 Task: Search for and find directions to a nearby sports facility or gymnasium.
Action: Mouse moved to (12, 24)
Screenshot: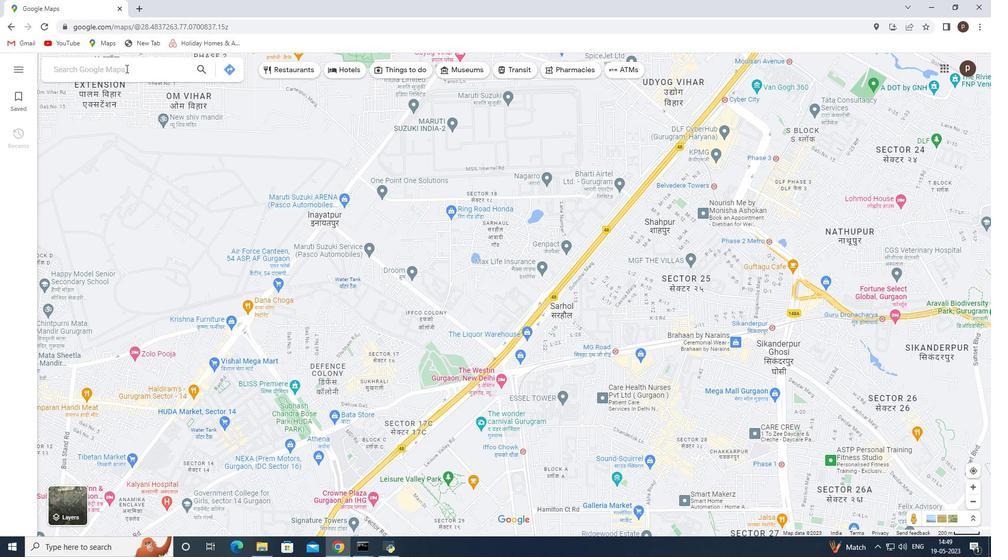 
Action: Mouse pressed left at (12, 24)
Screenshot: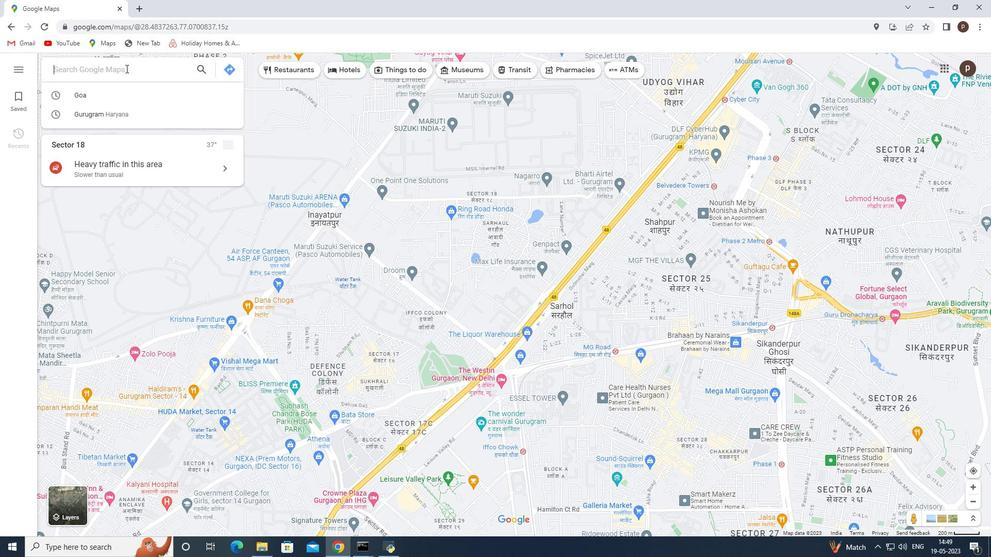 
Action: Mouse moved to (948, 69)
Screenshot: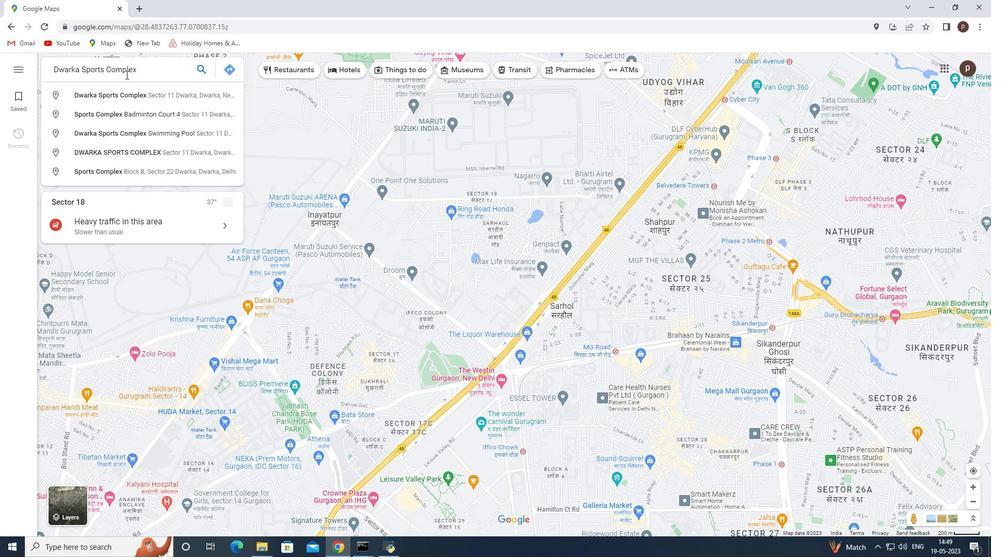 
Action: Mouse pressed left at (948, 69)
Screenshot: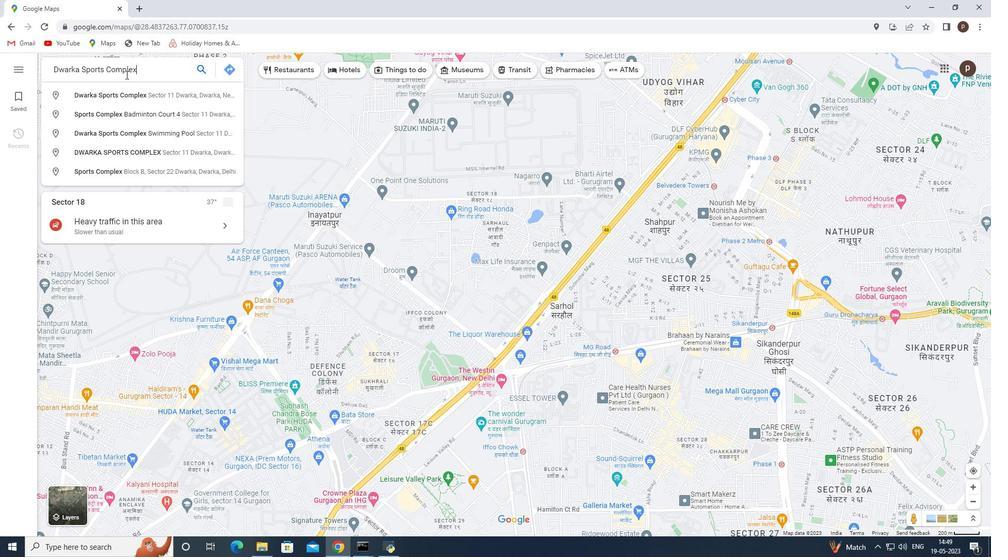 
Action: Mouse moved to (954, 124)
Screenshot: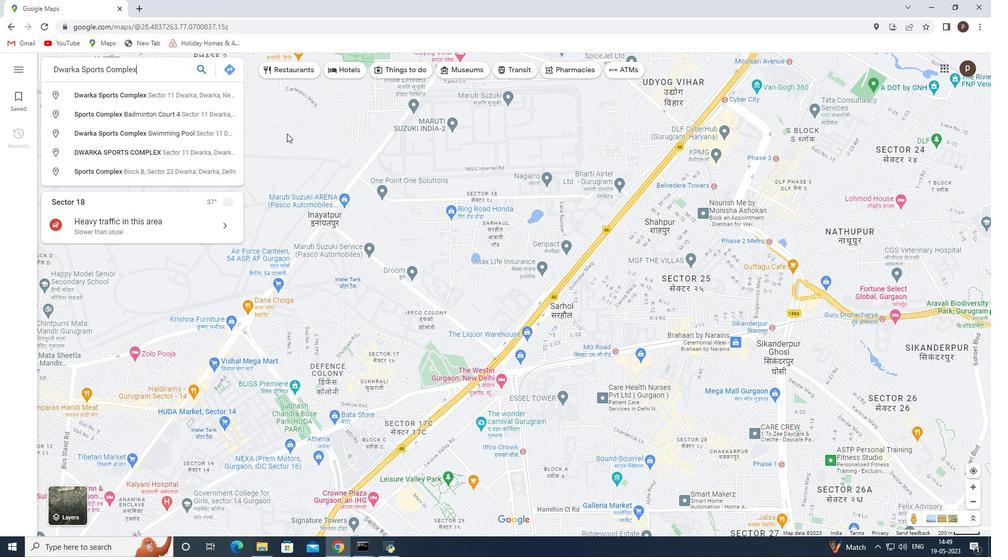 
Action: Mouse pressed left at (954, 124)
Screenshot: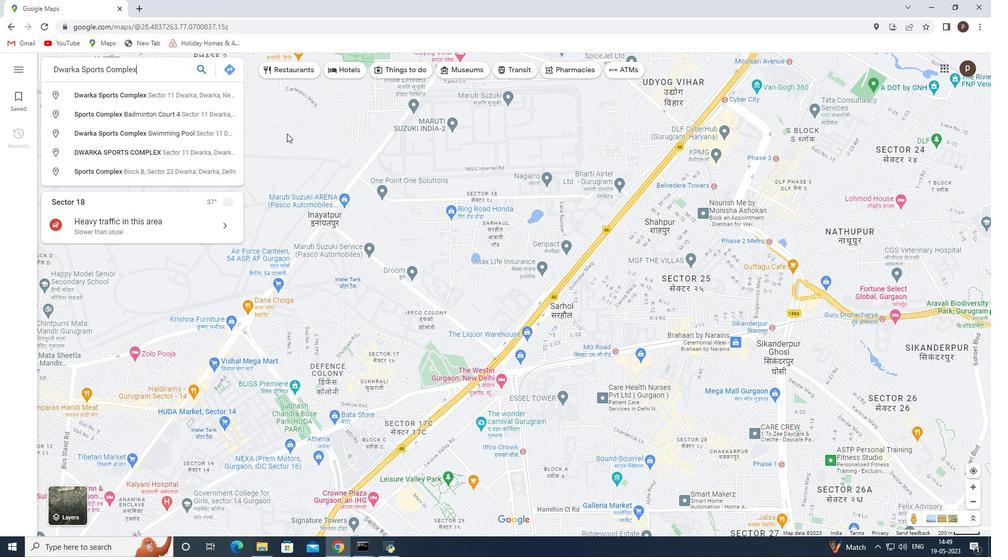 
Action: Mouse moved to (13, 52)
Screenshot: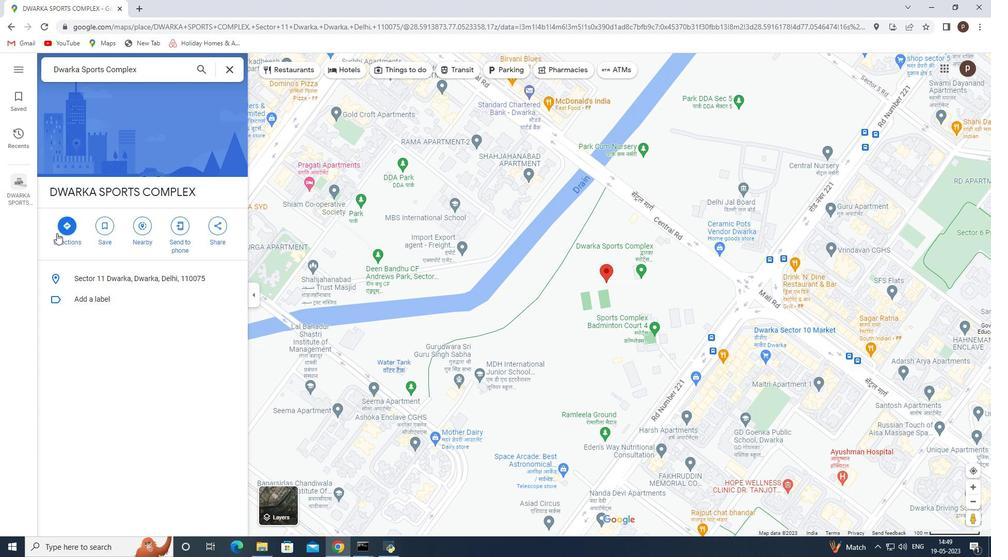 
Action: Mouse pressed left at (13, 52)
Screenshot: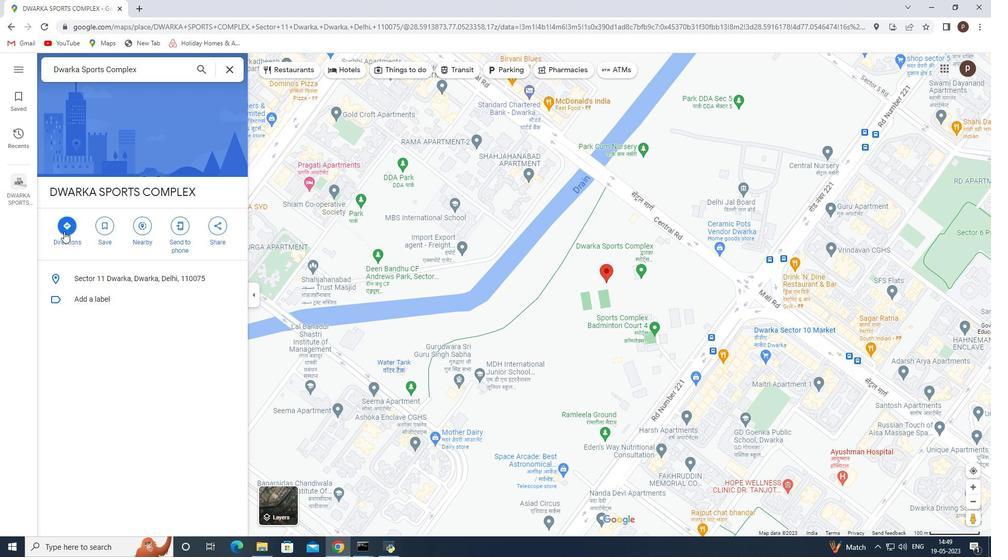 
Action: Mouse moved to (17, 456)
Screenshot: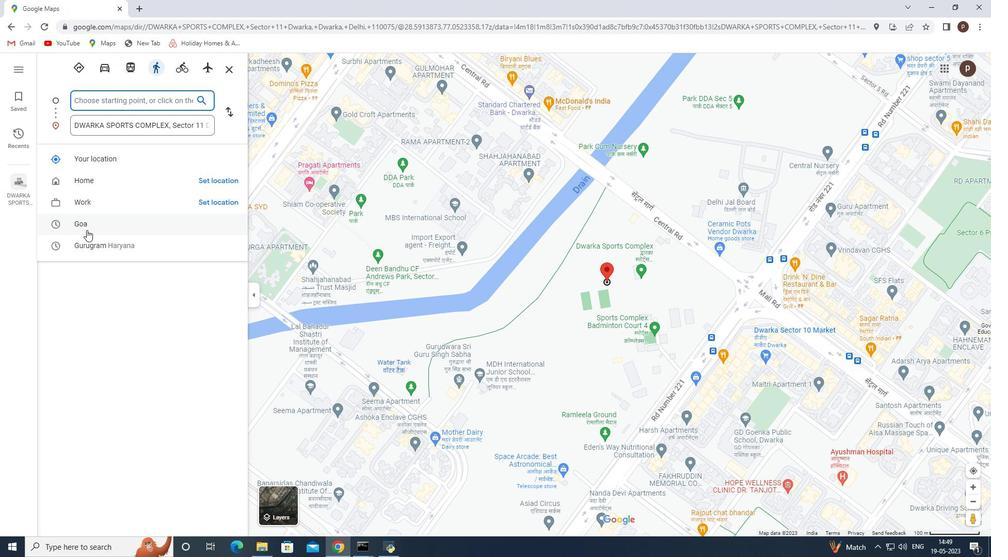 
Action: Mouse pressed left at (17, 456)
Screenshot: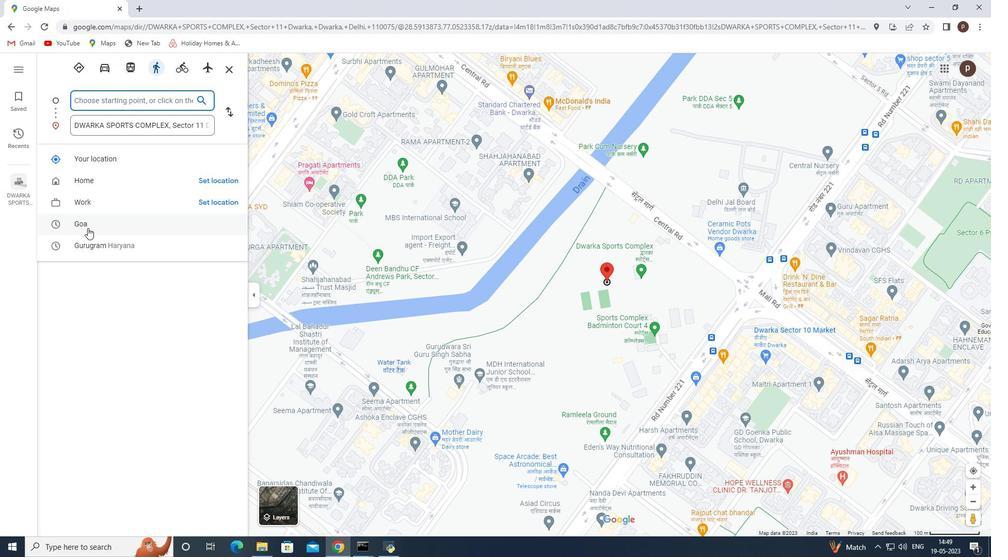 
Action: Mouse moved to (359, 170)
Screenshot: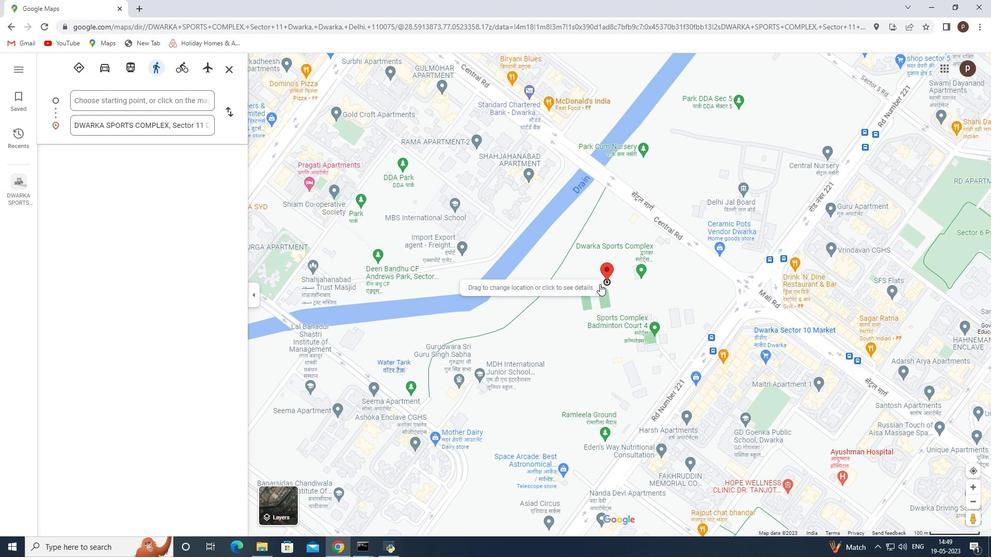 
Action: Mouse pressed left at (359, 170)
Screenshot: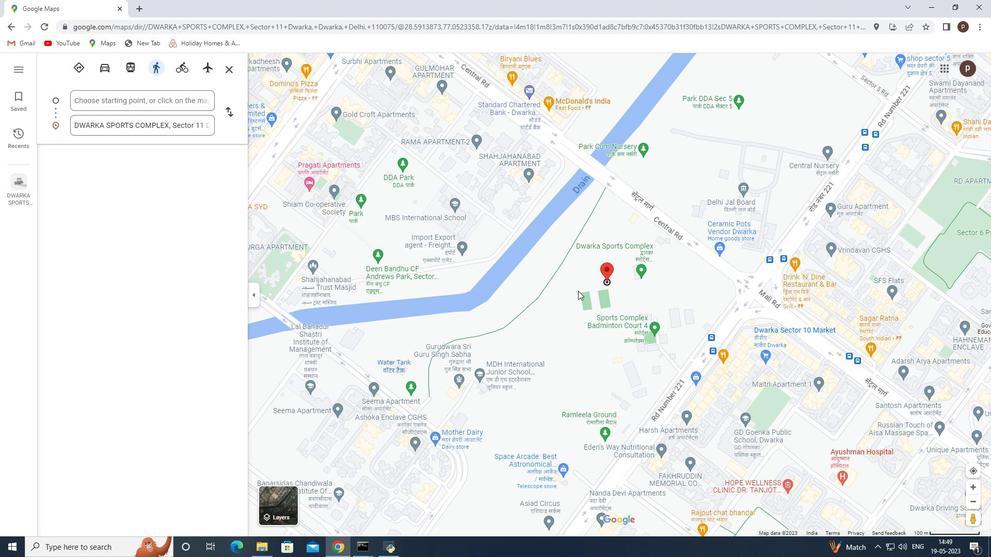 
Action: Mouse moved to (67, 54)
Screenshot: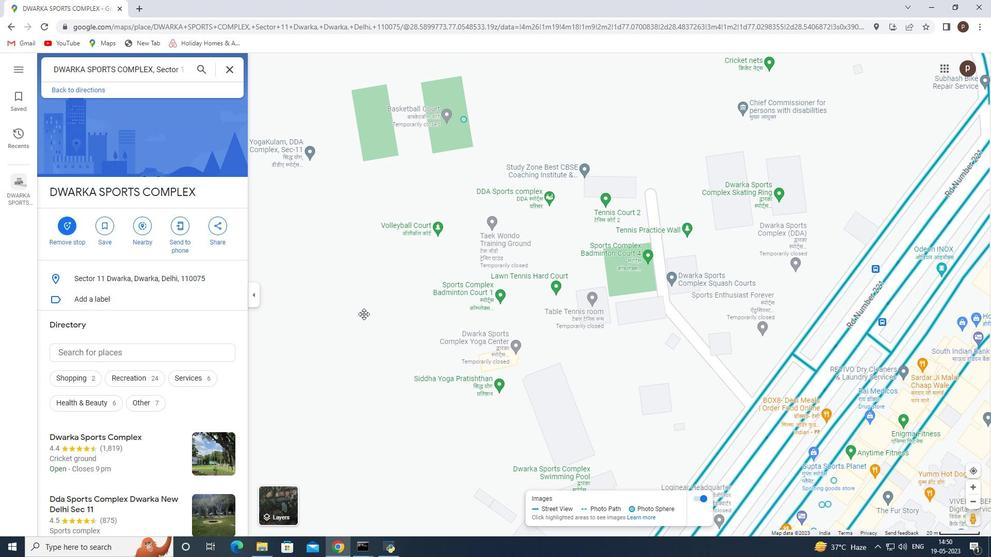 
Action: Mouse pressed left at (67, 54)
Screenshot: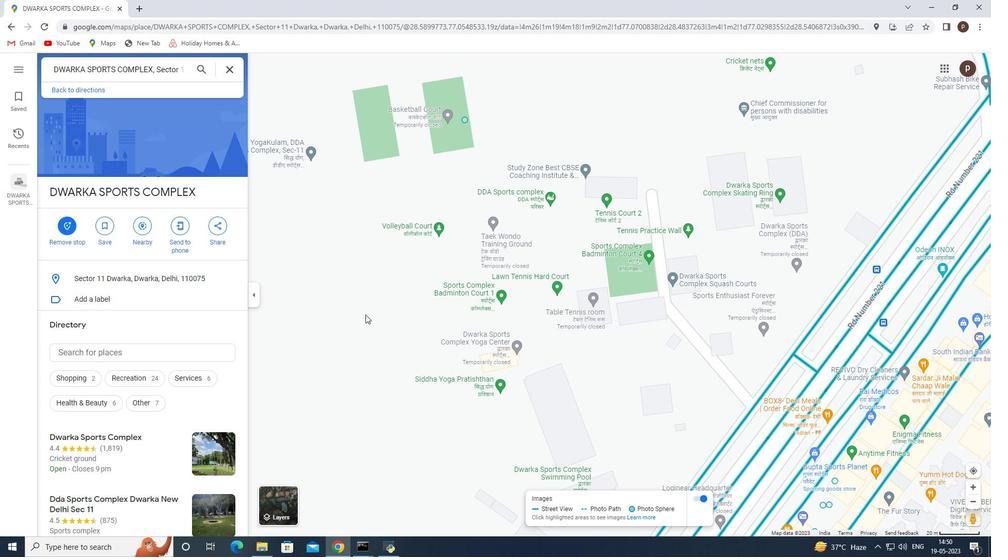 
Action: Mouse moved to (114, 56)
Screenshot: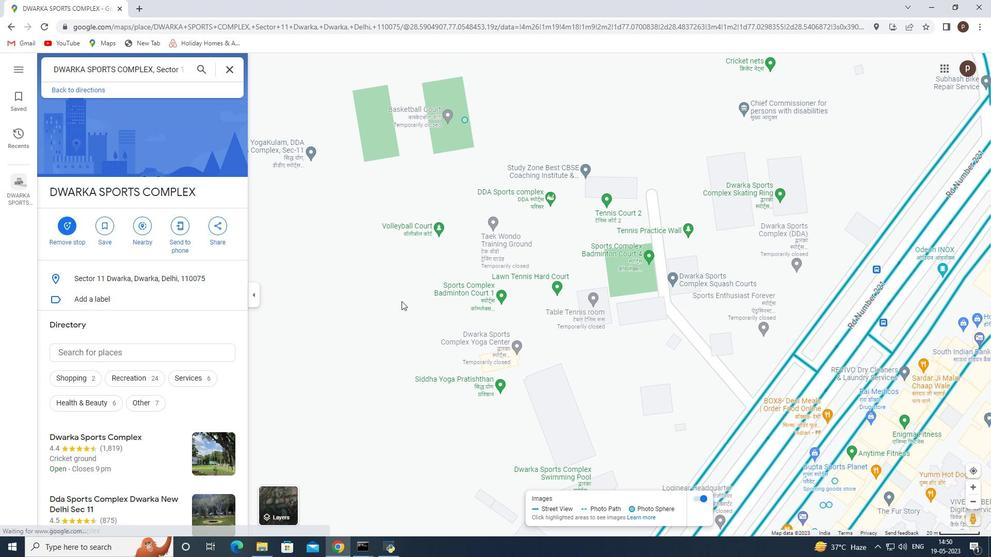 
Action: Key pressed my<Key.space>location<Key.enter>
Screenshot: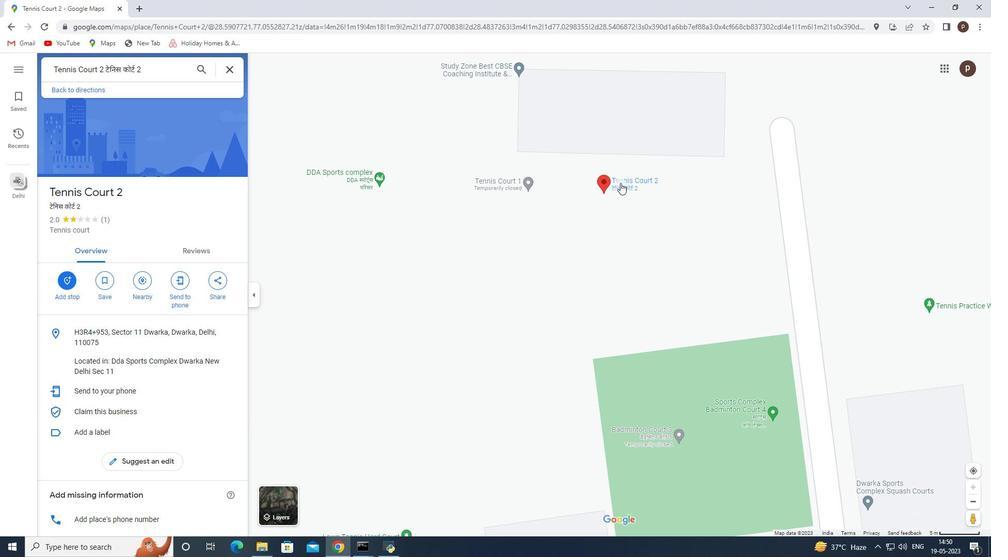 
Action: Mouse moved to (203, 52)
Screenshot: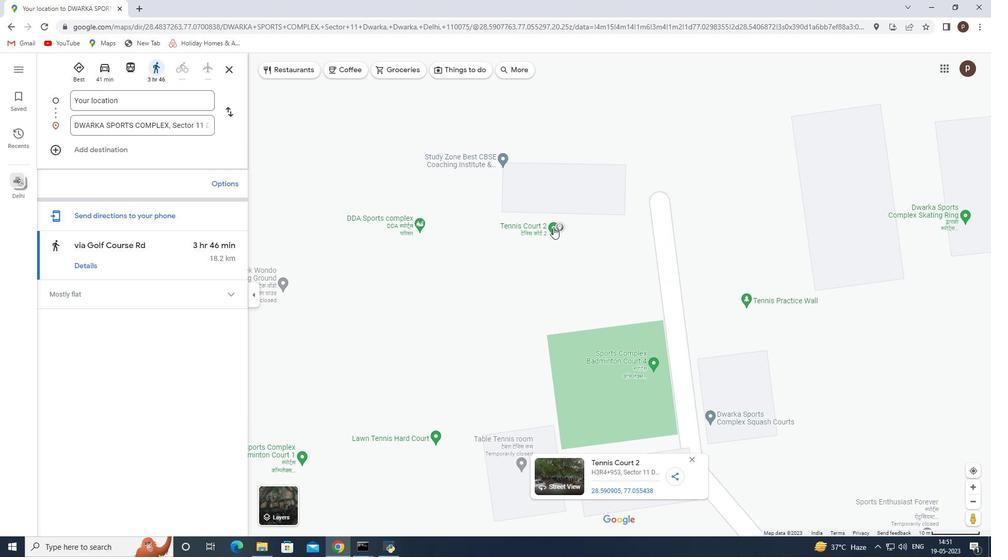 
Action: Mouse pressed left at (203, 52)
Screenshot: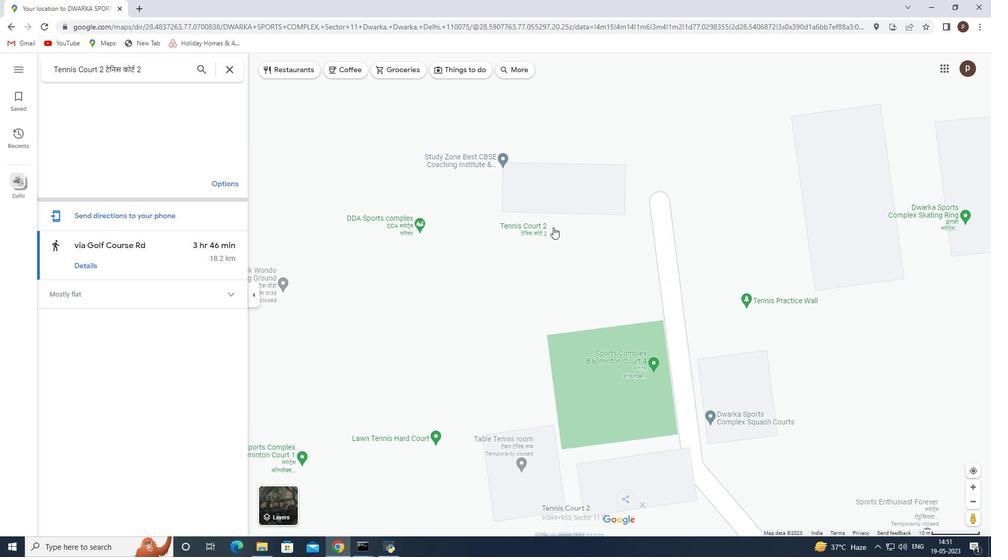 
Action: Mouse moved to (97, 50)
Screenshot: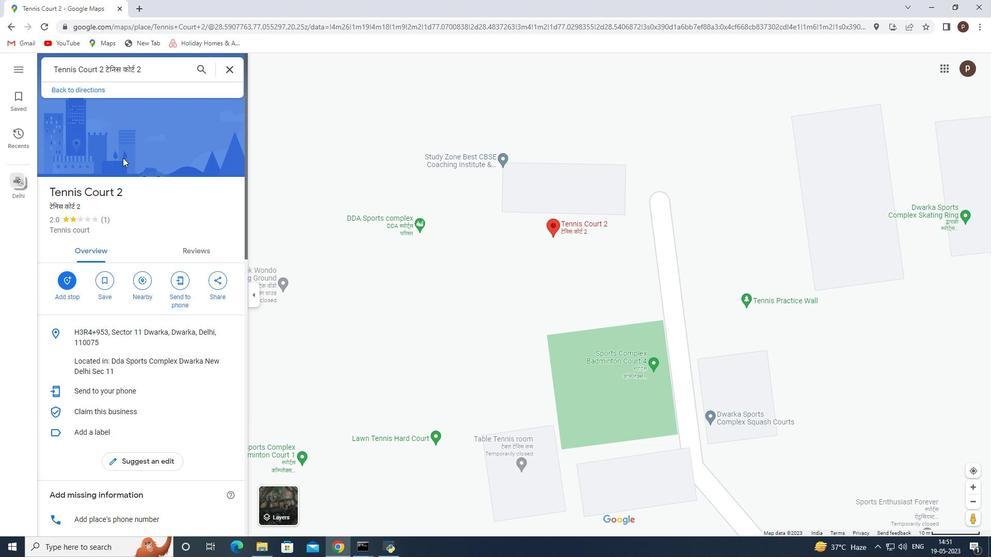 
Action: Mouse pressed left at (97, 50)
Screenshot: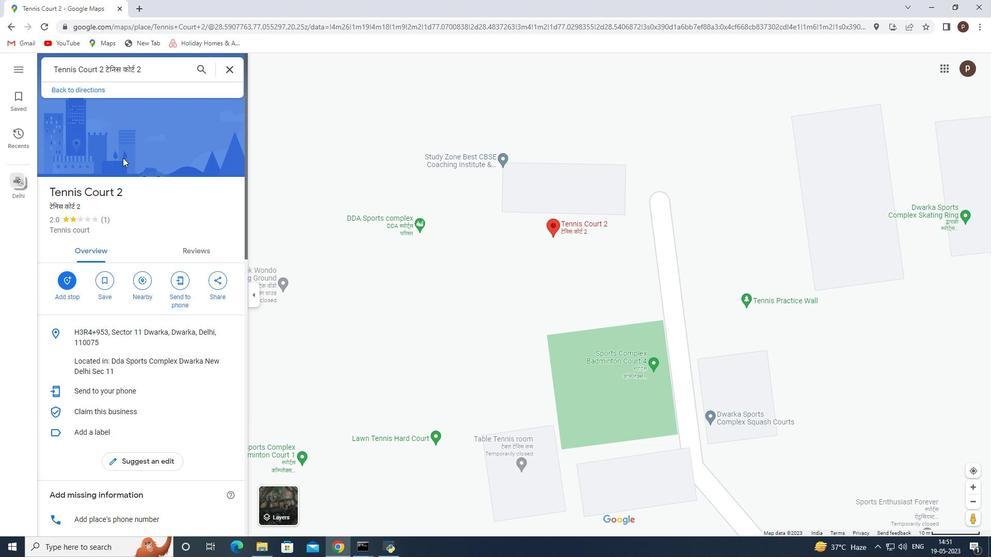 
Action: Mouse moved to (254, 101)
Screenshot: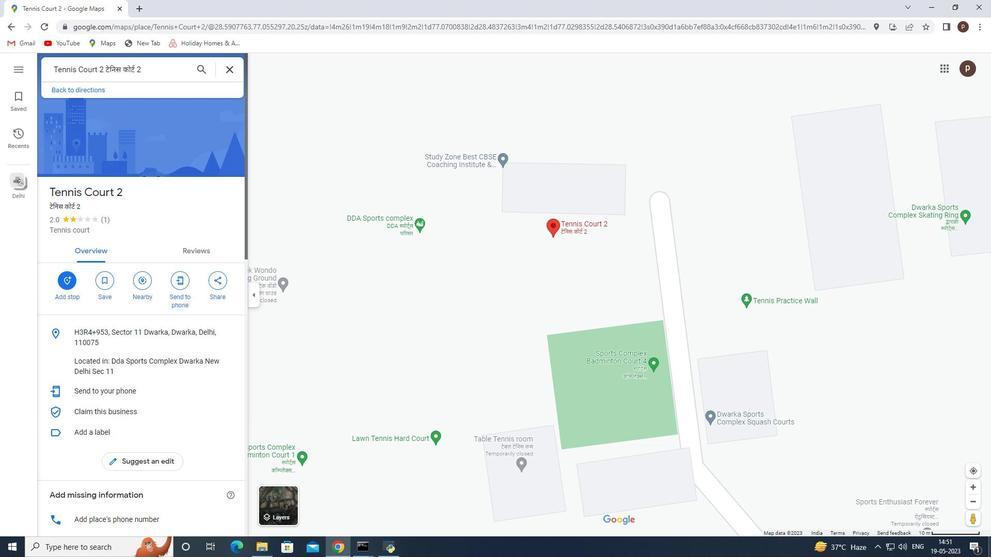 
Action: Key pressed <Key.shift><Key.shift><Key.shift><Key.shift><Key.shift><Key.shift><Key.shift><Key.shift><Key.shift><Key.shift><Key.shift><Key.shift><Key.shift><Key.shift><Key.shift><Key.shift><Key.shift><Key.shift><Key.shift><Key.shift><Key.shift><Key.shift><Key.shift><Key.shift><Key.shift><Key.shift><Key.shift><Key.shift><Key.shift><Key.shift><Key.shift><Key.shift><Key.shift><Key.shift><Key.shift><Key.shift><Key.shift><Key.shift><Key.shift><Key.shift><Key.shift><Key.shift><Key.shift><Key.shift><Key.shift><Key.shift><Key.shift><Key.shift><Key.shift><Key.shift><Key.shift><Key.shift><Key.shift><Key.shift><Key.shift><Key.shift><Key.shift><Key.shift><Key.shift><Key.shift><Key.shift><Key.shift><Key.shift><Key.shift><Key.shift><Key.shift><Key.shift><Key.shift><Key.shift>Sports<Key.backspace><Key.backspace><Key.backspace><Key.backspace><Key.backspace><Key.backspace><Key.shift>Gymni<Key.backspace>asium<Key.space>near<Key.space>to<Key.space>me<Key.enter>
Screenshot: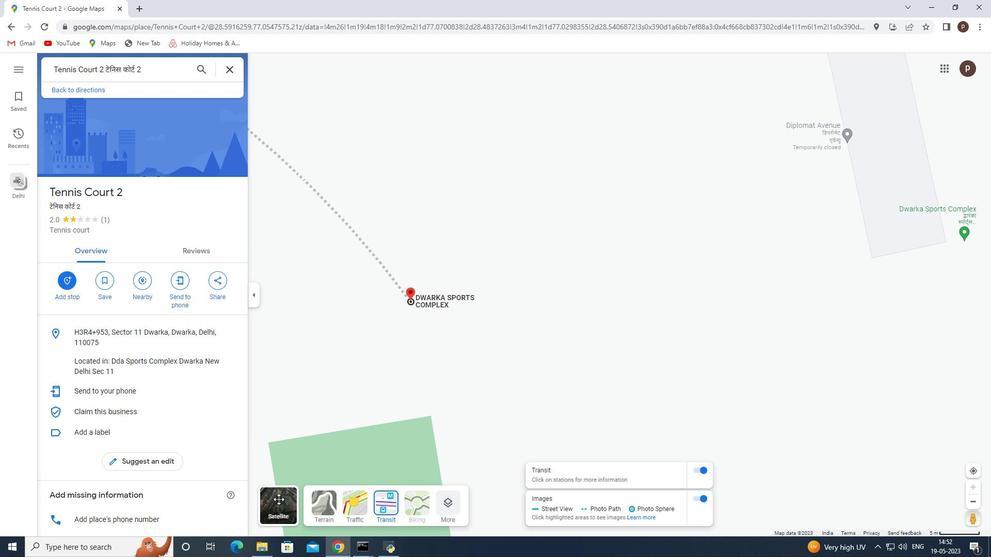 
Action: Mouse moved to (90, 111)
Screenshot: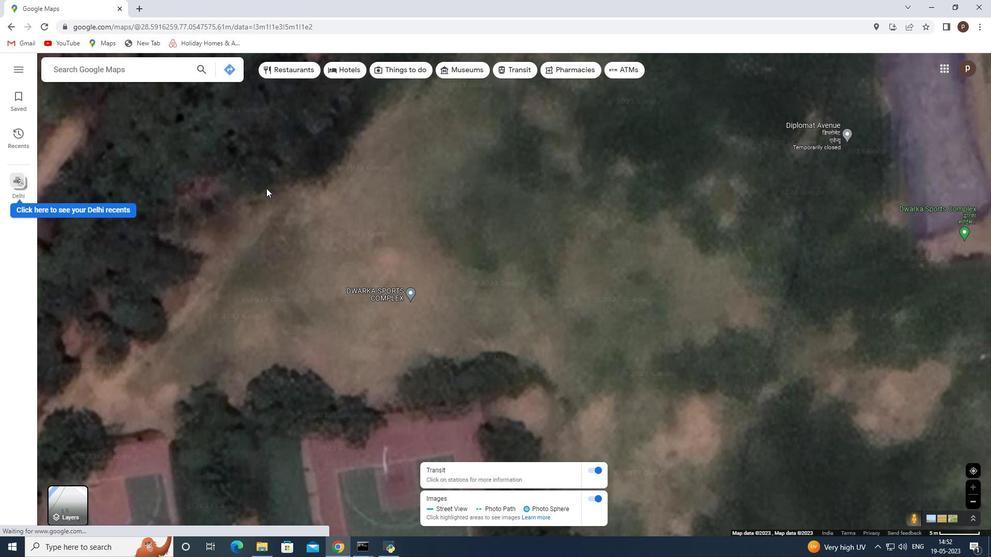 
Action: Mouse pressed left at (90, 111)
Screenshot: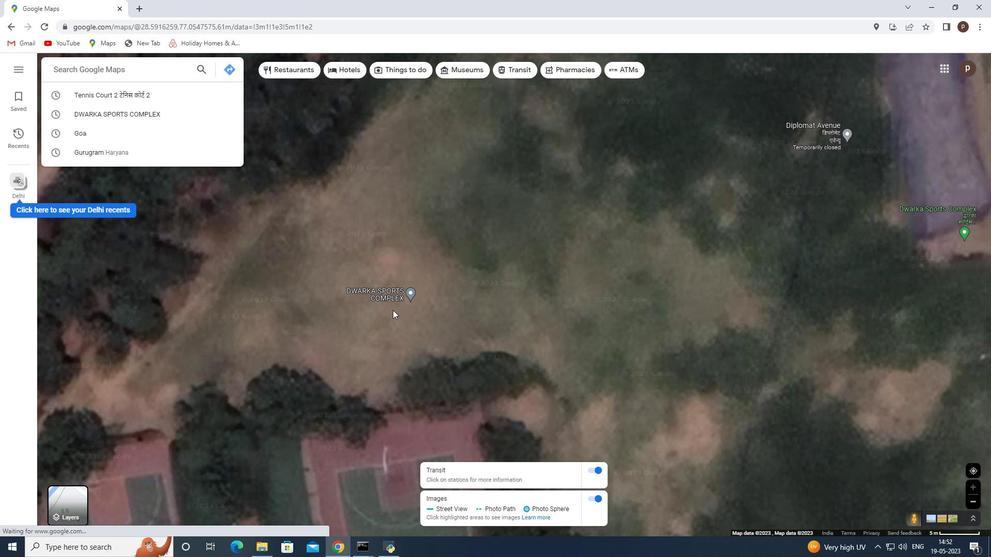 
Action: Mouse moved to (281, 208)
Screenshot: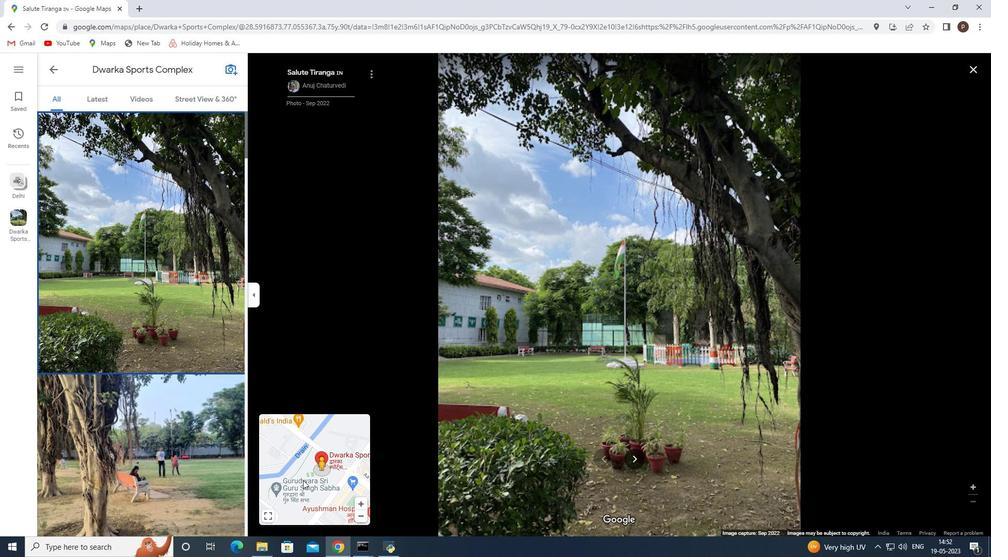 
Action: Mouse pressed left at (281, 208)
Screenshot: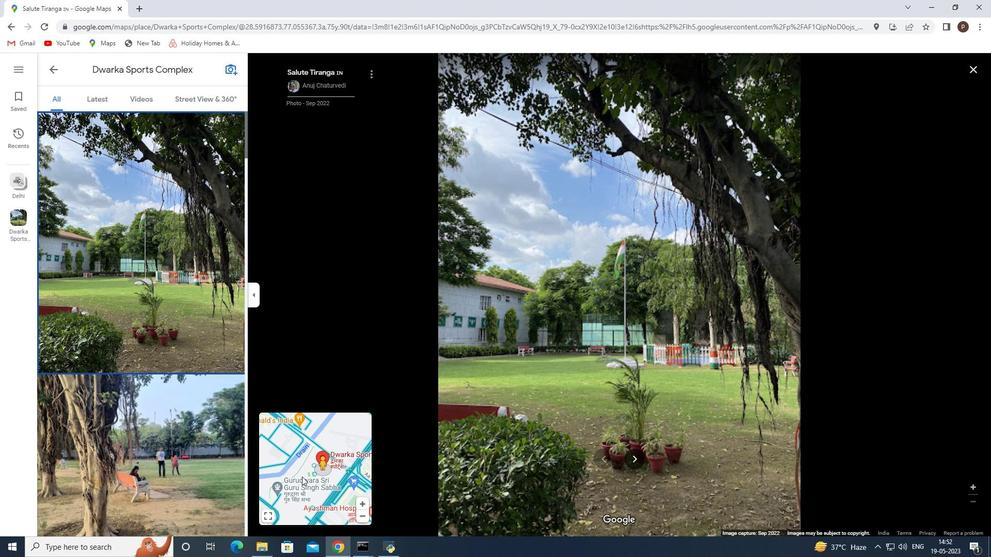
Action: Mouse pressed left at (281, 208)
Screenshot: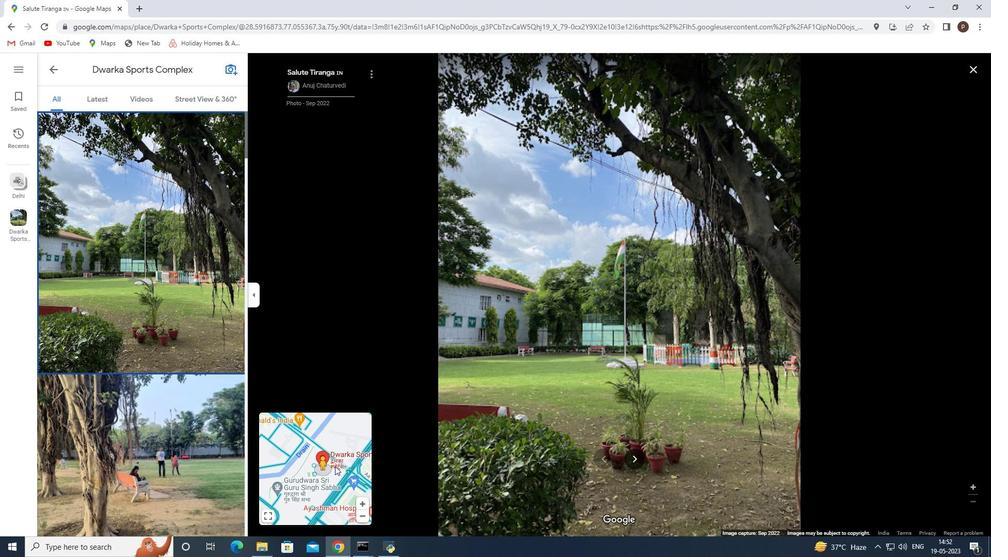 
Action: Mouse moved to (407, 152)
Screenshot: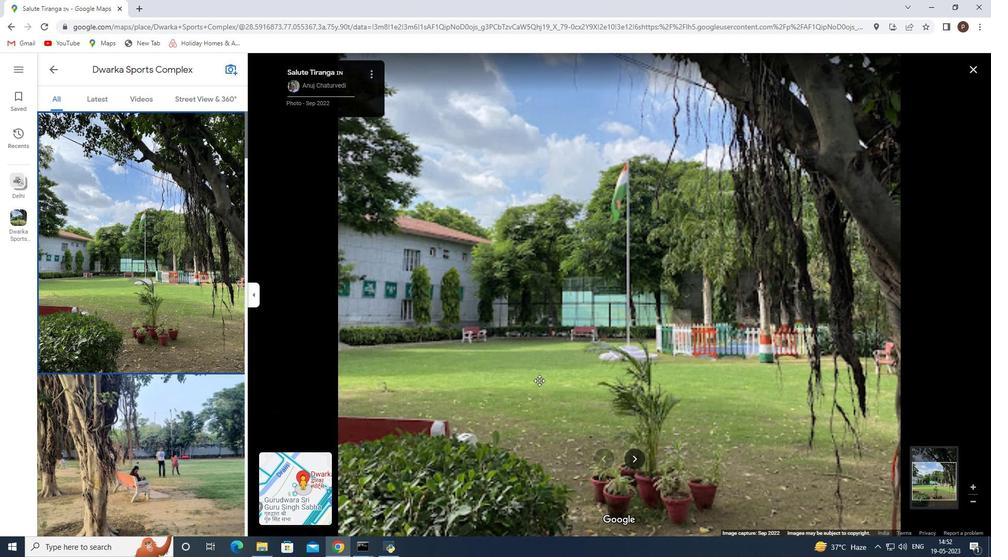 
Action: Mouse scrolled (407, 151) with delta (0, 0)
Screenshot: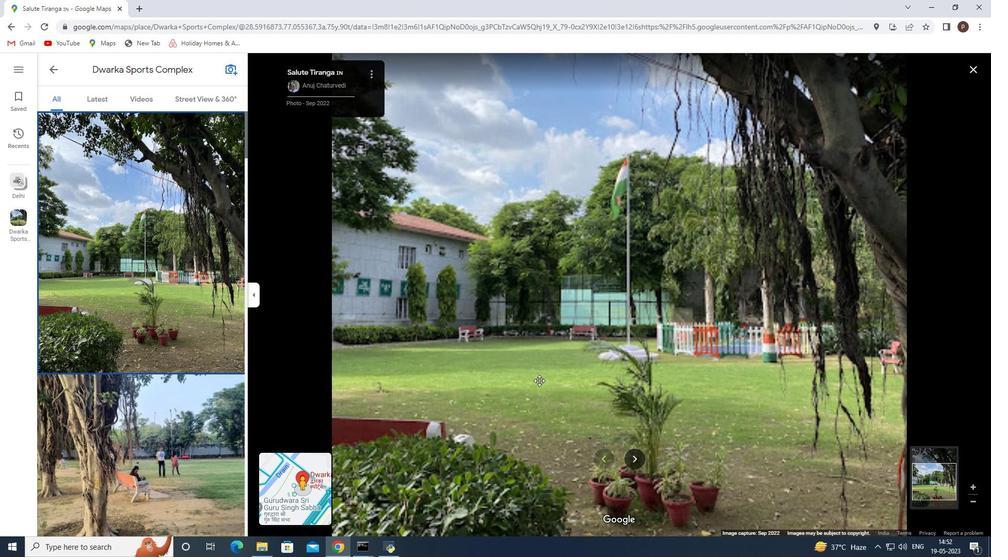 
Action: Mouse scrolled (407, 151) with delta (0, 0)
Screenshot: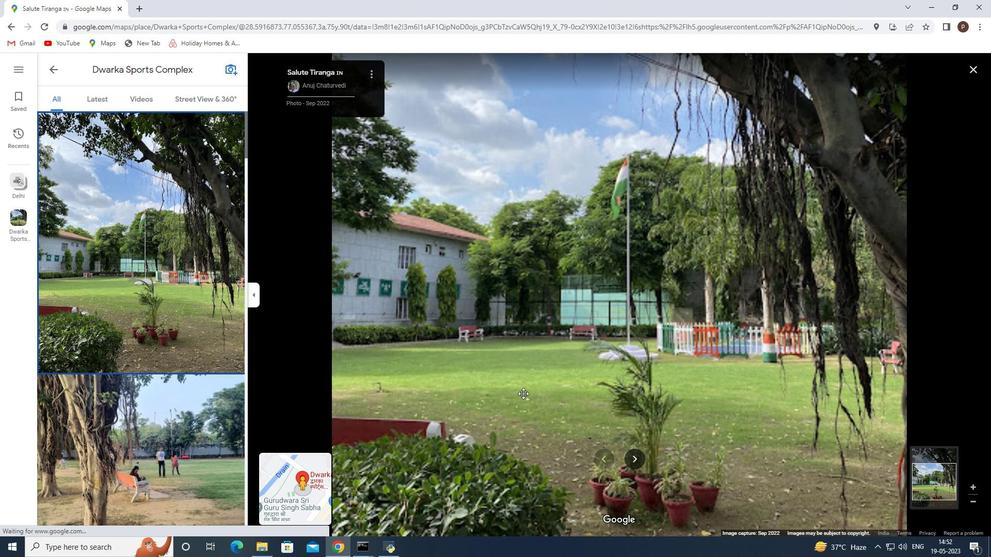 
Action: Mouse scrolled (407, 152) with delta (0, 0)
Screenshot: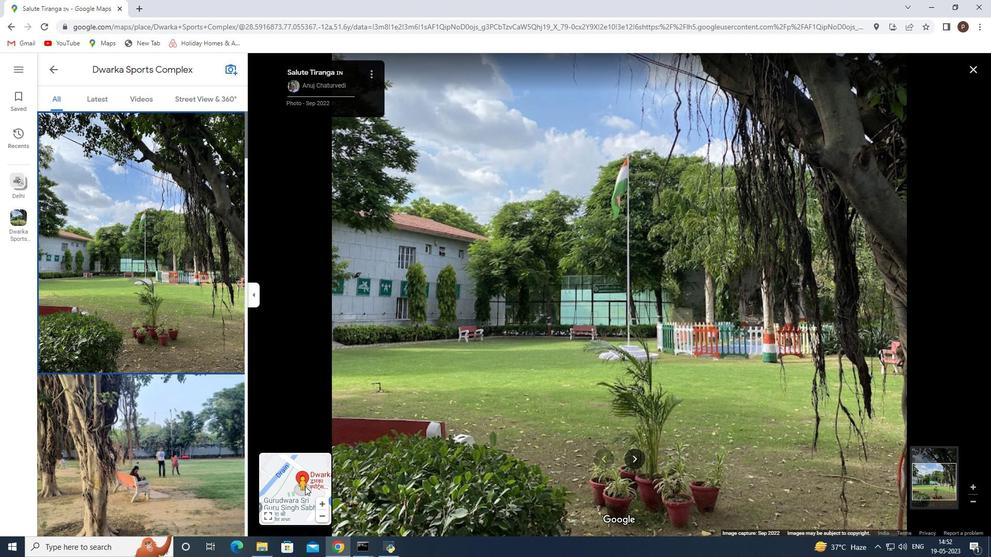 
Action: Mouse scrolled (407, 152) with delta (0, 0)
Screenshot: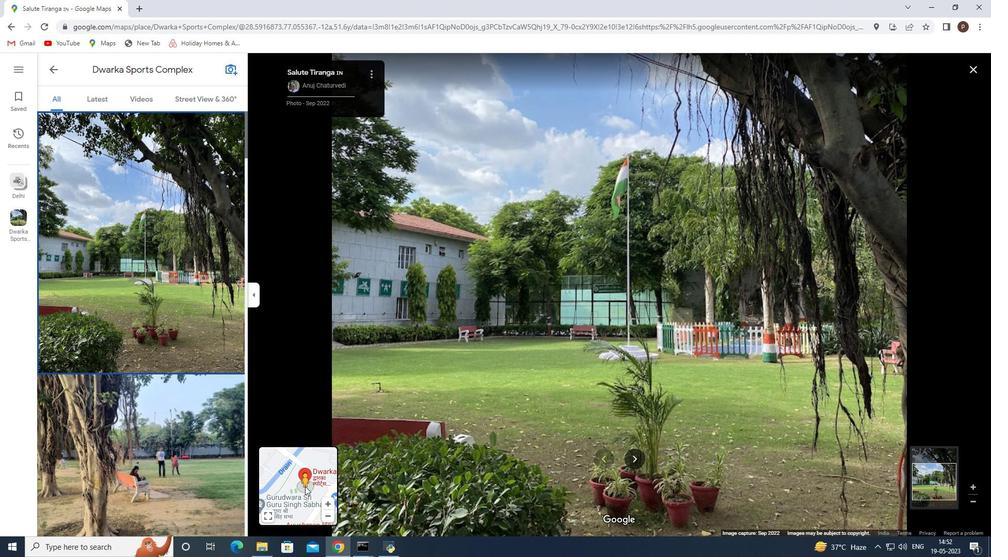 
Action: Mouse scrolled (407, 152) with delta (0, 0)
Screenshot: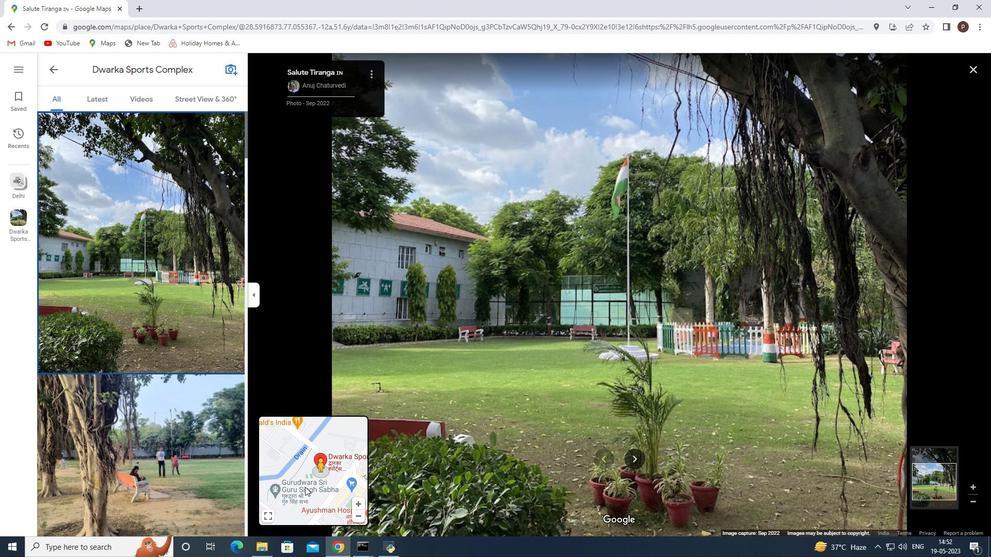 
Action: Mouse scrolled (407, 152) with delta (0, 0)
Screenshot: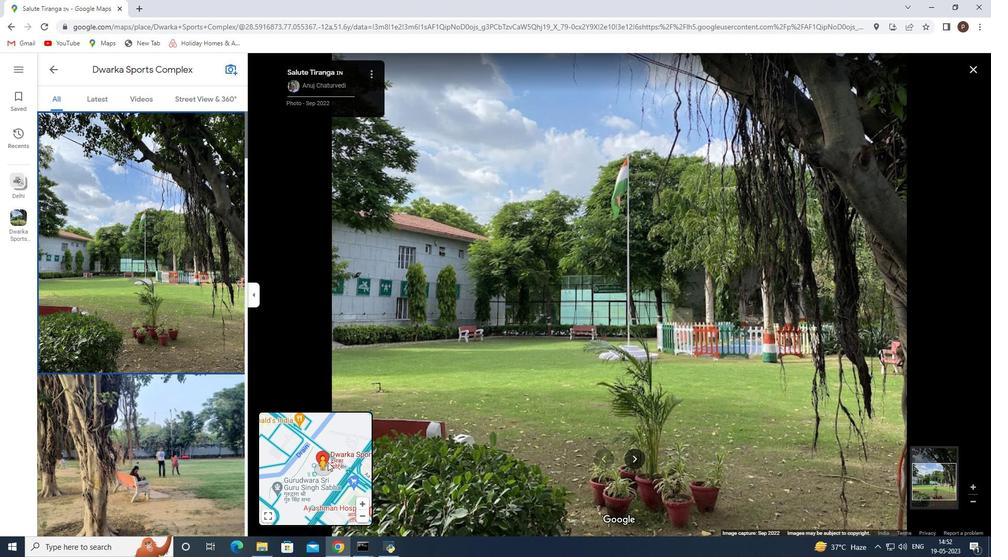 
Action: Mouse scrolled (407, 151) with delta (0, 0)
Screenshot: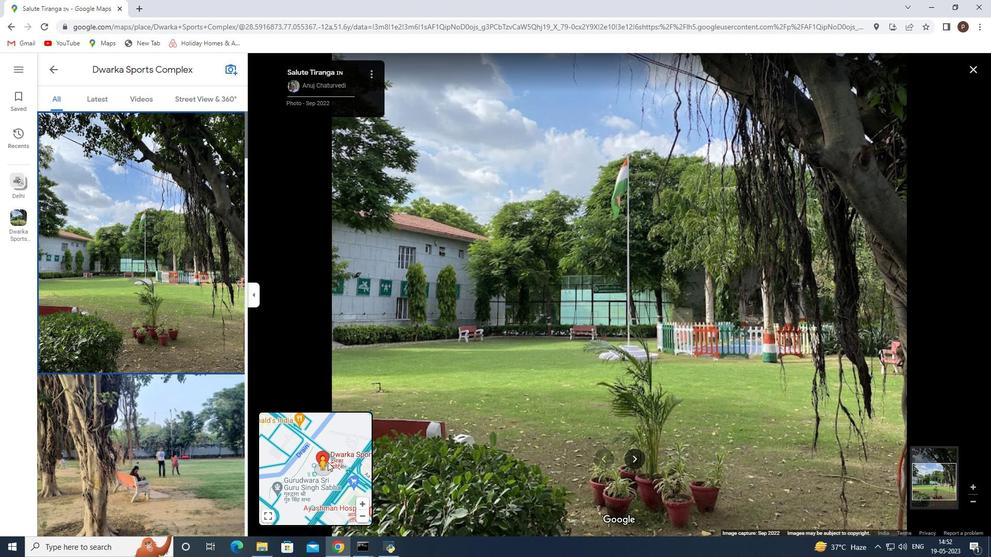 
Action: Mouse scrolled (407, 151) with delta (0, 0)
Screenshot: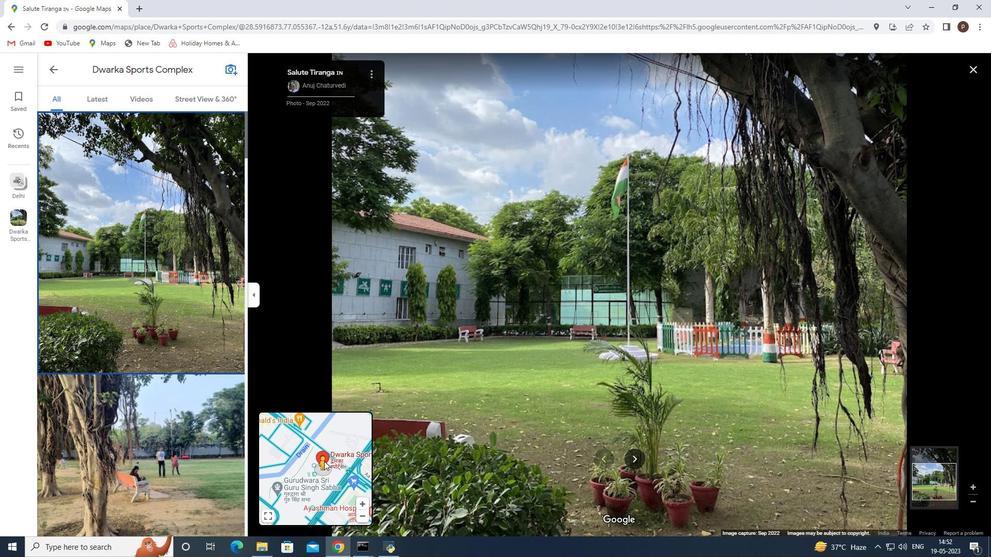 
Action: Mouse scrolled (407, 151) with delta (0, 0)
Screenshot: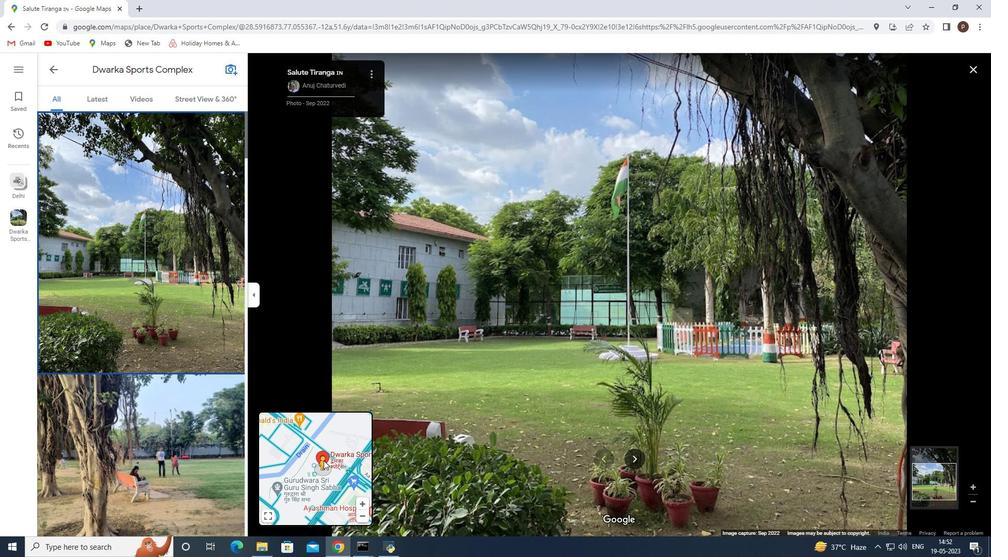 
Action: Mouse scrolled (407, 151) with delta (0, 0)
Screenshot: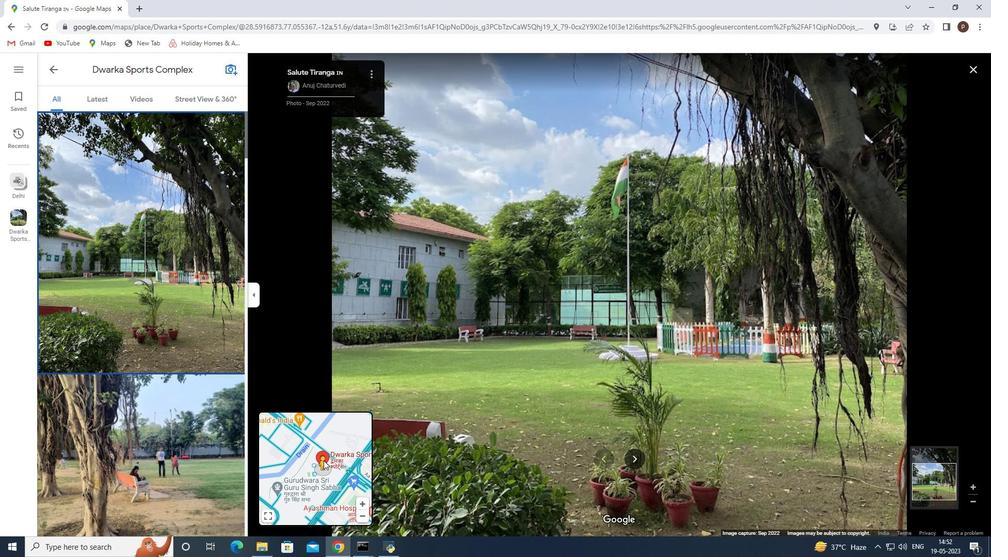 
Action: Mouse scrolled (407, 151) with delta (0, 0)
Screenshot: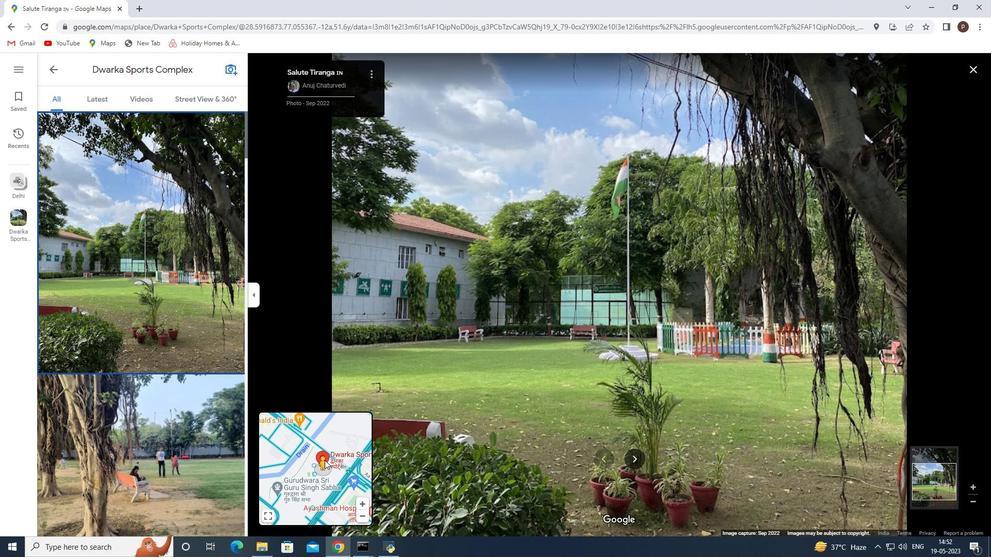
Action: Mouse scrolled (407, 151) with delta (0, 0)
Screenshot: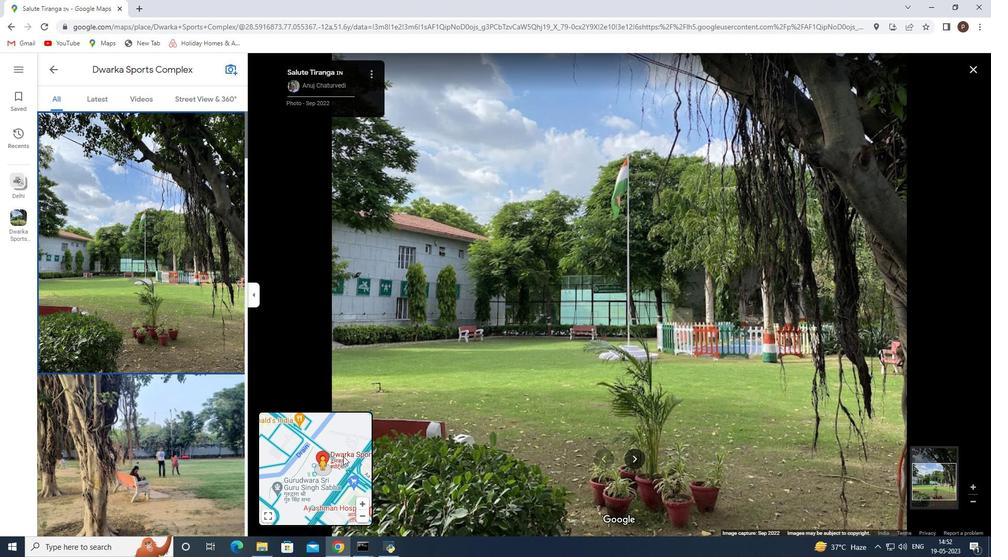 
Action: Mouse scrolled (407, 151) with delta (0, 0)
Screenshot: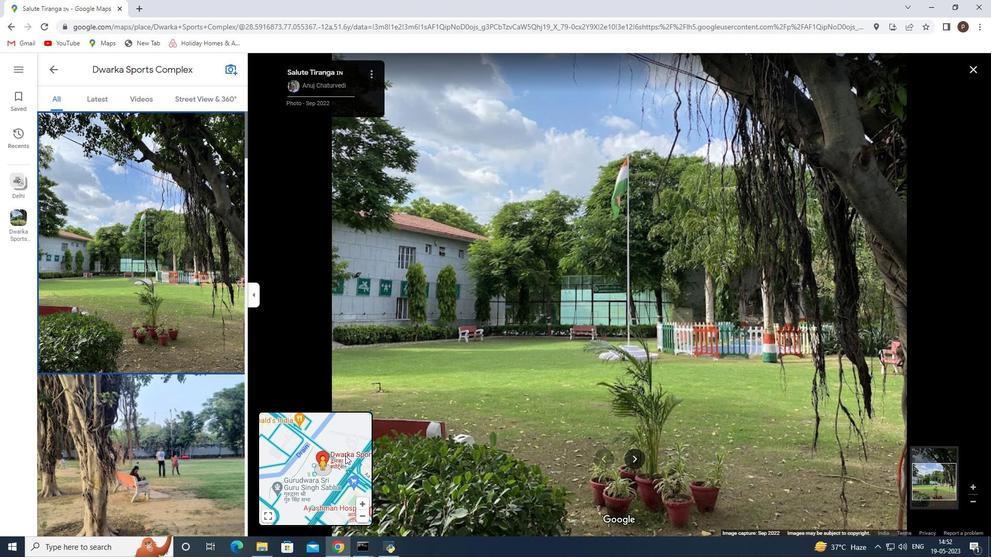 
Action: Mouse scrolled (407, 151) with delta (0, 0)
Screenshot: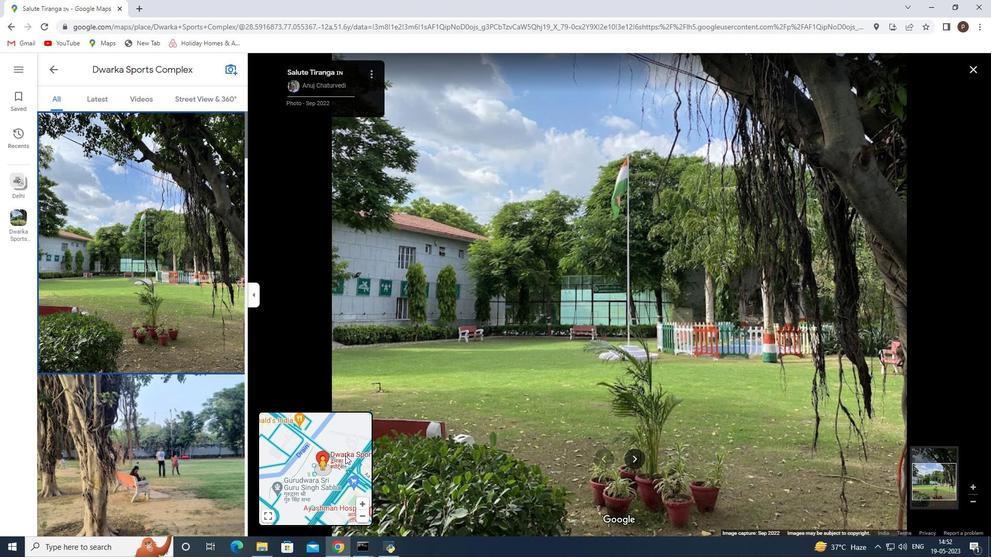 
Action: Mouse scrolled (407, 151) with delta (0, 0)
Screenshot: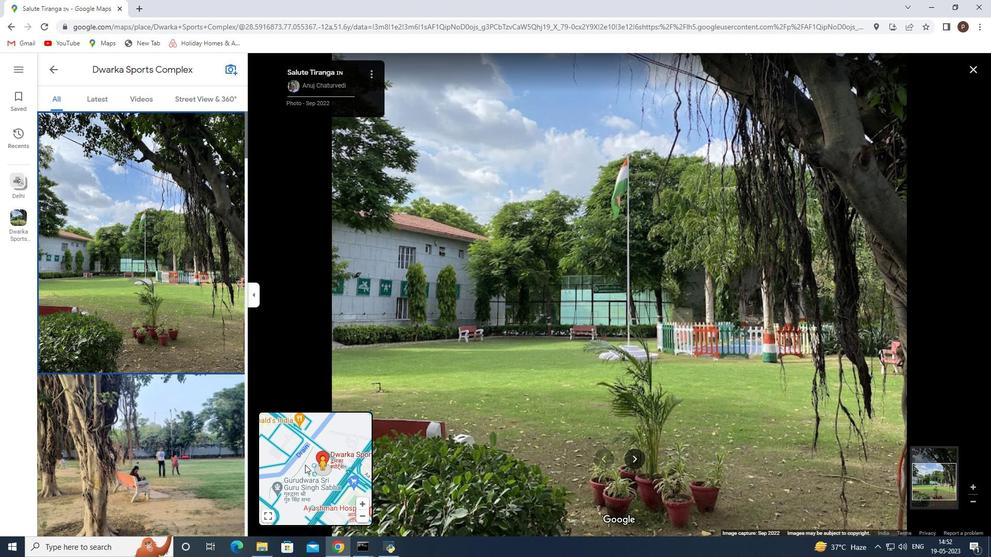 
Action: Mouse scrolled (407, 151) with delta (0, 0)
Screenshot: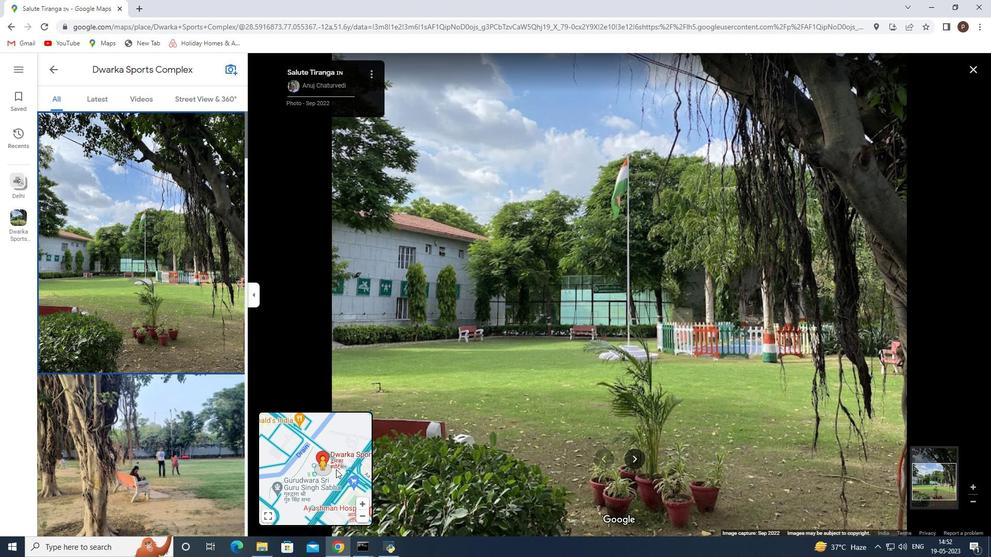 
Action: Mouse scrolled (407, 151) with delta (0, 0)
Screenshot: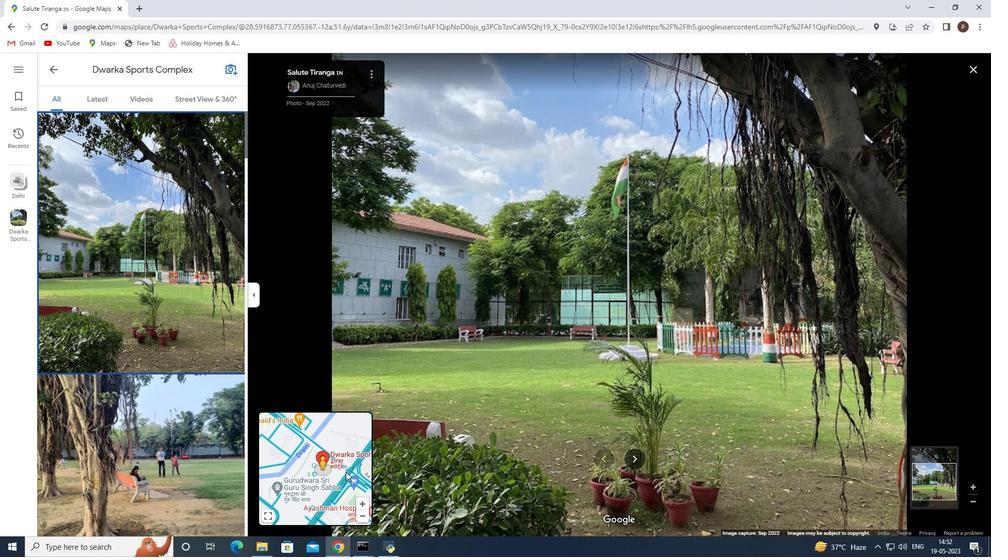 
Action: Mouse moved to (407, 161)
Screenshot: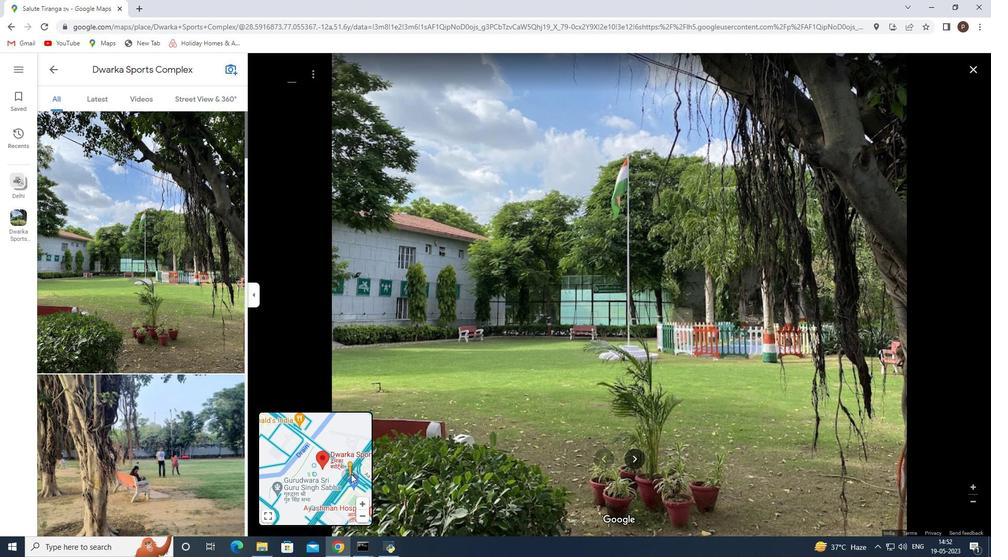 
Action: Mouse scrolled (407, 161) with delta (0, 0)
Screenshot: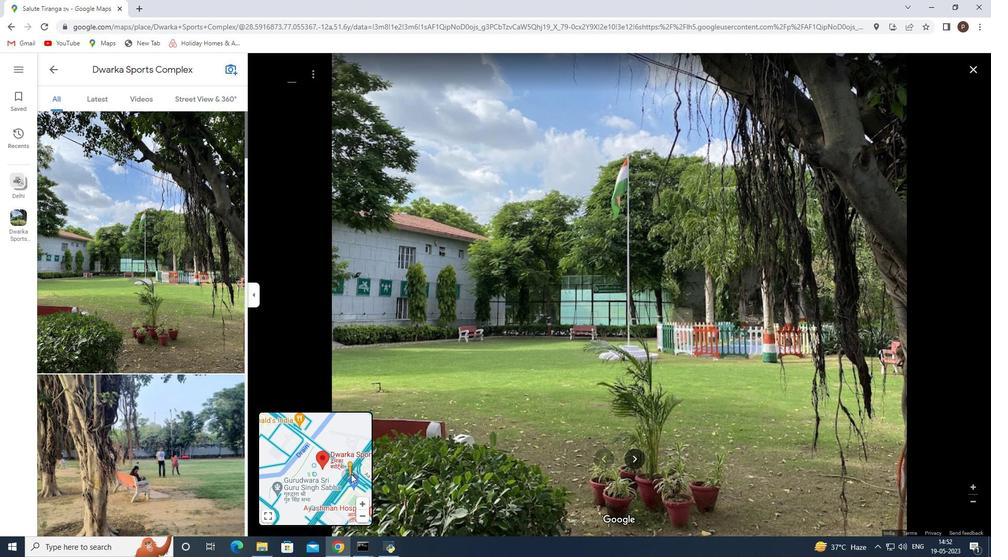 
Action: Mouse moved to (407, 163)
Screenshot: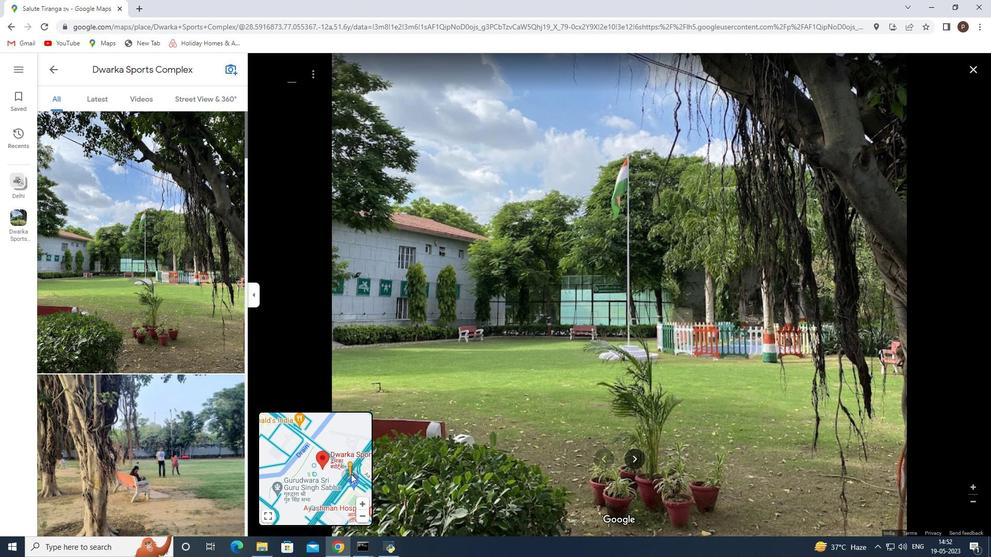 
Action: Mouse scrolled (407, 162) with delta (0, 0)
Screenshot: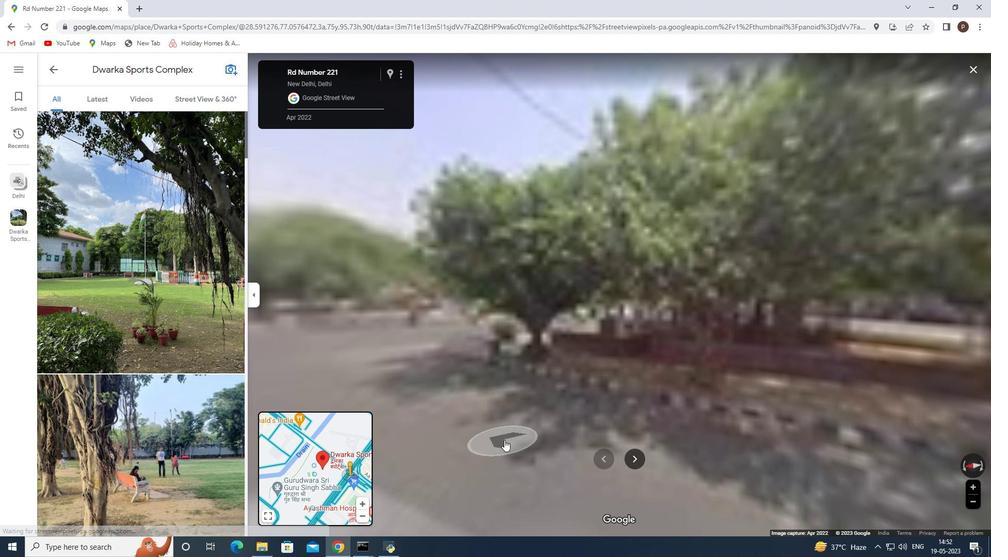 
Action: Mouse moved to (407, 167)
Screenshot: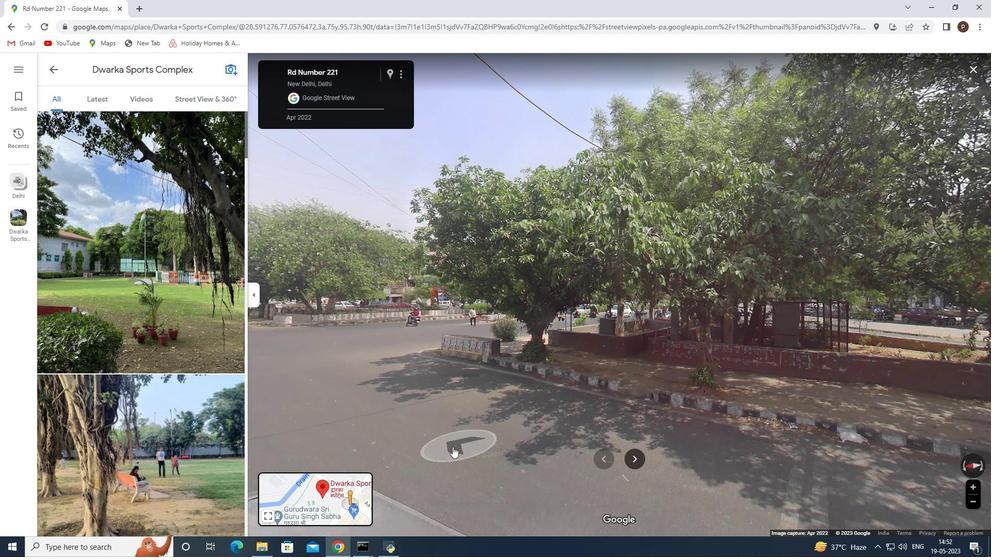 
Action: Mouse scrolled (407, 167) with delta (0, 0)
Screenshot: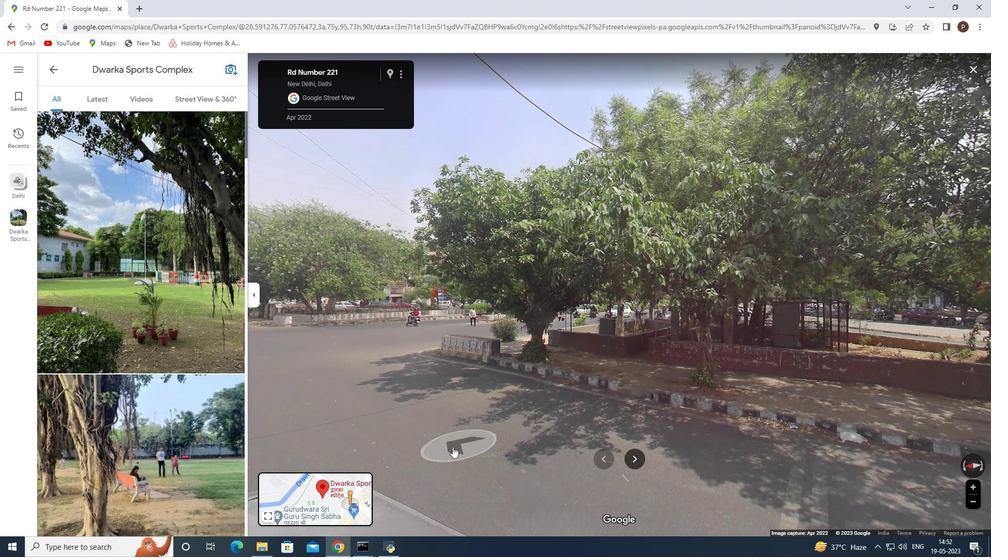 
Action: Mouse moved to (368, 207)
Screenshot: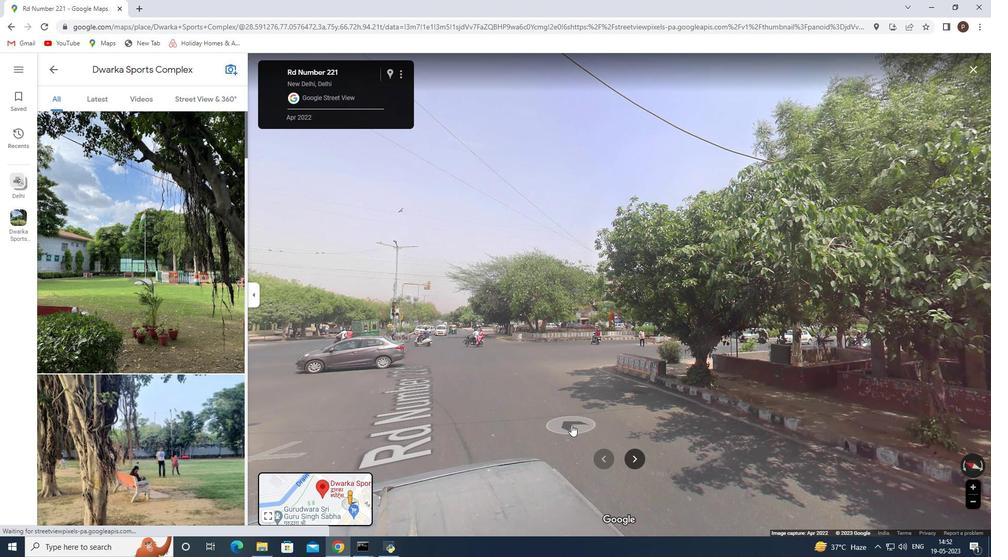 
Action: Mouse scrolled (368, 206) with delta (0, 0)
Screenshot: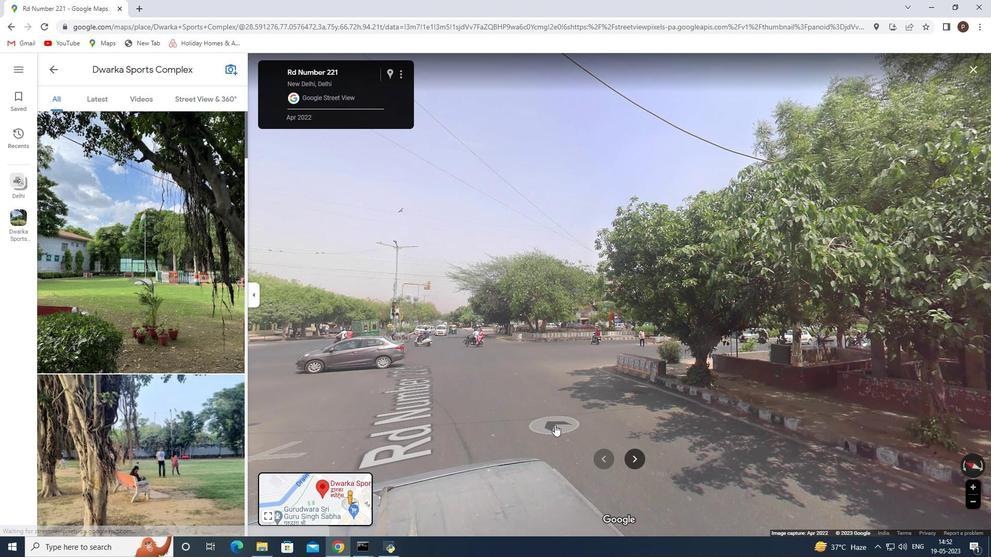 
Action: Mouse moved to (367, 211)
Screenshot: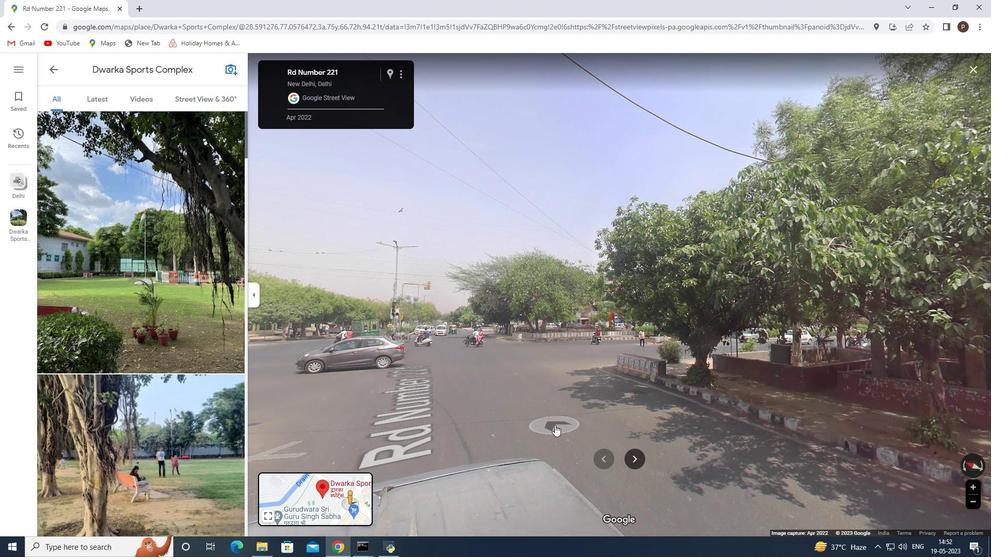 
Action: Mouse scrolled (367, 210) with delta (0, 0)
Screenshot: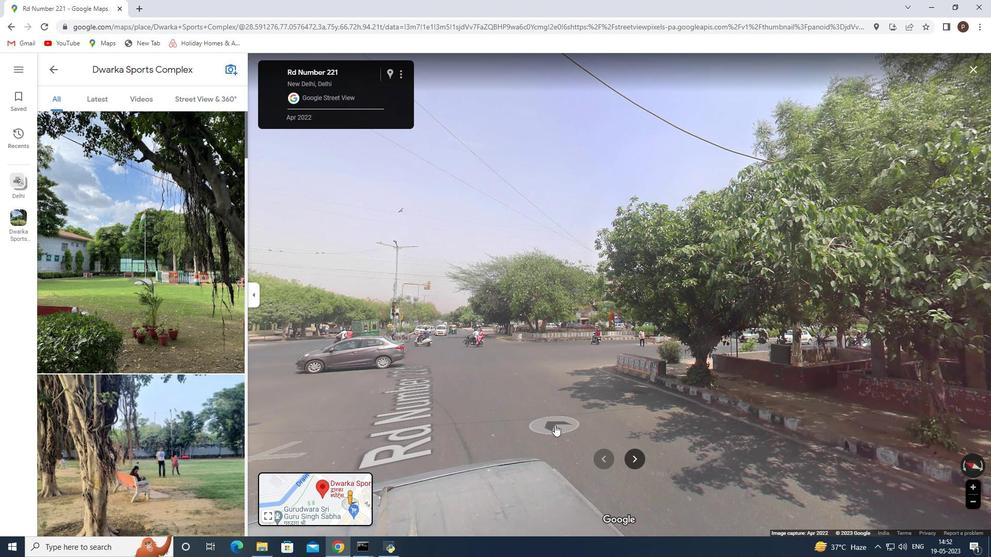 
Action: Mouse moved to (357, 221)
Screenshot: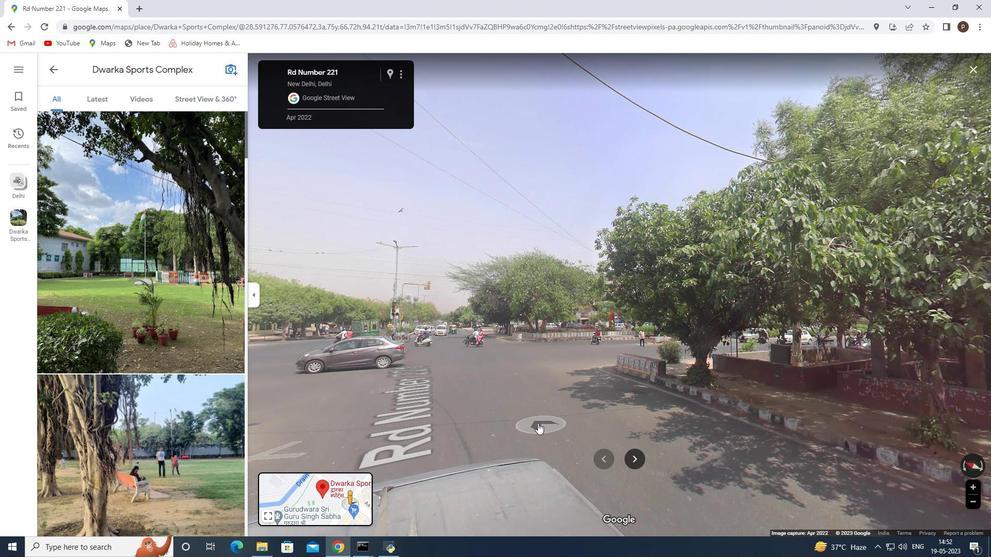 
Action: Mouse scrolled (357, 221) with delta (0, 0)
Screenshot: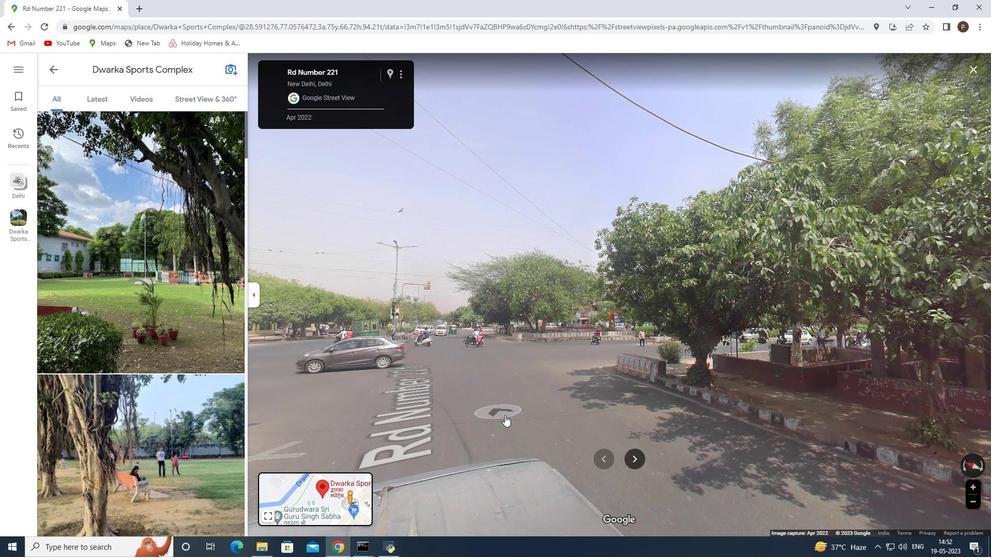 
Action: Mouse moved to (357, 221)
Screenshot: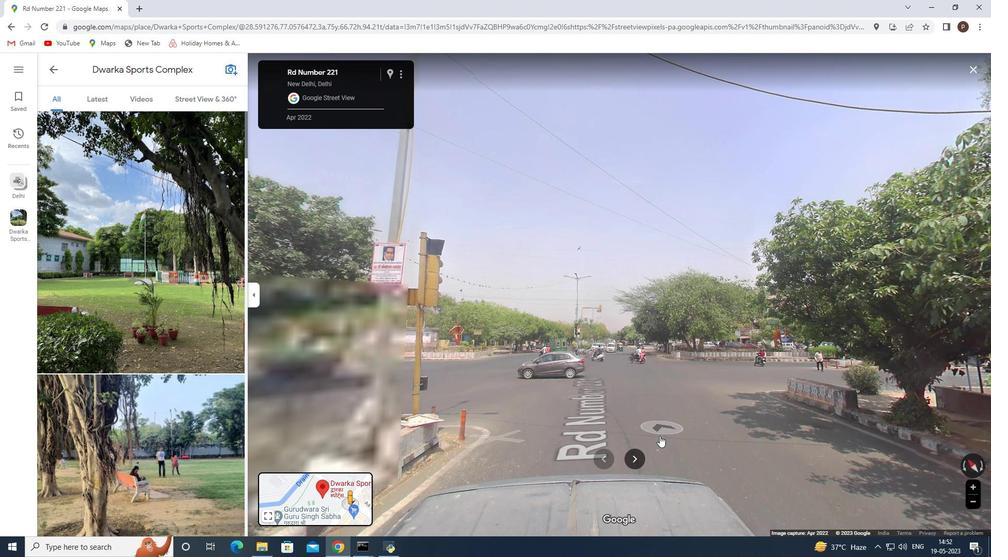 
Action: Mouse scrolled (357, 221) with delta (0, 0)
Screenshot: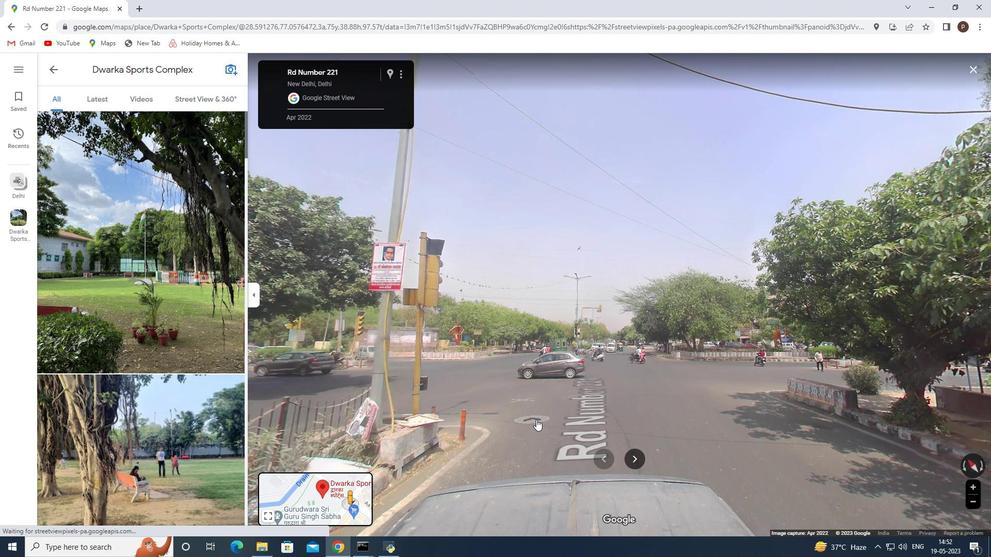 
Action: Mouse moved to (357, 229)
Screenshot: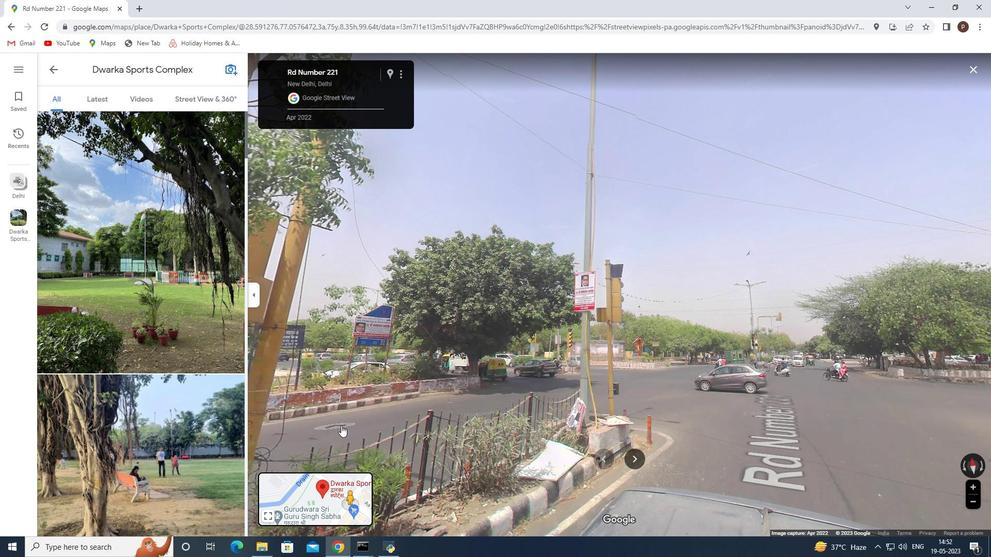 
Action: Mouse scrolled (357, 229) with delta (0, 0)
Screenshot: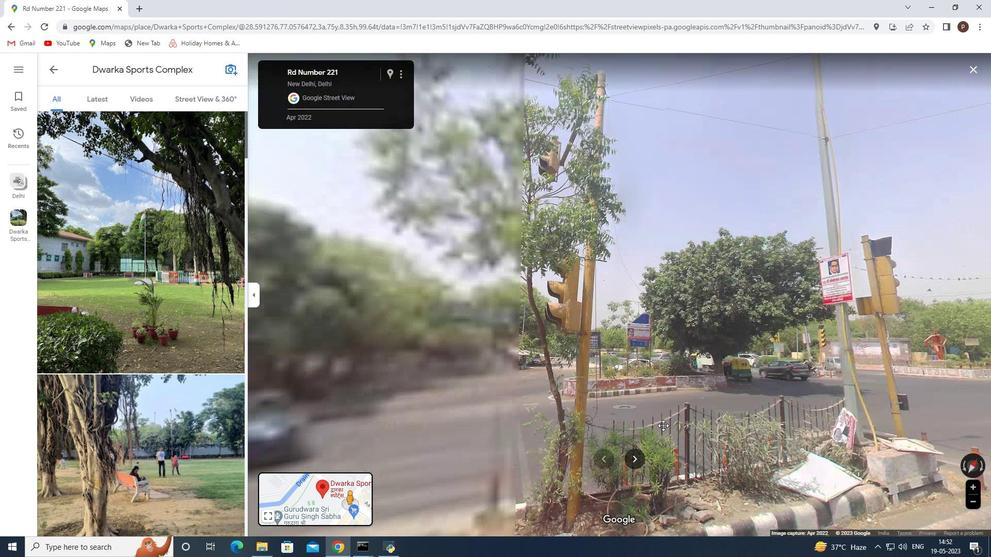 
Action: Mouse moved to (357, 230)
Screenshot: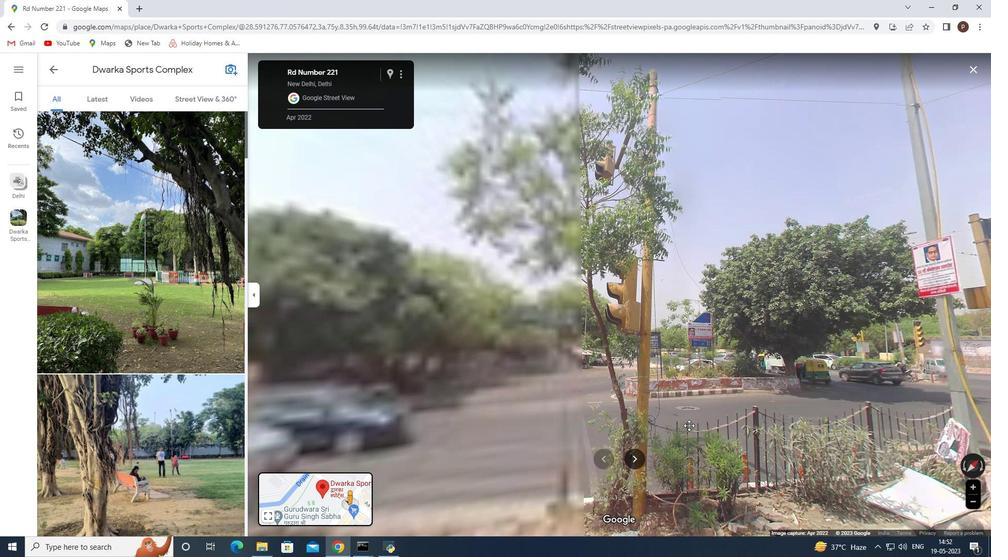 
Action: Mouse scrolled (357, 230) with delta (0, 0)
Screenshot: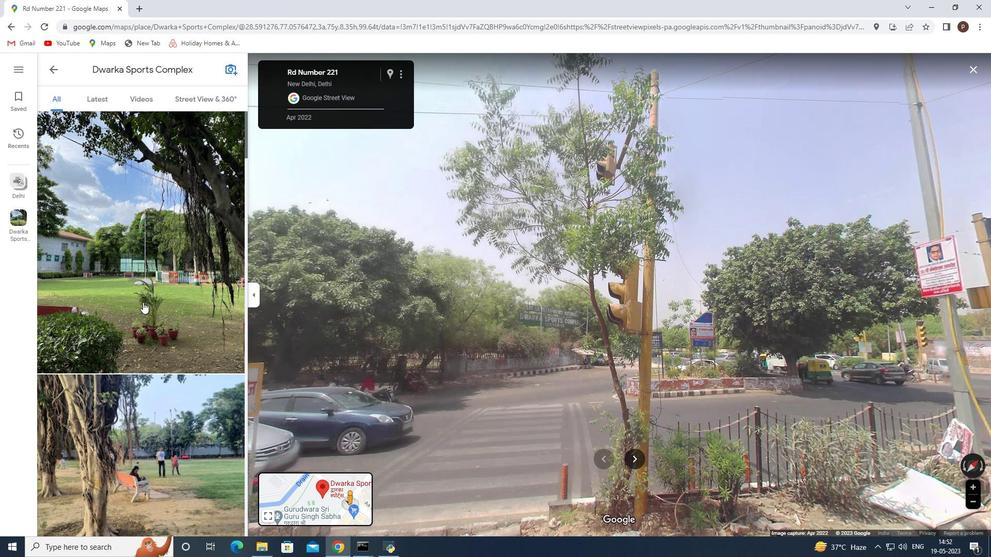 
Action: Mouse moved to (357, 230)
Screenshot: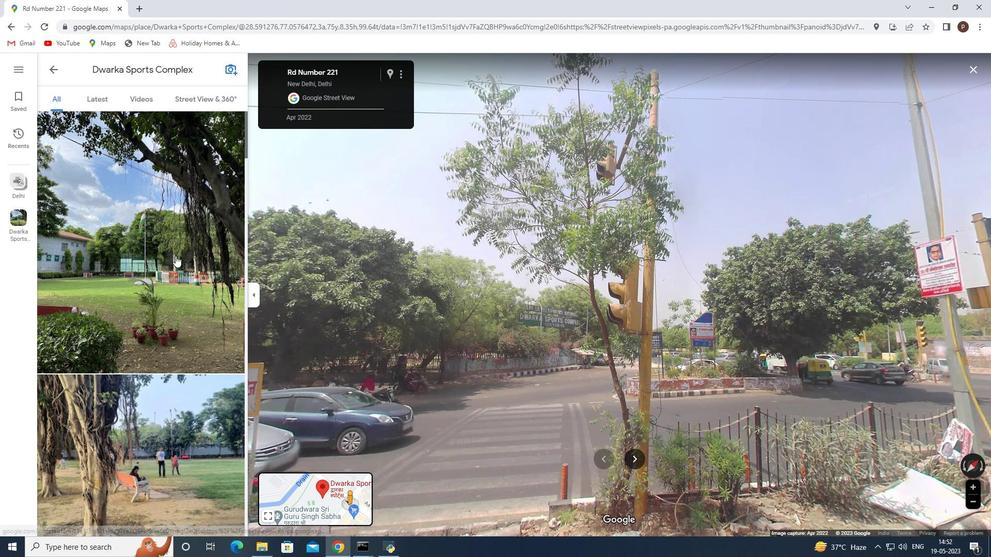 
Action: Mouse scrolled (357, 230) with delta (0, 0)
Screenshot: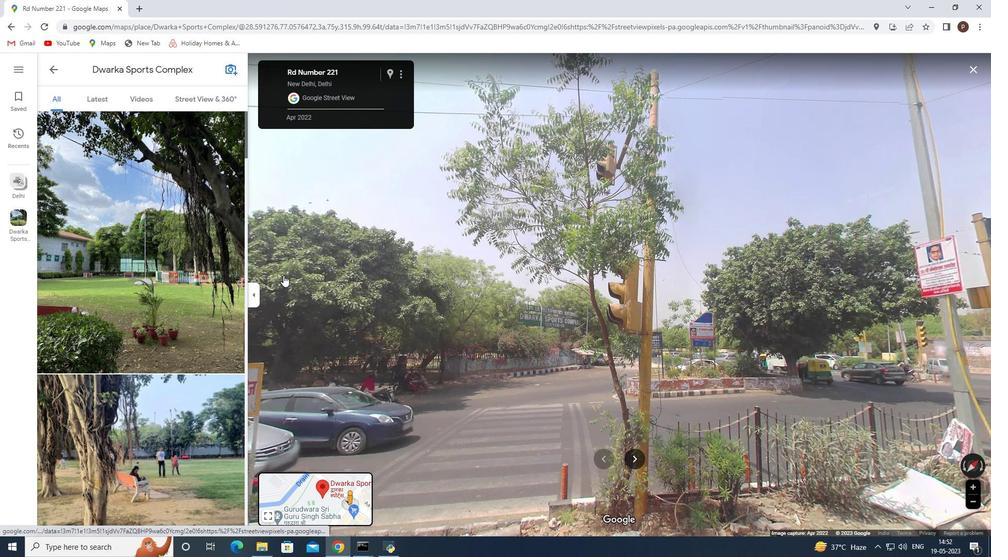 
Action: Mouse scrolled (357, 230) with delta (0, 0)
Screenshot: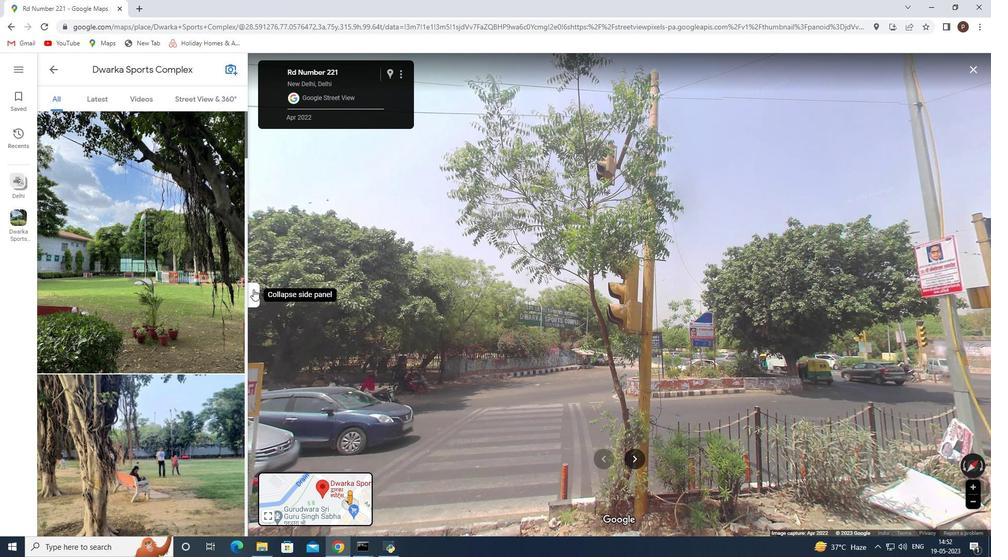 
Action: Mouse moved to (357, 230)
Screenshot: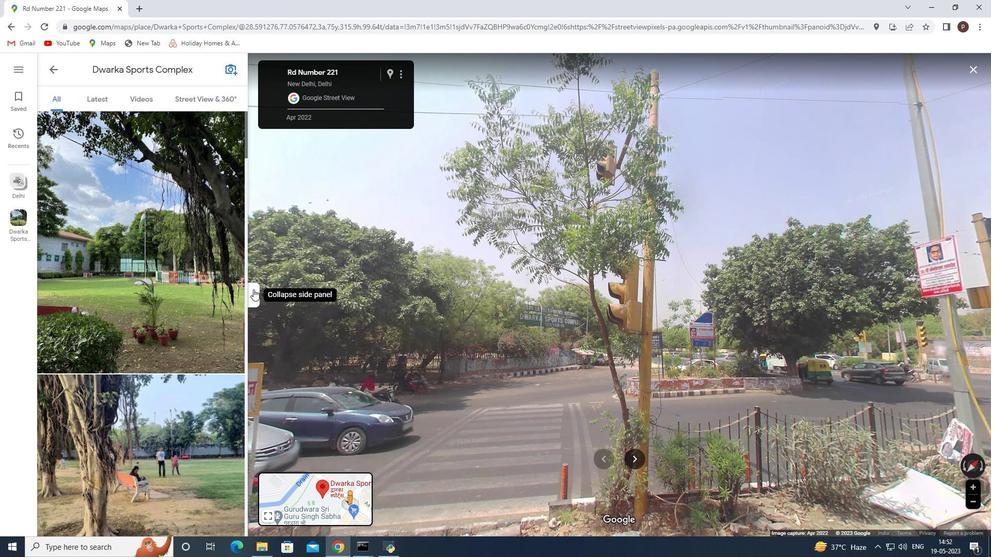 
Action: Mouse scrolled (357, 230) with delta (0, 0)
Screenshot: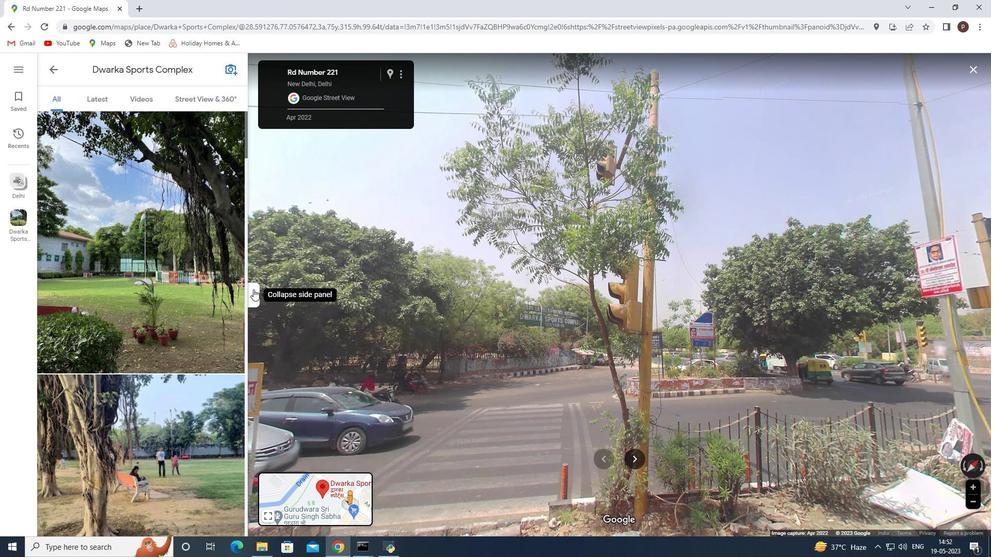 
Action: Mouse moved to (357, 229)
Screenshot: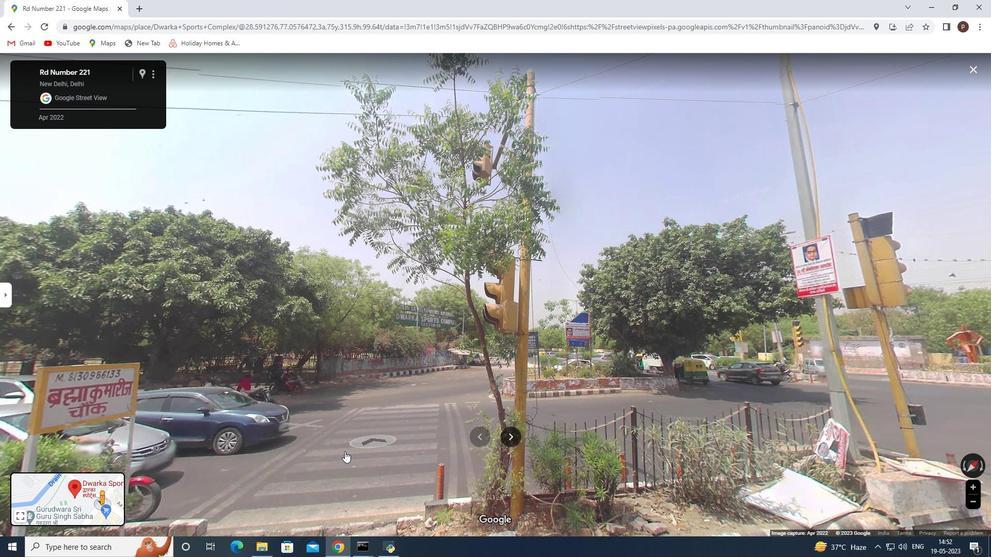 
Action: Mouse scrolled (357, 229) with delta (0, 0)
Screenshot: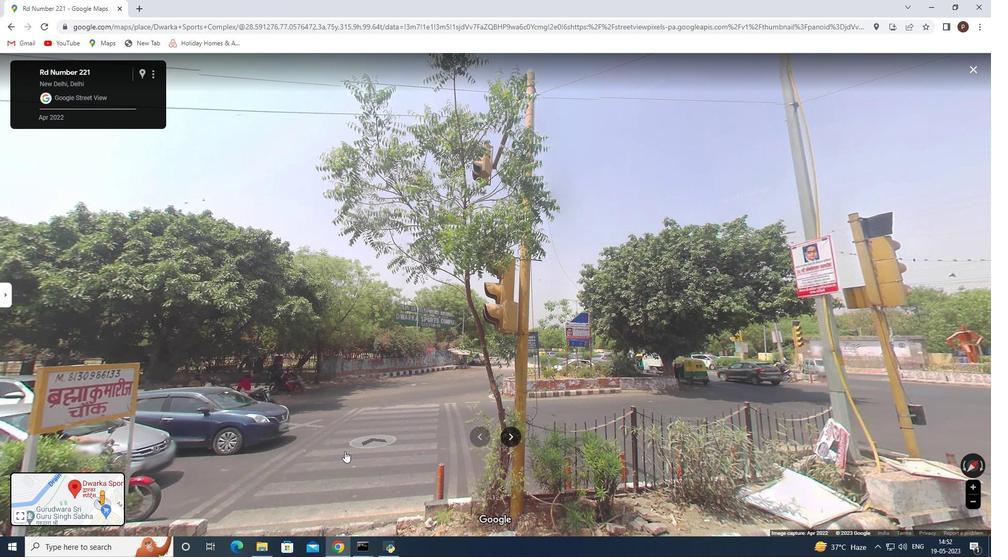 
Action: Mouse scrolled (357, 229) with delta (0, 0)
Screenshot: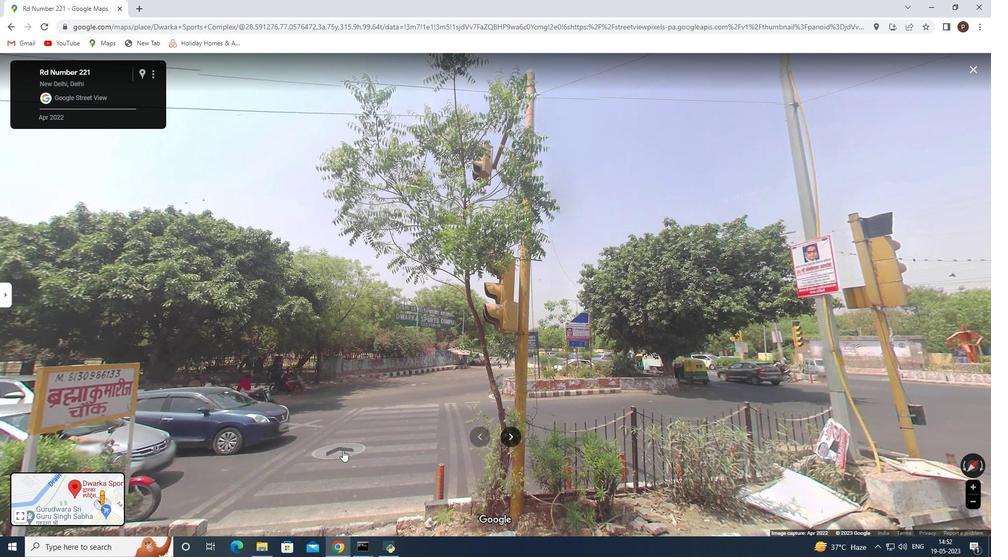 
Action: Mouse scrolled (357, 229) with delta (0, 0)
Screenshot: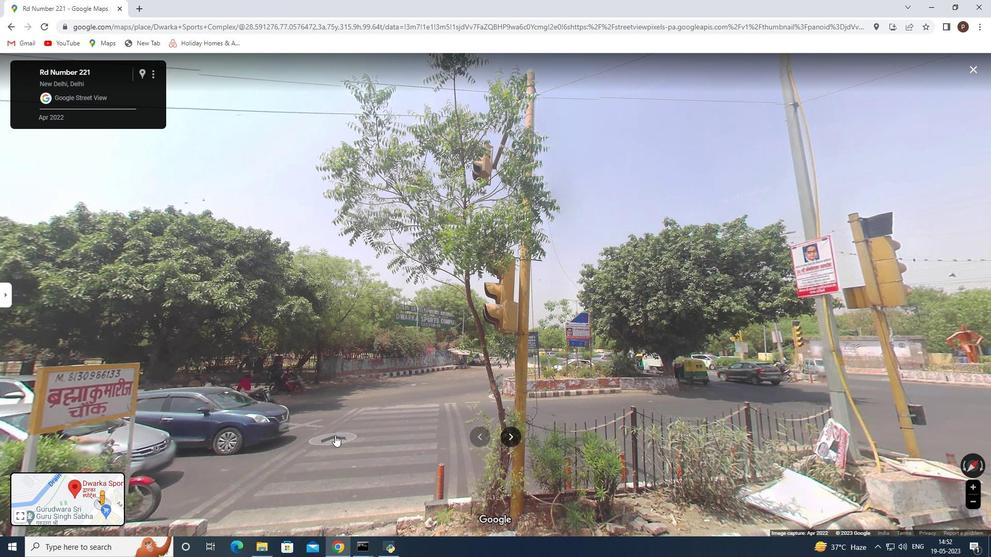 
Action: Mouse moved to (355, 225)
Screenshot: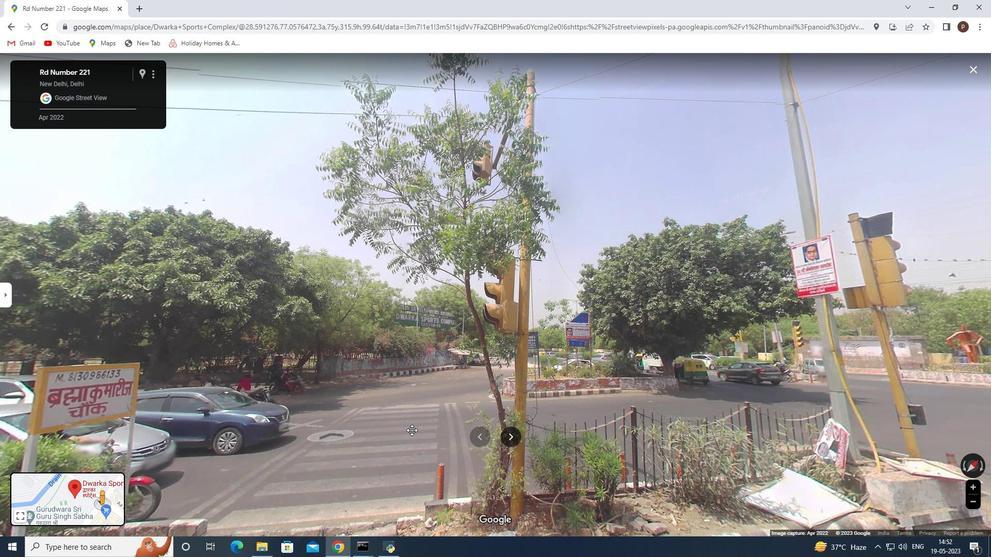
Action: Mouse scrolled (355, 226) with delta (0, 0)
Screenshot: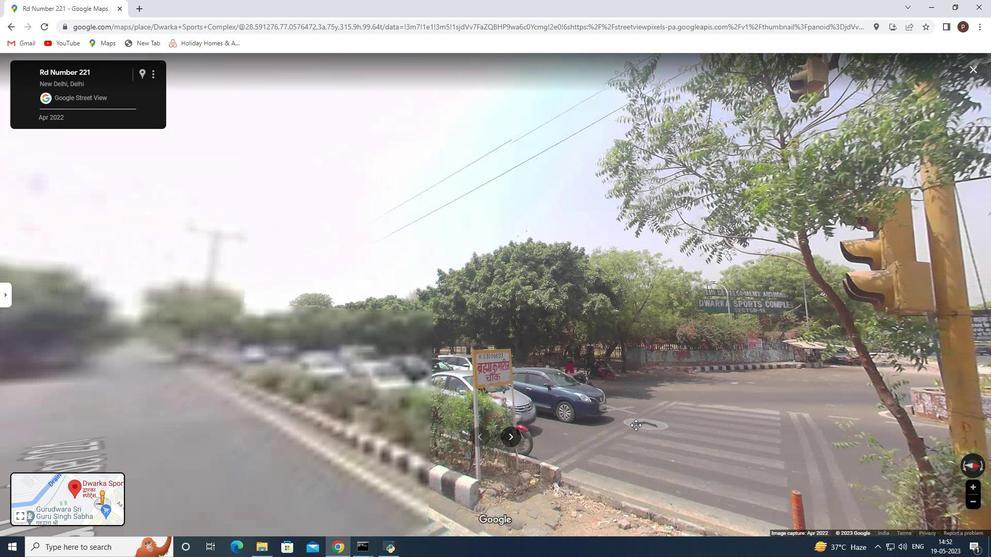
Action: Mouse scrolled (355, 226) with delta (0, 0)
Screenshot: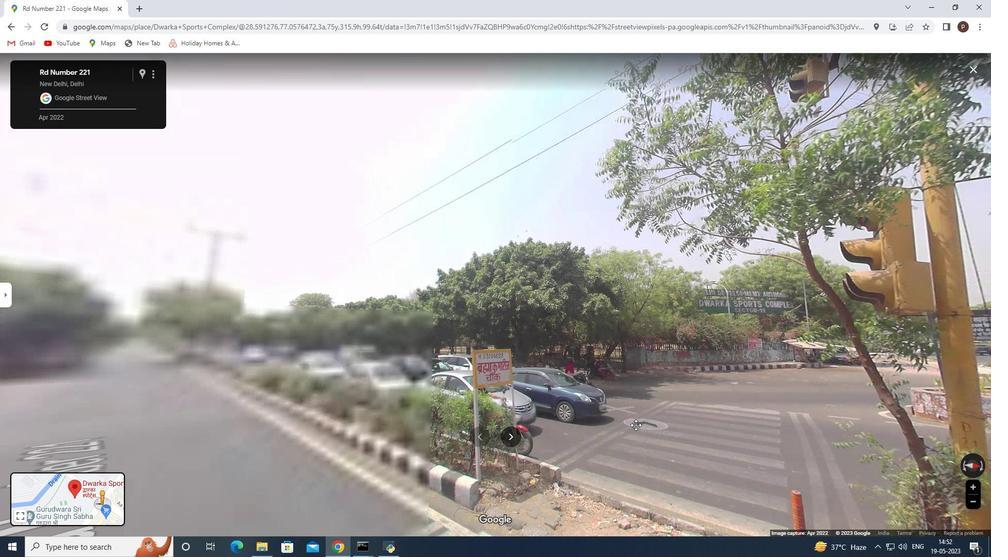 
Action: Mouse scrolled (355, 226) with delta (0, 0)
Screenshot: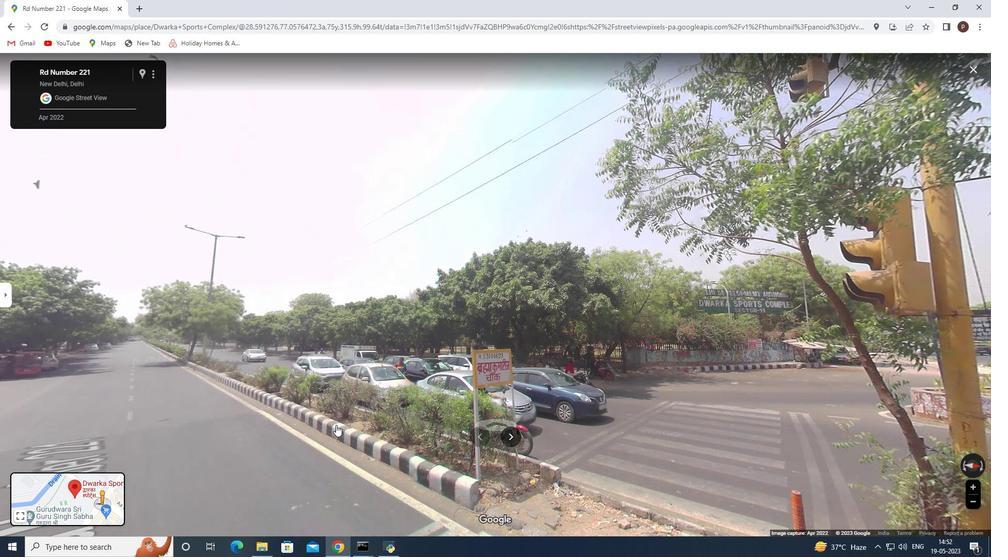 
Action: Mouse scrolled (355, 226) with delta (0, 0)
Screenshot: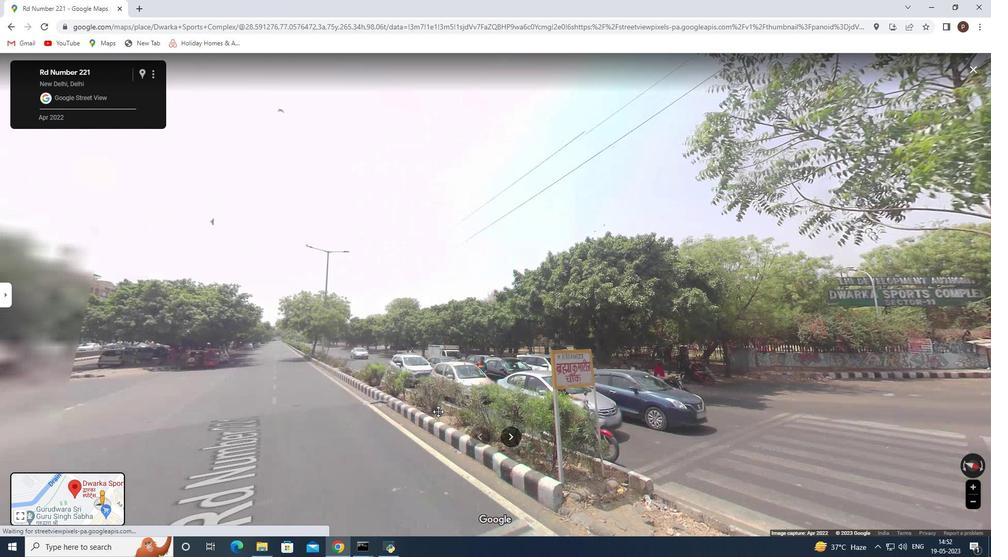 
Action: Mouse scrolled (355, 226) with delta (0, 0)
Screenshot: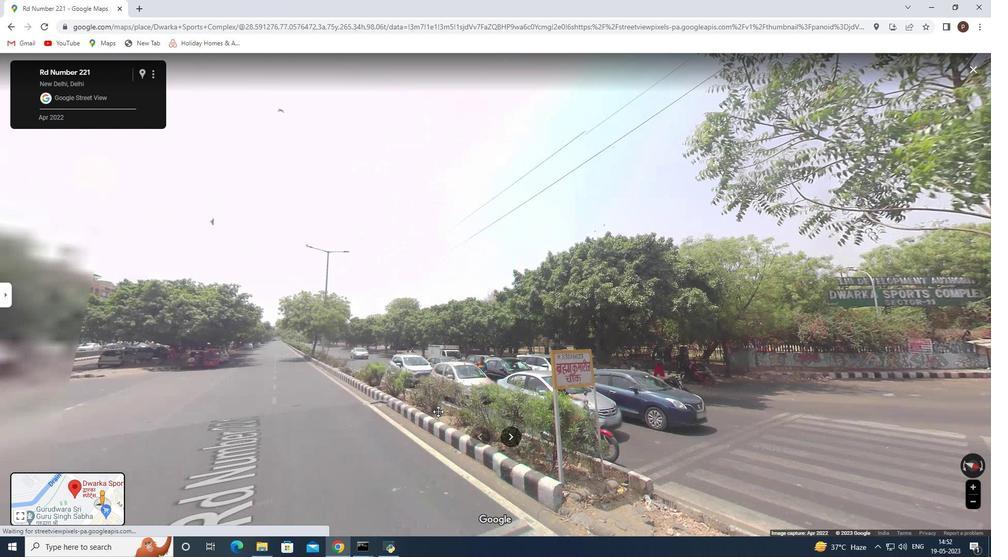 
Action: Mouse scrolled (355, 226) with delta (0, 0)
Screenshot: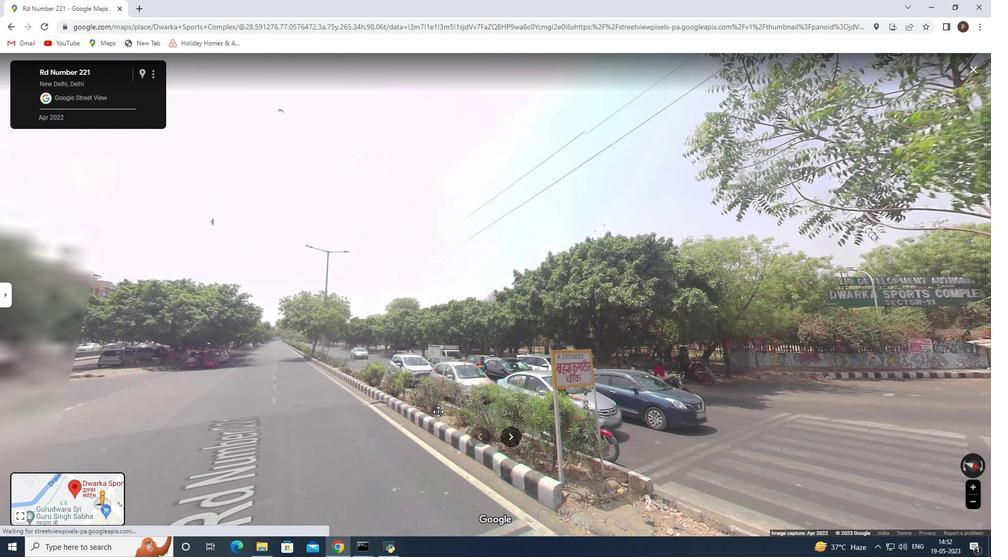 
Action: Mouse scrolled (355, 226) with delta (0, 0)
Screenshot: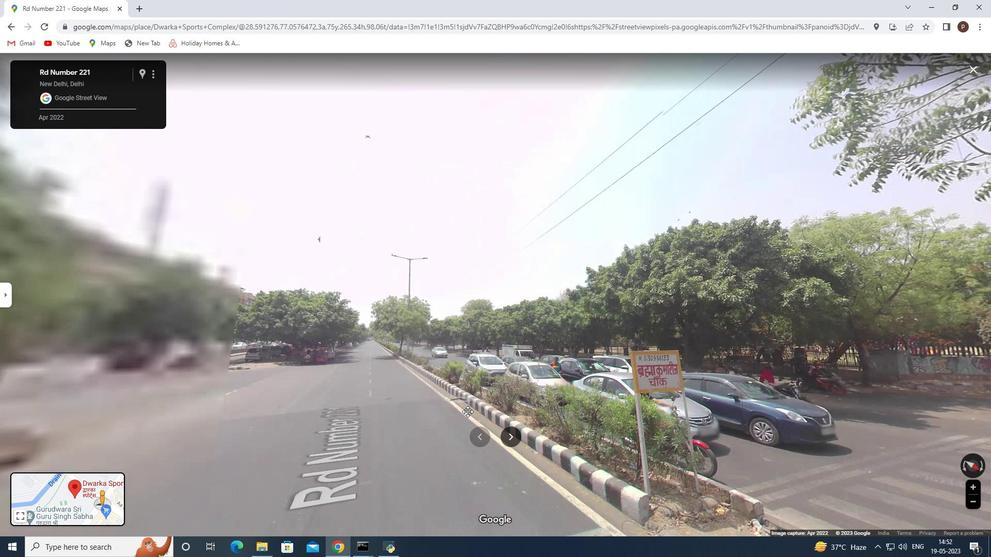 
Action: Mouse scrolled (355, 226) with delta (0, 0)
Screenshot: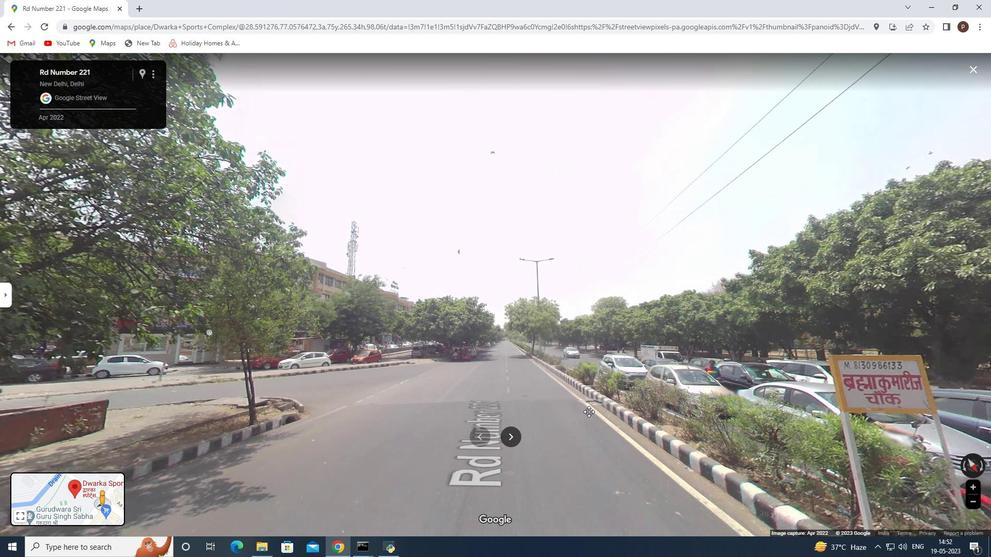
Action: Mouse scrolled (355, 226) with delta (0, 0)
Screenshot: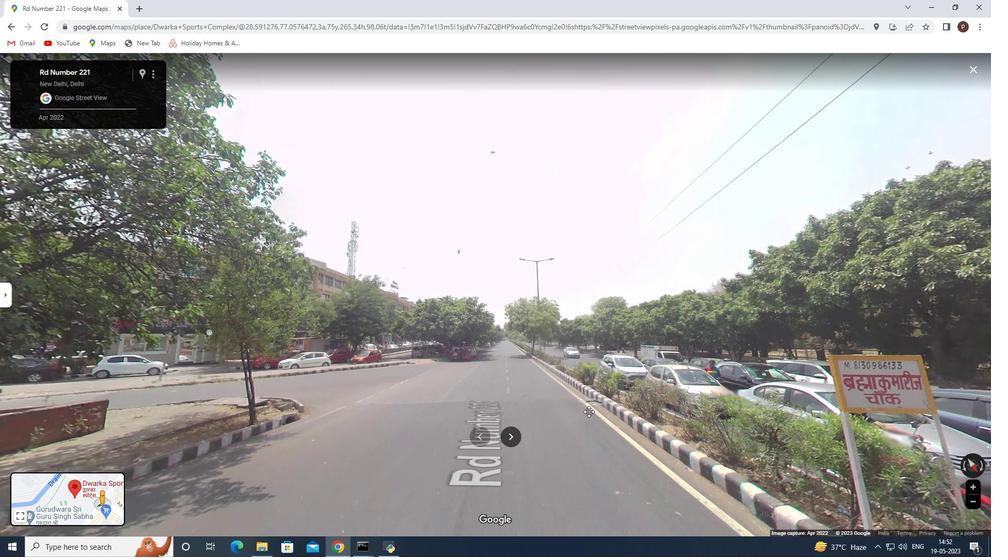 
Action: Mouse moved to (356, 224)
Screenshot: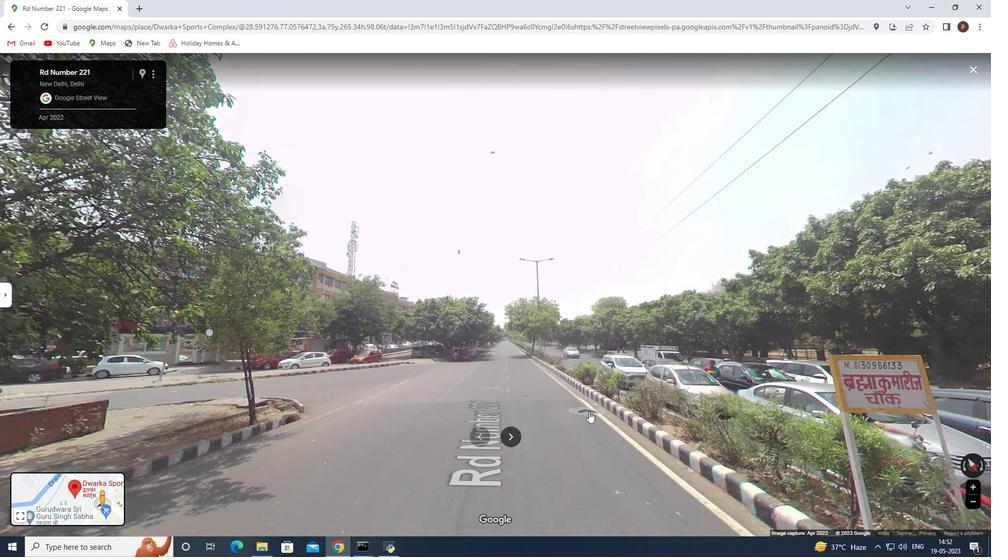 
Action: Mouse scrolled (356, 225) with delta (0, 0)
Screenshot: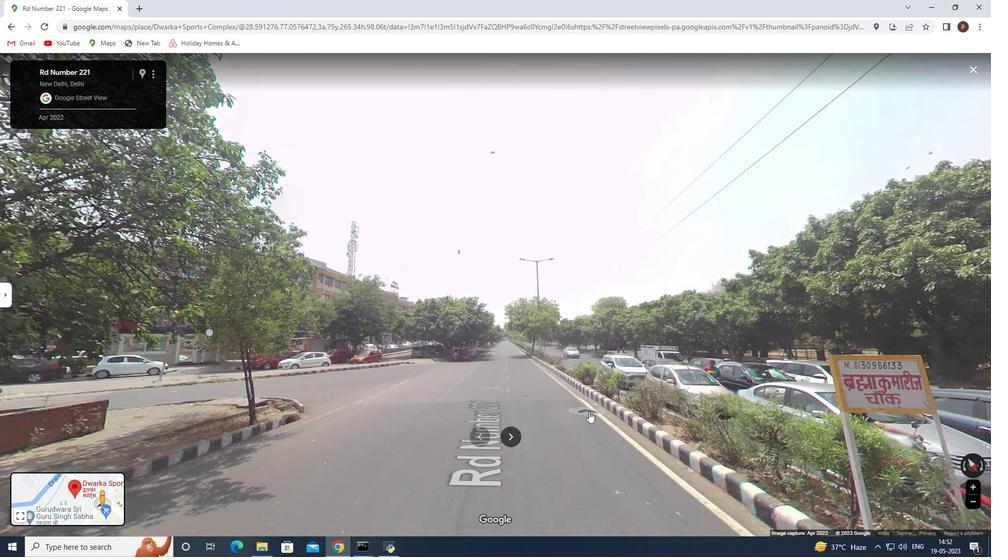 
Action: Mouse scrolled (356, 225) with delta (0, 0)
Screenshot: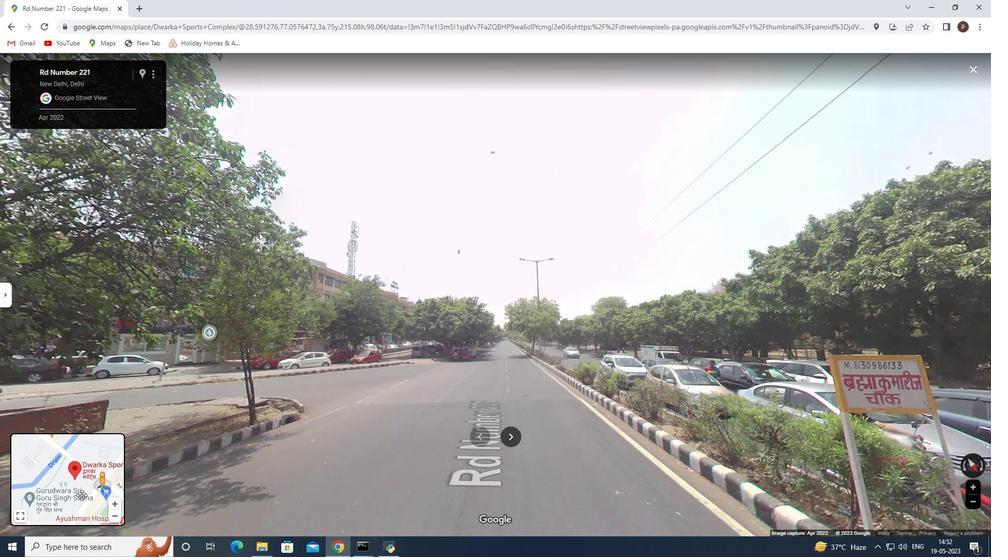 
Action: Mouse scrolled (356, 225) with delta (0, 0)
Screenshot: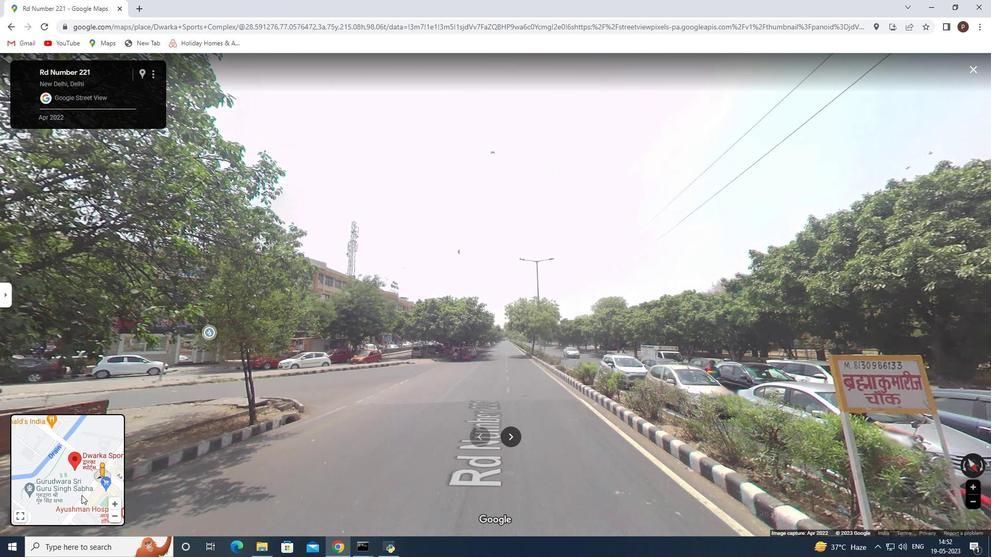 
Action: Mouse scrolled (356, 225) with delta (0, 0)
Screenshot: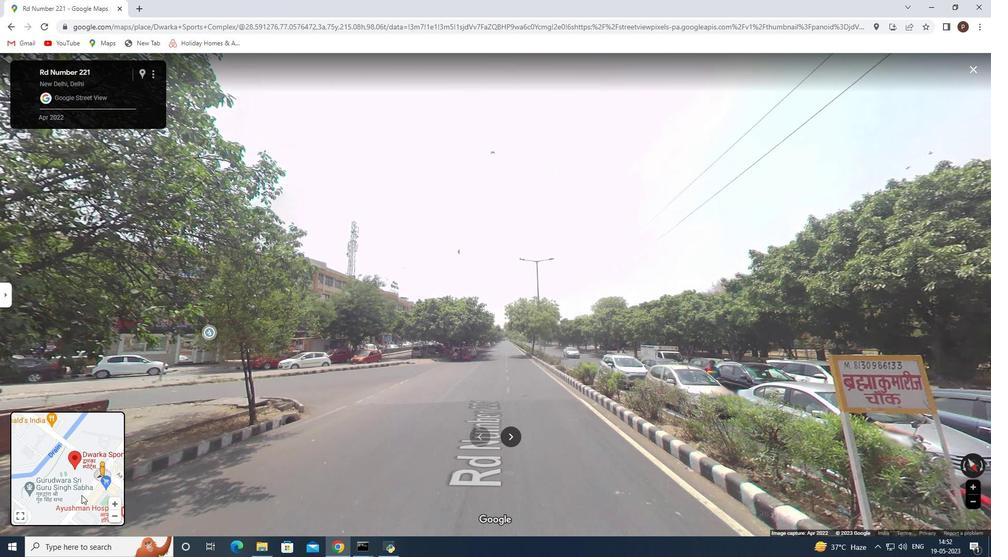 
Action: Mouse scrolled (356, 225) with delta (0, 0)
Screenshot: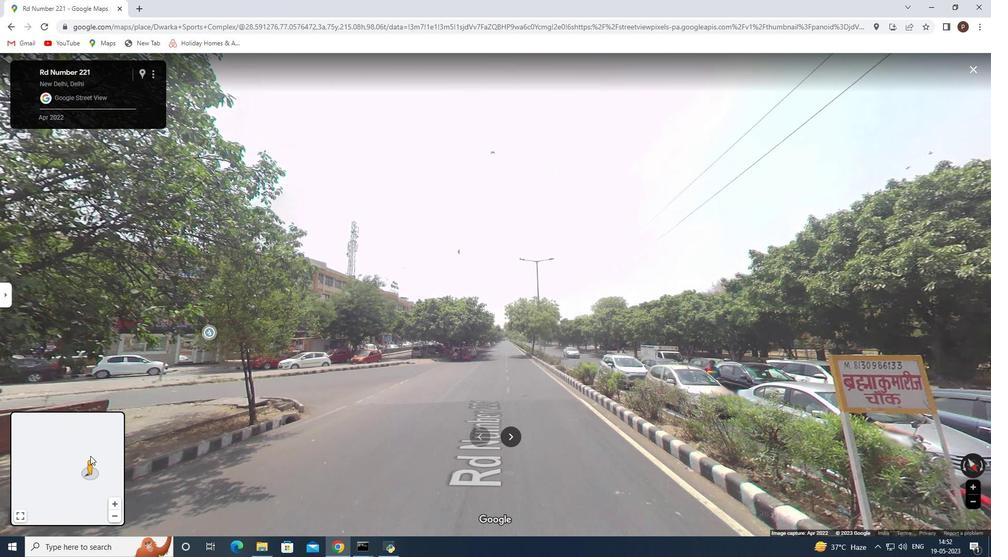 
Action: Mouse moved to (294, 296)
Screenshot: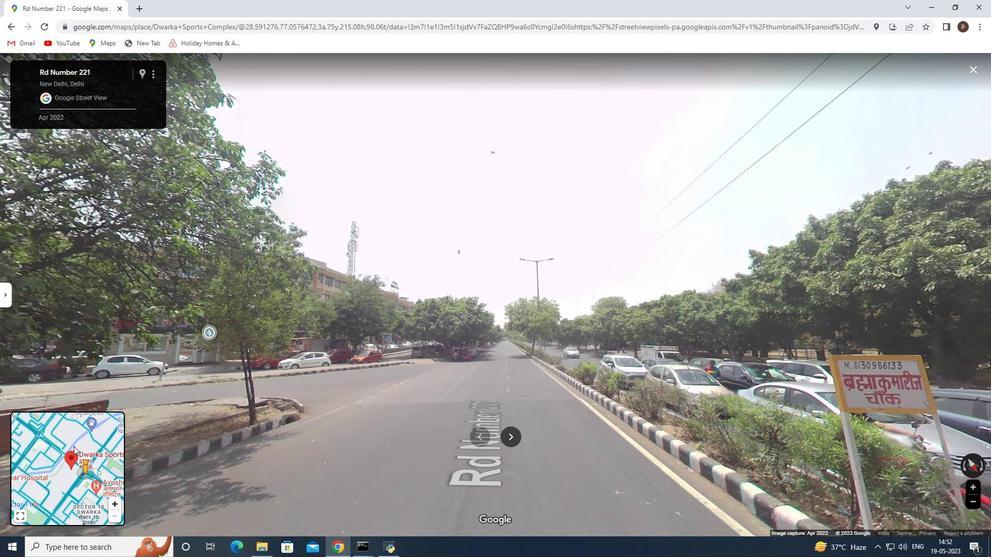 
Action: Mouse pressed left at (294, 296)
Screenshot: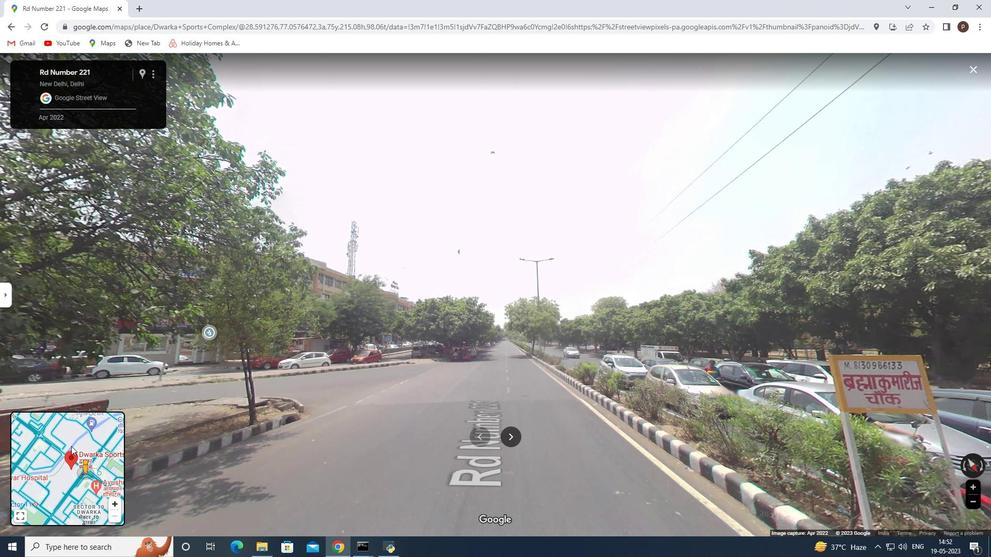 
Action: Mouse moved to (108, 86)
Screenshot: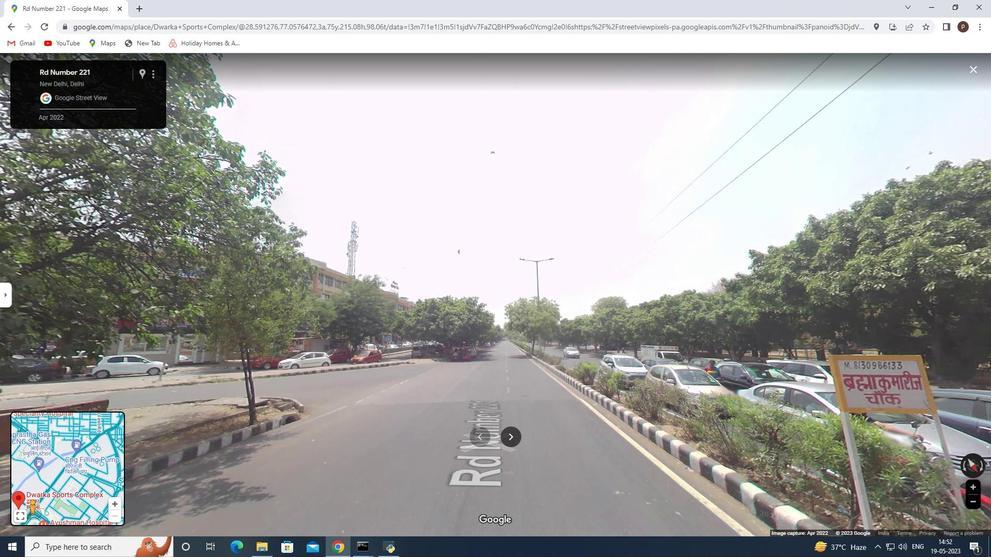 
Action: Mouse pressed left at (108, 86)
Screenshot: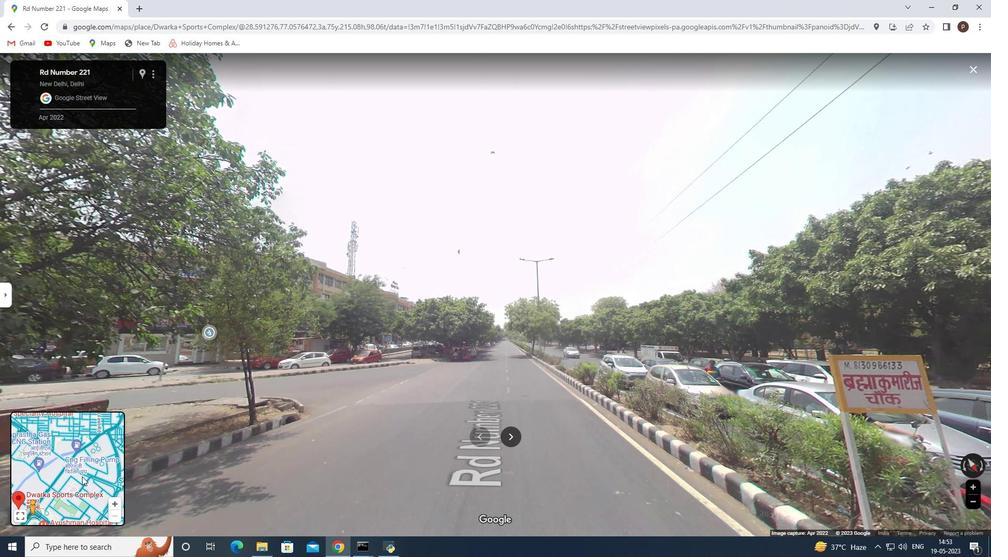 
Action: Mouse moved to (231, 105)
Screenshot: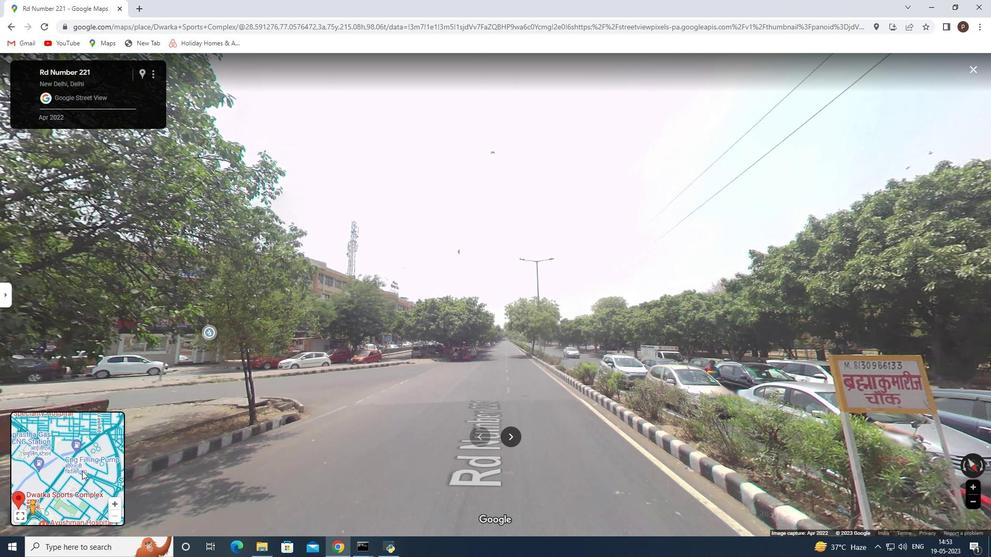 
Action: Key pressed se<Key.backspace><Key.backspace>phase<Key.space>4,sector
Screenshot: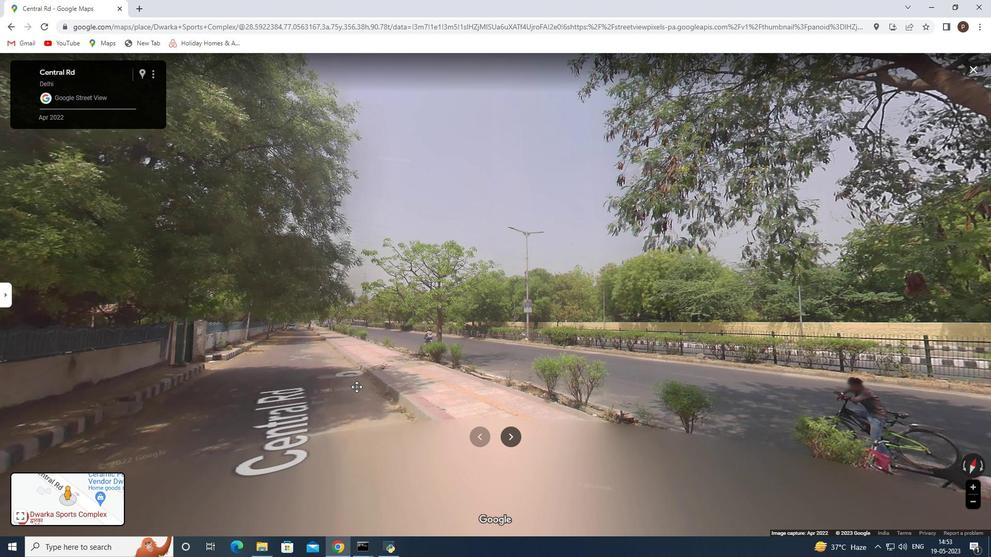 
Action: Mouse moved to (170, 138)
Screenshot: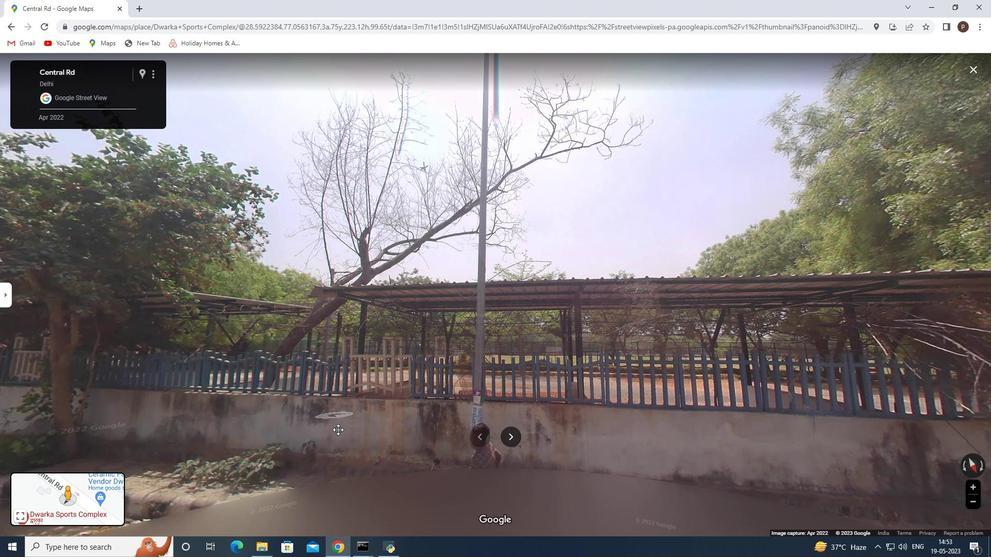 
Action: Mouse pressed left at (170, 138)
Screenshot: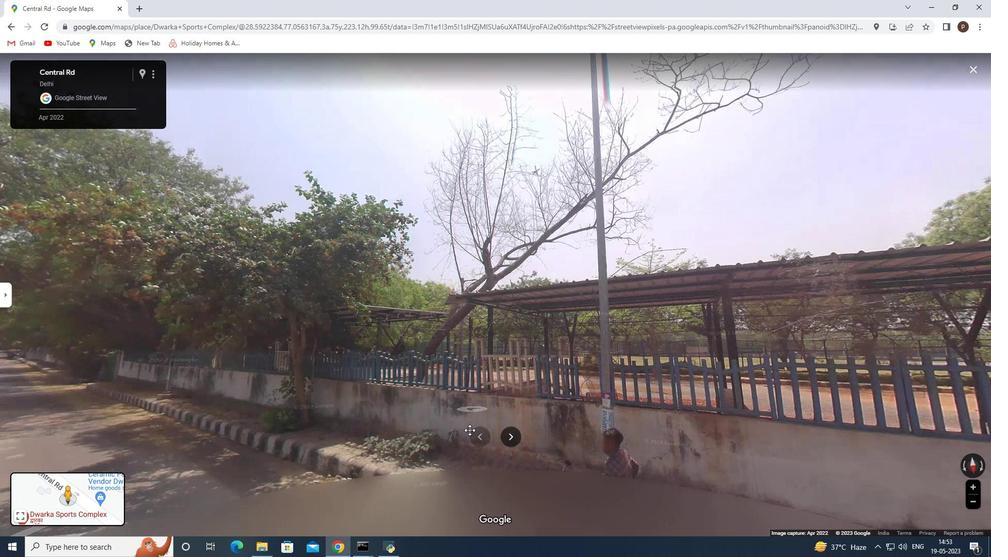 
Action: Mouse moved to (12, 27)
Screenshot: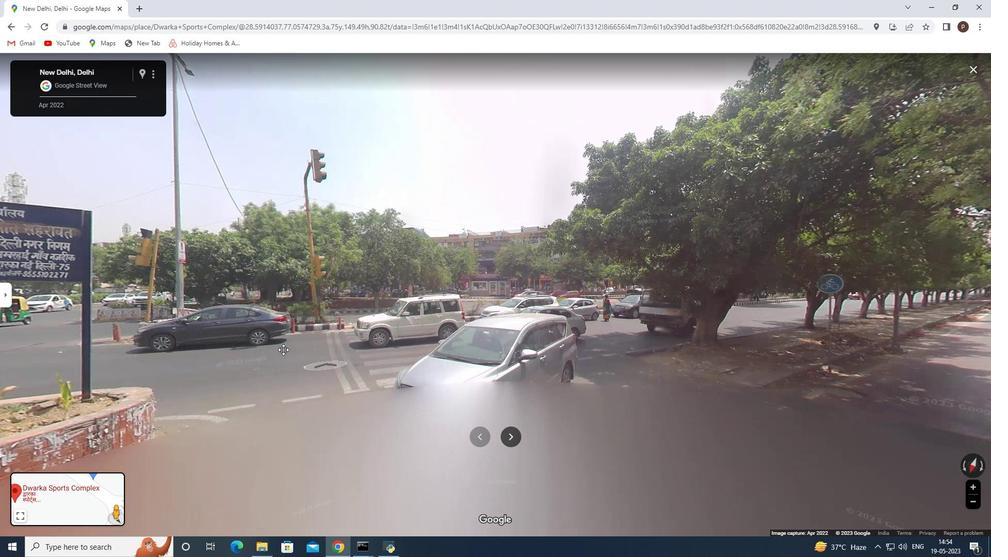 
Action: Mouse pressed left at (12, 27)
Screenshot: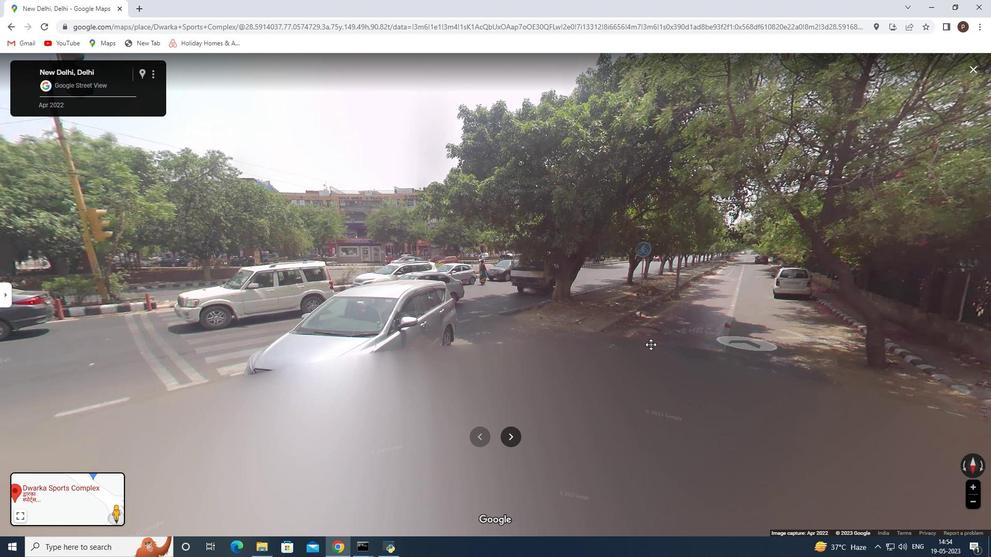 
Action: Mouse moved to (105, 201)
Screenshot: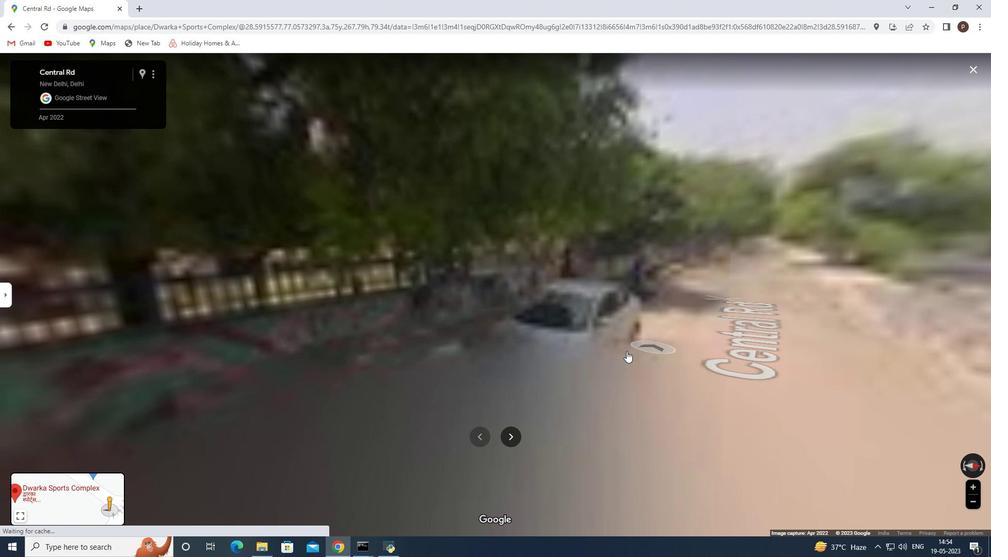 
Action: Mouse pressed left at (105, 201)
Screenshot: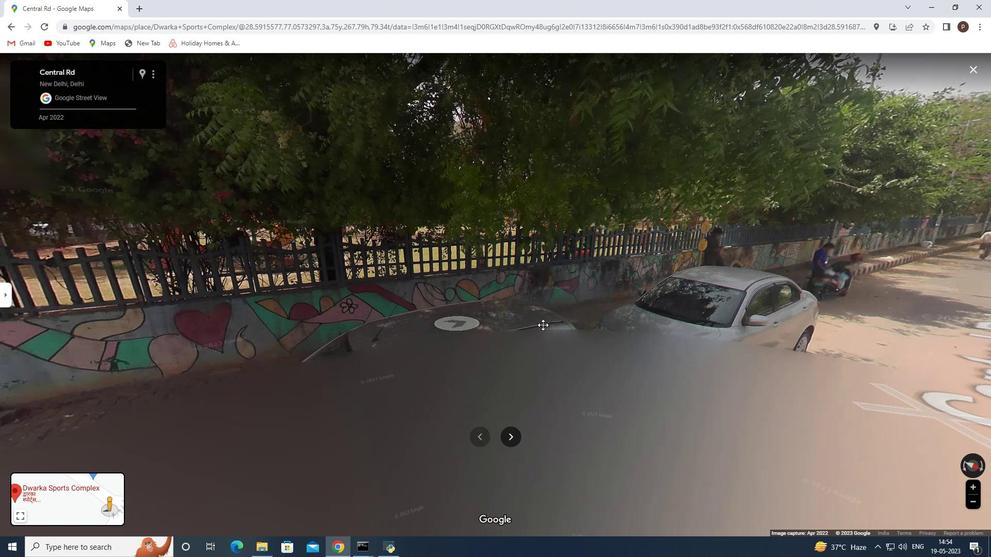 
Action: Mouse moved to (415, 260)
Screenshot: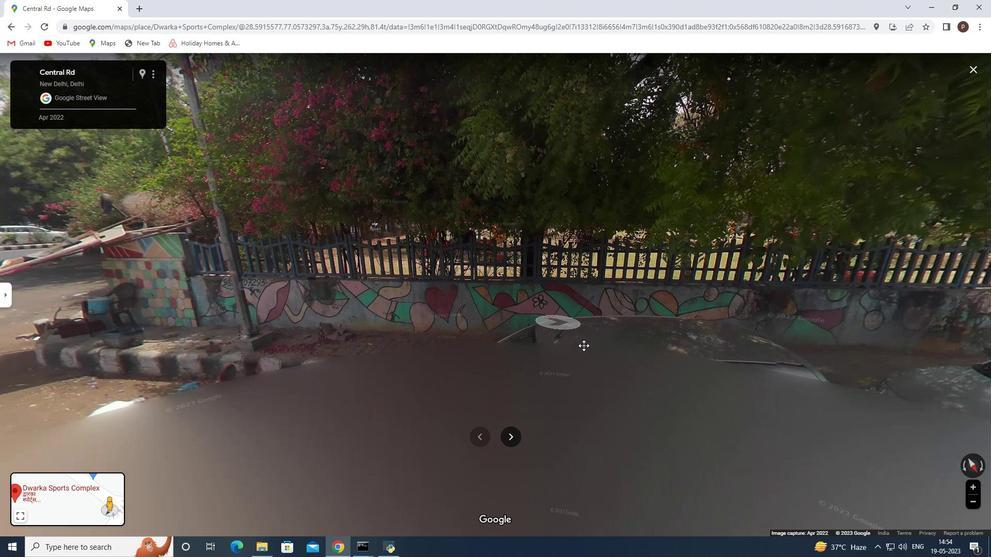 
Action: Mouse scrolled (415, 259) with delta (0, 0)
Screenshot: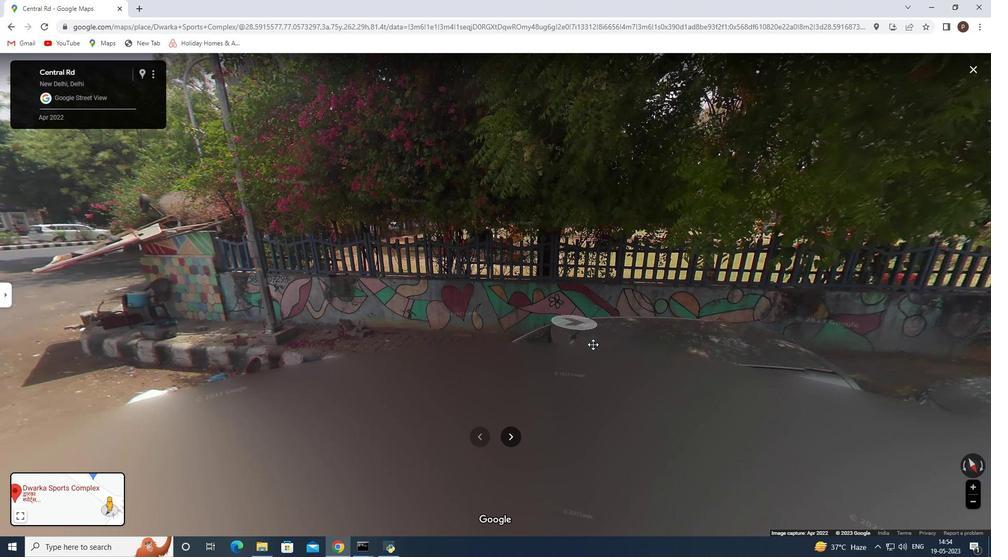 
Action: Mouse moved to (415, 260)
Screenshot: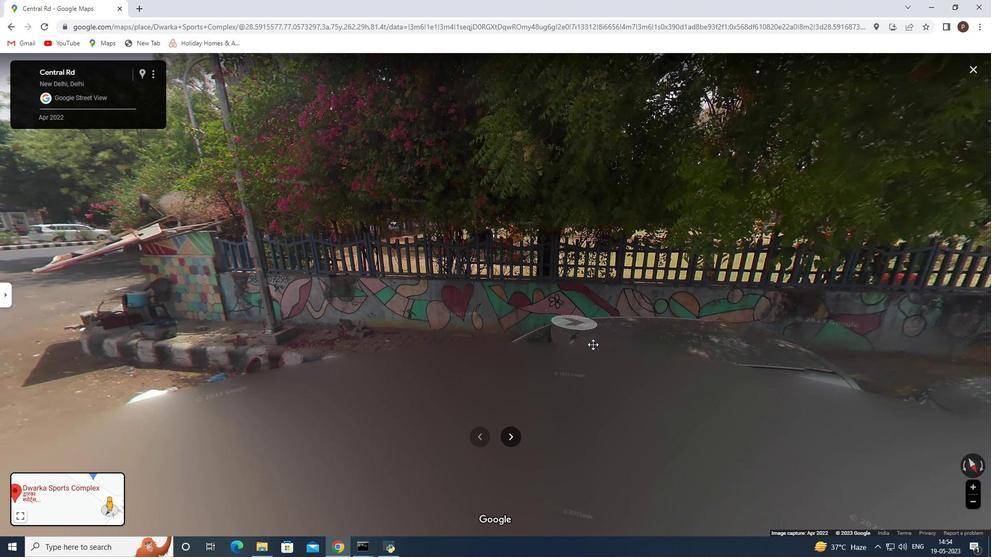 
Action: Mouse scrolled (415, 259) with delta (0, 0)
Screenshot: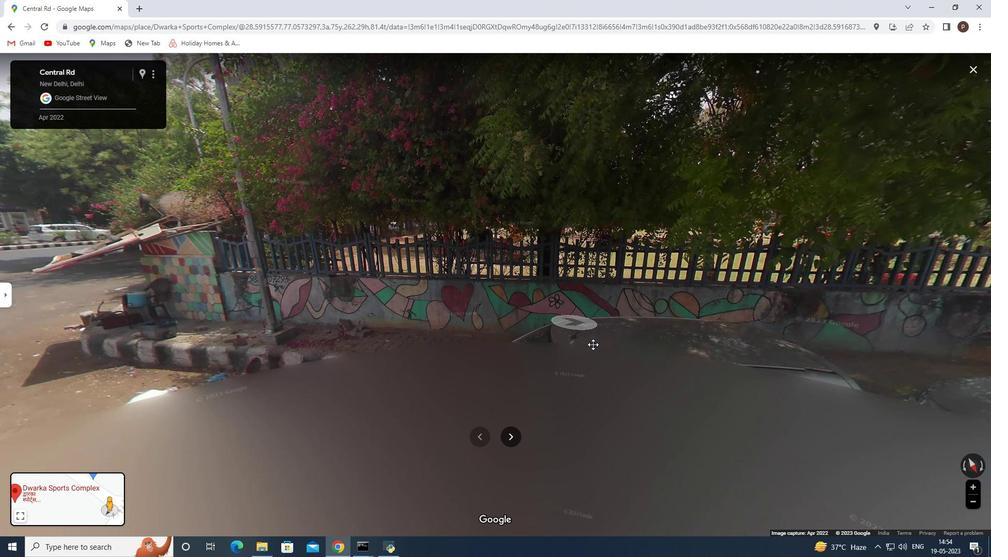 
Action: Mouse moved to (415, 260)
Screenshot: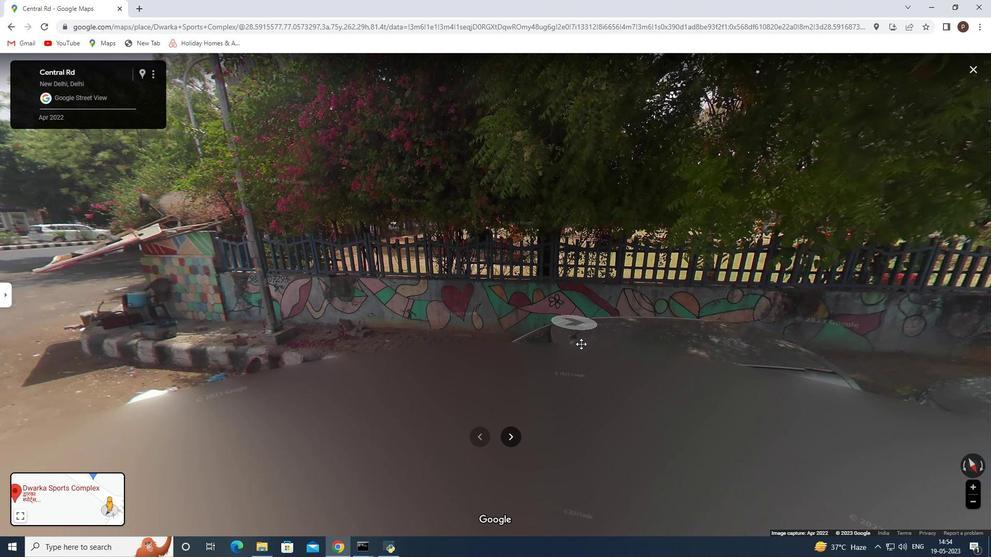 
Action: Mouse scrolled (415, 259) with delta (0, 0)
Screenshot: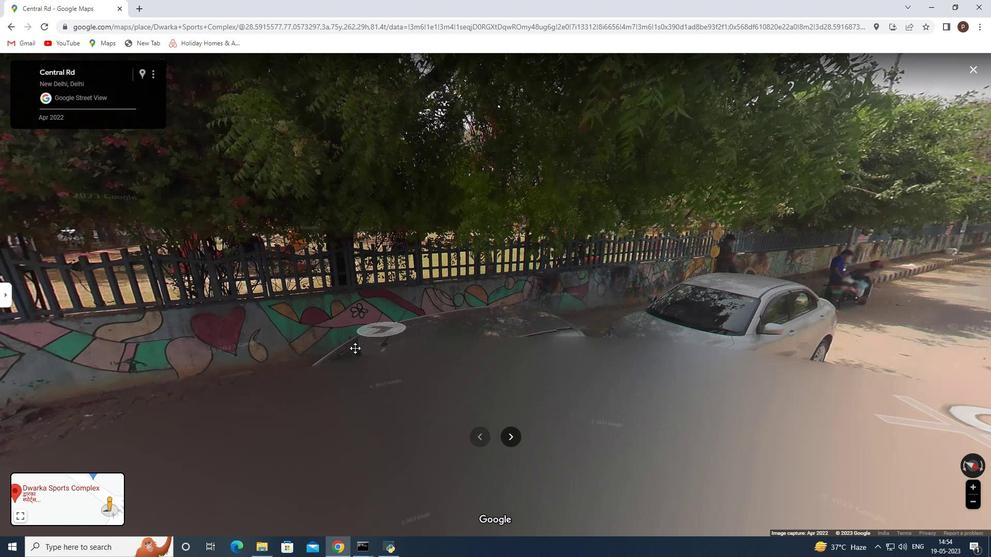 
Action: Mouse scrolled (415, 259) with delta (0, 0)
Screenshot: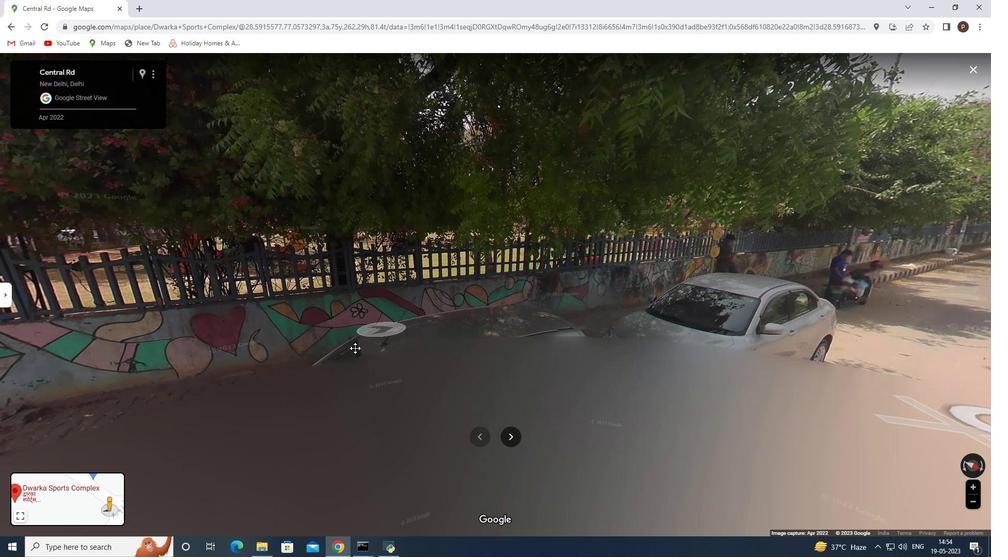 
Action: Mouse scrolled (415, 259) with delta (0, 0)
Screenshot: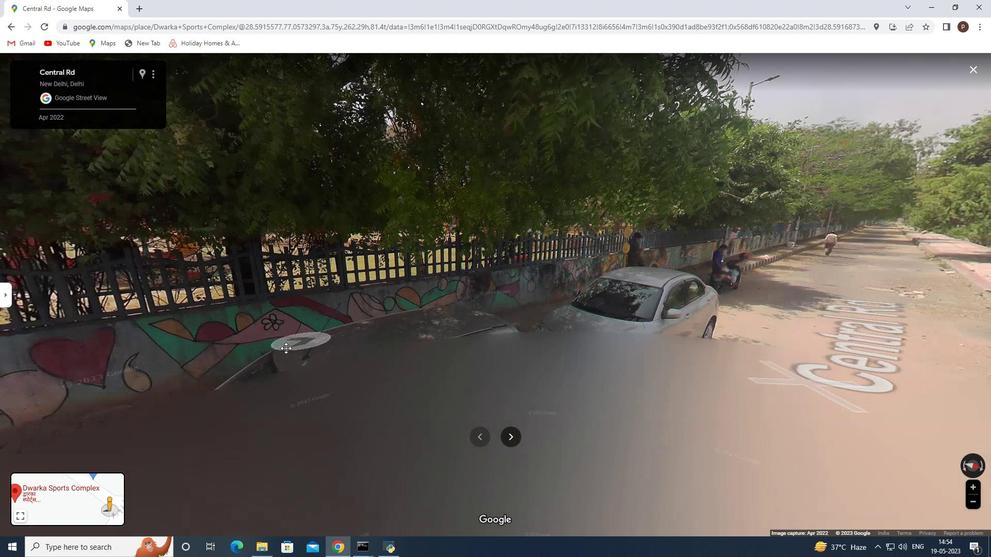 
Action: Mouse scrolled (415, 259) with delta (0, 0)
Screenshot: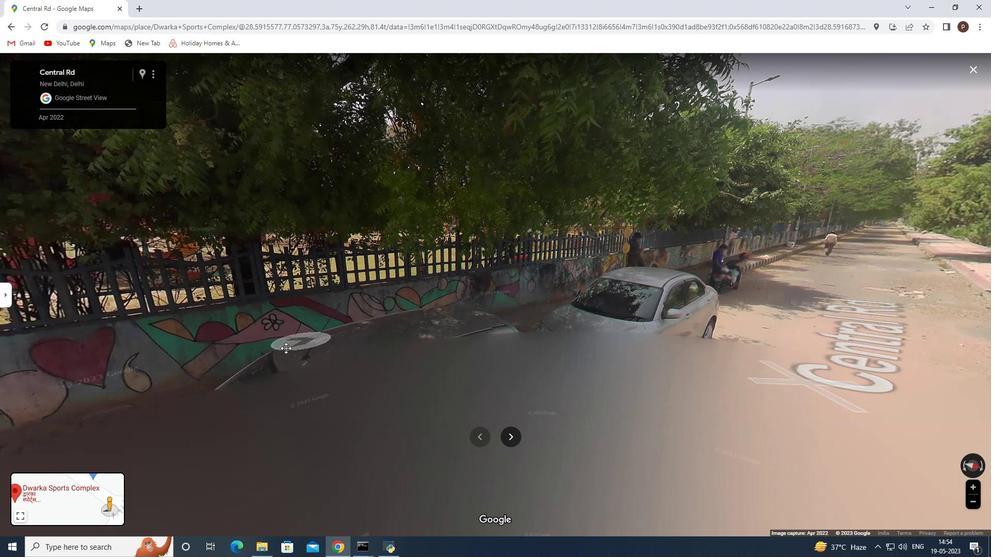 
Action: Mouse moved to (415, 236)
Screenshot: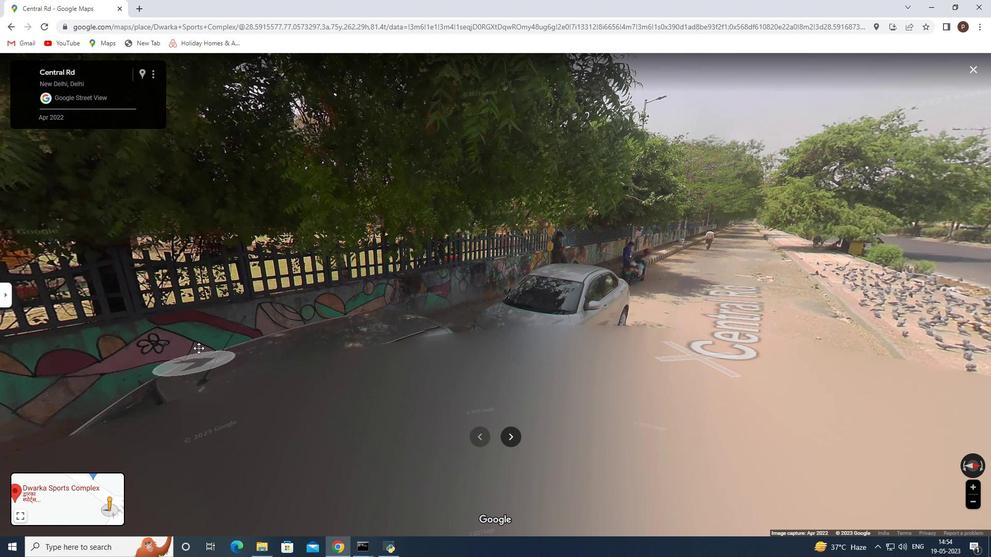 
Action: Mouse scrolled (415, 235) with delta (0, 0)
Screenshot: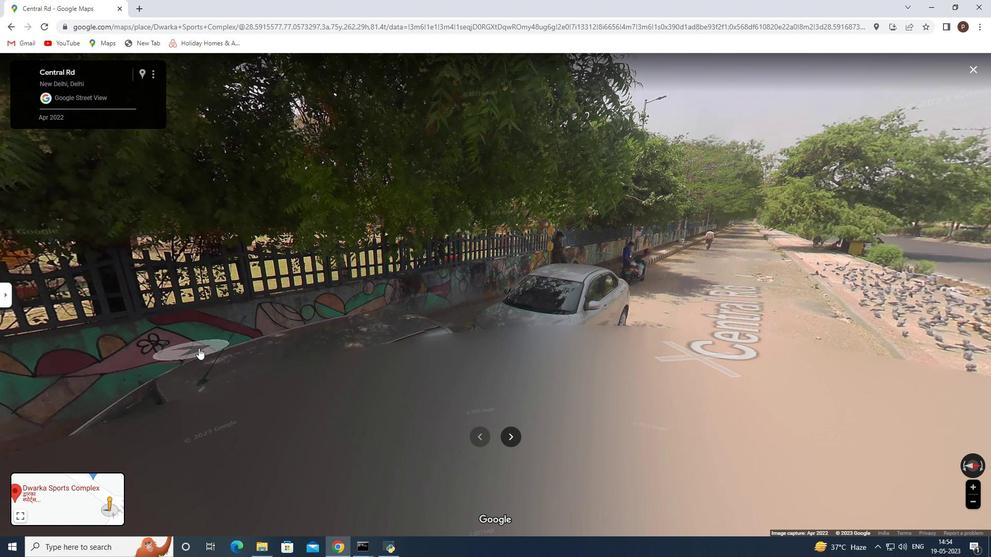 
Action: Mouse scrolled (415, 235) with delta (0, 0)
Screenshot: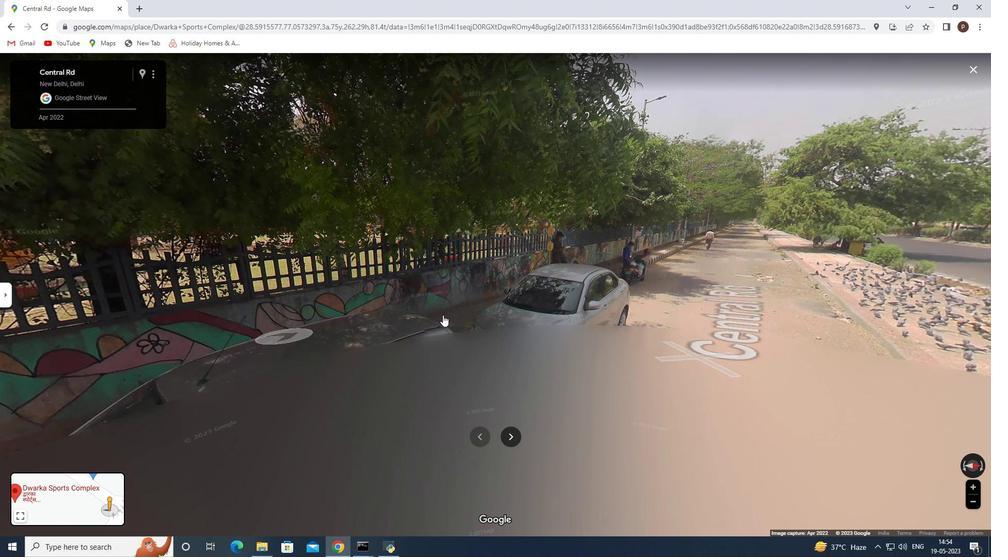 
Action: Mouse scrolled (415, 235) with delta (0, 0)
Screenshot: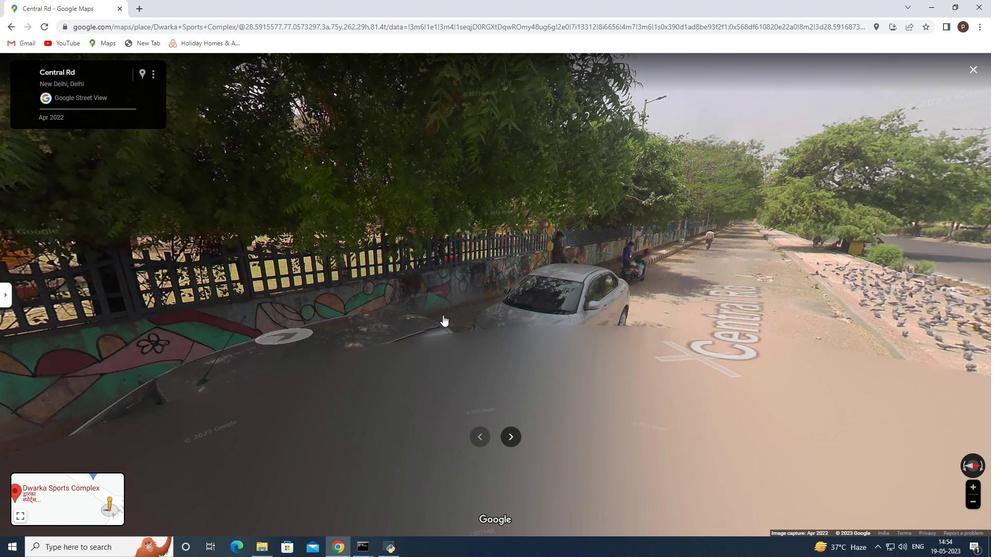 
Action: Mouse moved to (415, 236)
Screenshot: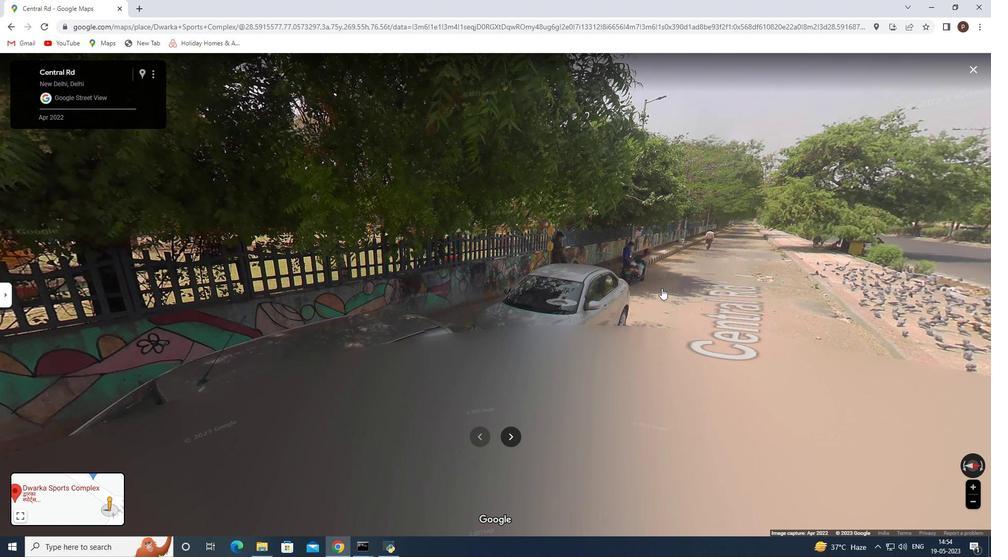 
Action: Mouse scrolled (415, 236) with delta (0, 0)
Screenshot: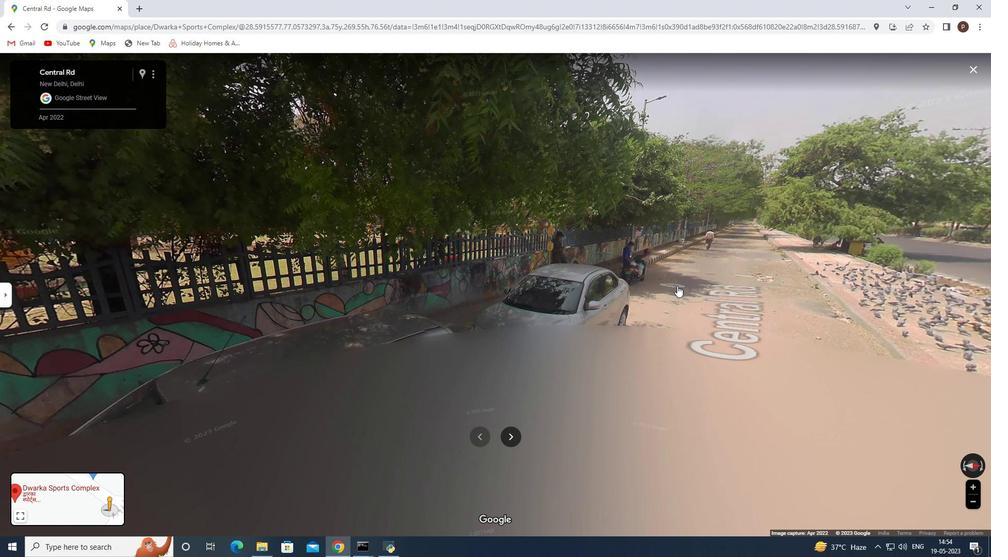 
Action: Mouse scrolled (415, 236) with delta (0, 0)
Screenshot: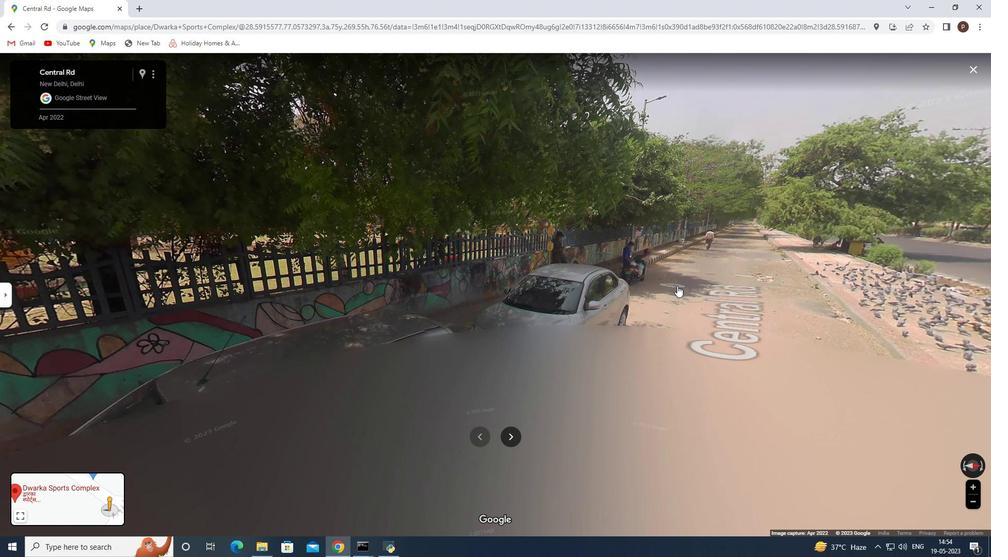 
Action: Mouse scrolled (415, 236) with delta (0, 0)
Screenshot: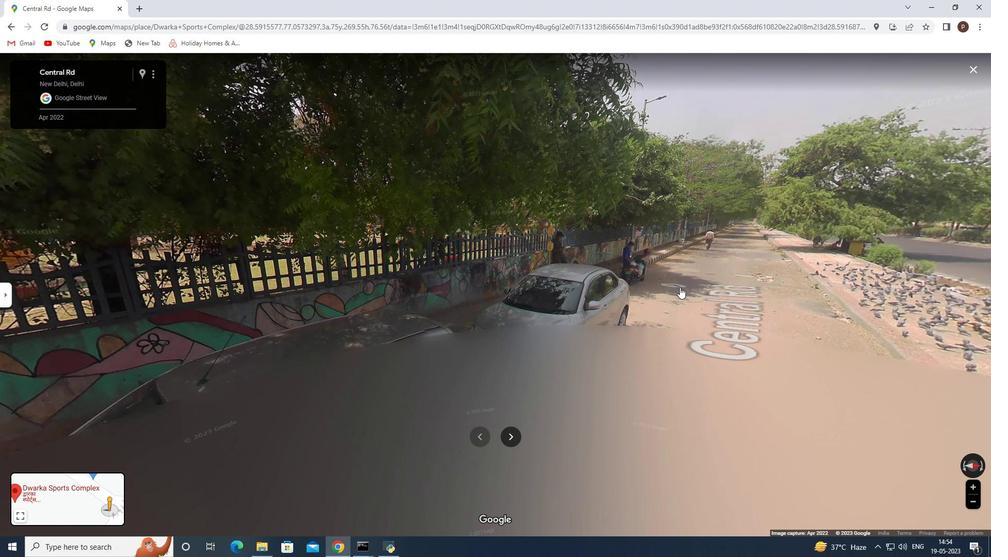 
Action: Mouse scrolled (415, 236) with delta (0, 0)
Screenshot: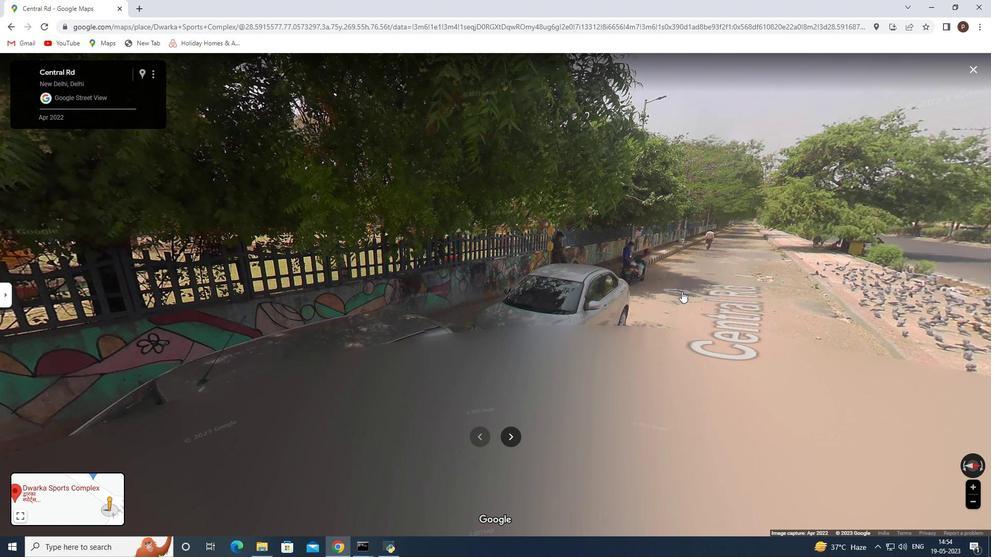 
Action: Mouse scrolled (415, 236) with delta (0, 0)
Screenshot: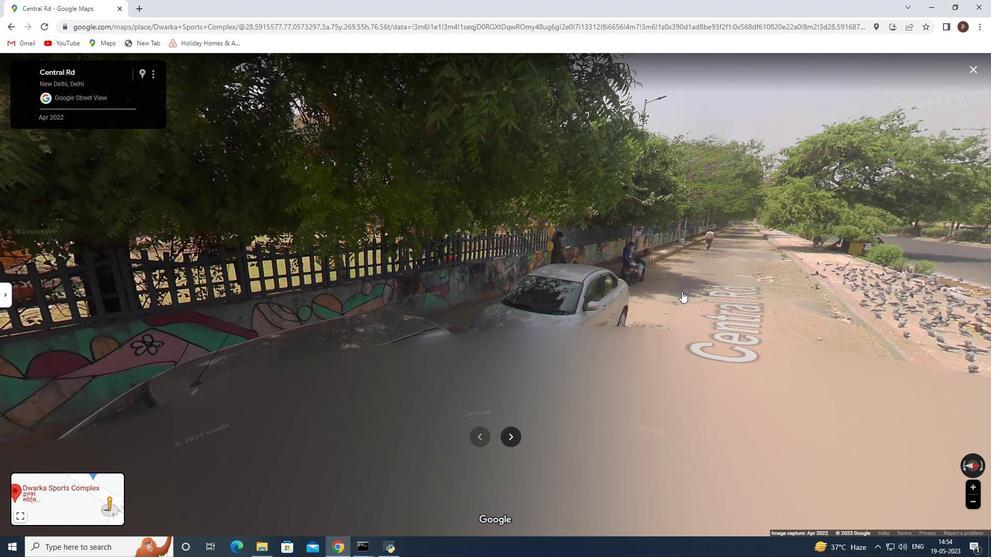 
Action: Mouse scrolled (415, 236) with delta (0, 0)
Screenshot: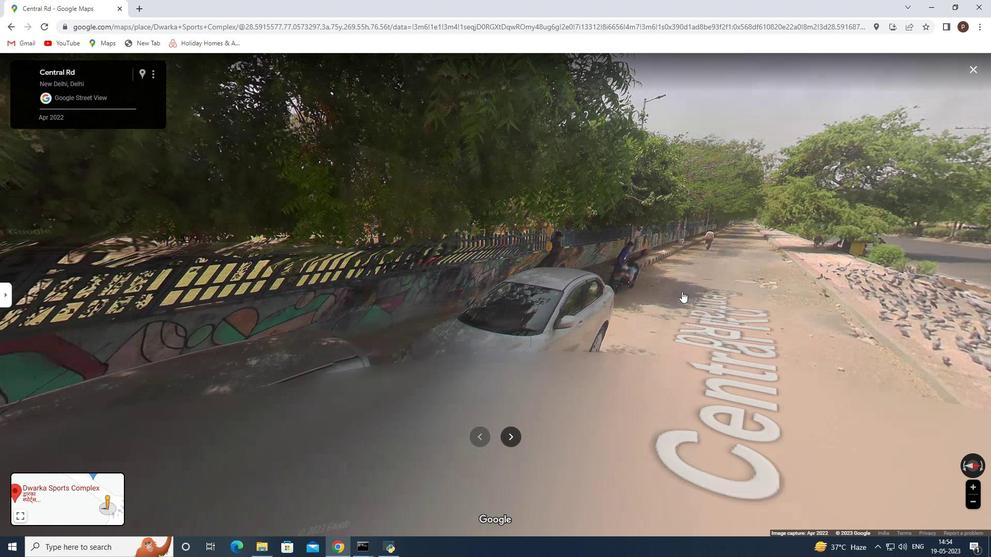 
Action: Mouse scrolled (415, 236) with delta (0, 0)
Screenshot: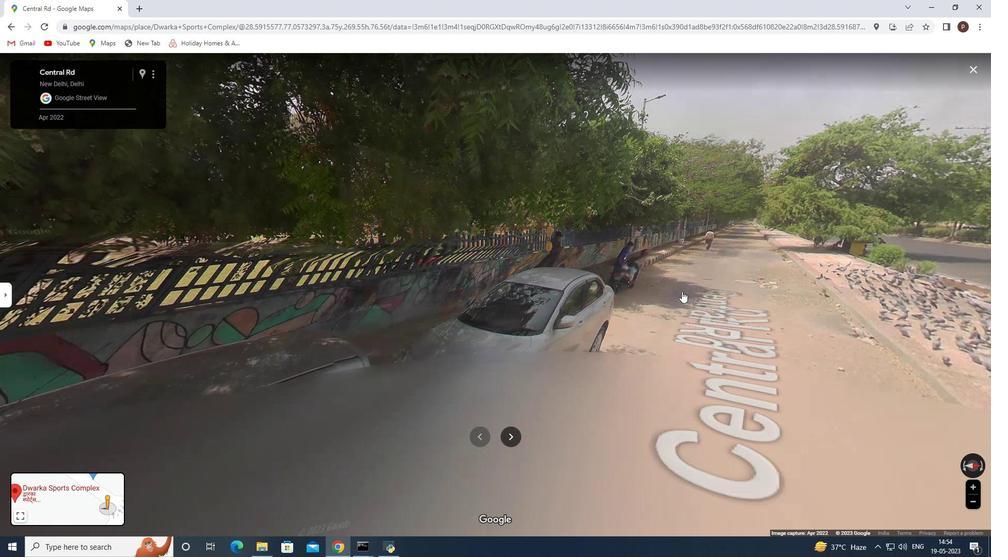 
Action: Mouse scrolled (415, 236) with delta (0, 0)
Screenshot: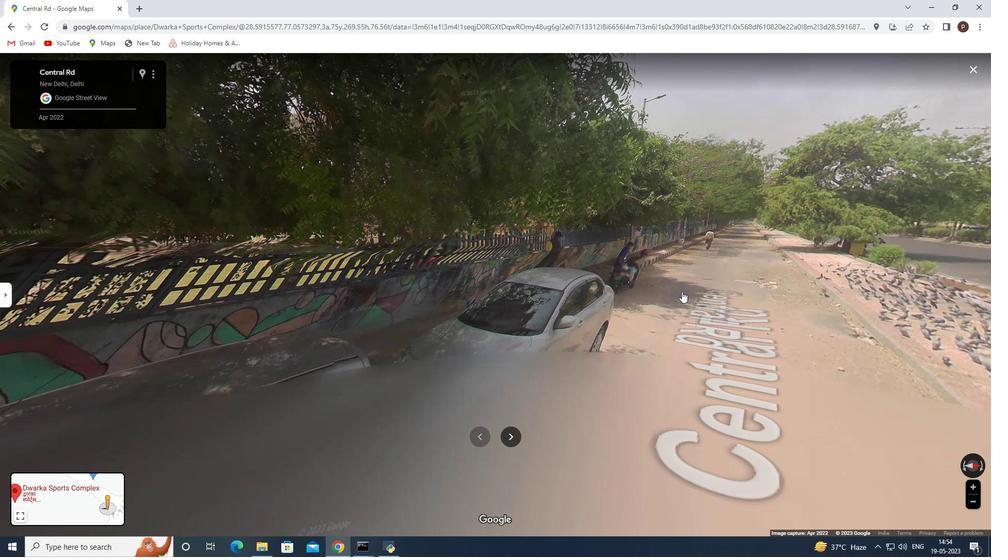 
Action: Mouse scrolled (415, 236) with delta (0, 0)
Screenshot: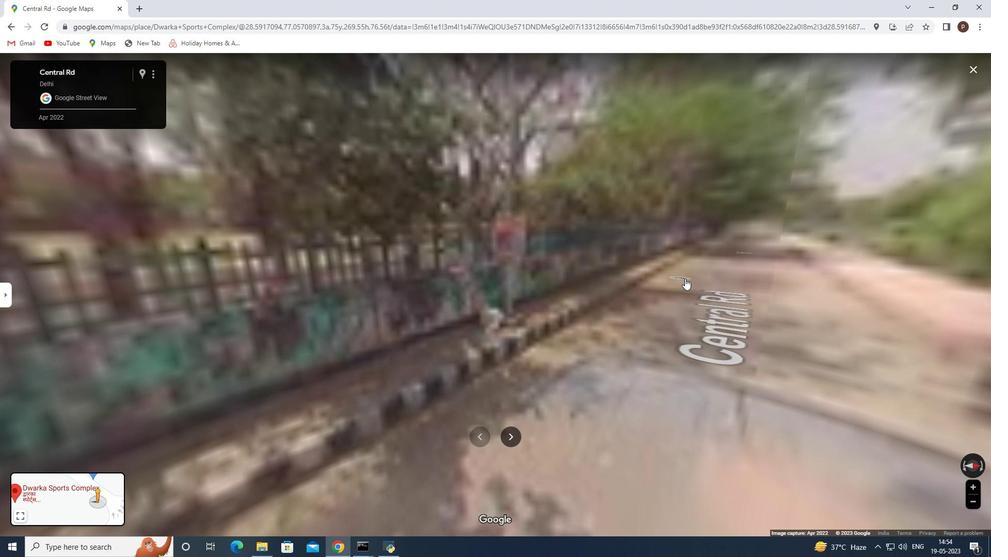 
Action: Mouse scrolled (415, 236) with delta (0, 0)
Screenshot: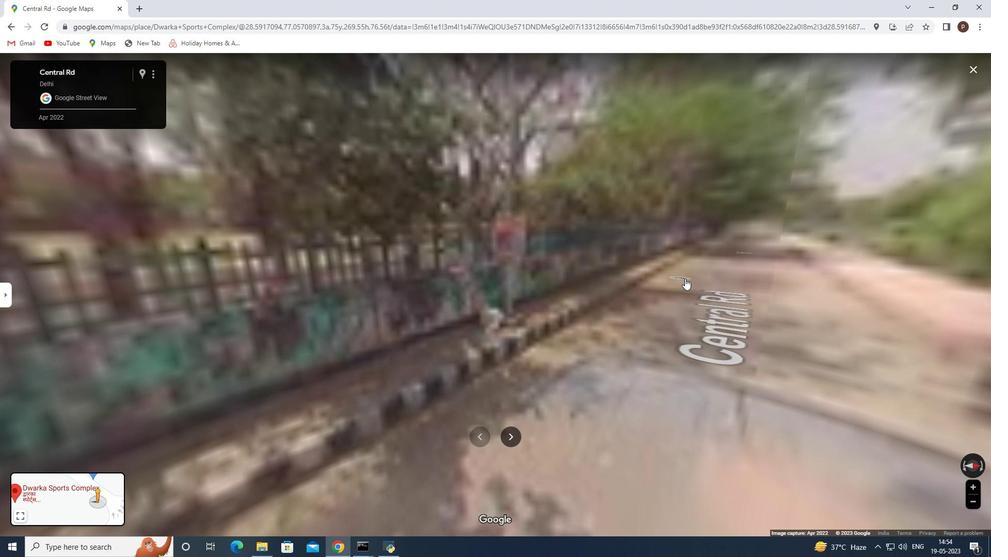 
Action: Mouse scrolled (415, 236) with delta (0, 0)
Screenshot: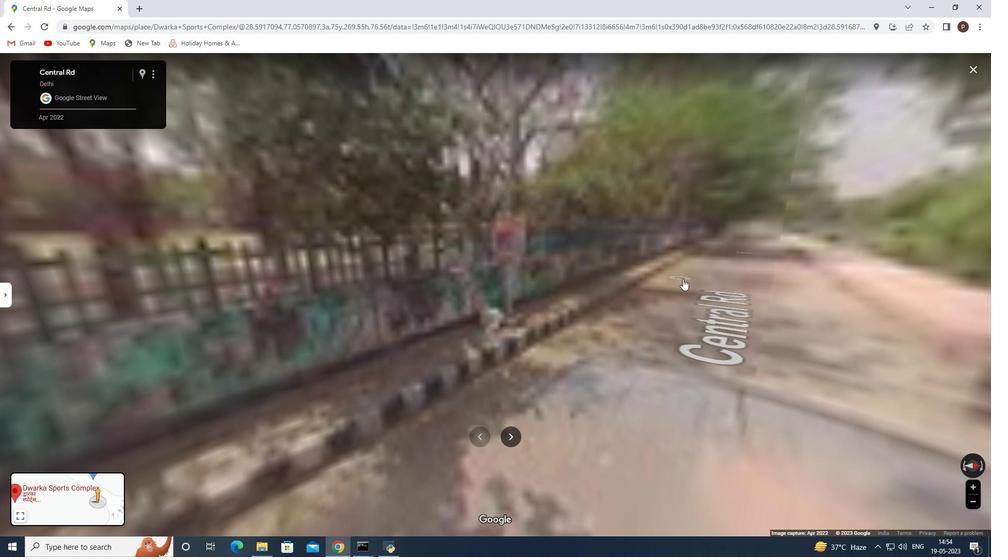 
Action: Mouse scrolled (415, 236) with delta (0, 0)
Screenshot: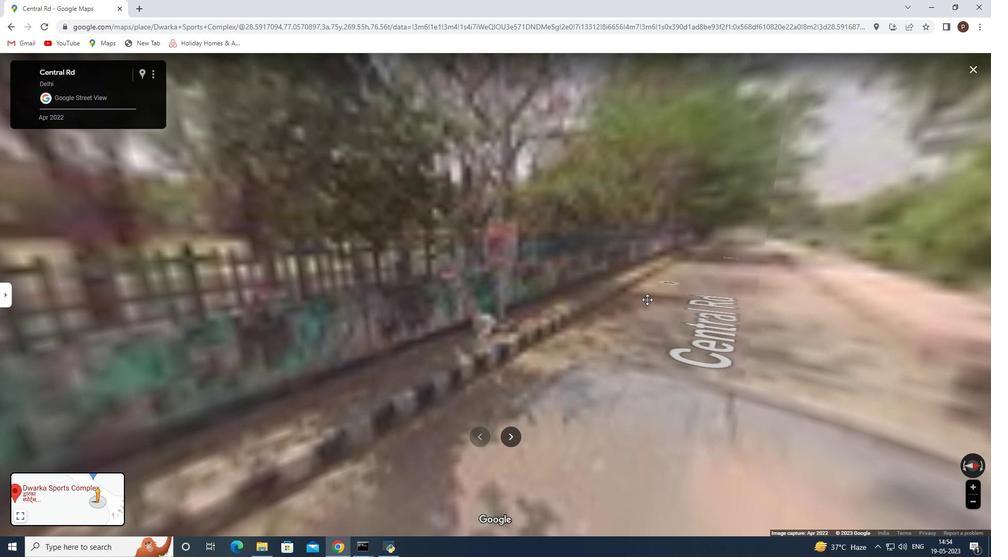
Action: Mouse scrolled (415, 237) with delta (0, 0)
Screenshot: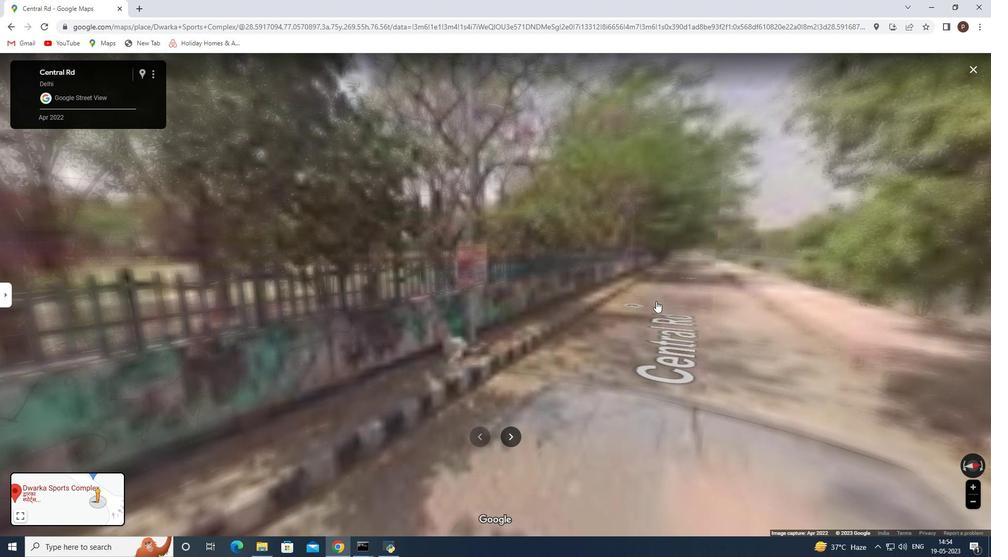 
Action: Mouse scrolled (415, 237) with delta (0, 0)
Screenshot: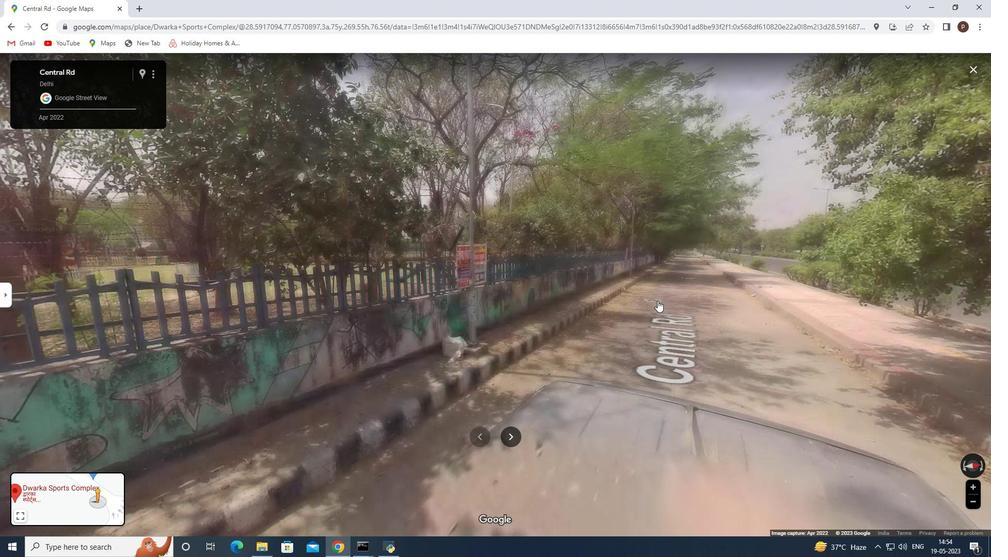 
Action: Mouse scrolled (415, 237) with delta (0, 0)
Screenshot: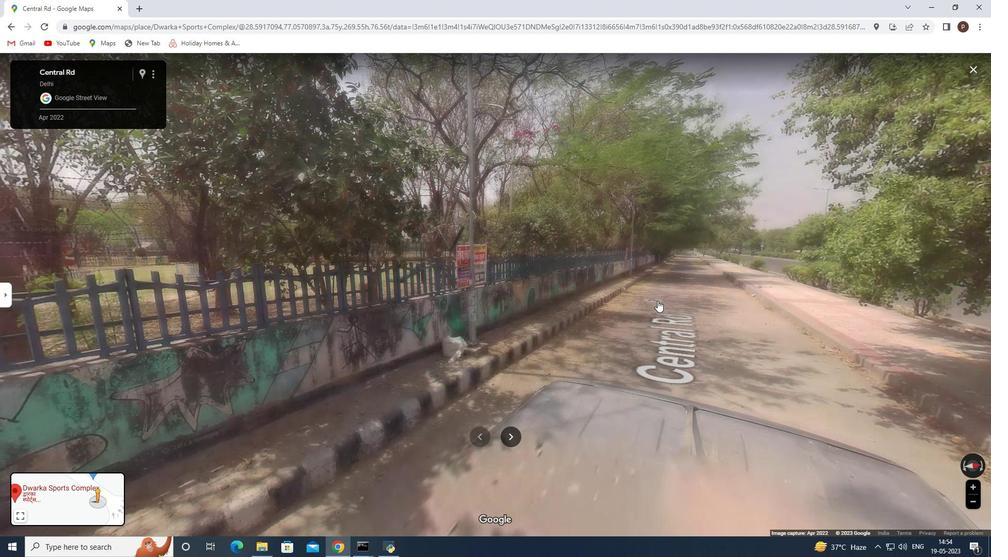 
Action: Mouse scrolled (415, 237) with delta (0, 0)
Screenshot: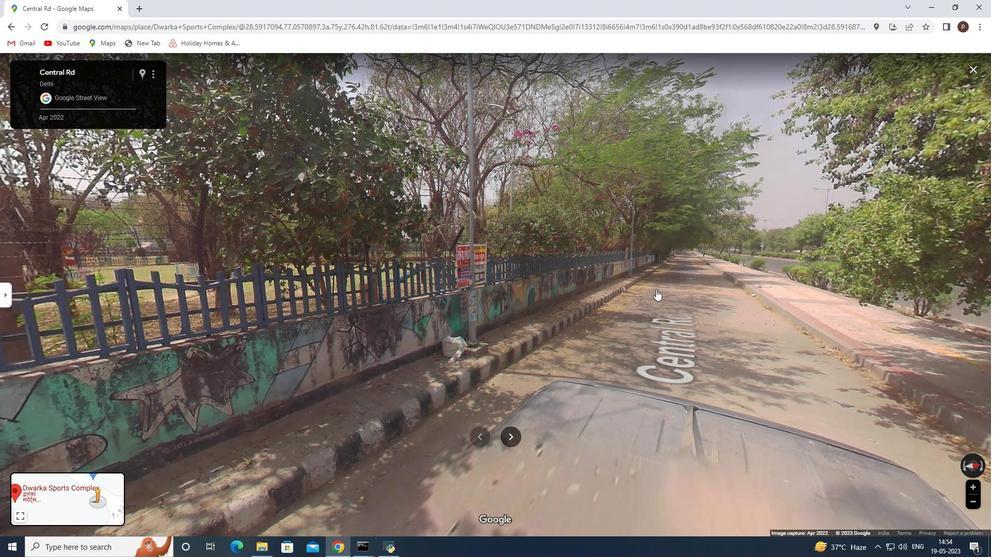 
Action: Mouse scrolled (415, 237) with delta (0, 0)
Screenshot: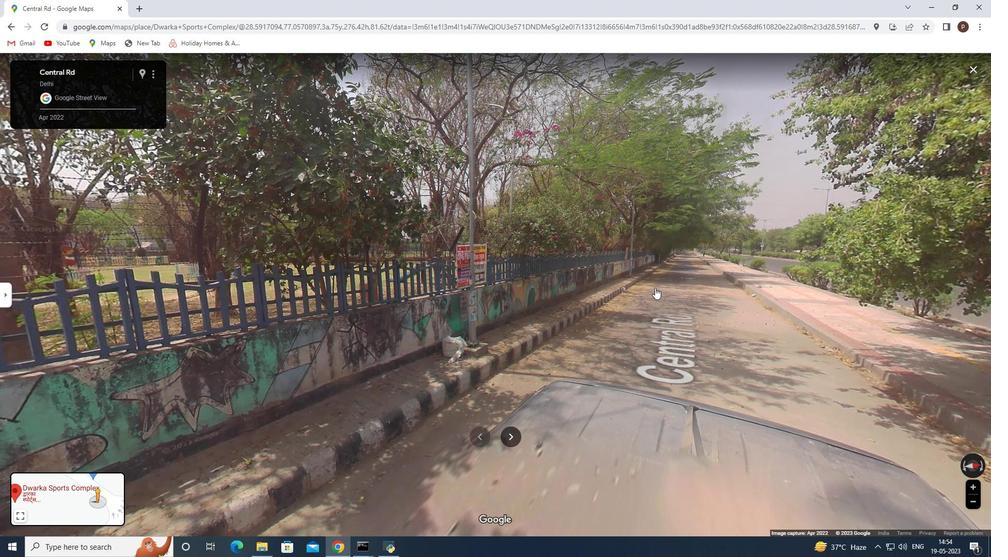 
Action: Mouse scrolled (415, 237) with delta (0, 0)
Screenshot: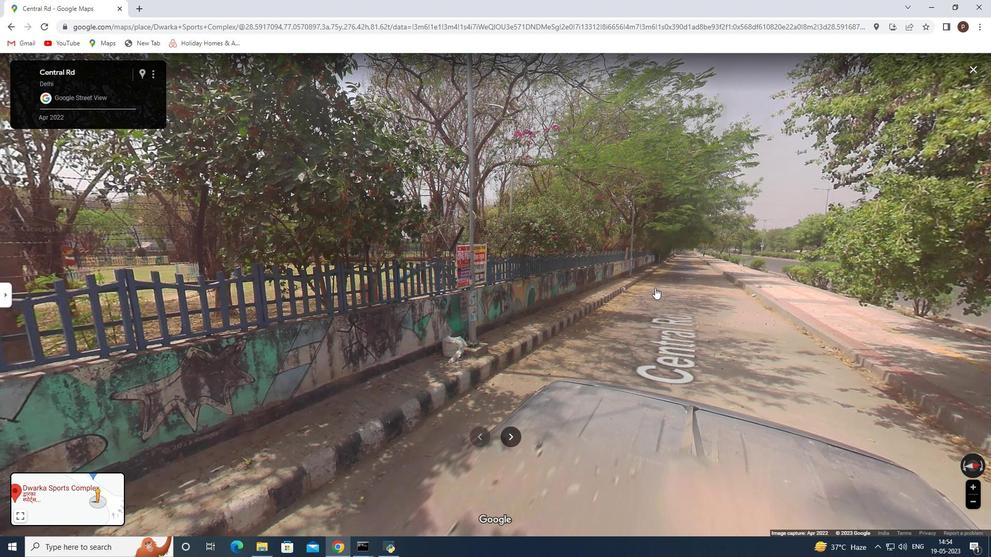 
Action: Mouse scrolled (415, 237) with delta (0, 0)
Screenshot: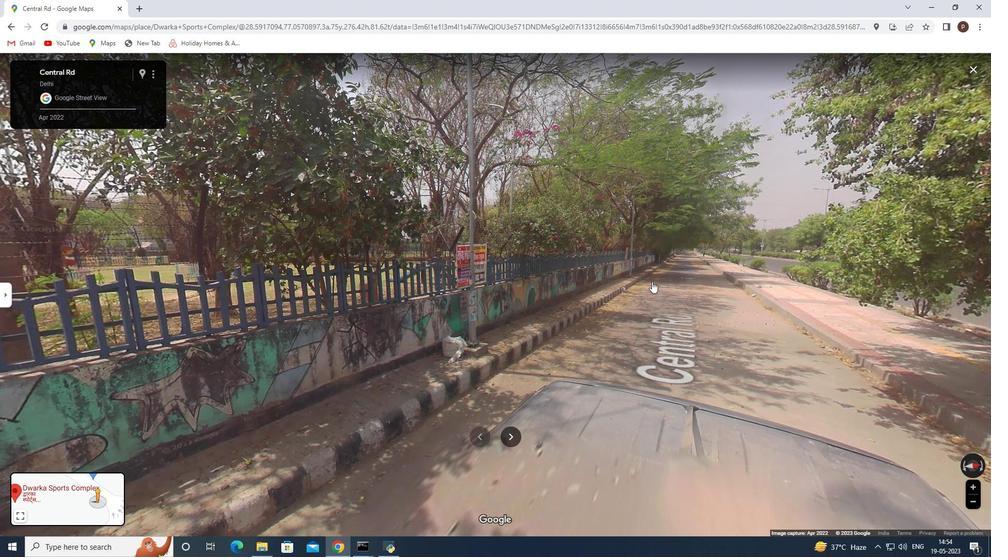 
Action: Mouse scrolled (415, 237) with delta (0, 0)
Screenshot: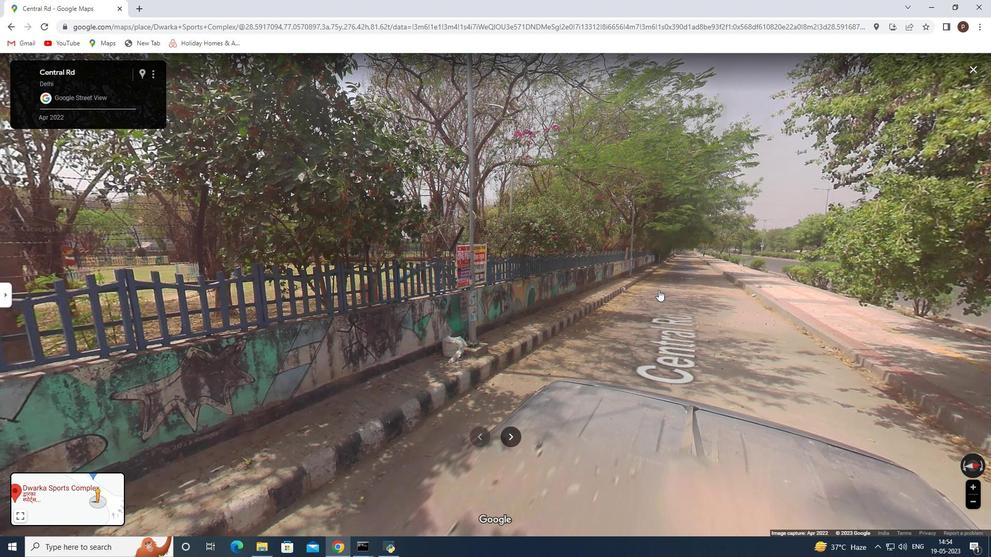 
Action: Mouse scrolled (415, 237) with delta (0, 0)
Screenshot: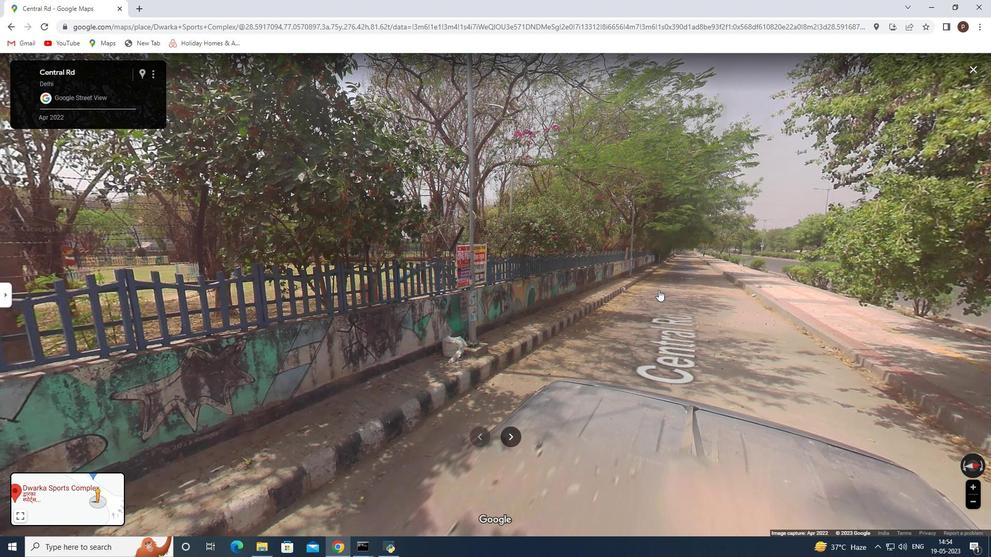 
Action: Mouse scrolled (415, 237) with delta (0, 0)
Screenshot: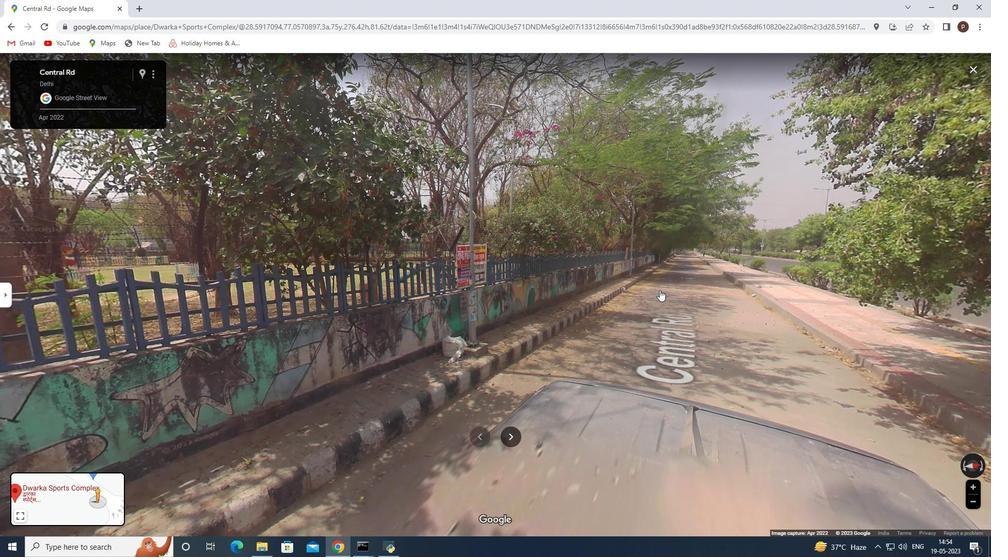 
Action: Mouse scrolled (415, 237) with delta (0, 0)
Screenshot: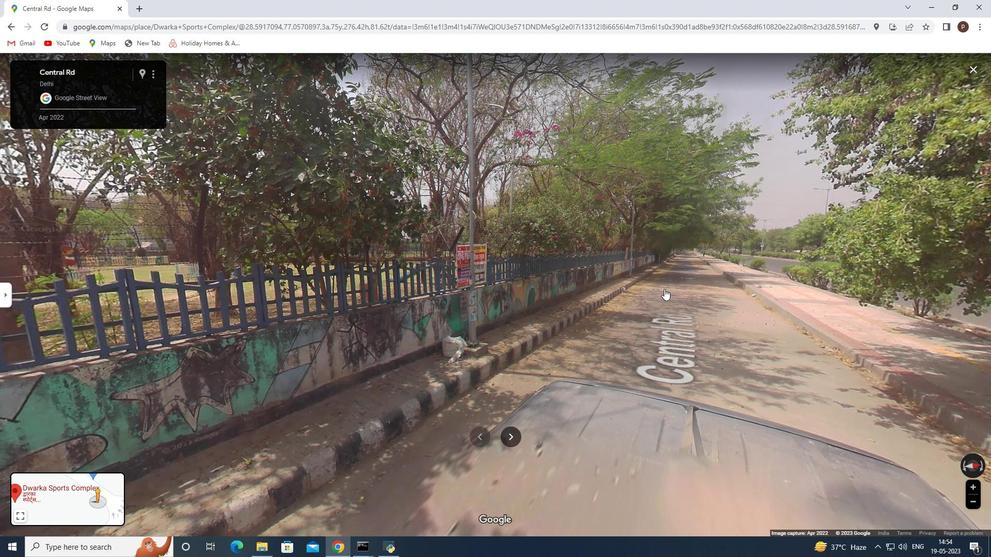 
Action: Mouse scrolled (415, 237) with delta (0, 0)
Screenshot: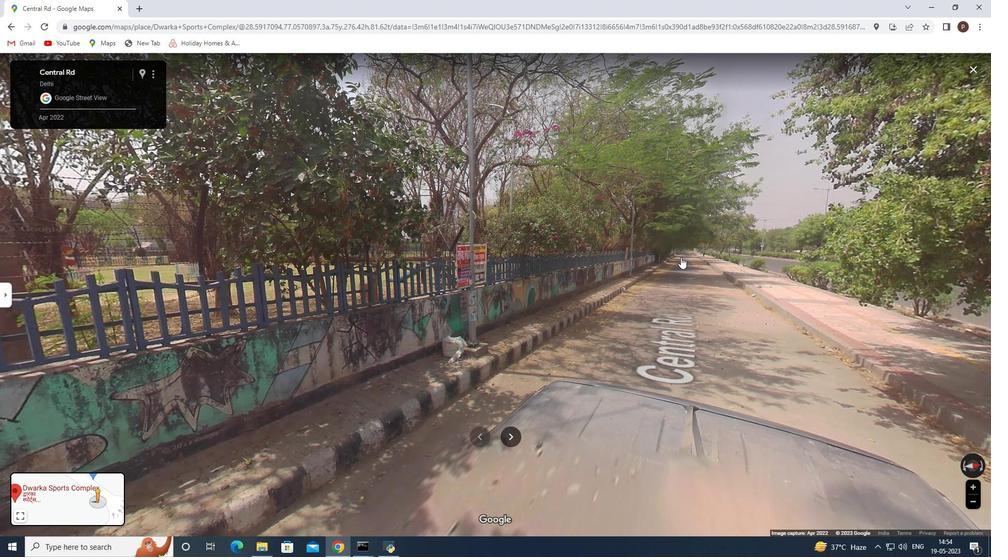 
Action: Mouse scrolled (415, 237) with delta (0, 0)
Screenshot: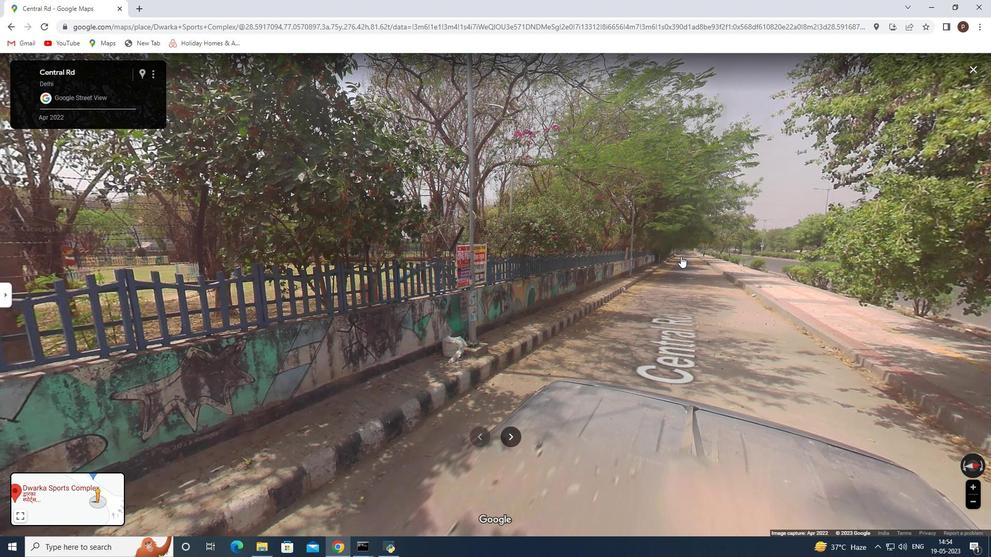 
Action: Mouse scrolled (415, 237) with delta (0, 0)
Screenshot: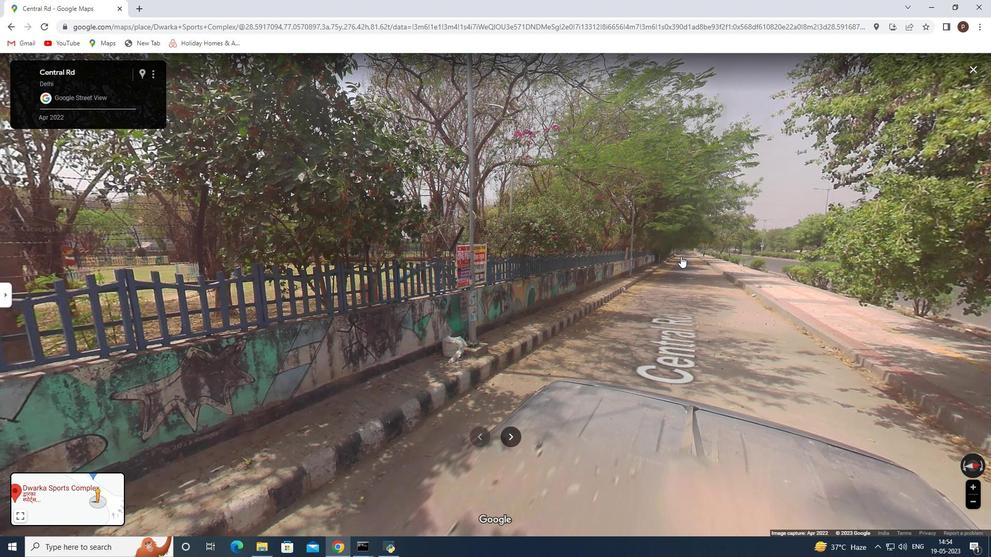 
Action: Mouse scrolled (415, 237) with delta (0, 0)
Screenshot: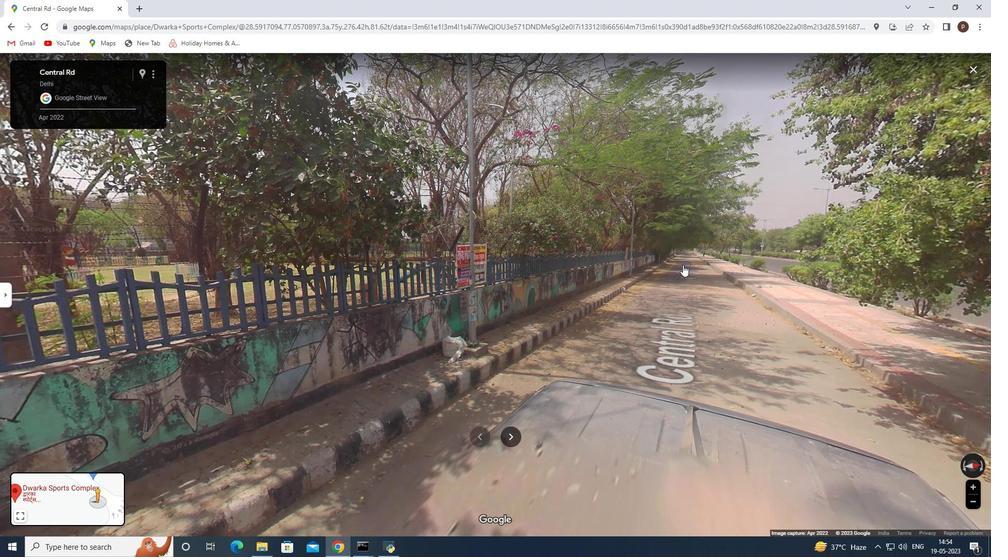 
Action: Mouse scrolled (415, 237) with delta (0, 0)
Screenshot: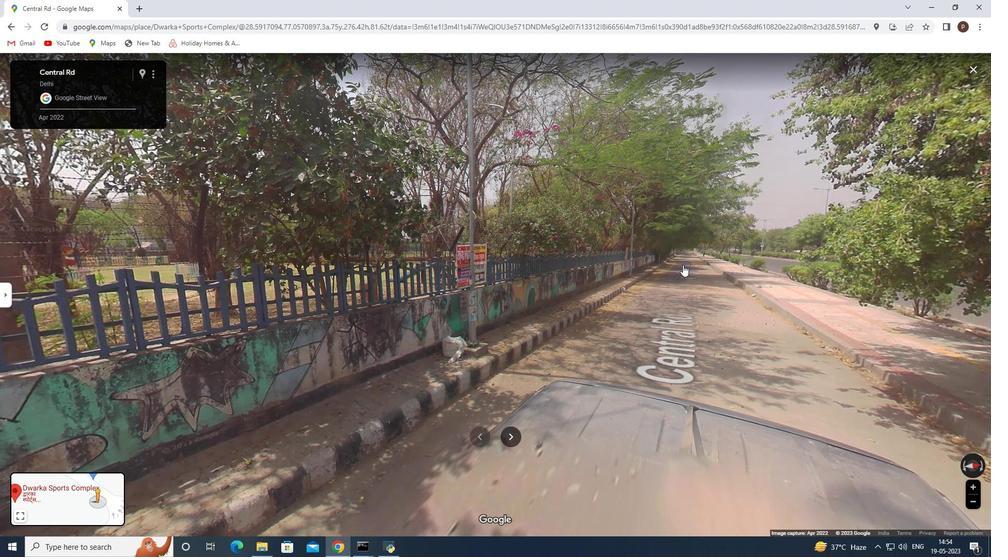
Action: Mouse scrolled (415, 237) with delta (0, 0)
Screenshot: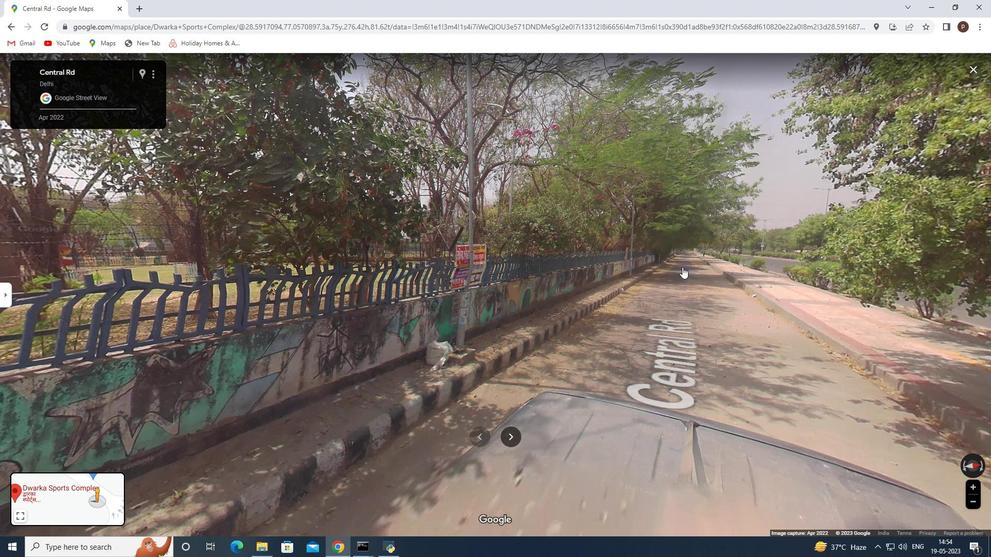 
Action: Mouse scrolled (415, 237) with delta (0, 0)
Screenshot: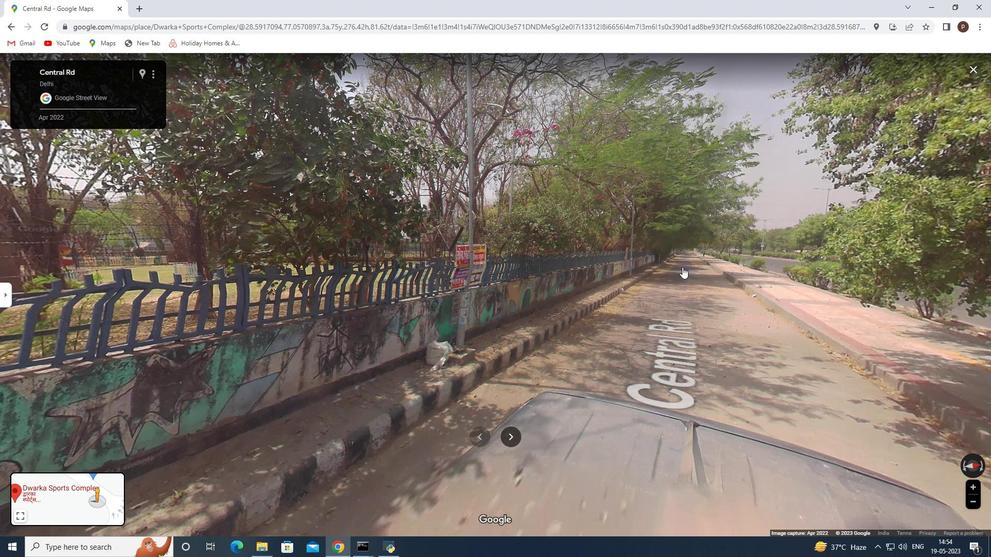 
Action: Mouse scrolled (415, 237) with delta (0, 0)
Screenshot: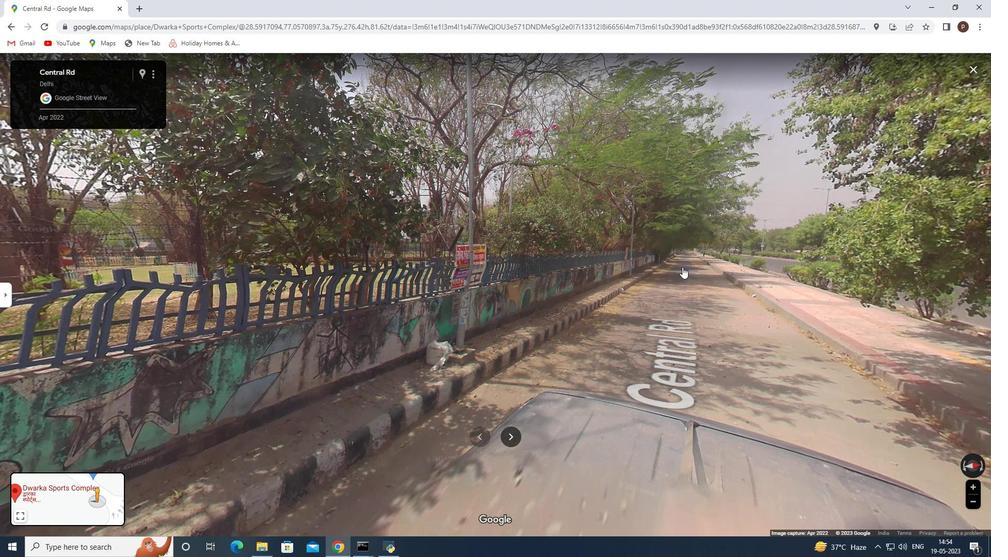 
Action: Mouse moved to (289, 293)
Screenshot: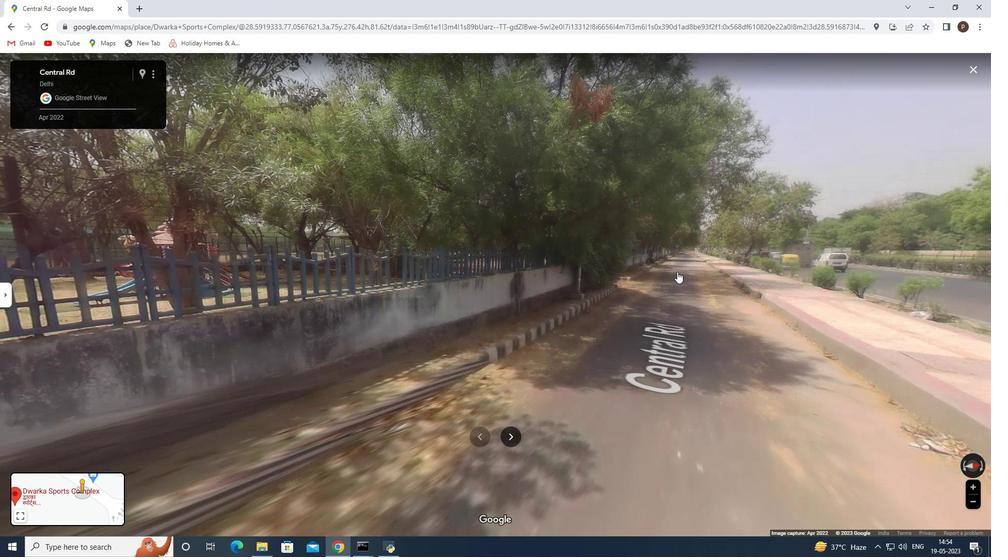 
Action: Mouse pressed left at (289, 293)
Screenshot: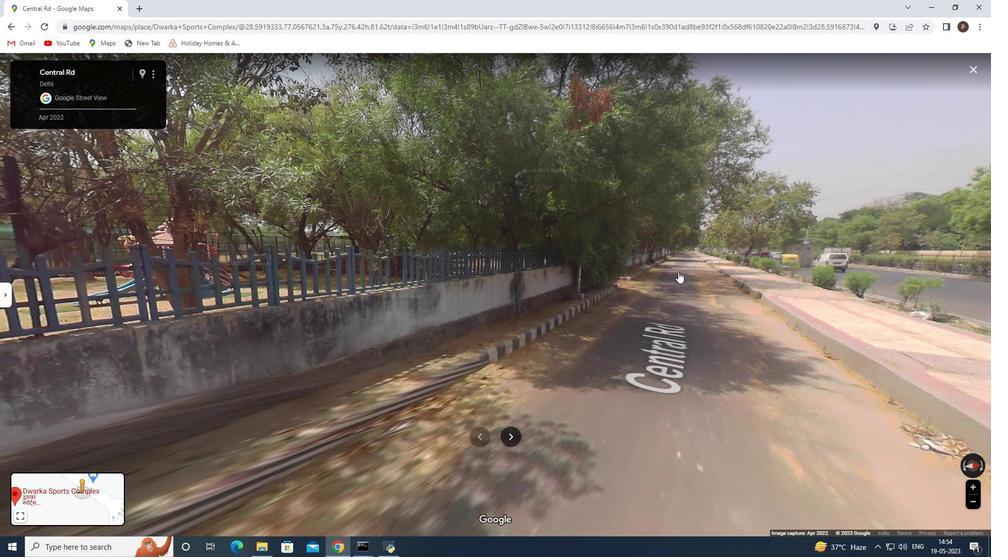 
Action: Mouse moved to (96, 82)
Screenshot: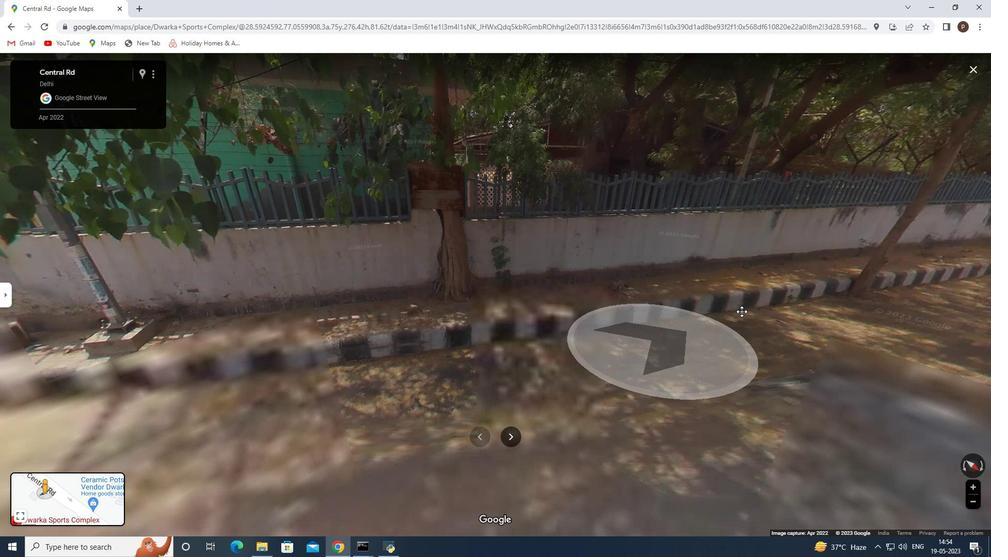 
Action: Mouse pressed left at (96, 82)
Screenshot: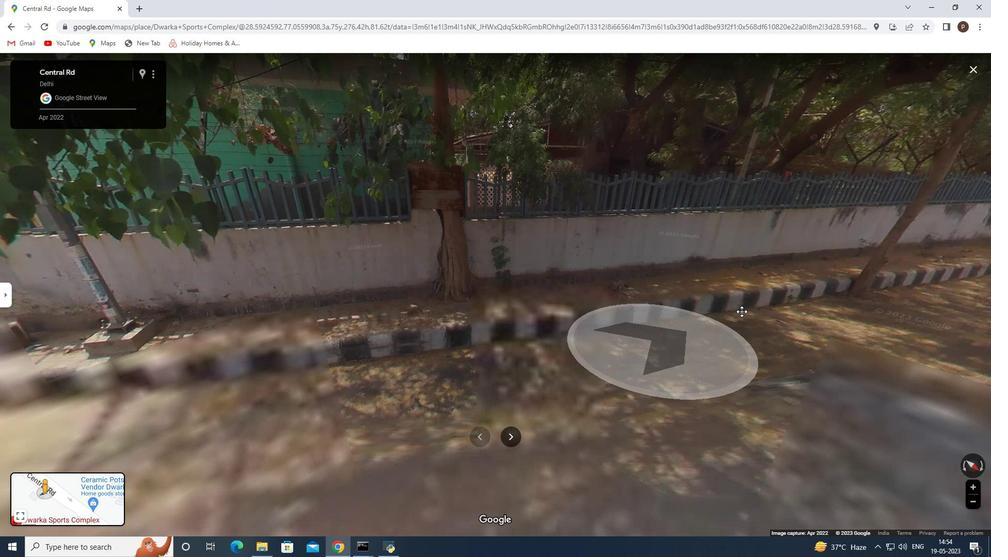 
Action: Mouse moved to (96, 82)
Screenshot: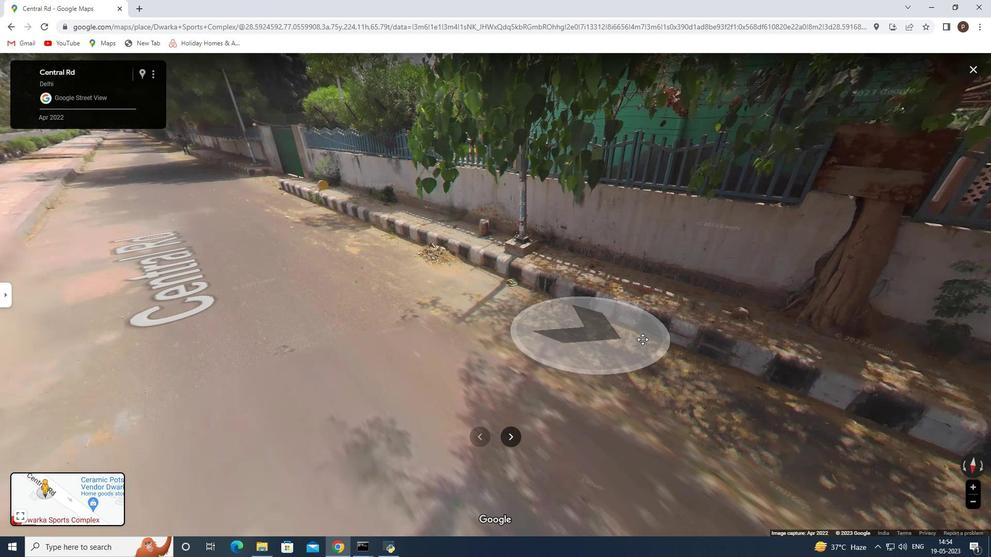
Action: Mouse pressed left at (96, 82)
Screenshot: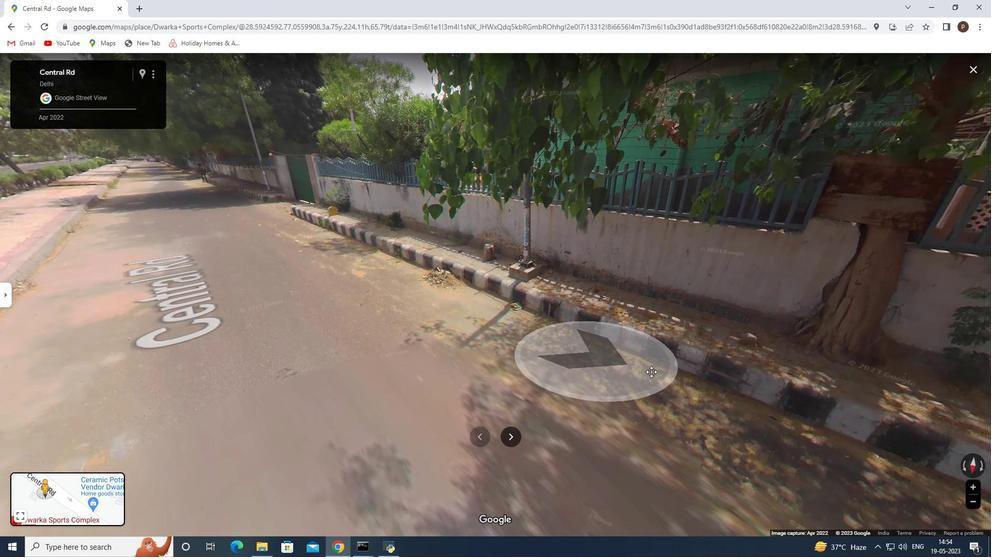 
Action: Mouse moved to (119, 91)
Screenshot: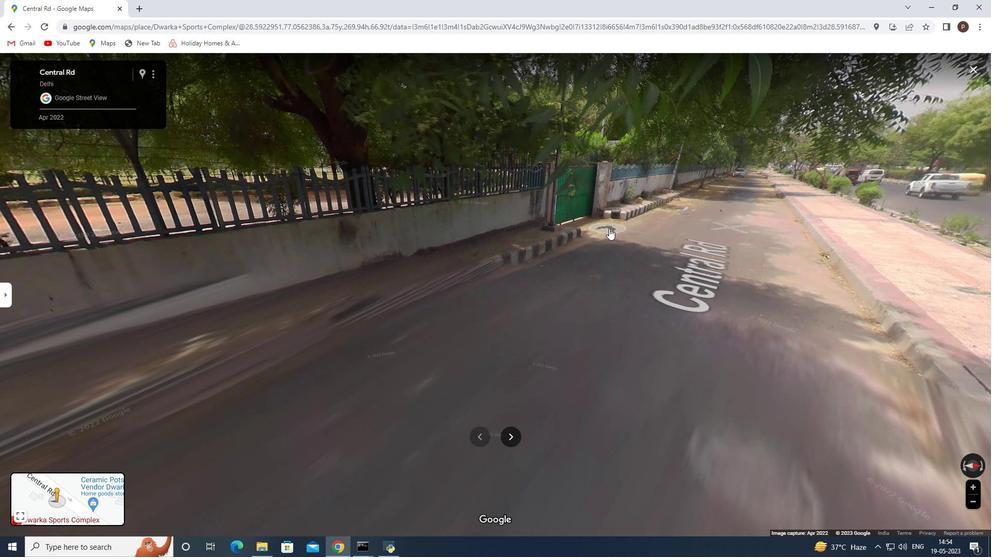 
Action: Key pressed ph
Screenshot: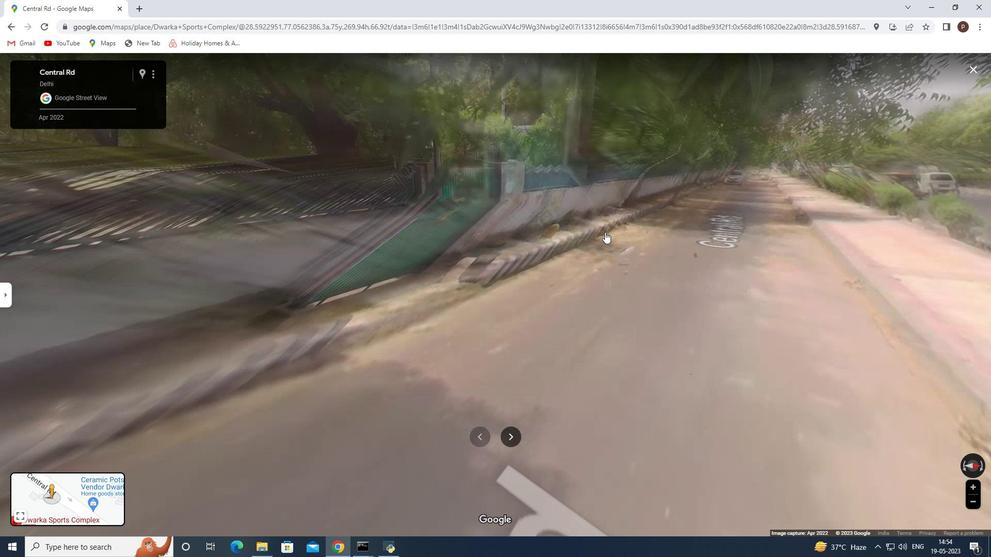 
Action: Mouse moved to (98, 142)
Screenshot: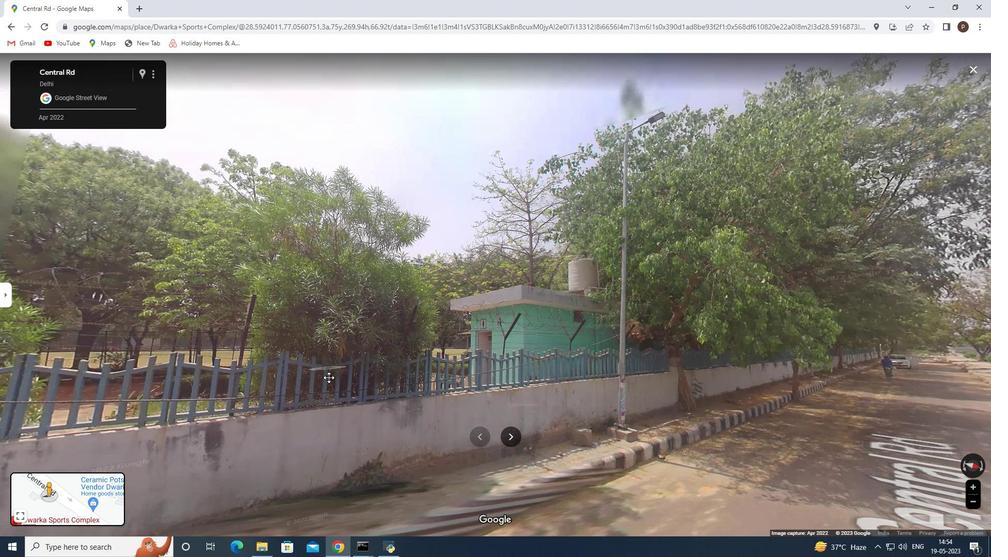 
Action: Mouse pressed left at (98, 142)
Screenshot: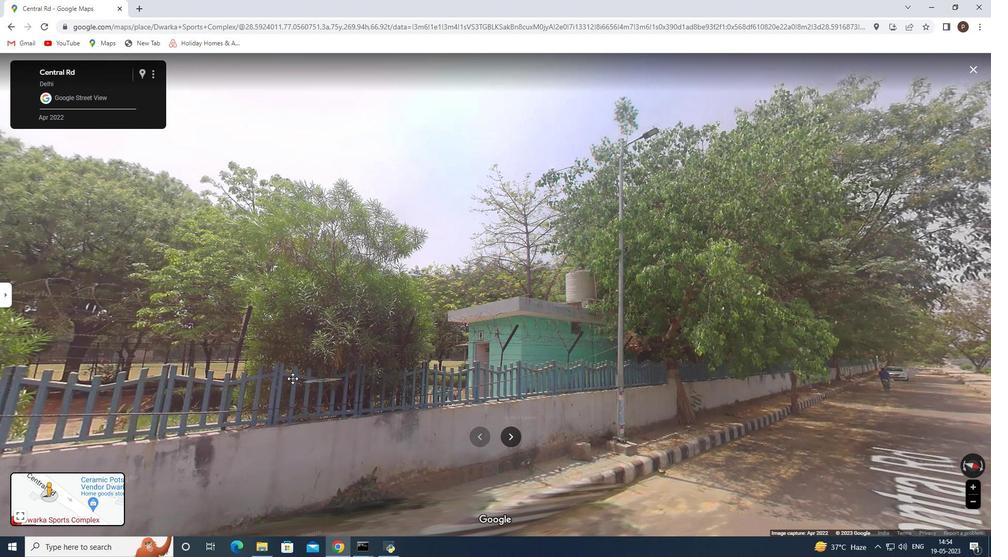 
Action: Mouse moved to (18, 47)
Screenshot: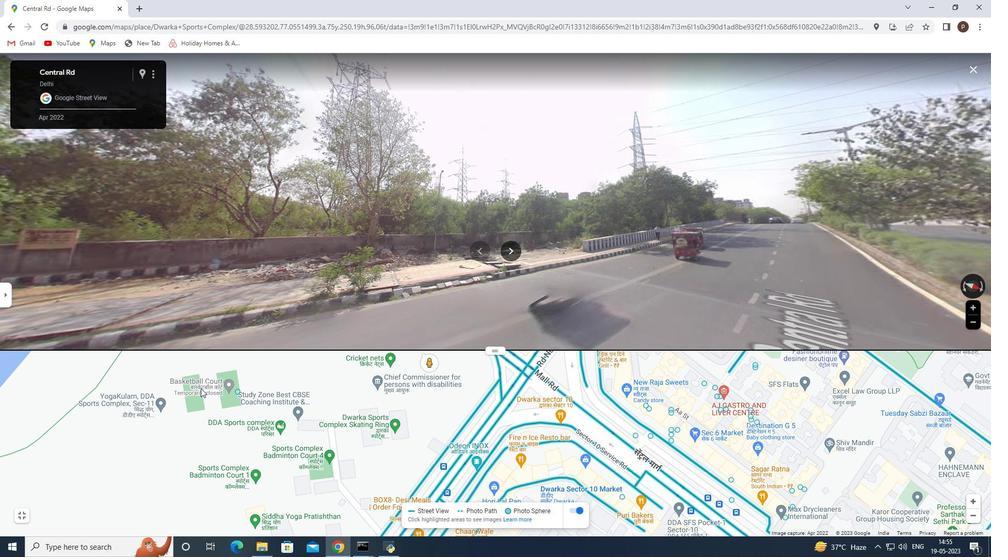 
Action: Mouse pressed left at (18, 47)
Screenshot: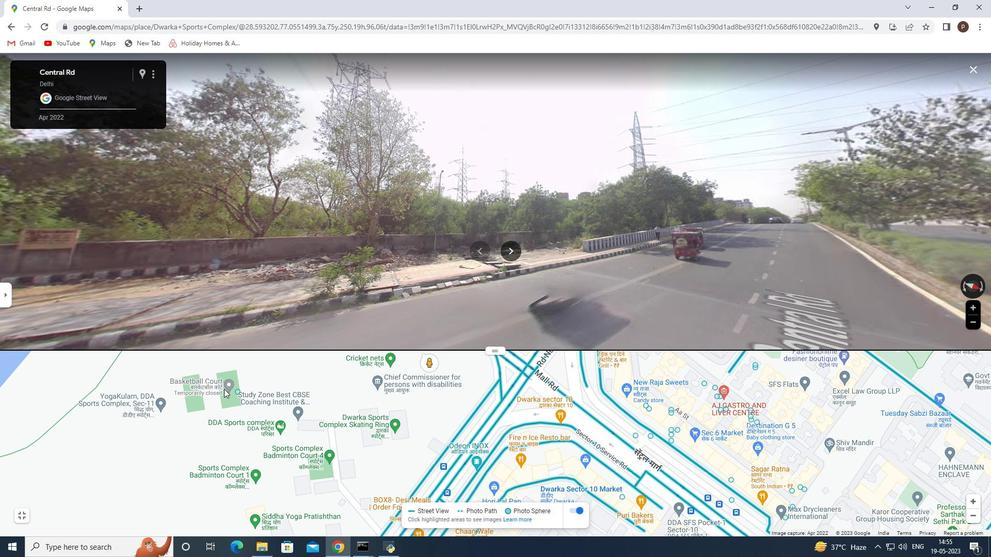 
Action: Mouse moved to (144, 44)
Screenshot: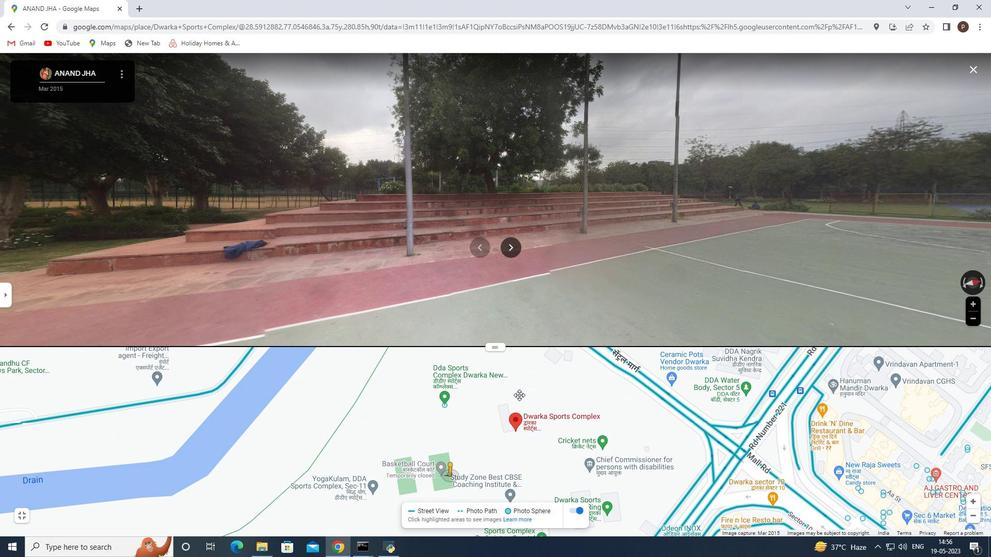 
Action: Mouse pressed left at (144, 44)
Screenshot: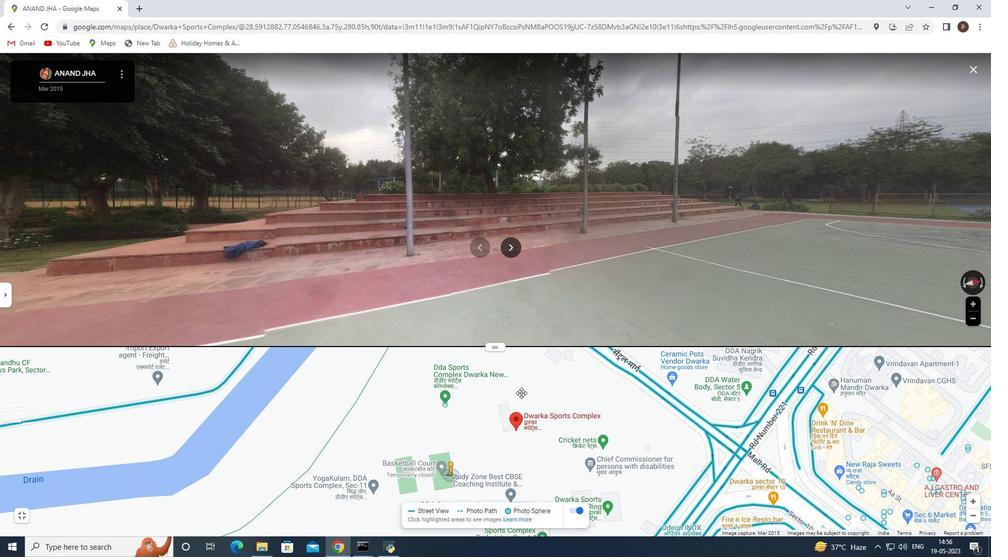 
Action: Mouse moved to (144, 52)
Screenshot: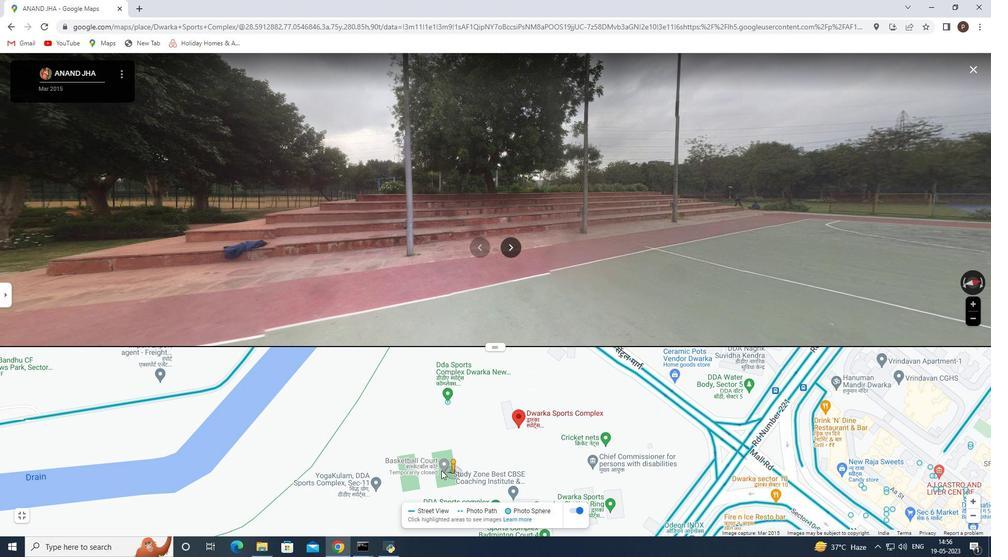 
Action: Mouse pressed left at (144, 52)
Screenshot: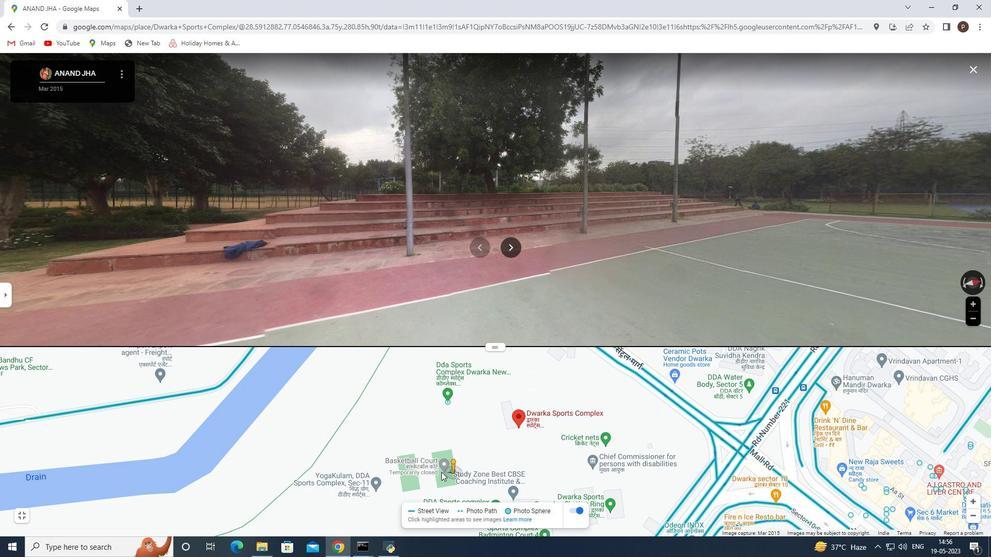 
Action: Mouse moved to (18, 54)
Screenshot: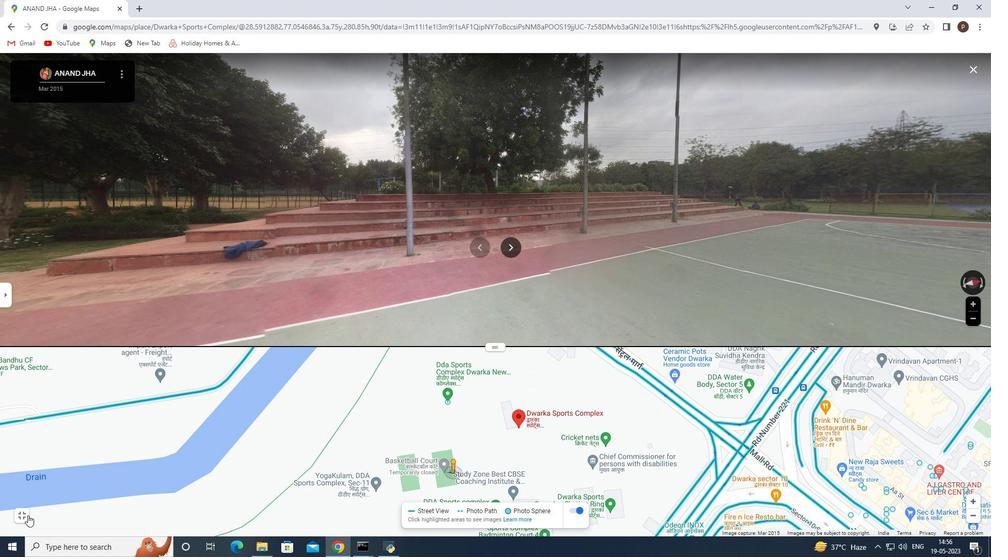 
Action: Mouse pressed left at (18, 54)
Screenshot: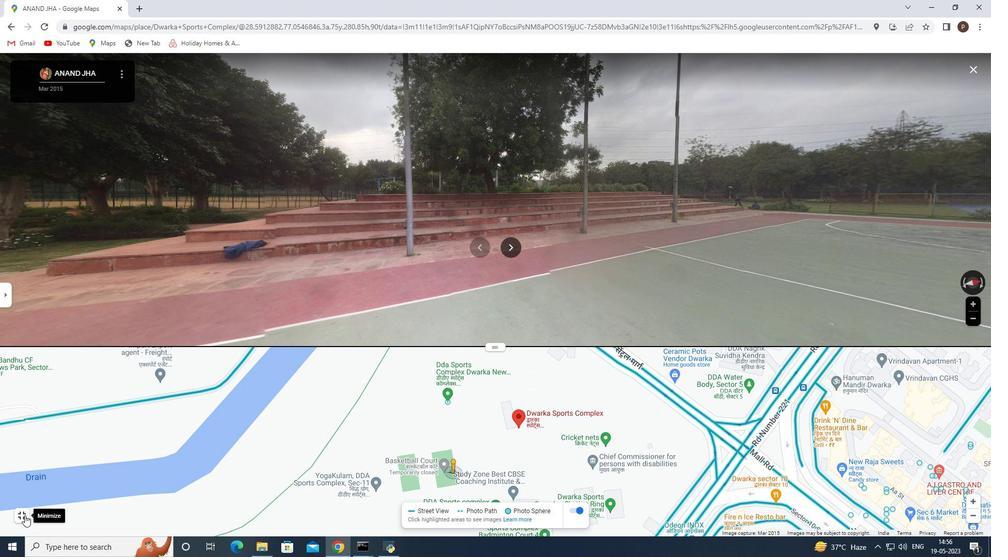 
Action: Mouse moved to (147, 48)
Screenshot: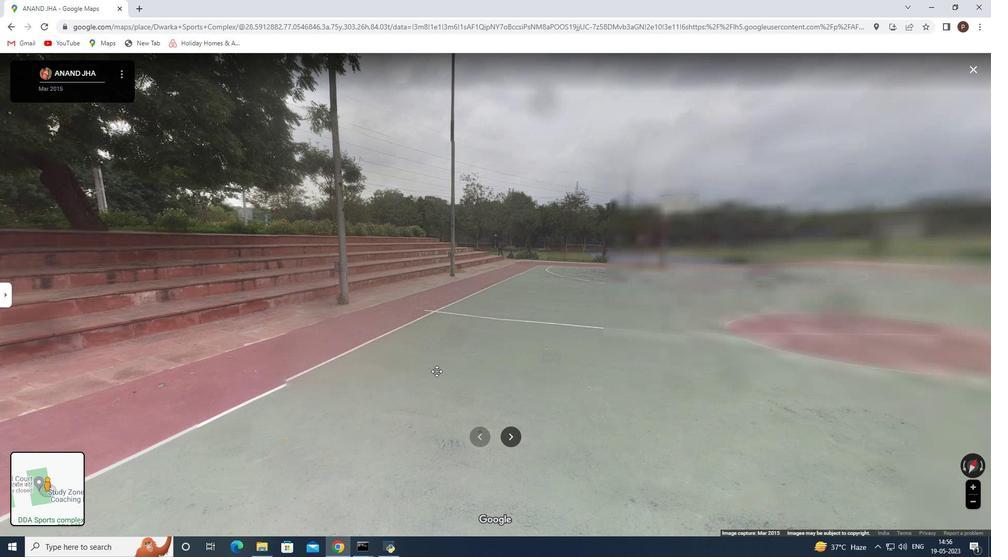 
Action: Mouse pressed left at (147, 48)
Screenshot: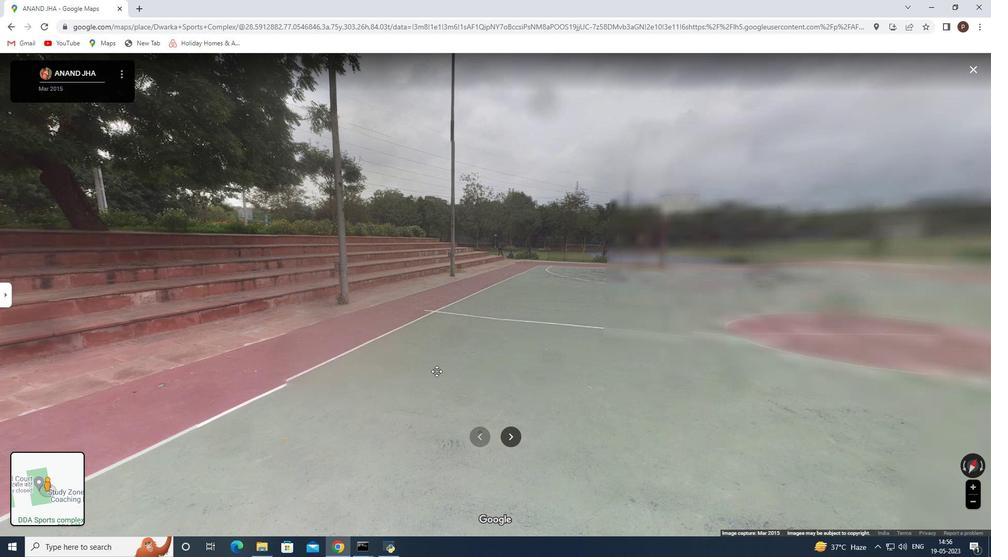 
Action: Mouse moved to (11, 25)
Screenshot: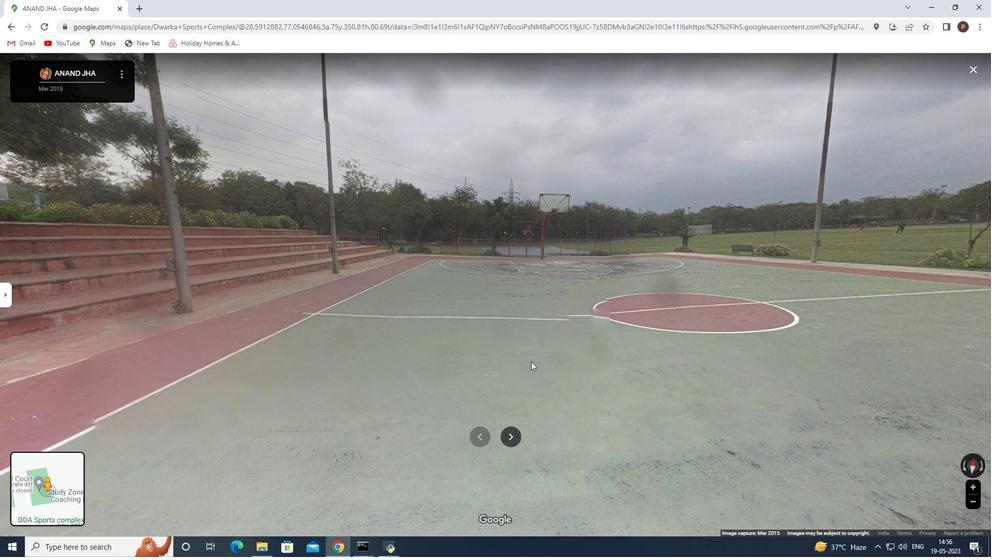 
Action: Mouse pressed left at (11, 25)
Screenshot: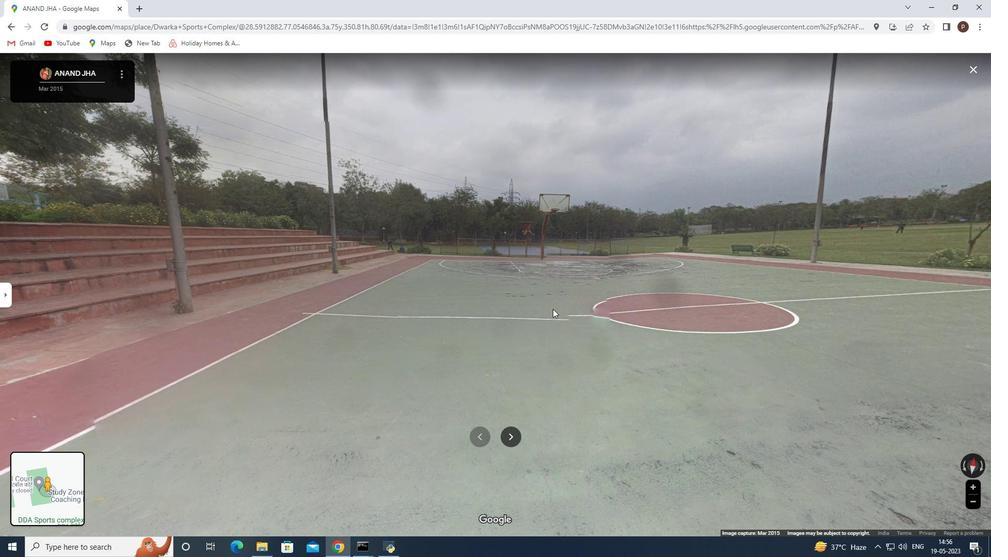 
Action: Mouse moved to (69, 251)
Screenshot: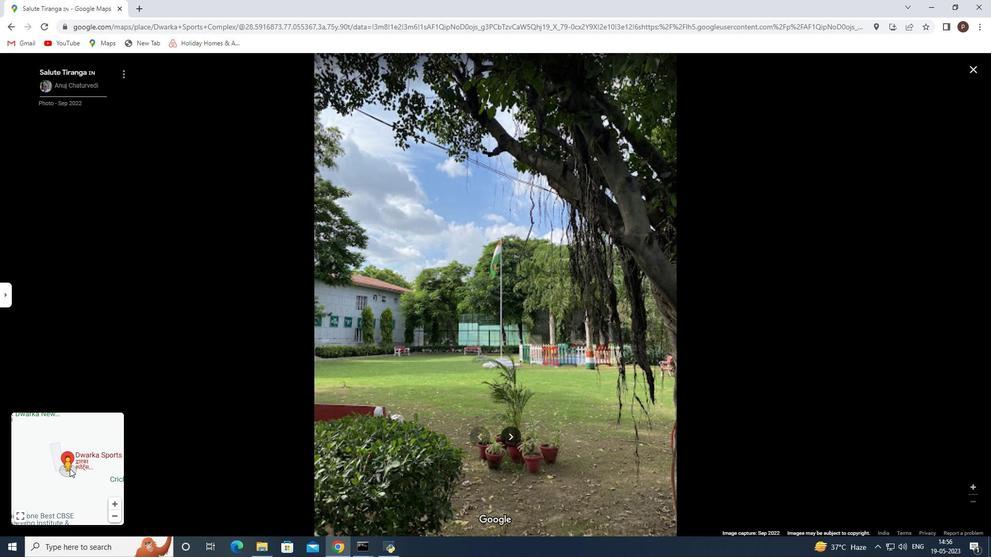 
Action: Mouse pressed left at (69, 251)
Screenshot: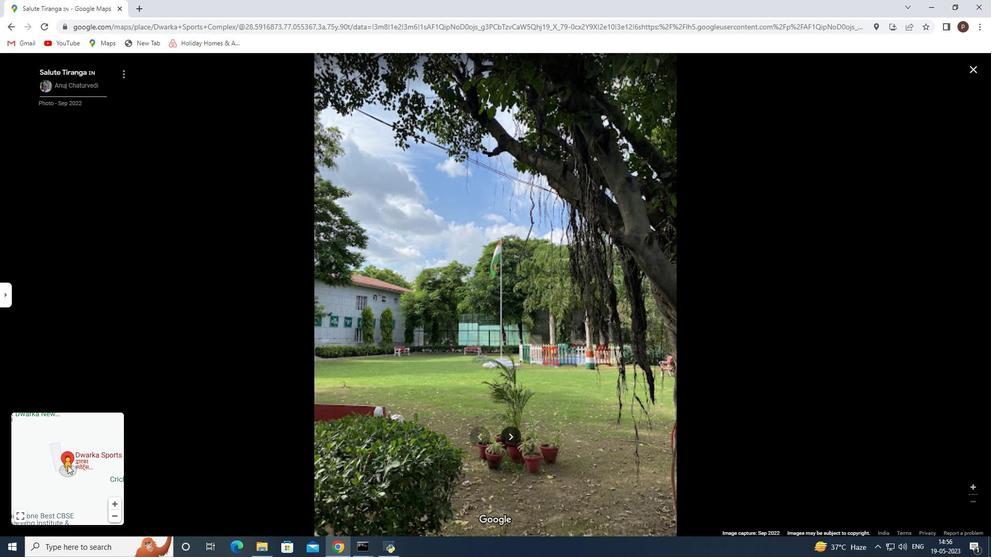 
Action: Mouse pressed left at (69, 251)
Screenshot: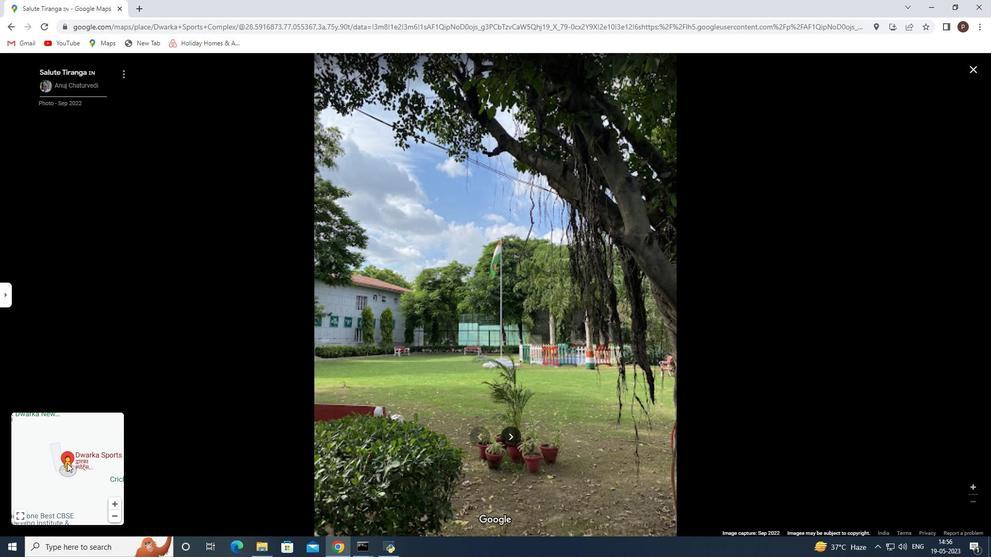 
Action: Mouse moved to (289, 301)
Screenshot: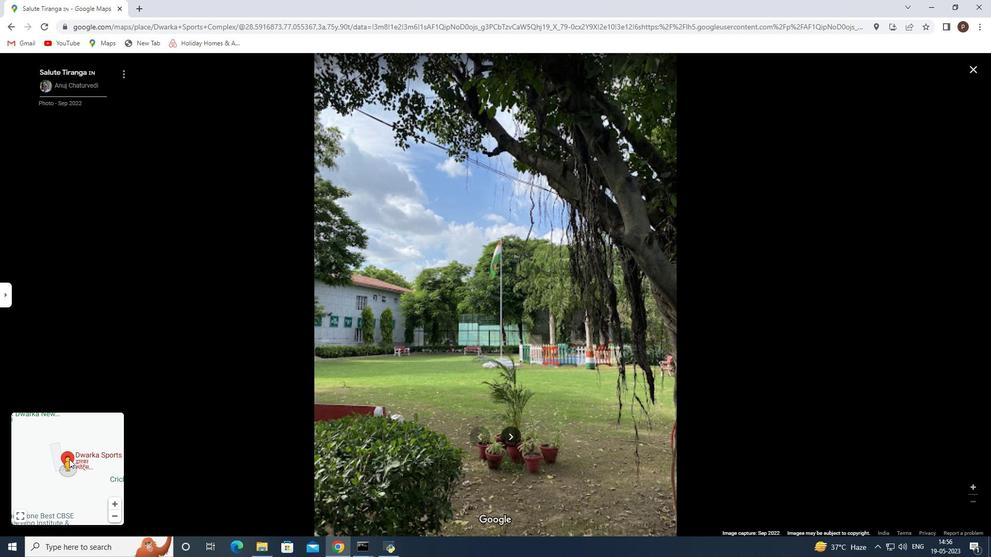 
Action: Mouse pressed left at (289, 301)
Screenshot: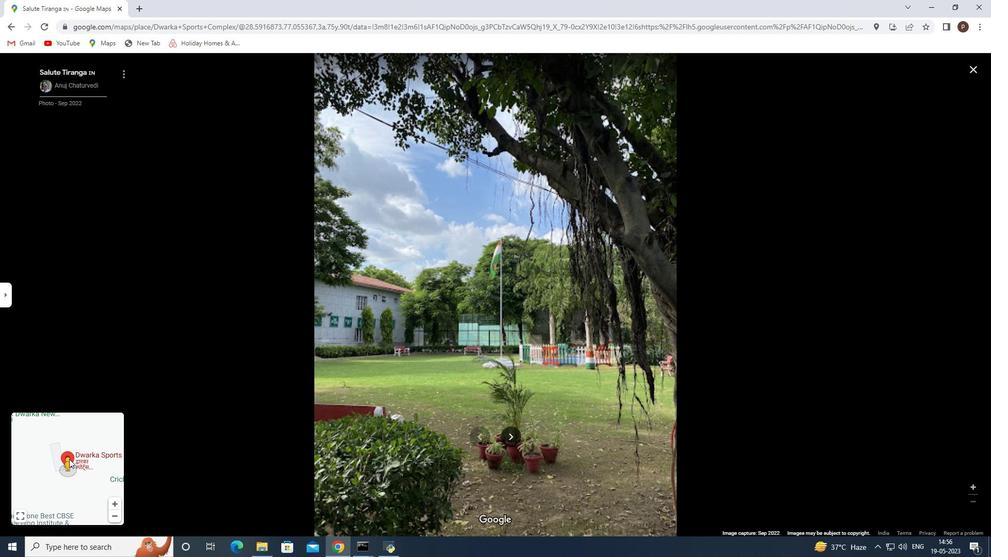 
Action: Mouse moved to (123, 255)
Screenshot: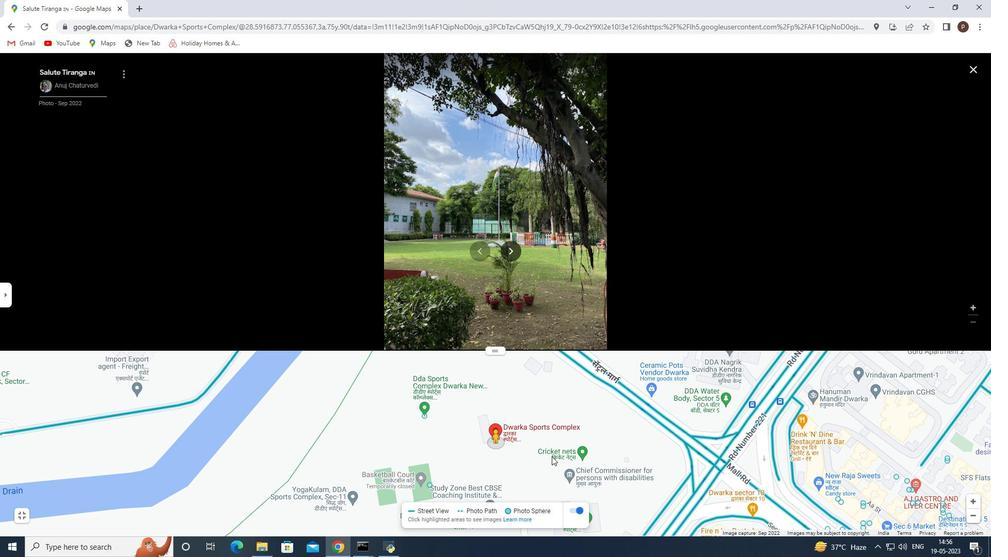 
Action: Mouse pressed left at (123, 255)
Screenshot: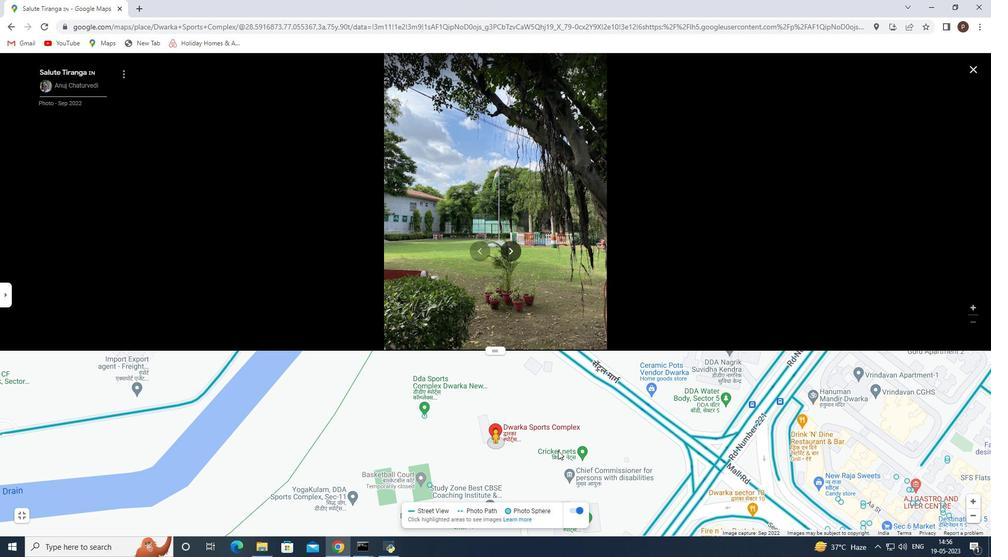 
Action: Mouse moved to (8, 27)
Screenshot: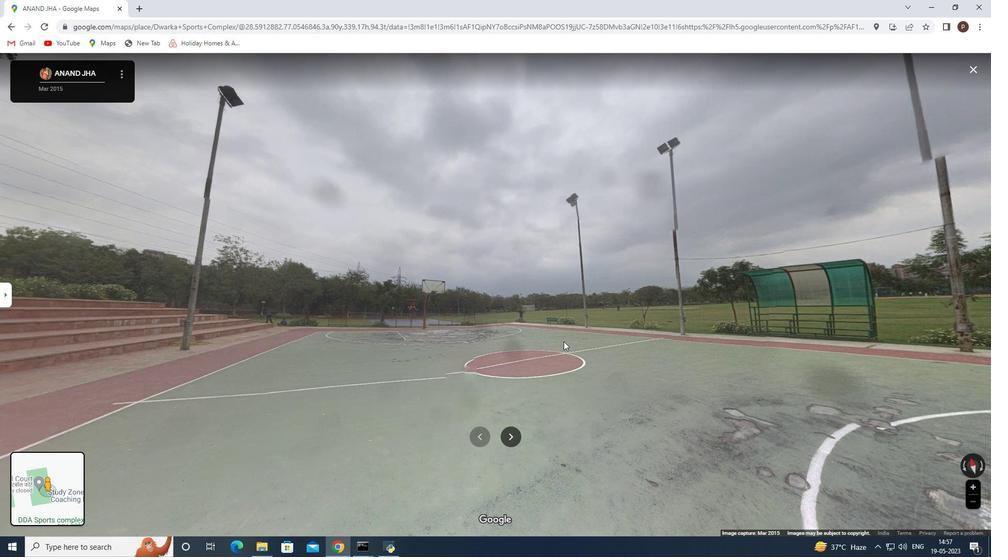 
Action: Mouse pressed left at (8, 27)
Screenshot: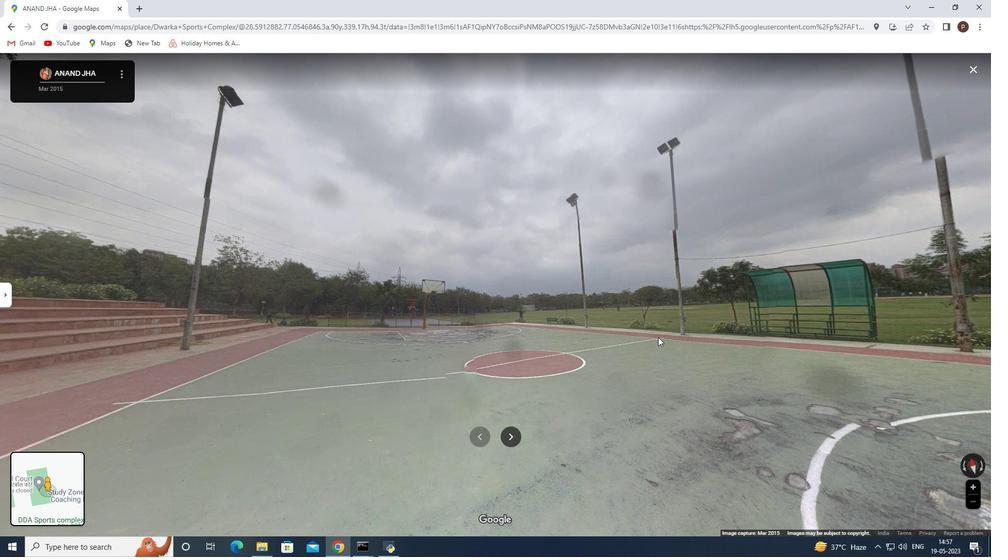 
Action: Mouse moved to (72, 338)
Screenshot: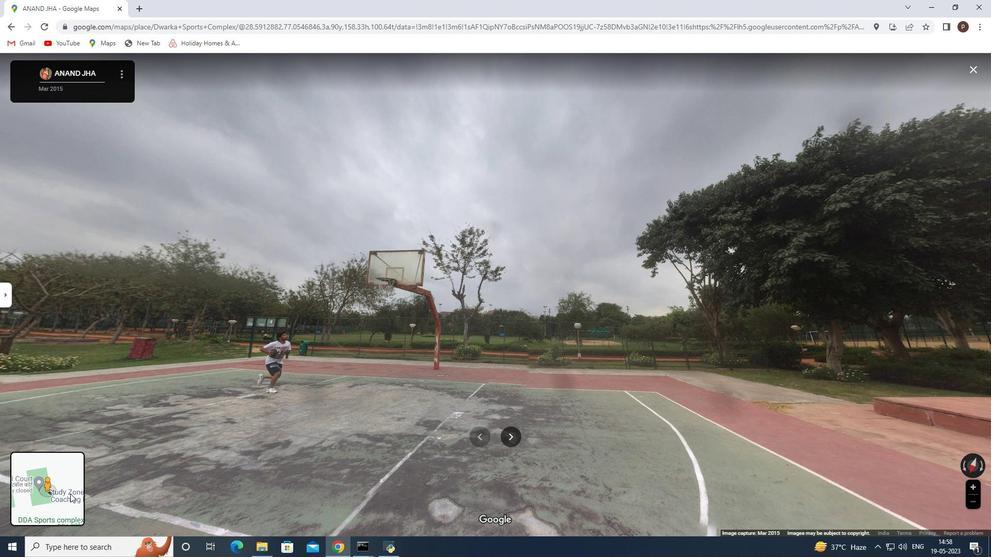
Action: Mouse pressed left at (72, 338)
Screenshot: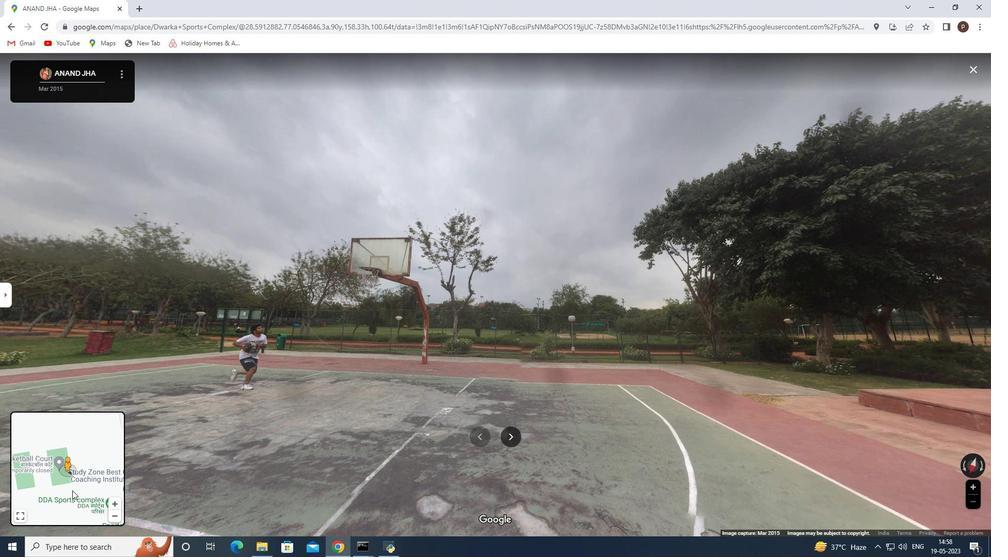 
Action: Mouse moved to (290, 295)
Screenshot: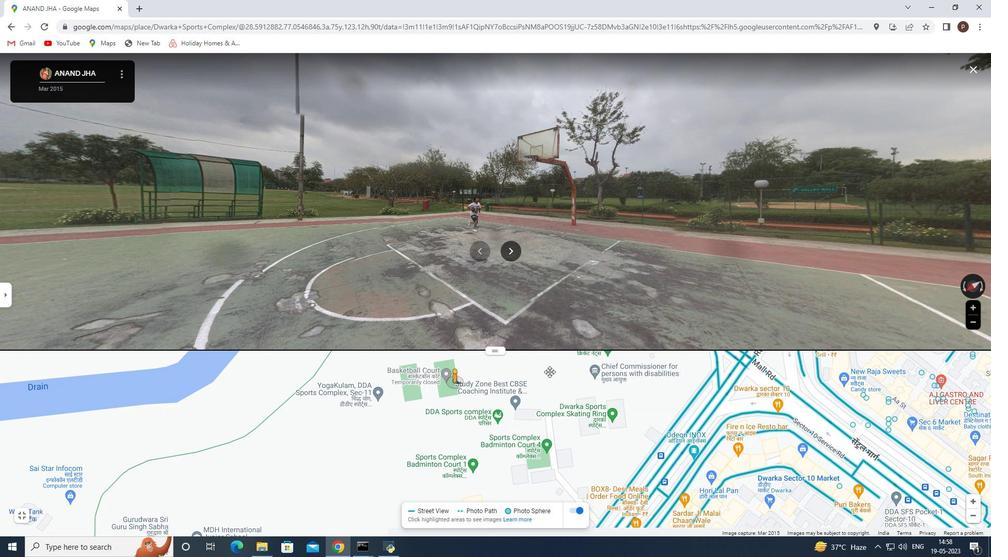 
Action: Mouse pressed left at (290, 295)
Screenshot: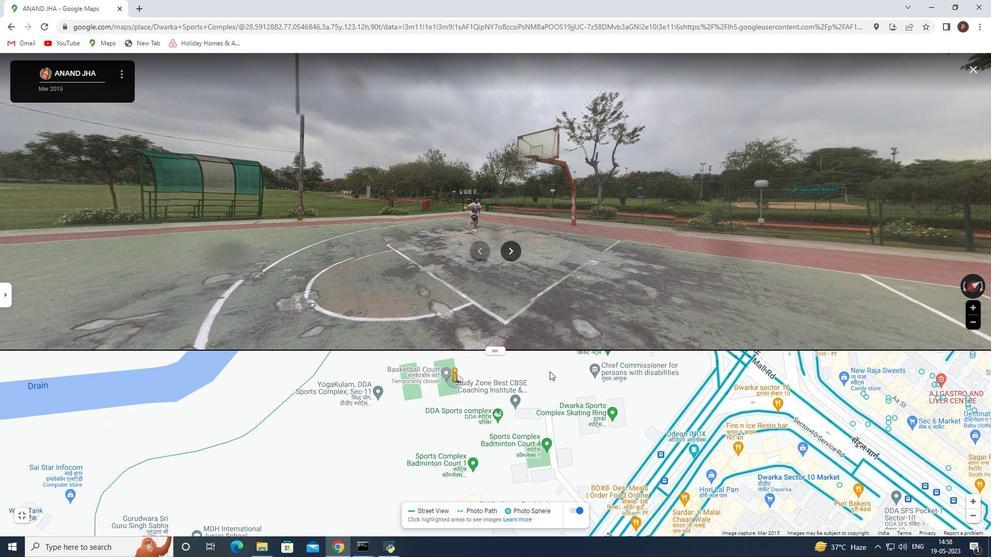 
Action: Mouse moved to (131, 251)
Screenshot: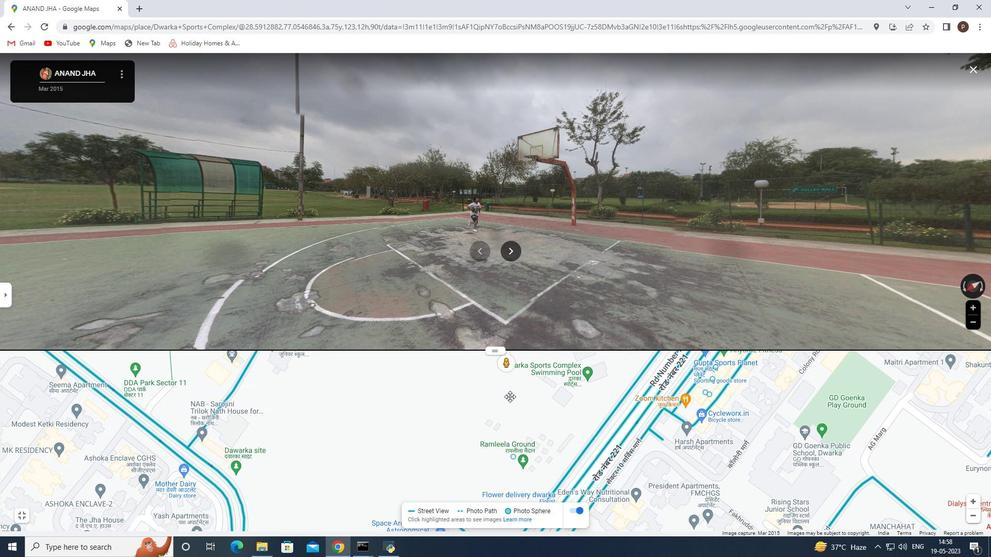 
Action: Mouse pressed left at (131, 251)
Screenshot: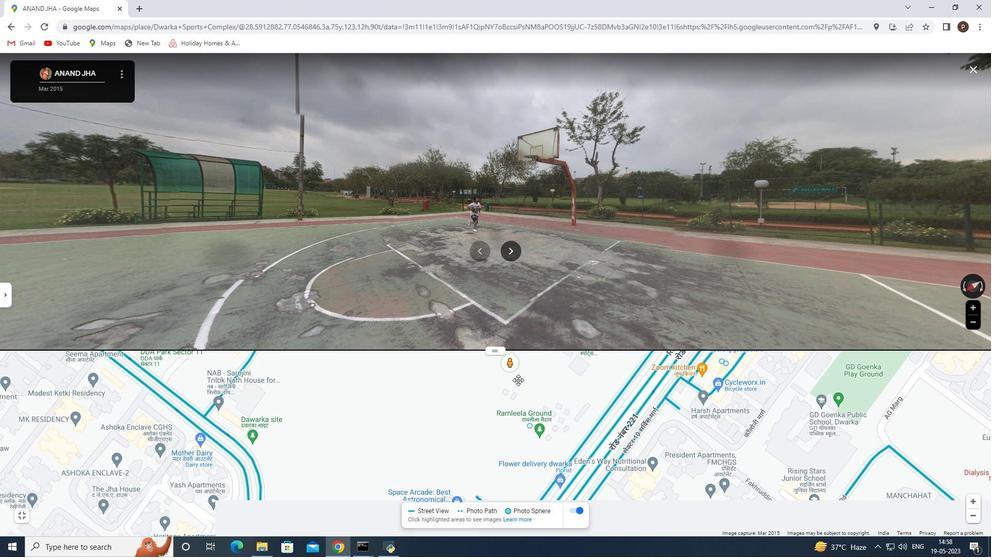 
Action: Mouse moved to (7, 32)
Screenshot: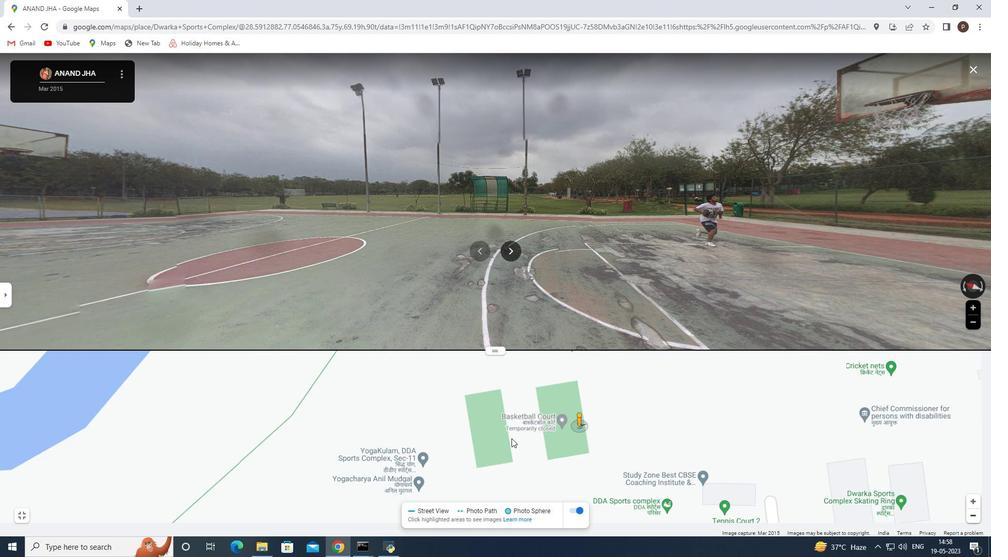 
Action: Mouse pressed left at (7, 32)
Screenshot: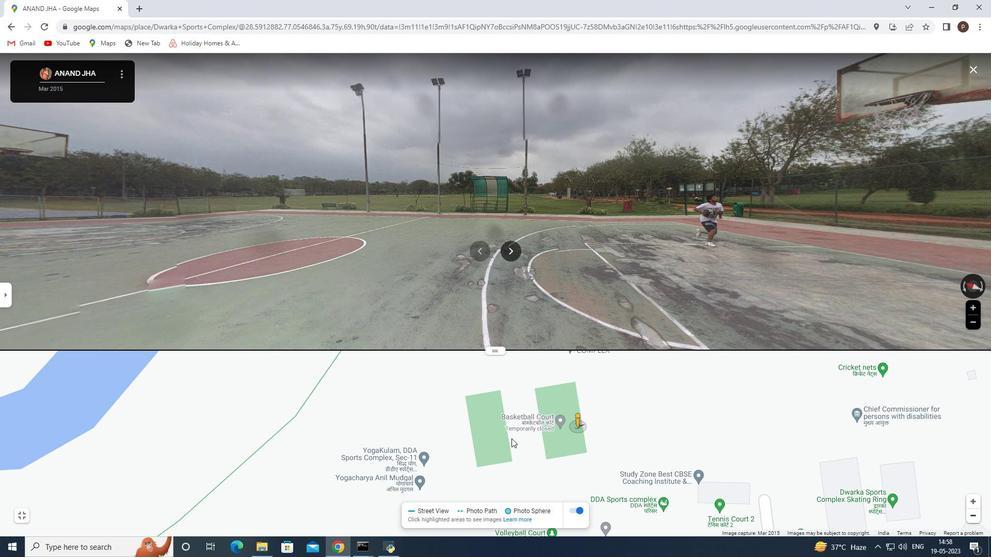 
Action: Mouse moved to (168, 250)
Screenshot: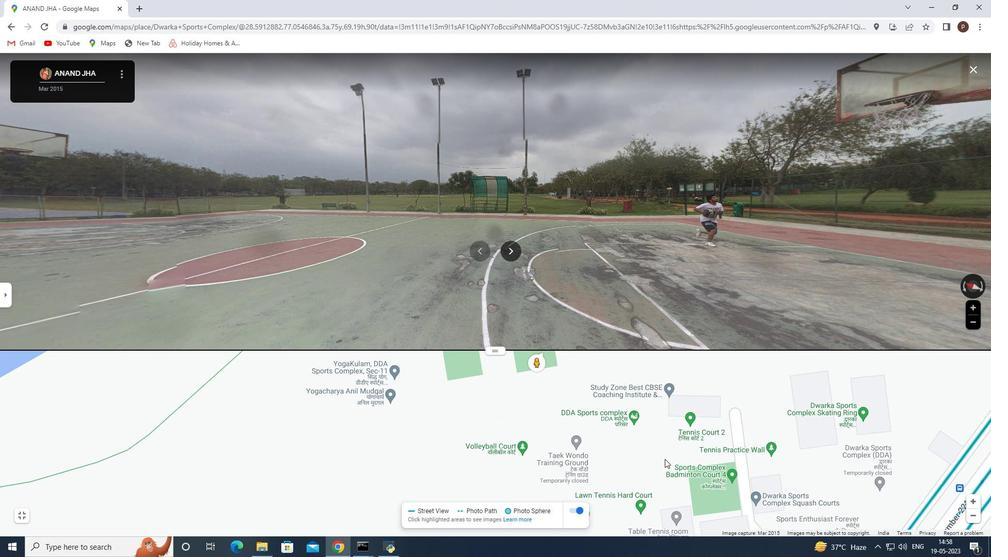 
Action: Mouse scrolled (168, 249) with delta (0, 0)
Screenshot: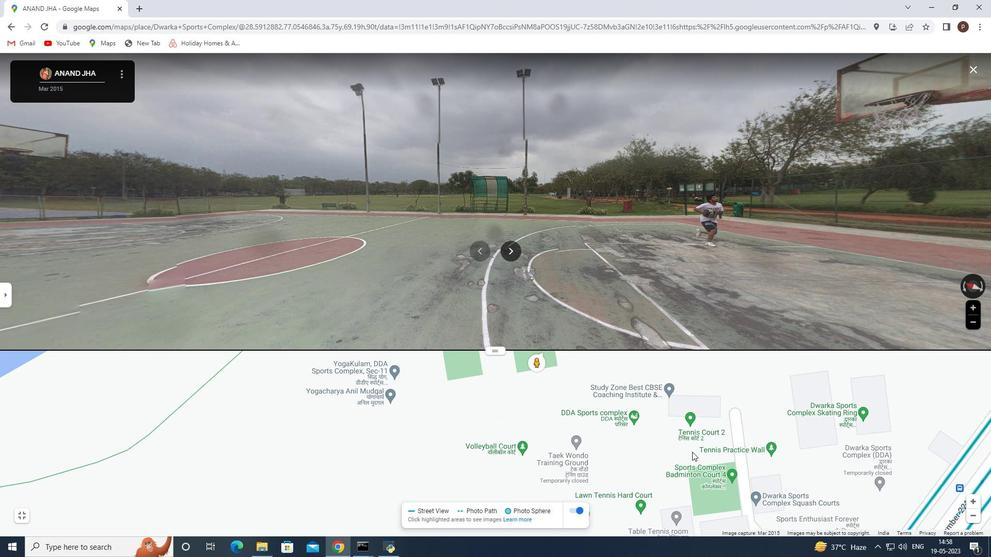 
Action: Mouse scrolled (168, 249) with delta (0, 0)
Screenshot: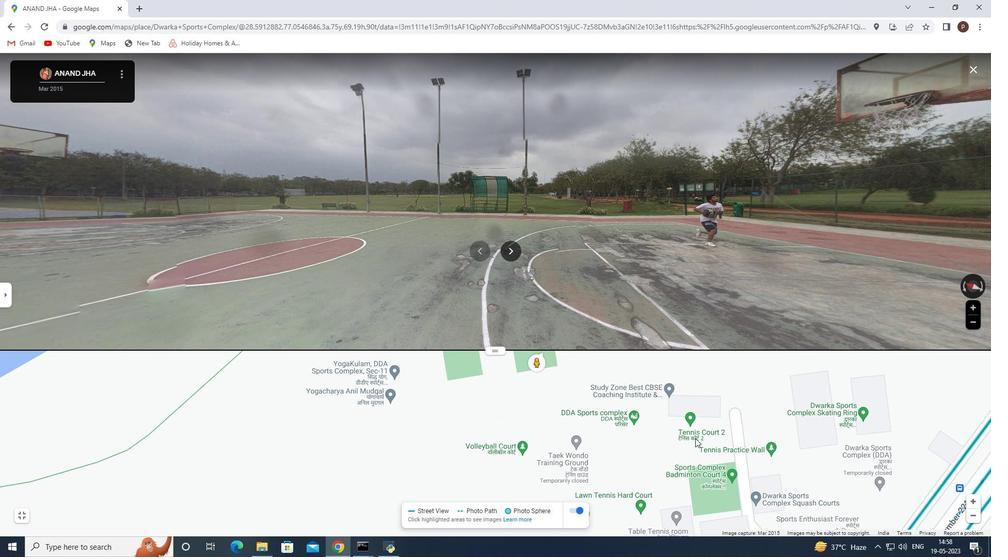 
Action: Mouse scrolled (168, 249) with delta (0, 0)
Screenshot: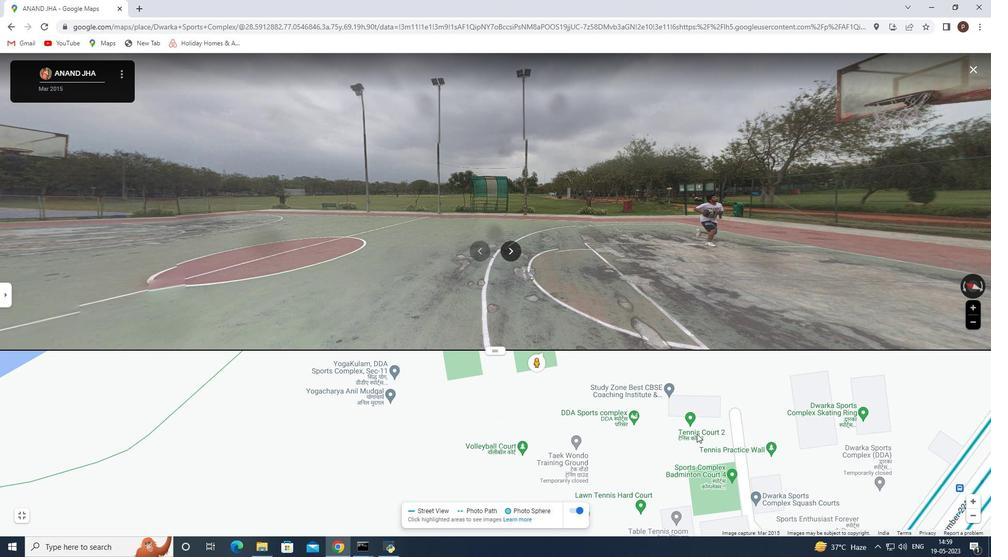 
Action: Mouse moved to (69, 251)
Screenshot: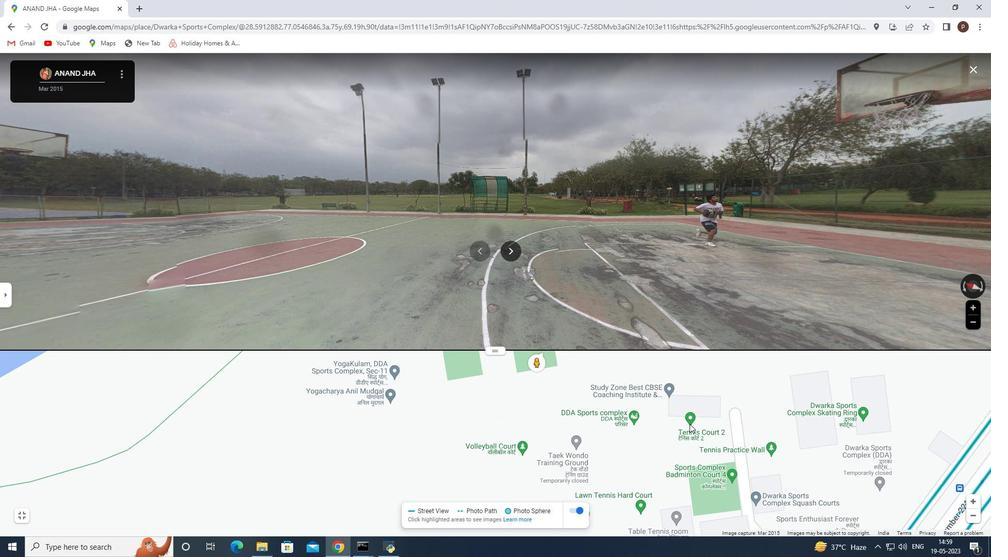 
Action: Mouse pressed left at (69, 251)
Screenshot: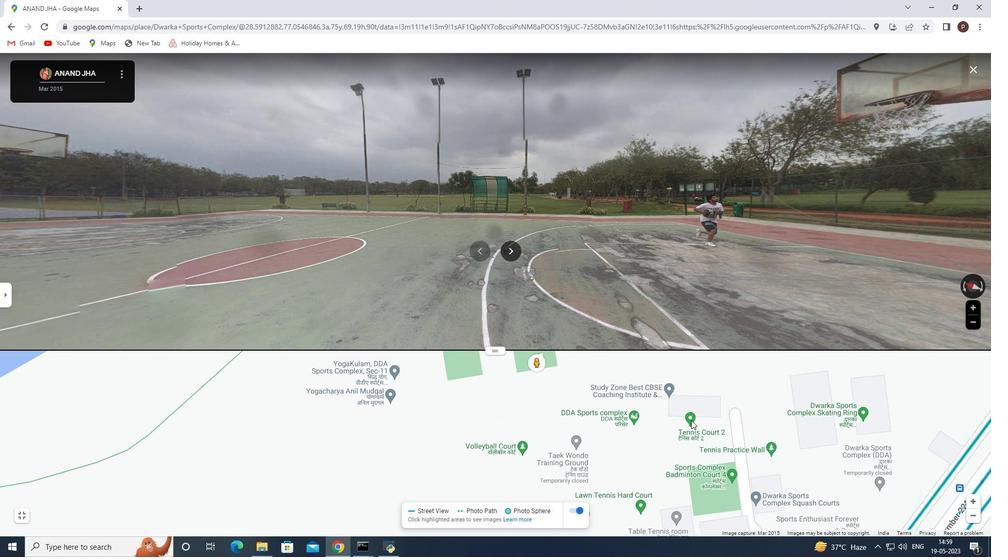 
Action: Mouse pressed left at (69, 251)
Screenshot: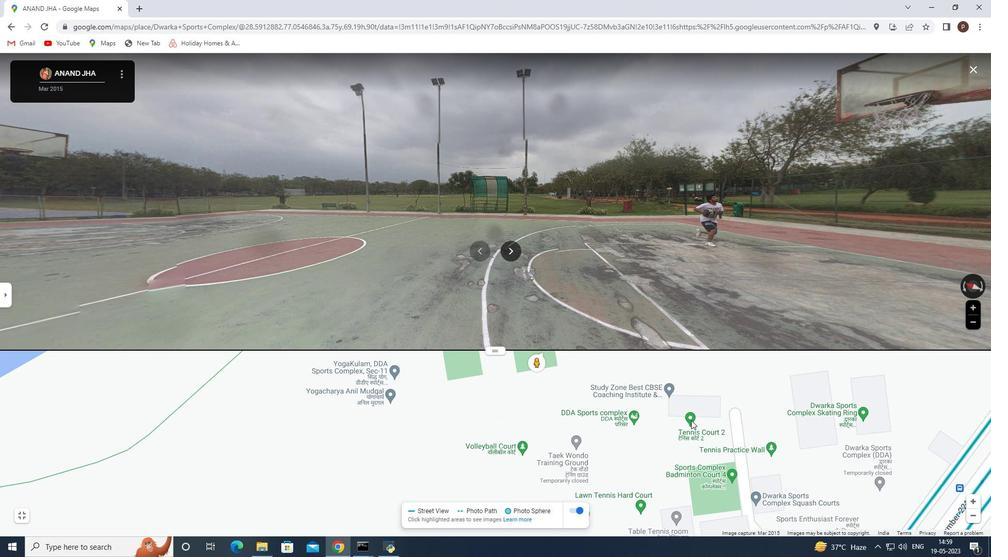 
Action: Mouse moved to (291, 294)
Screenshot: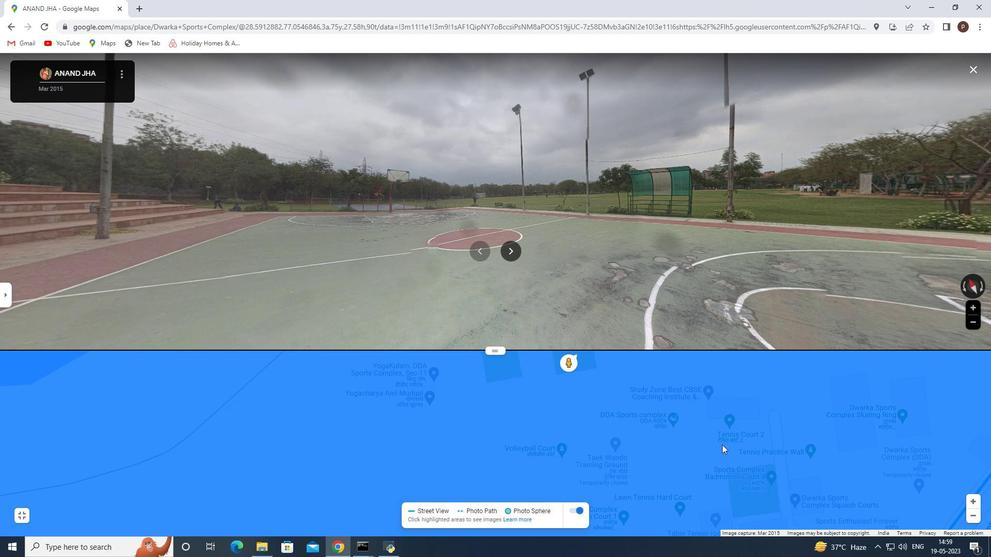 
Action: Mouse pressed left at (291, 294)
Screenshot: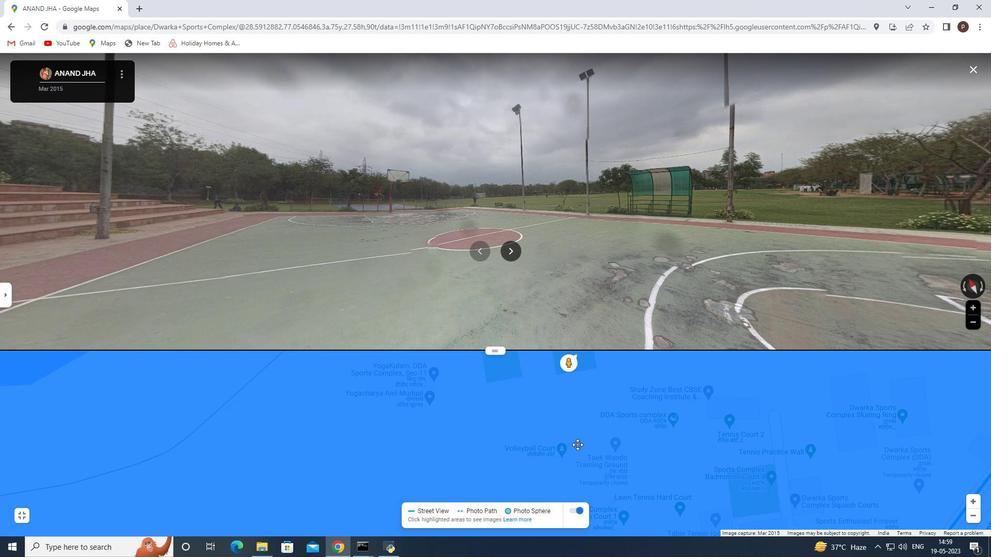 
Action: Mouse moved to (90, 249)
Screenshot: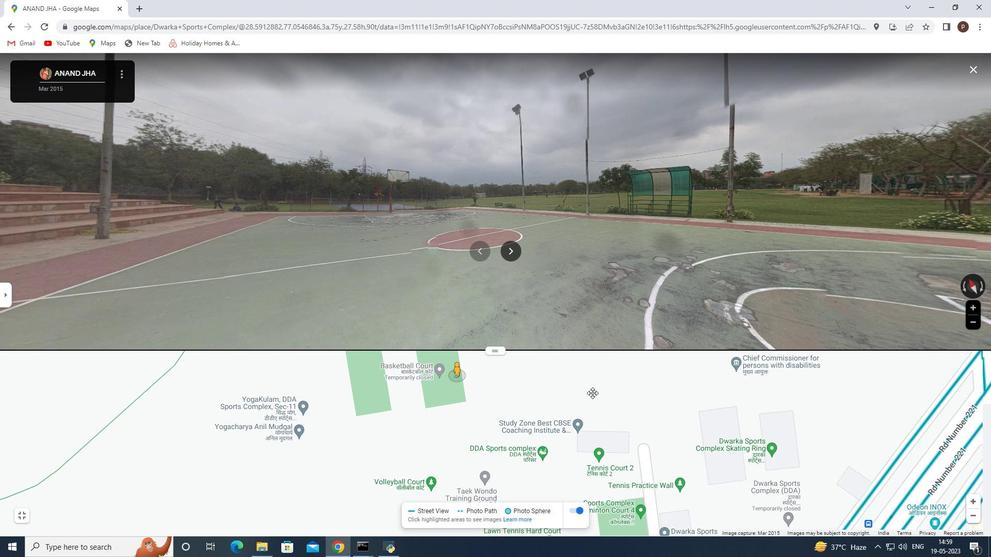 
Action: Mouse pressed left at (90, 249)
Screenshot: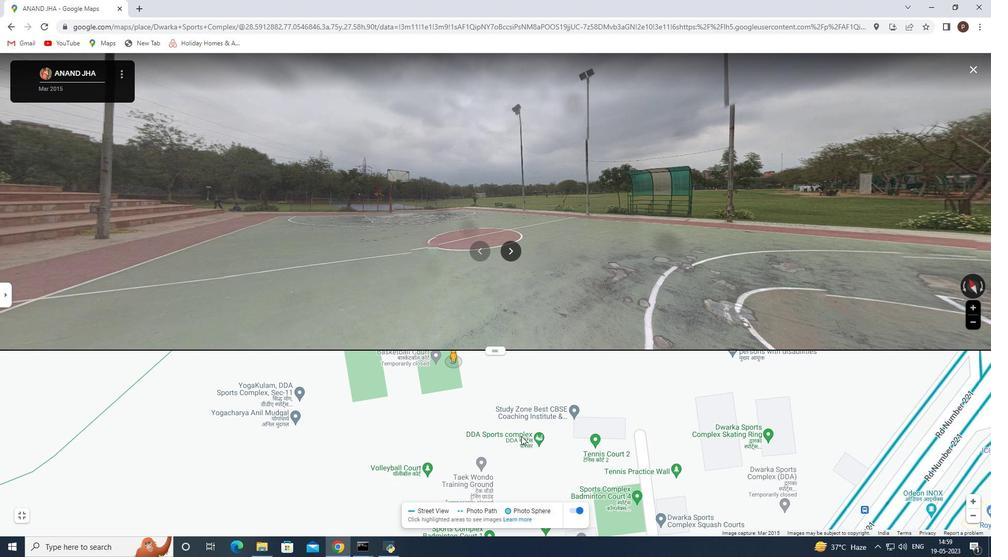 
Action: Mouse moved to (12, 25)
Screenshot: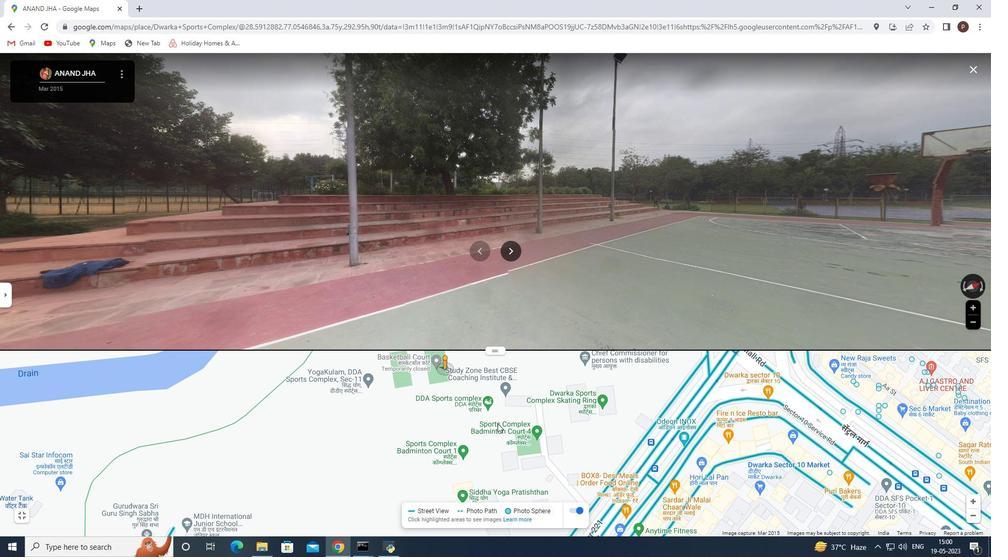 
Action: Mouse pressed left at (12, 25)
Screenshot: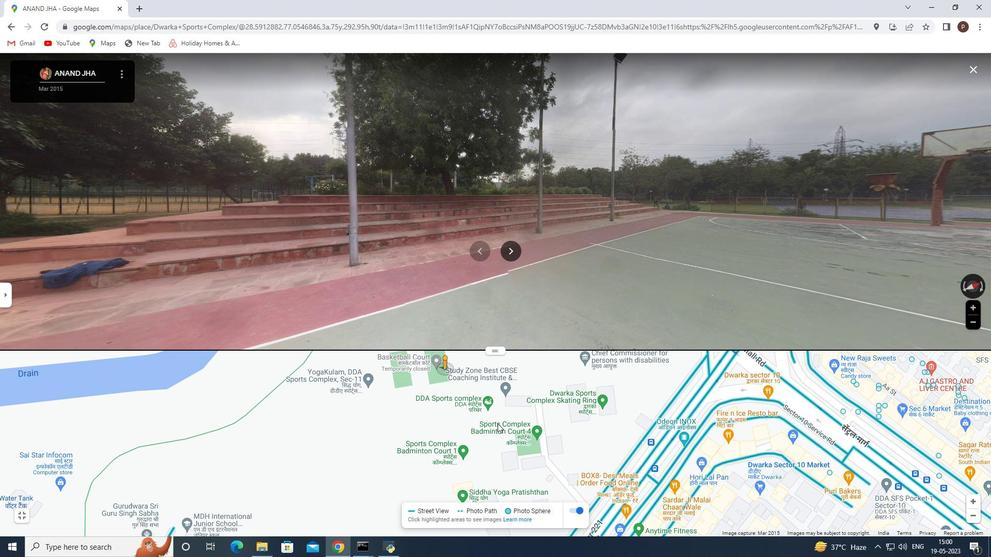 
Action: Mouse moved to (228, 503)
Screenshot: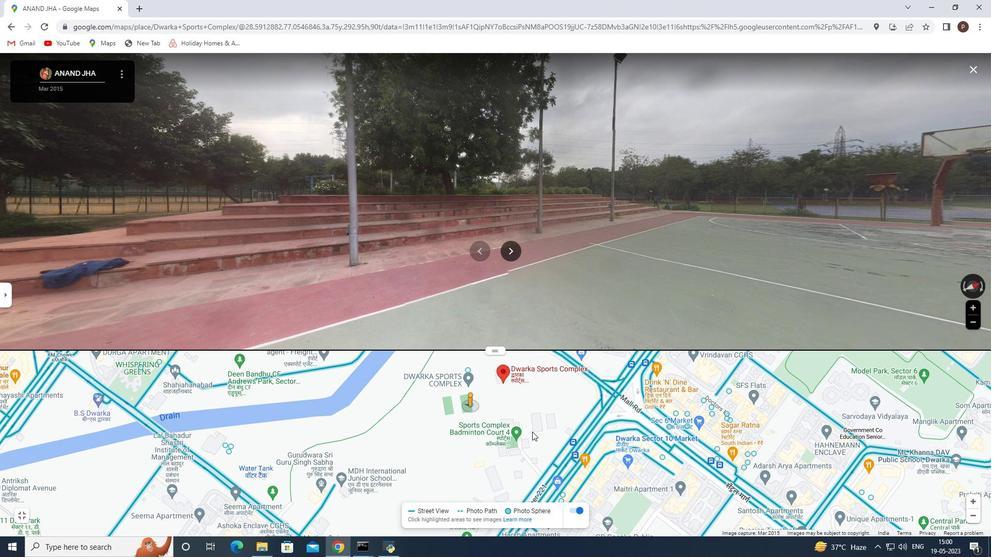 
Action: Mouse scrolled (228, 502) with delta (0, 0)
Screenshot: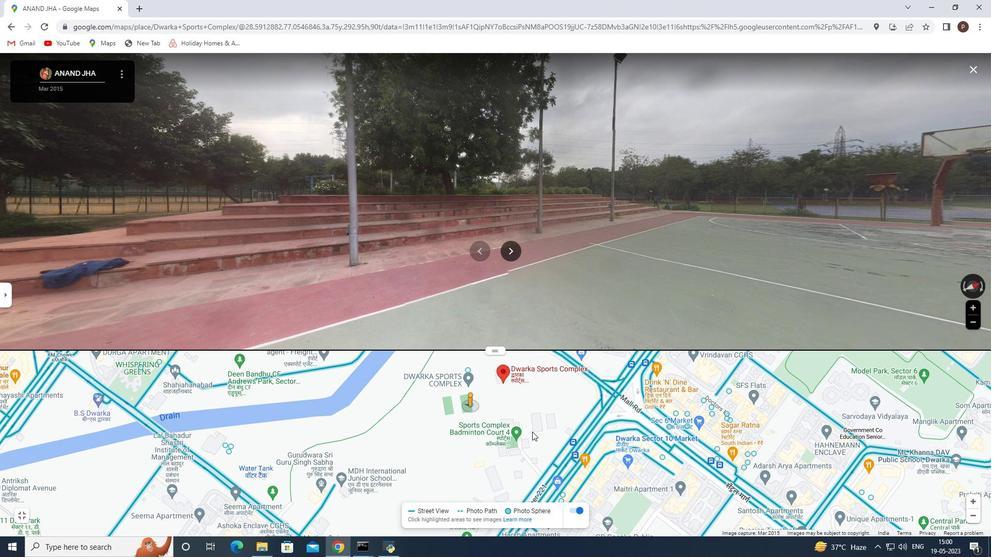 
Action: Mouse scrolled (228, 502) with delta (0, 0)
Screenshot: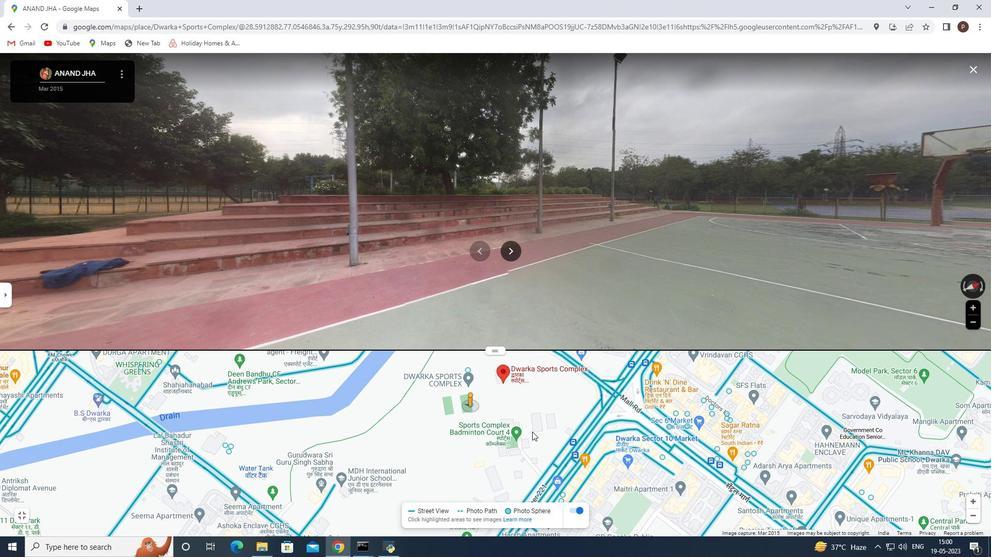 
Action: Mouse scrolled (228, 502) with delta (0, 0)
Screenshot: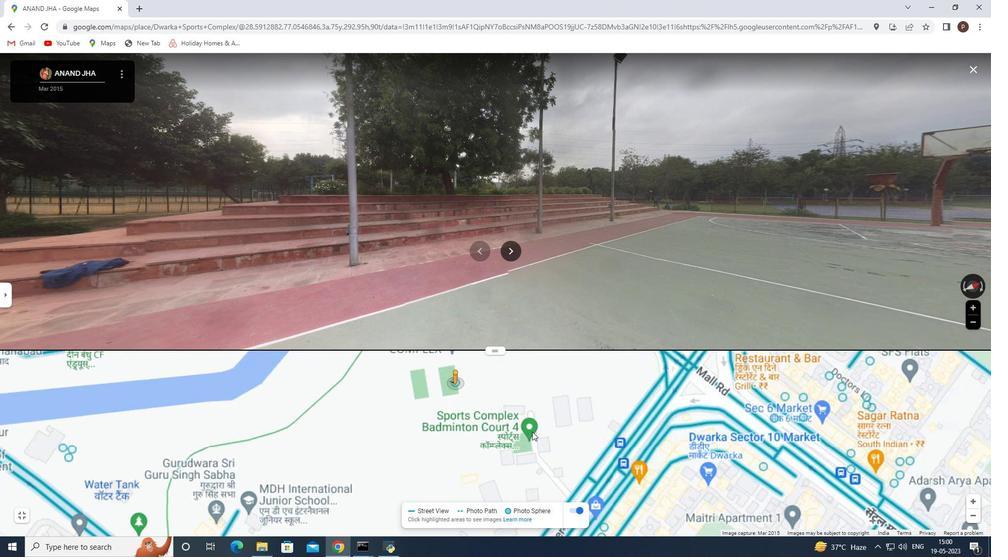 
Action: Mouse moved to (101, 282)
Screenshot: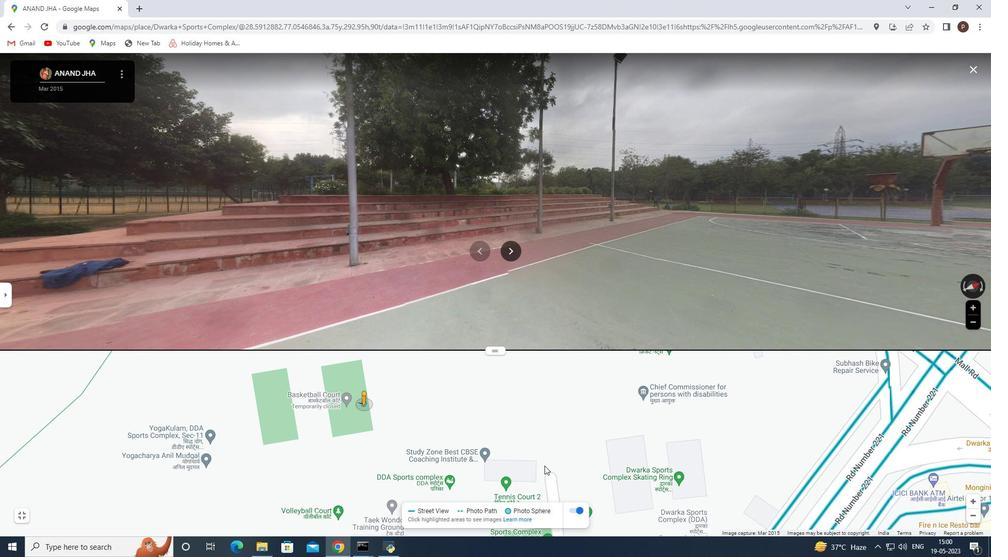 
Action: Mouse scrolled (101, 281) with delta (0, 0)
Screenshot: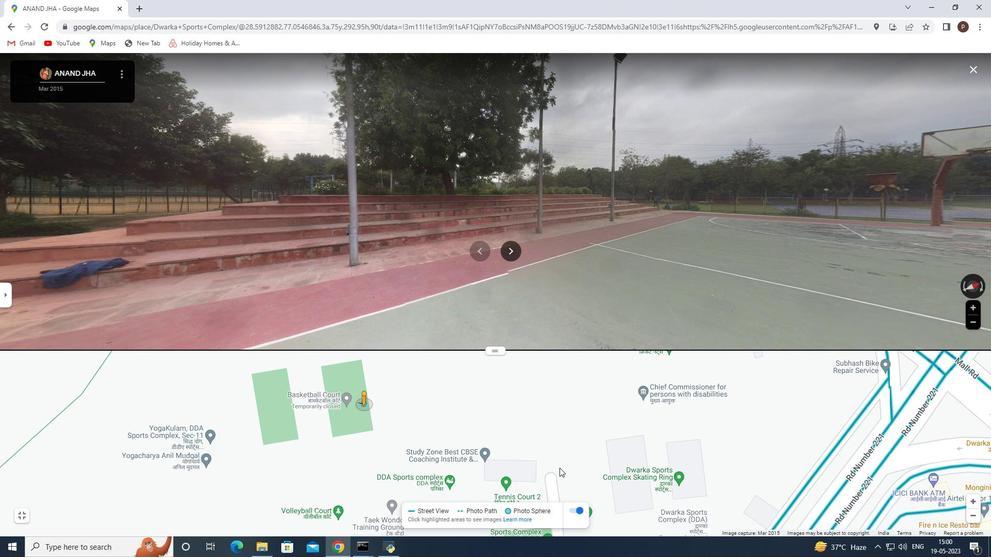 
Action: Mouse moved to (74, 151)
Screenshot: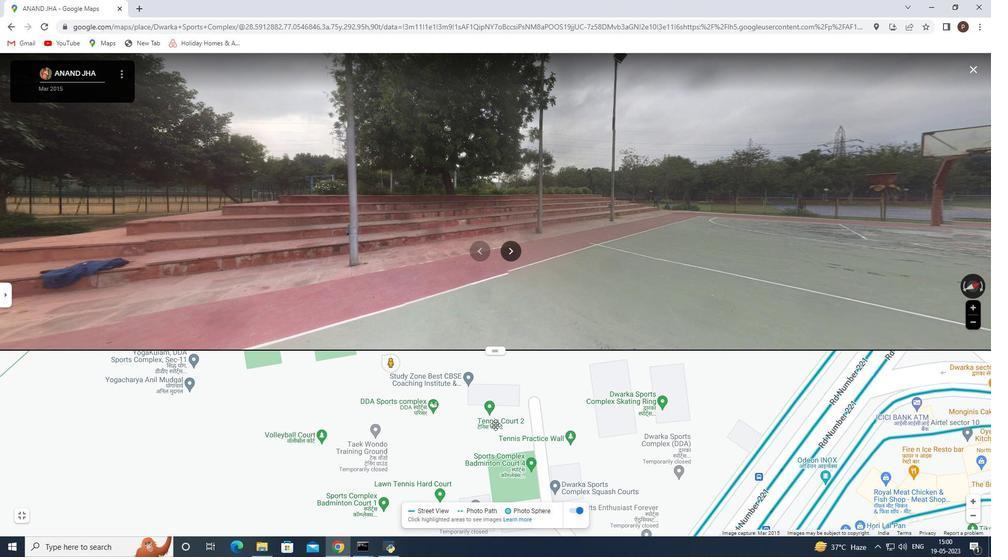 
Action: Mouse pressed left at (74, 151)
Screenshot: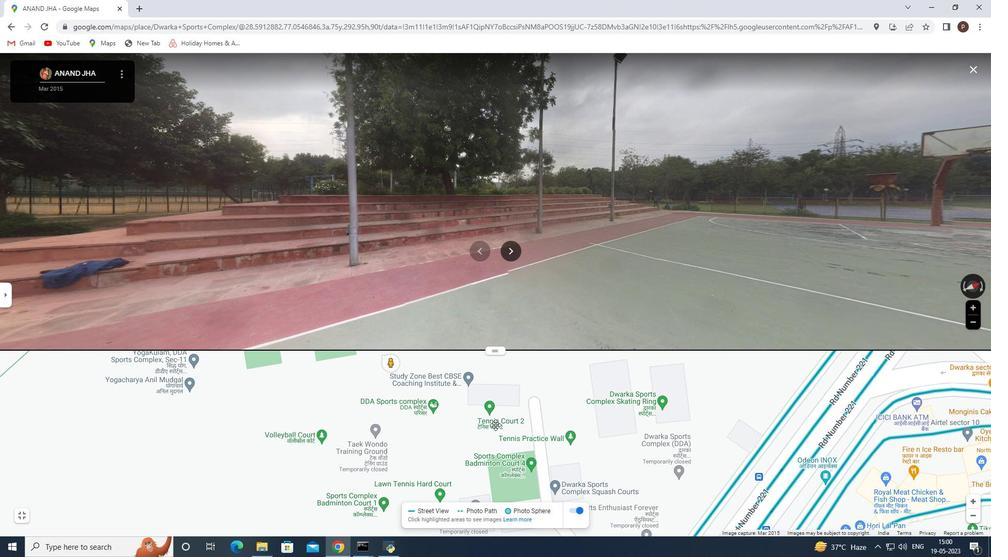 
Action: Mouse moved to (345, 259)
Screenshot: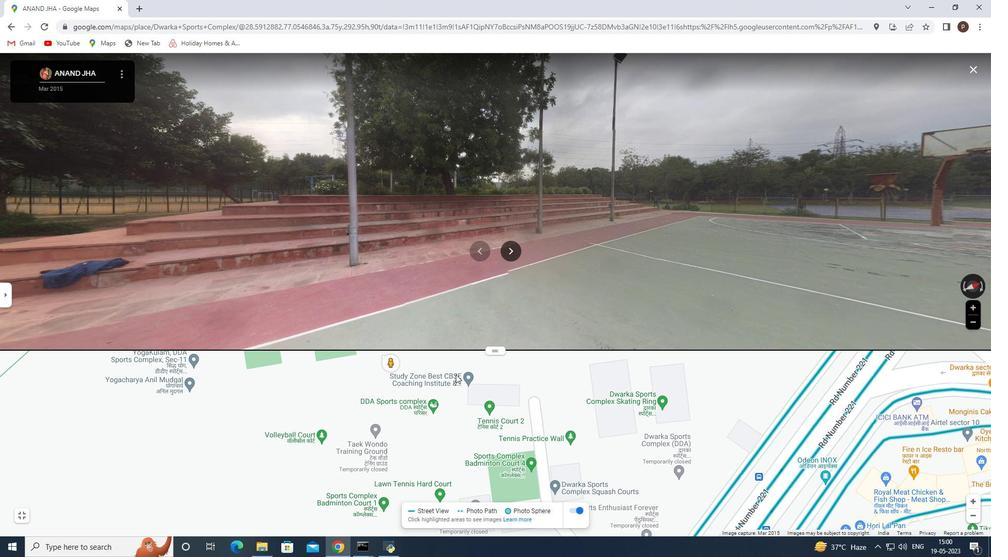 
Action: Mouse scrolled (345, 259) with delta (0, 0)
Screenshot: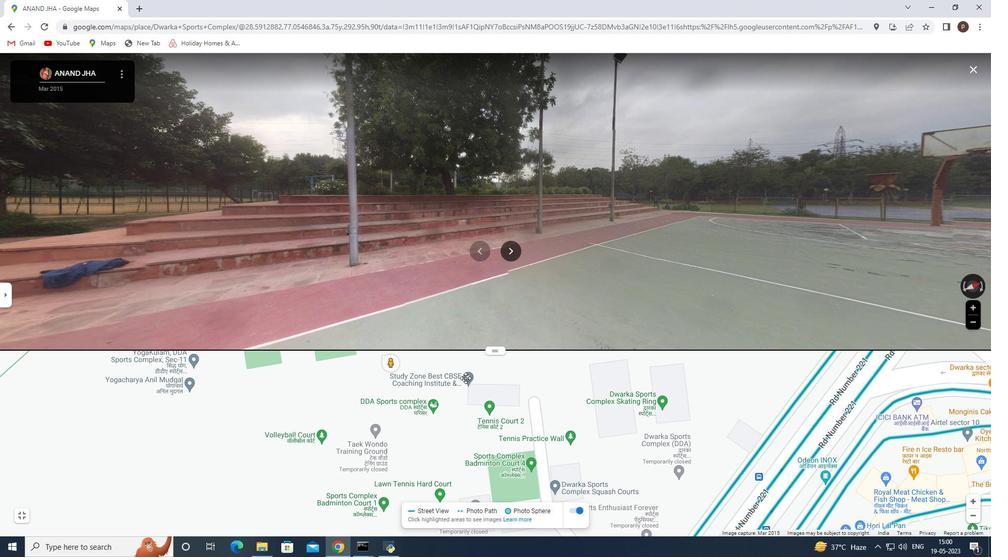 
Action: Mouse moved to (347, 260)
Screenshot: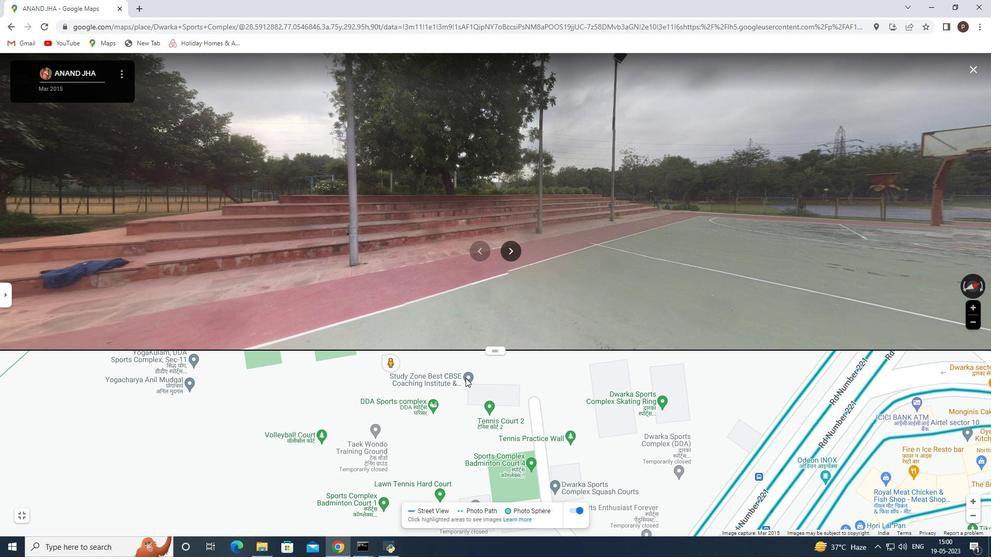 
Action: Mouse scrolled (347, 260) with delta (0, 0)
Screenshot: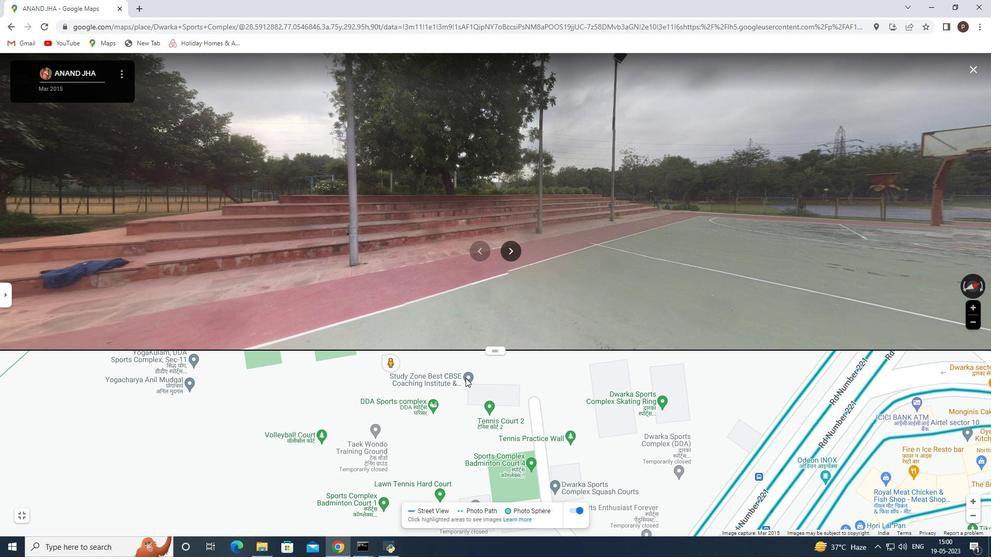 
Action: Mouse moved to (347, 261)
Screenshot: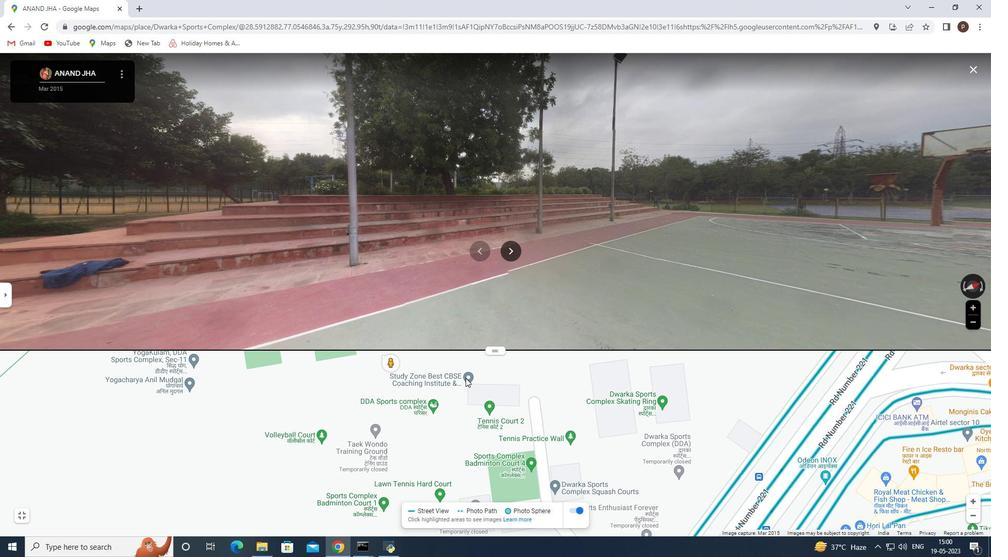 
Action: Mouse scrolled (347, 261) with delta (0, 0)
Screenshot: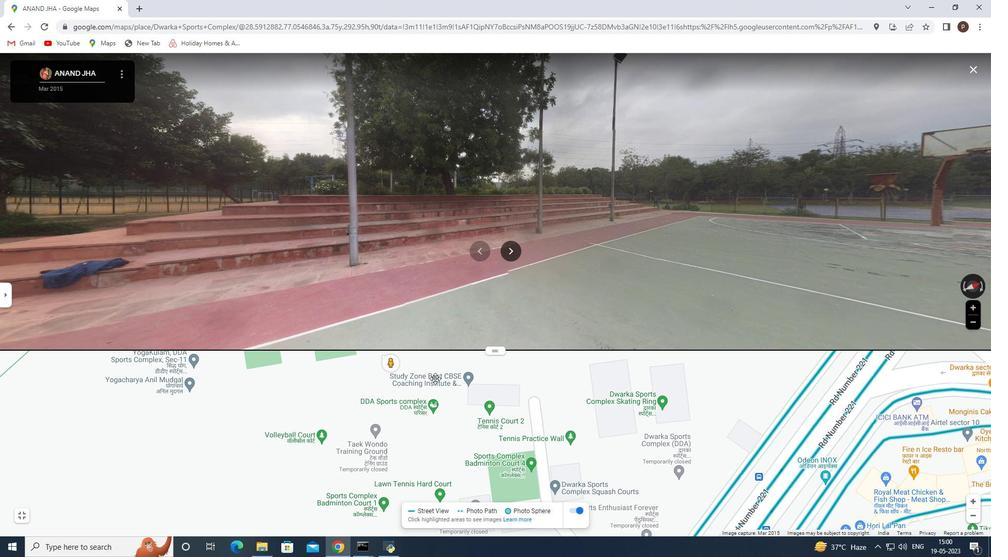 
Action: Mouse moved to (348, 262)
Screenshot: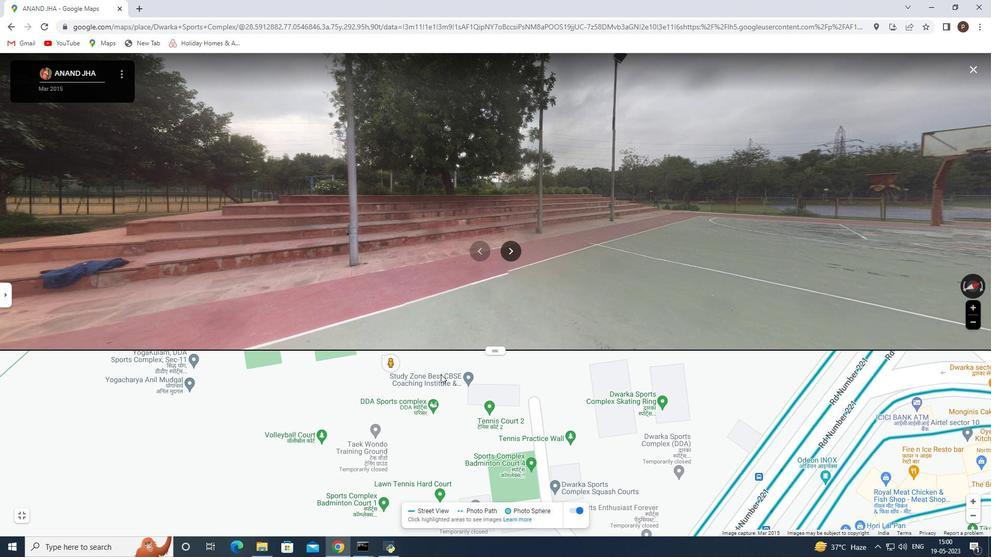 
Action: Mouse scrolled (348, 261) with delta (0, 0)
Screenshot: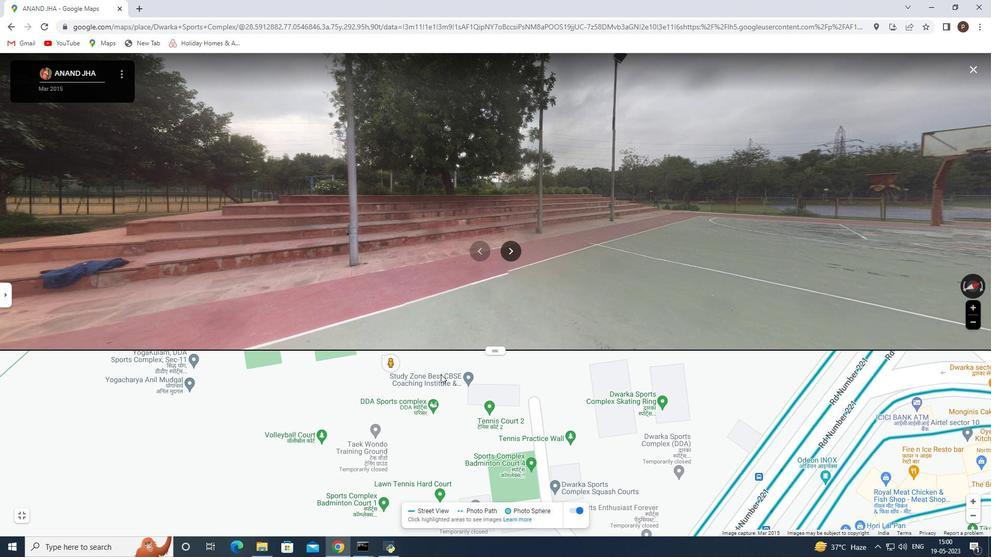 
Action: Mouse moved to (350, 262)
Screenshot: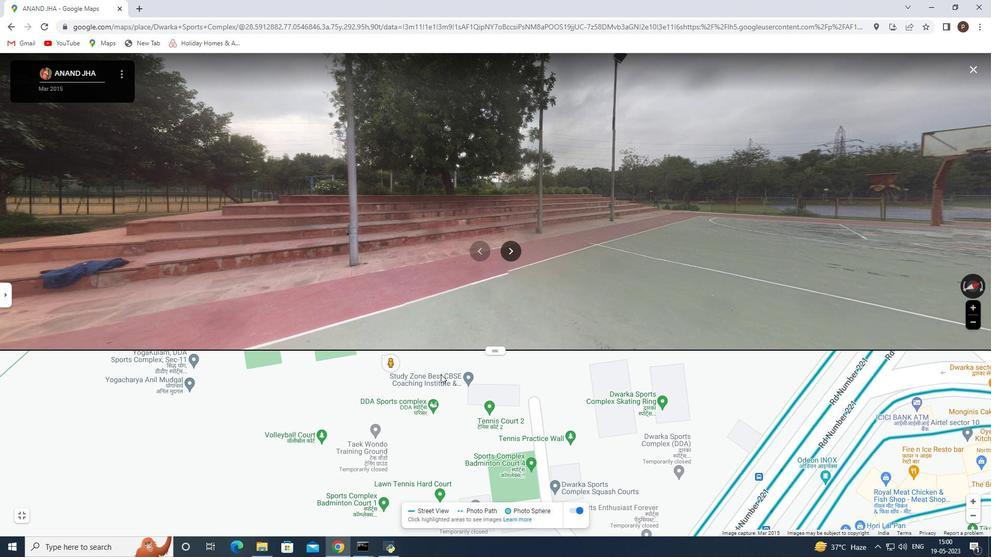 
Action: Mouse scrolled (350, 262) with delta (0, 0)
Screenshot: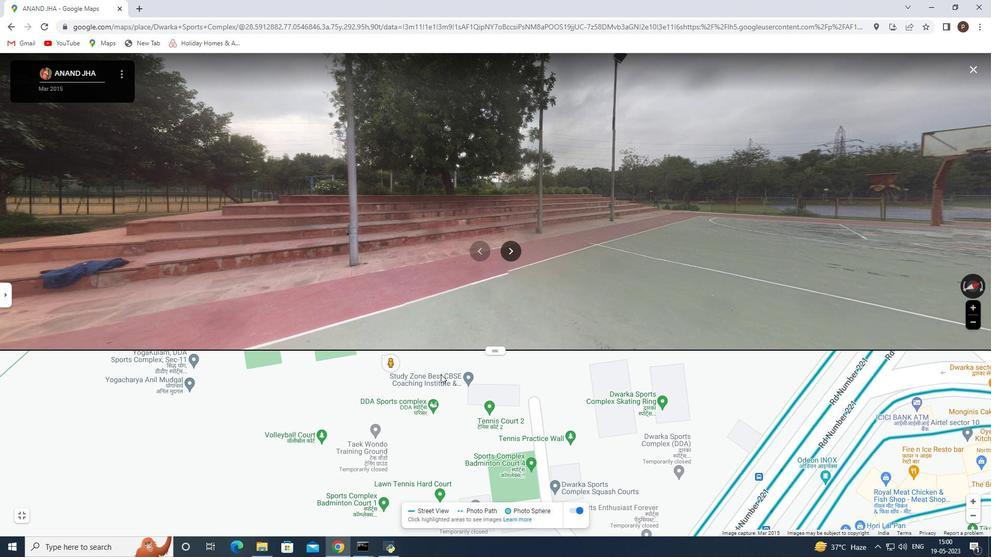 
Action: Mouse scrolled (350, 263) with delta (0, 0)
Screenshot: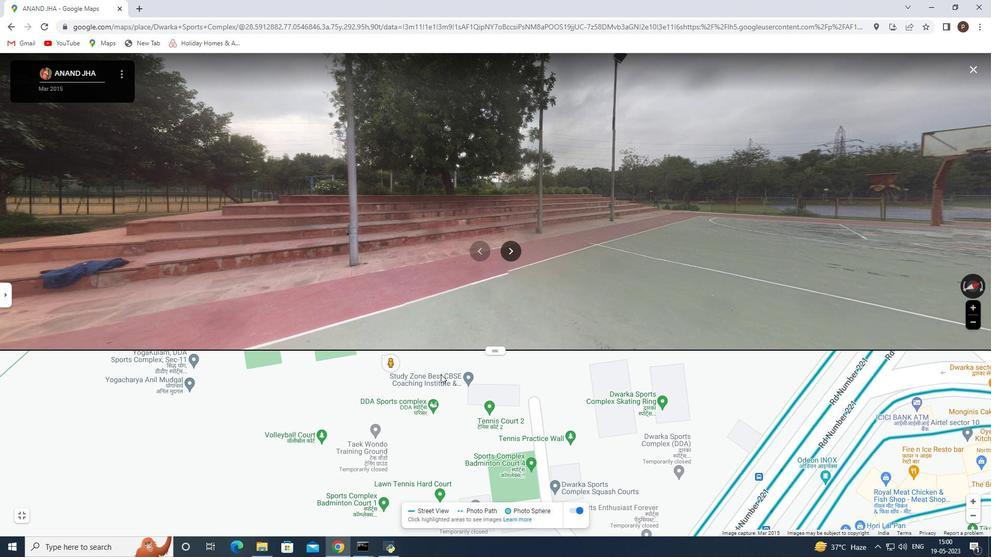 
Action: Mouse scrolled (350, 263) with delta (0, 0)
Screenshot: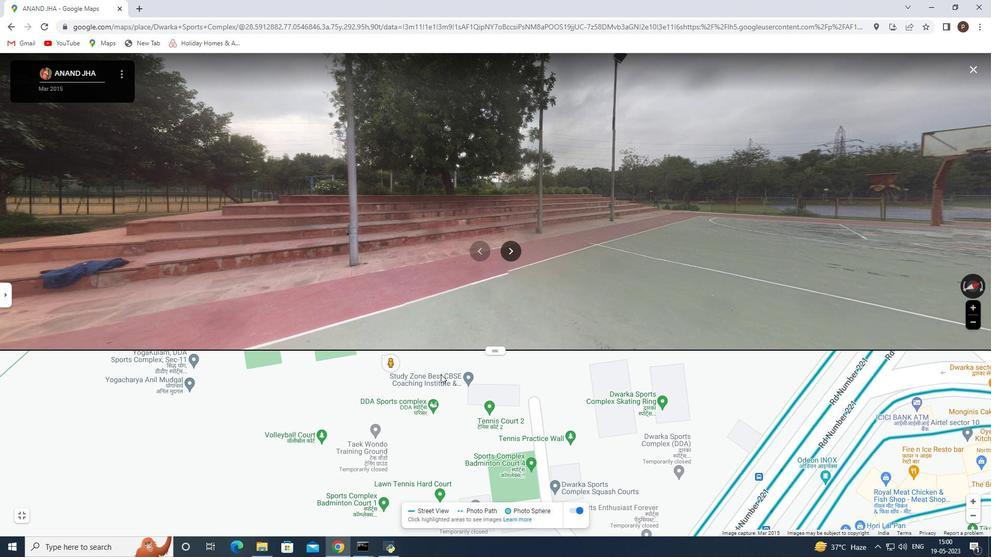 
Action: Mouse moved to (350, 262)
Screenshot: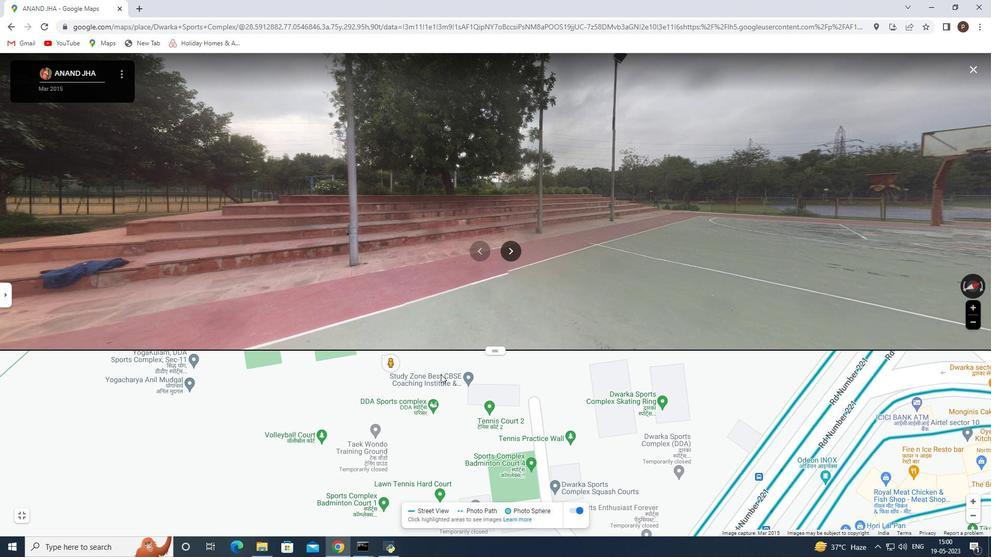 
Action: Mouse scrolled (350, 263) with delta (0, 0)
Screenshot: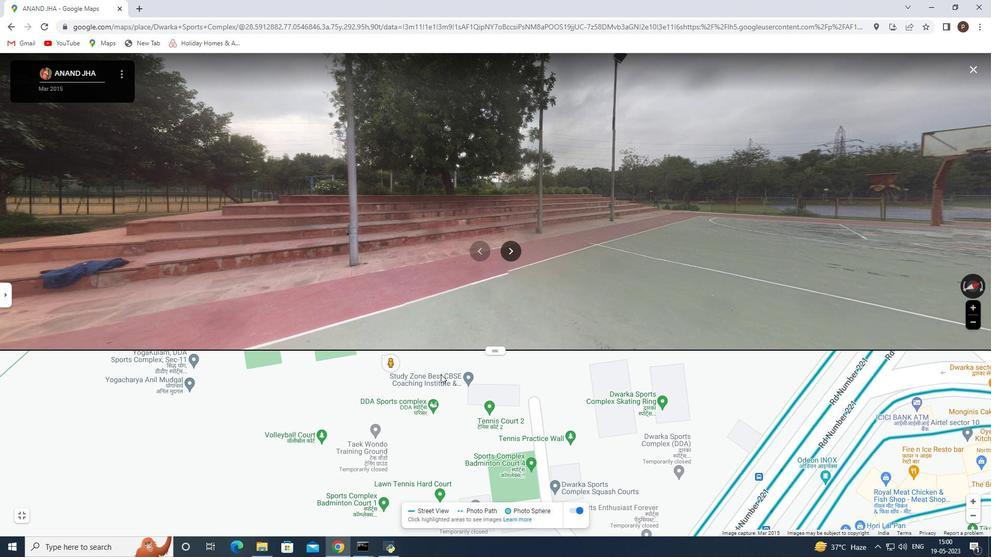 
Action: Mouse moved to (352, 264)
Screenshot: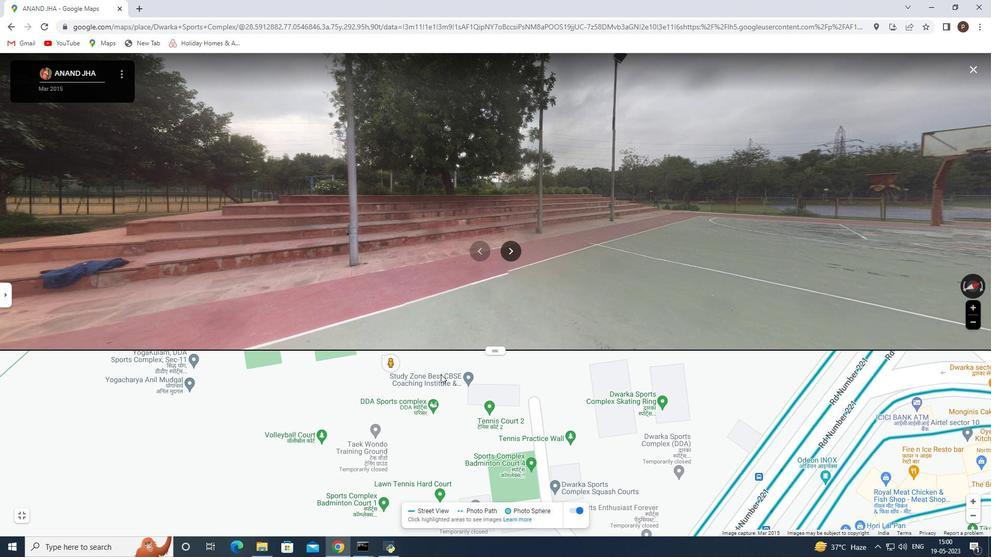 
Action: Mouse scrolled (352, 263) with delta (0, 0)
Screenshot: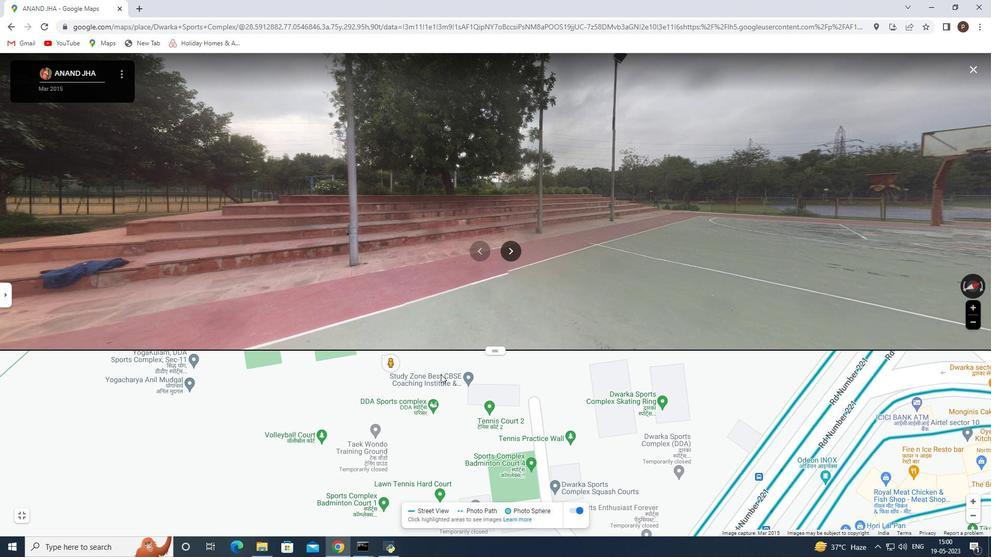 
Action: Mouse moved to (354, 273)
Screenshot: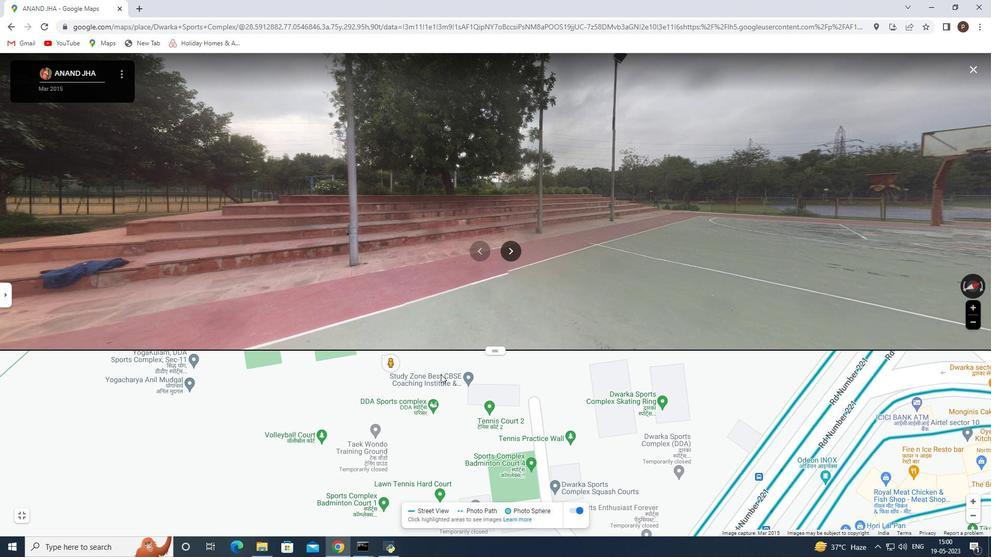 
Action: Mouse scrolled (354, 274) with delta (0, 0)
Screenshot: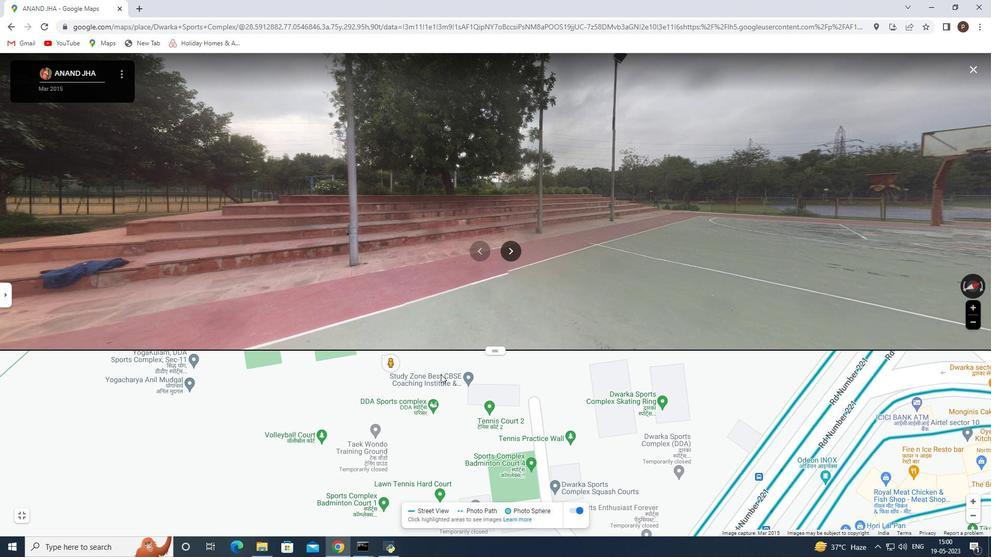 
Action: Mouse scrolled (354, 274) with delta (0, 0)
Screenshot: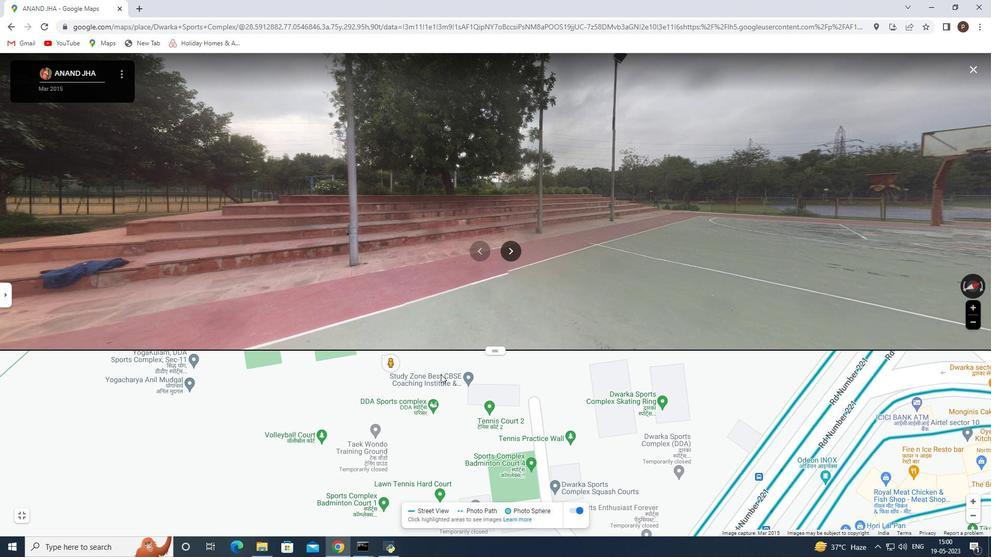
Action: Mouse scrolled (354, 274) with delta (0, 0)
Screenshot: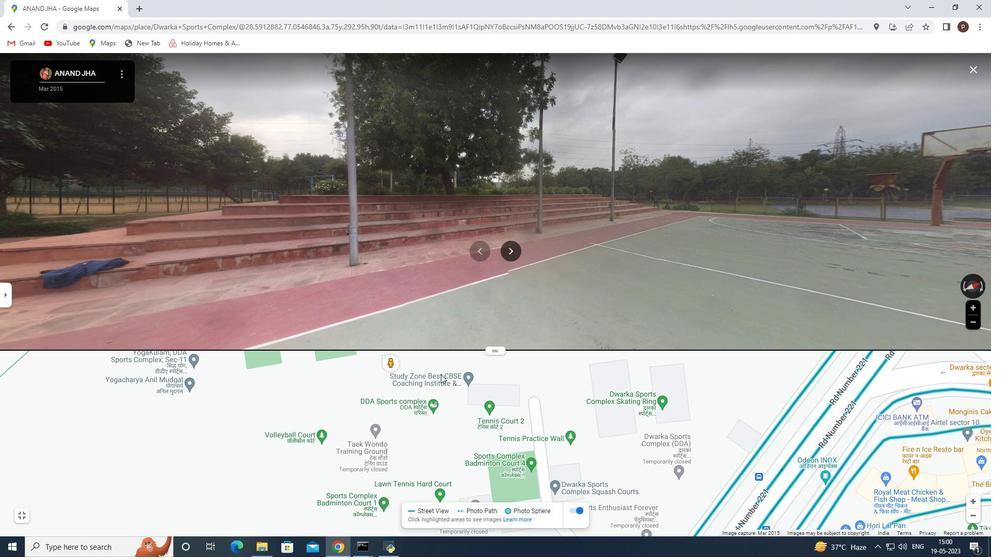 
Action: Mouse scrolled (354, 274) with delta (0, 0)
Screenshot: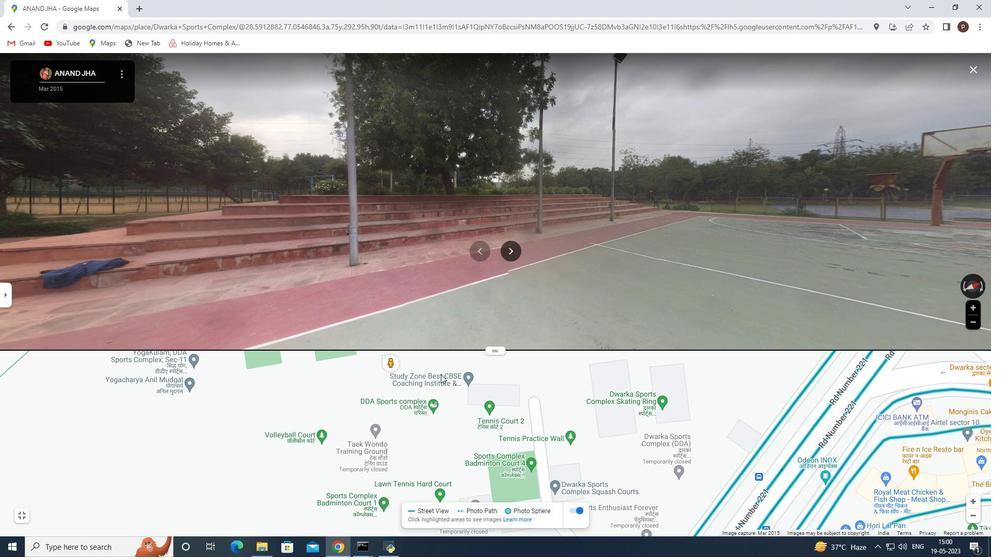
Action: Mouse scrolled (354, 274) with delta (0, 0)
Screenshot: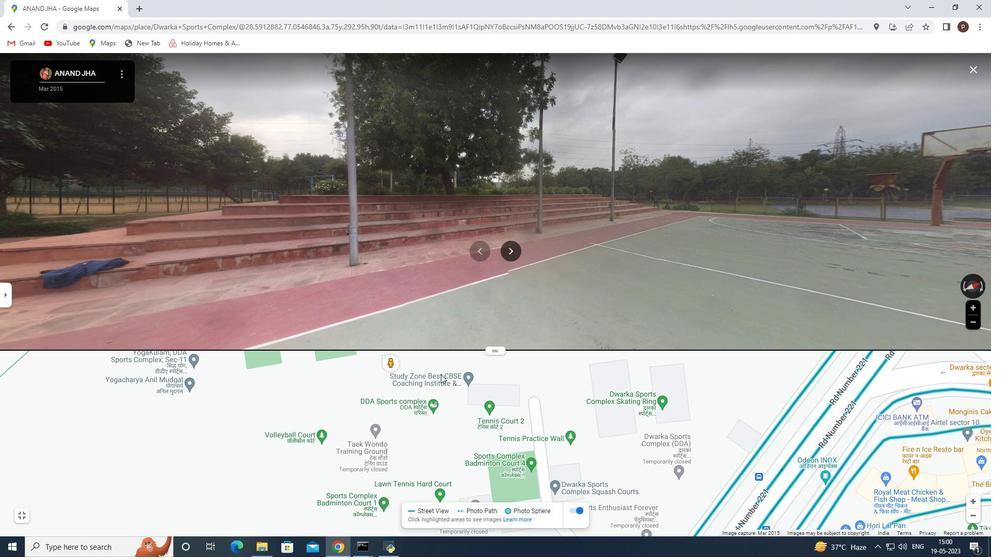 
Action: Mouse moved to (381, 307)
Screenshot: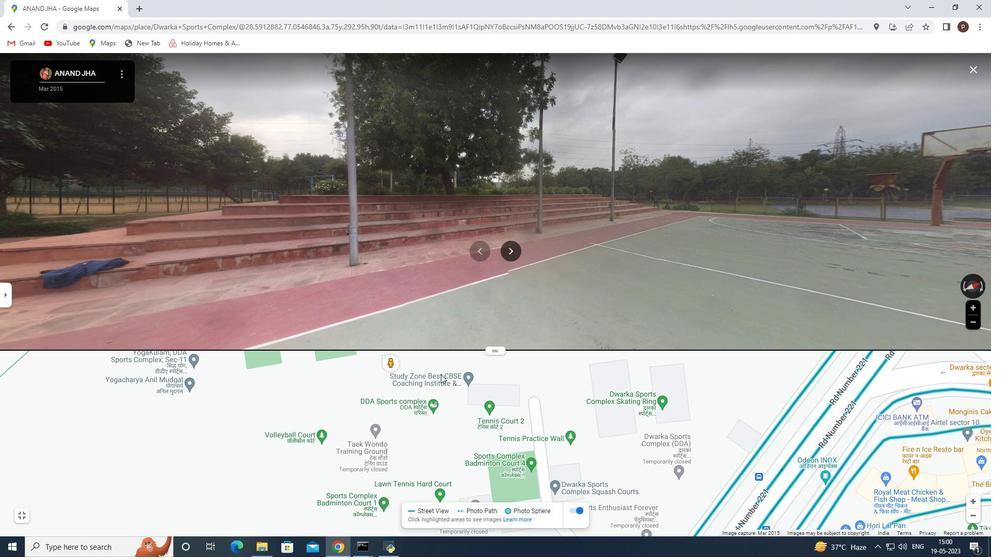 
Action: Mouse scrolled (381, 307) with delta (0, 0)
Screenshot: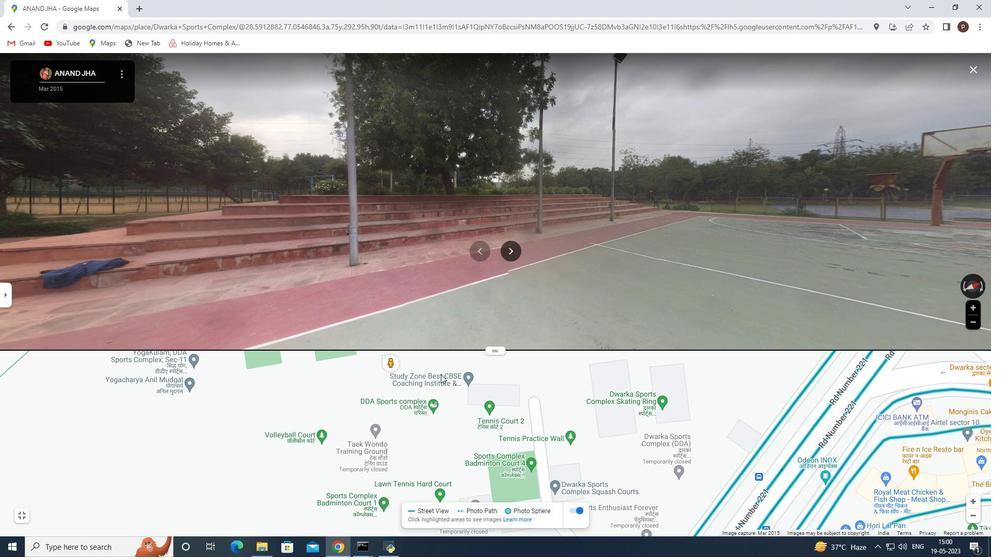 
Action: Mouse scrolled (381, 307) with delta (0, 0)
Screenshot: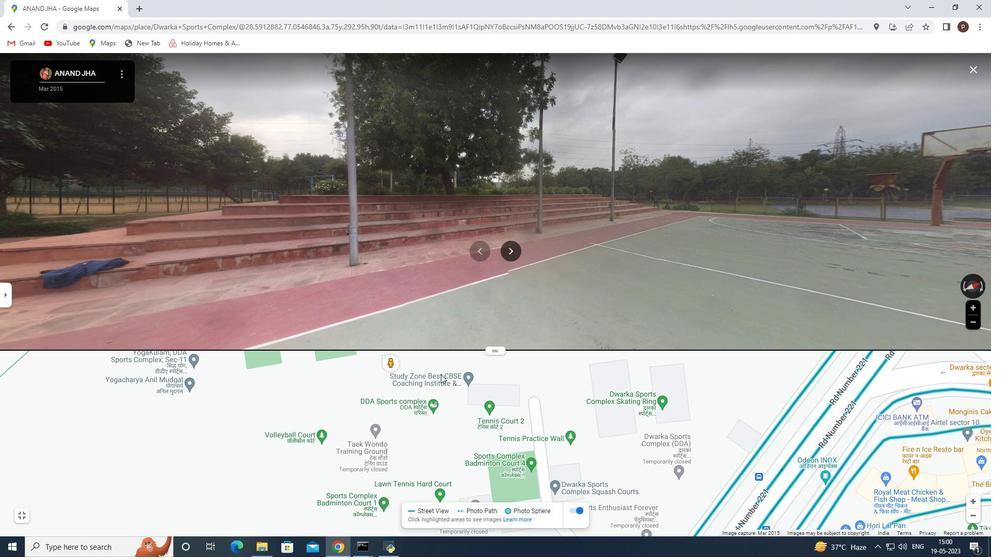 
Action: Mouse moved to (357, 256)
Screenshot: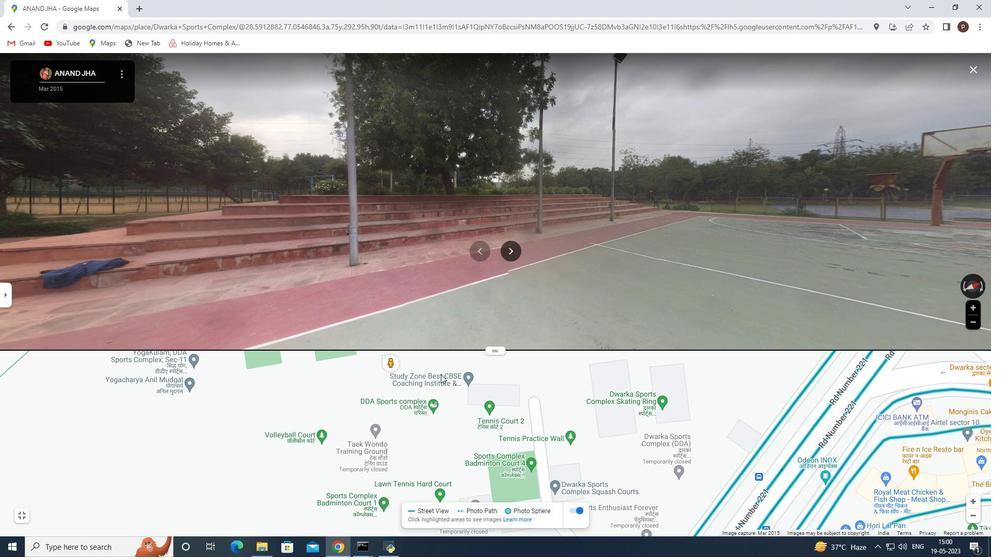 
Action: Mouse scrolled (357, 256) with delta (0, 0)
Screenshot: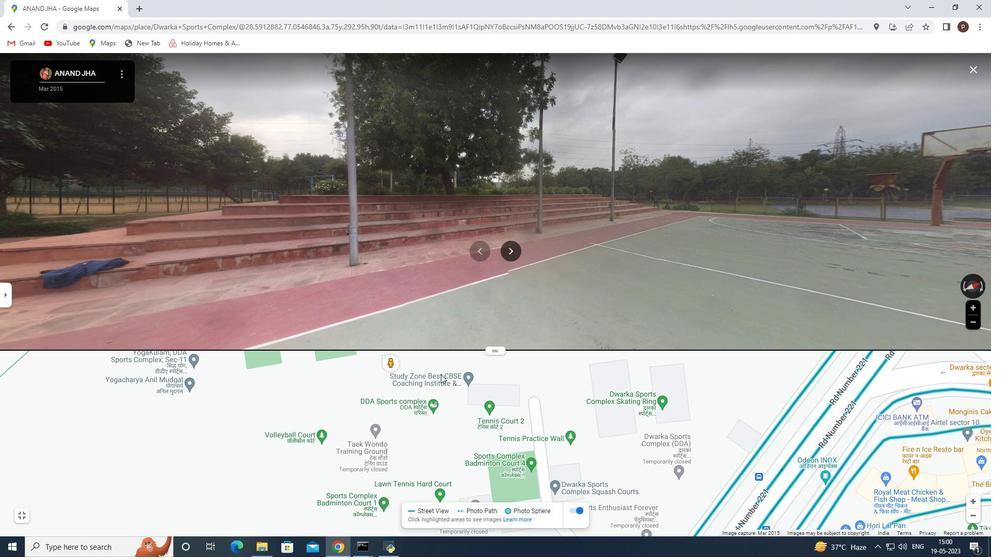 
Action: Mouse moved to (360, 259)
Screenshot: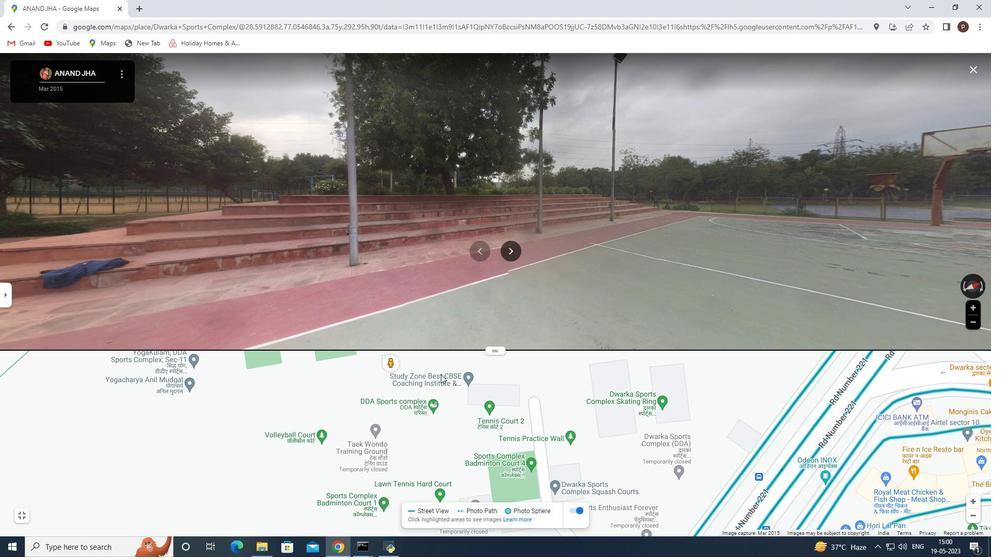 
Action: Mouse scrolled (360, 259) with delta (0, 0)
Screenshot: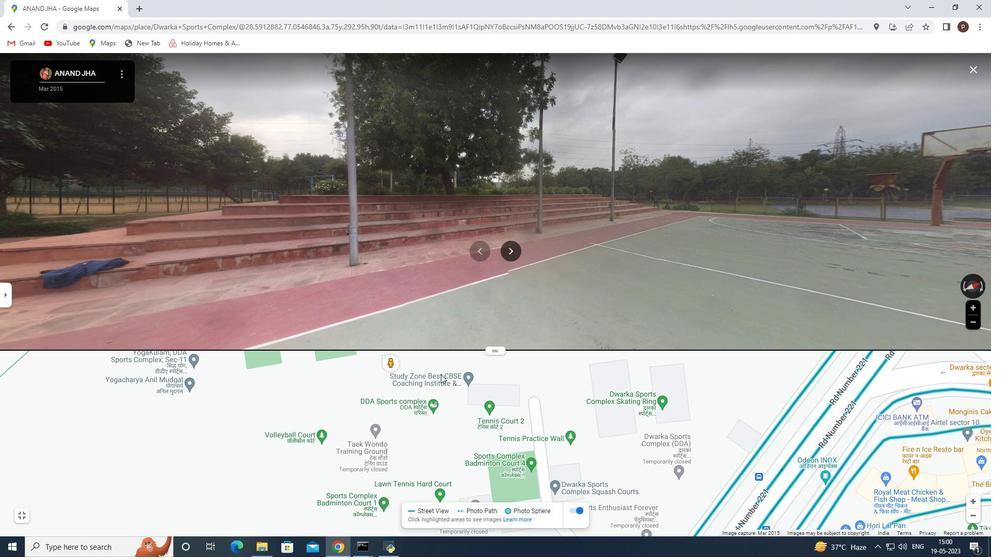 
Action: Mouse moved to (360, 260)
Screenshot: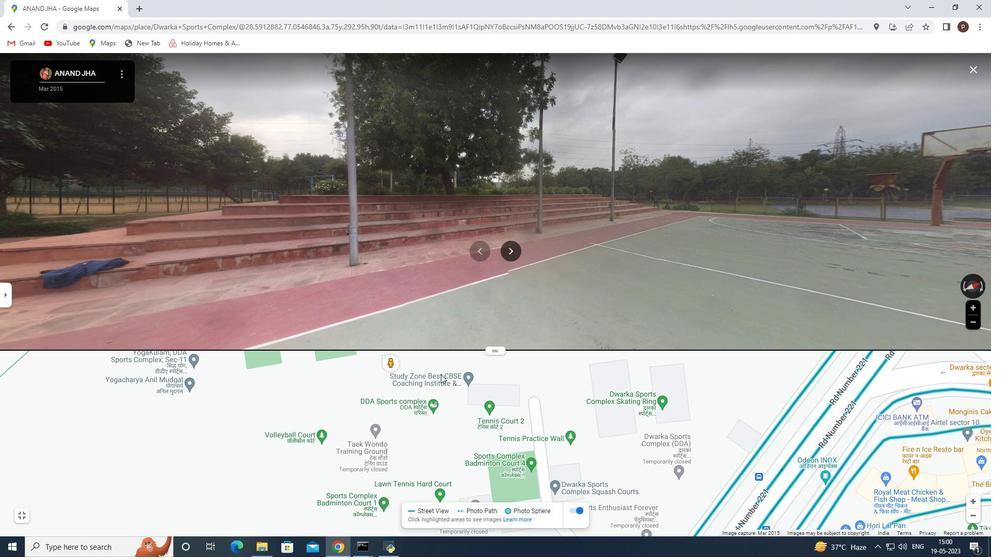 
Action: Mouse scrolled (360, 261) with delta (0, 0)
Screenshot: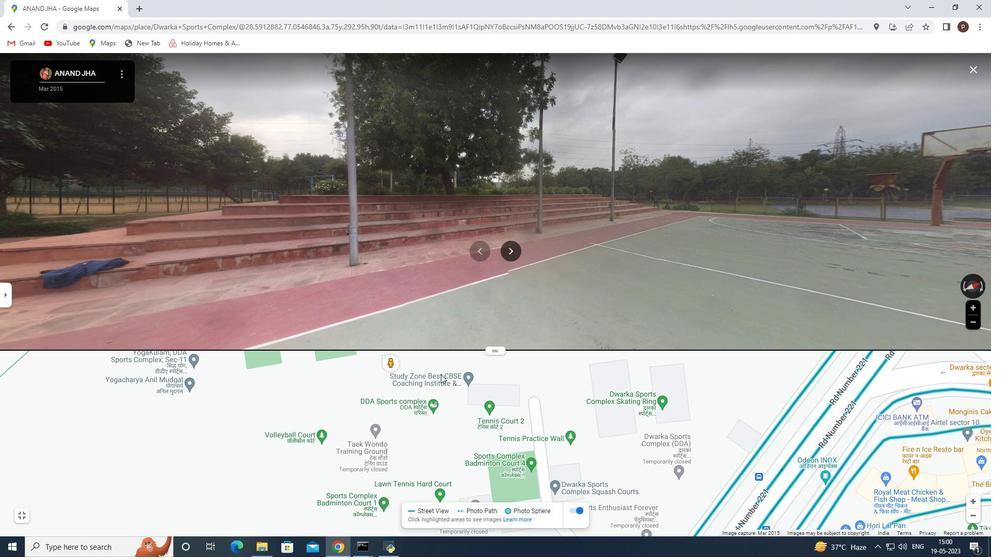 
Action: Mouse moved to (294, 303)
Screenshot: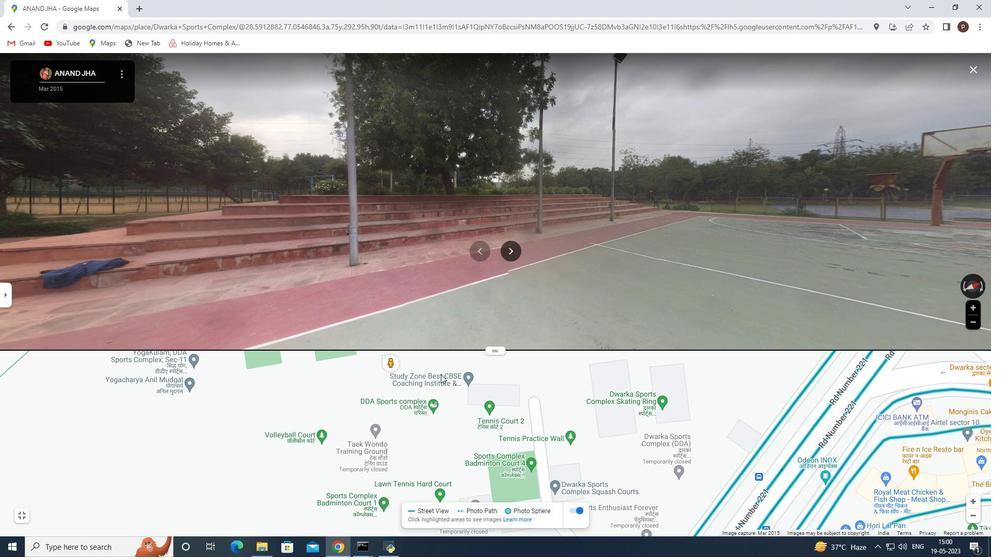 
Action: Mouse pressed left at (294, 303)
Screenshot: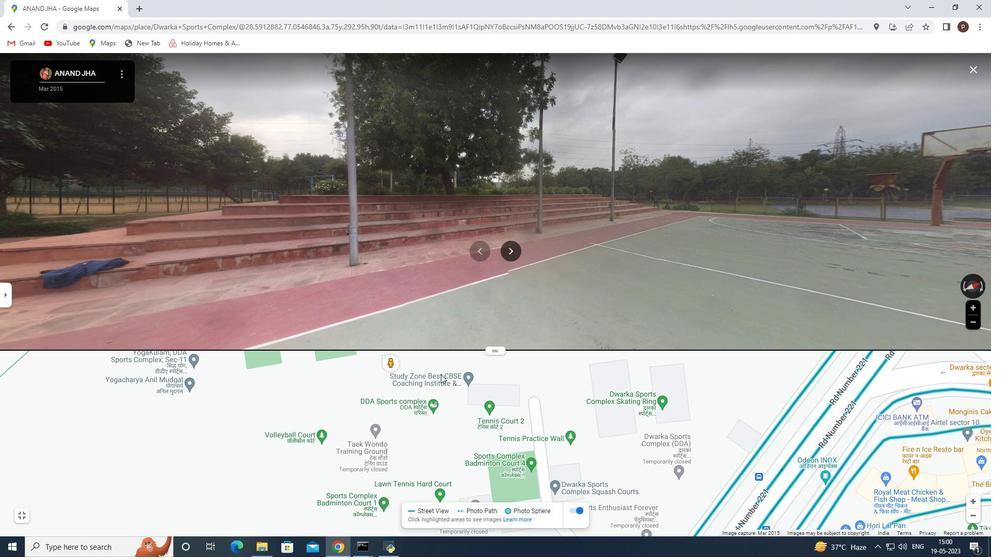 
Action: Mouse moved to (120, 250)
Screenshot: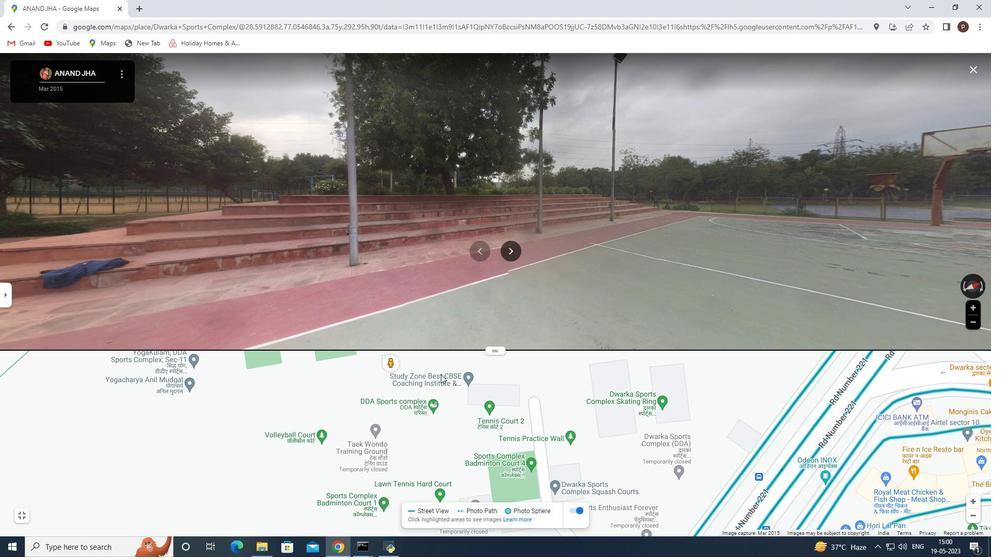 
Action: Mouse pressed left at (120, 250)
Screenshot: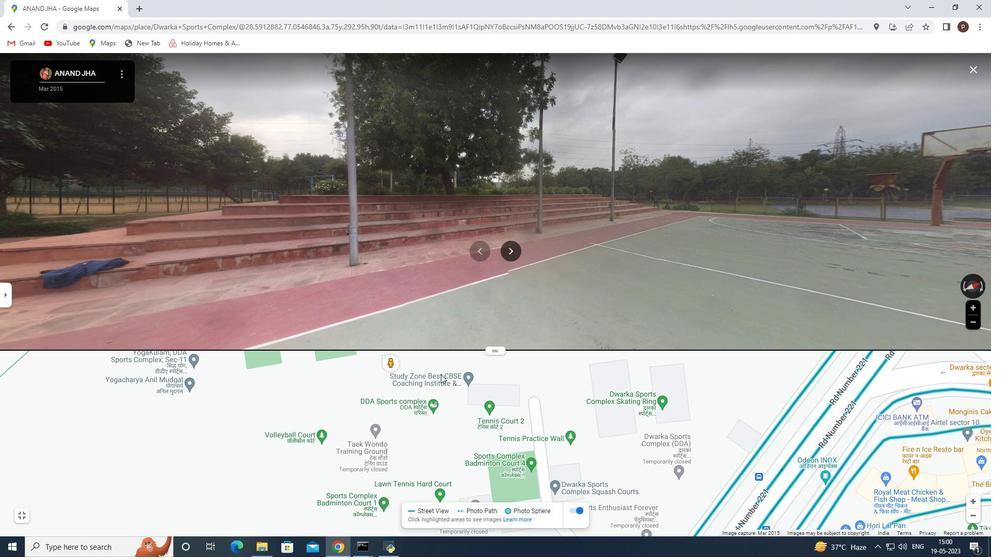 
Action: Mouse moved to (11, 27)
Screenshot: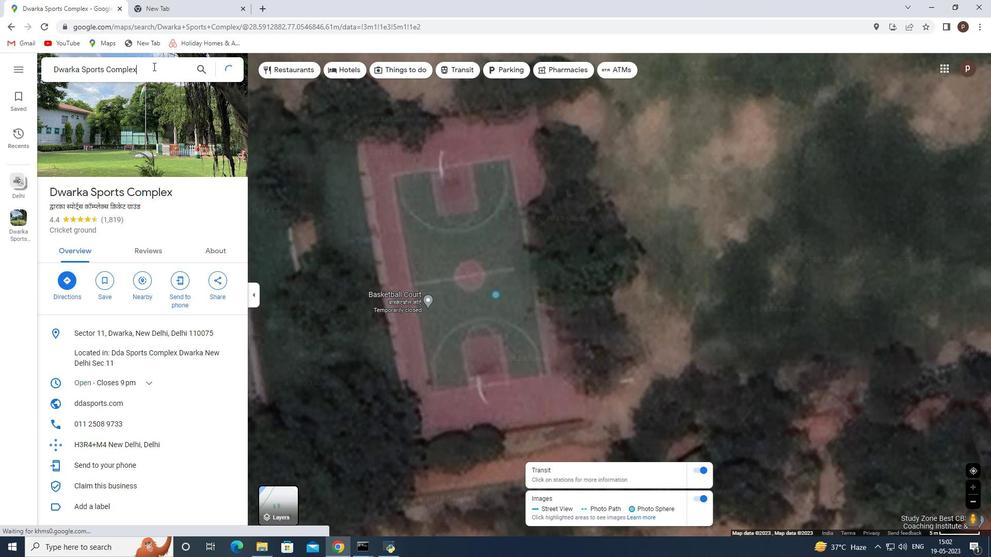 
Action: Mouse pressed left at (11, 27)
Screenshot: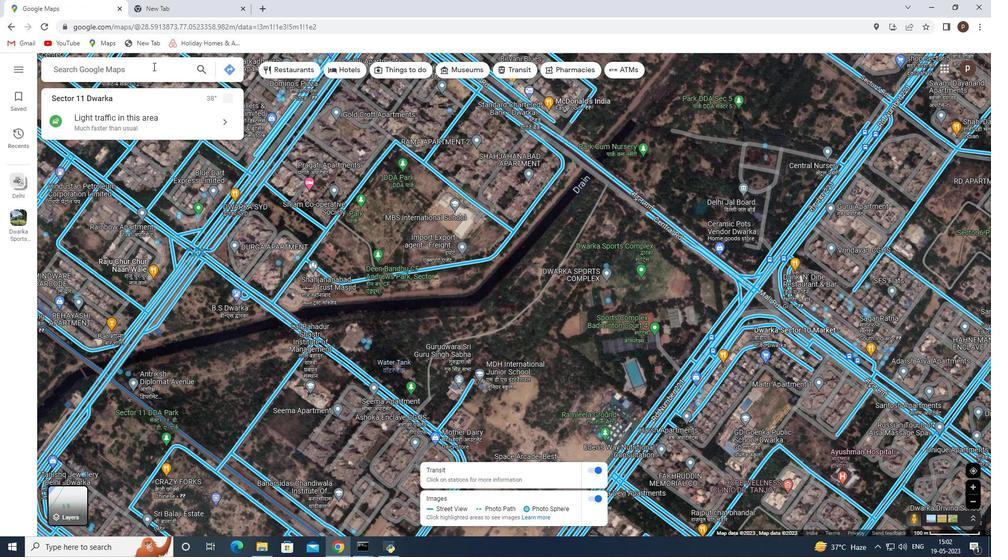 
Action: Mouse moved to (163, 298)
Screenshot: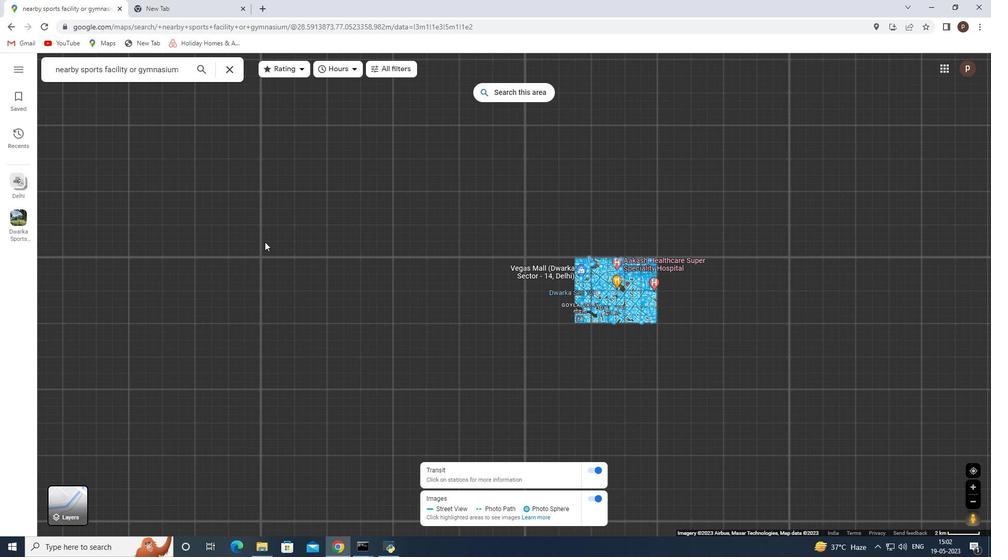 
Action: Mouse scrolled (163, 298) with delta (0, 0)
Screenshot: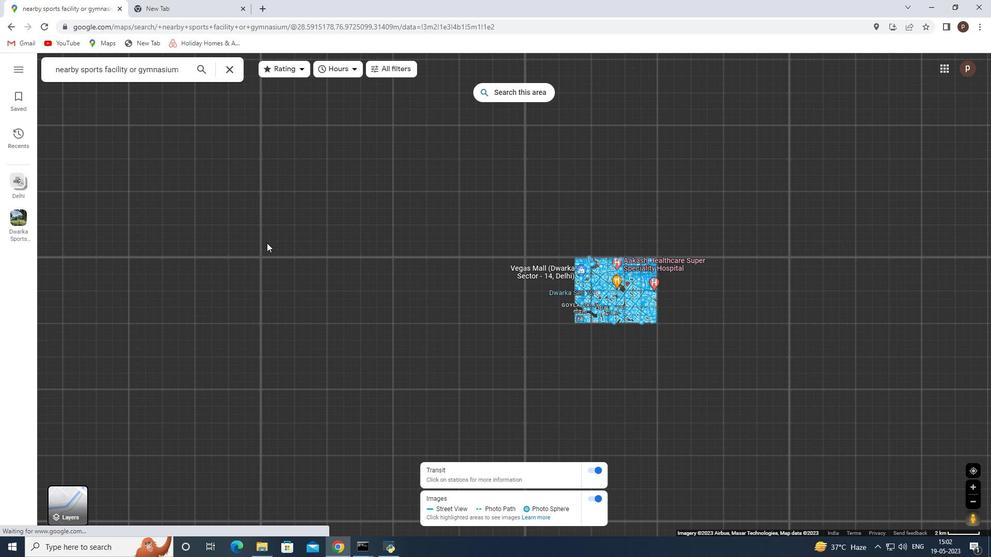 
Action: Mouse scrolled (163, 298) with delta (0, 0)
Screenshot: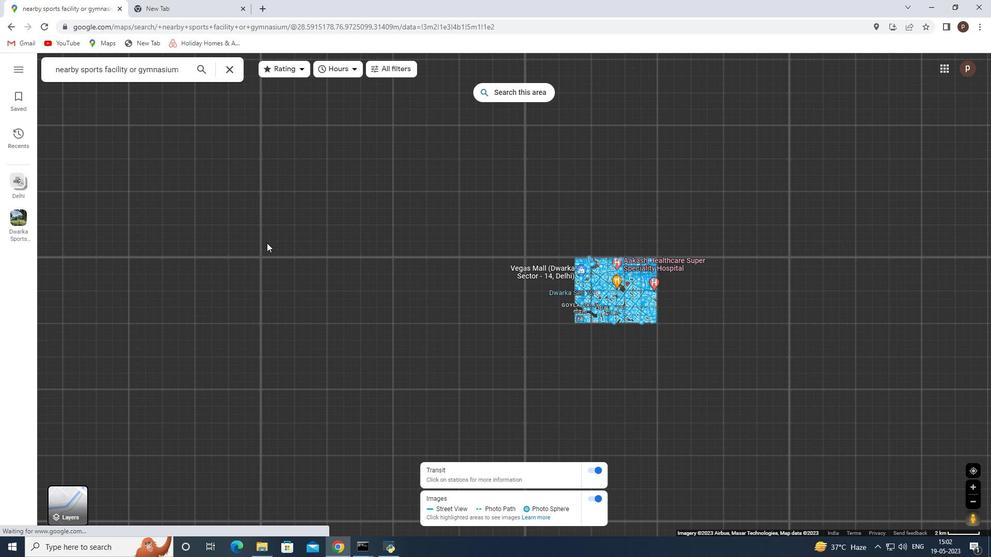 
Action: Mouse scrolled (163, 298) with delta (0, 0)
Screenshot: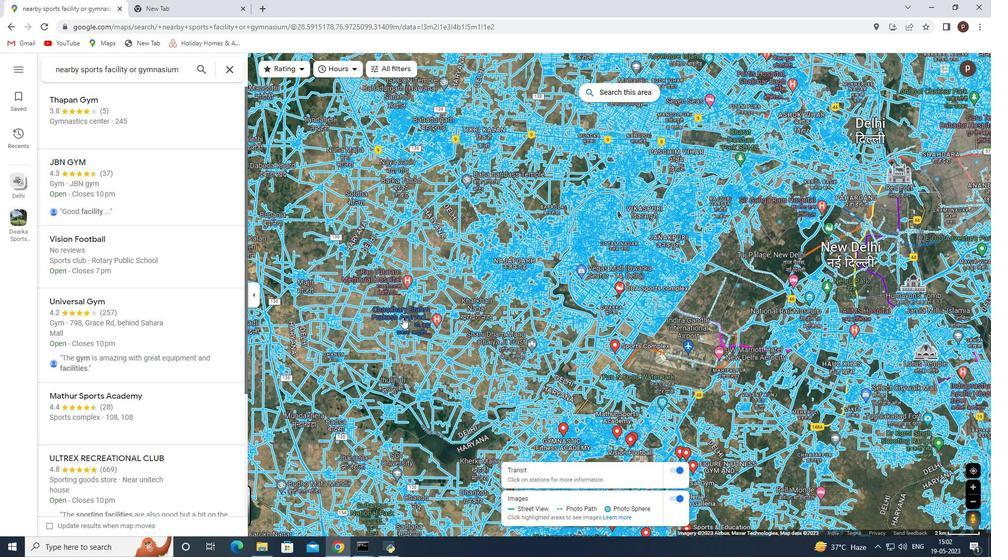 
Action: Mouse scrolled (163, 298) with delta (0, 0)
Screenshot: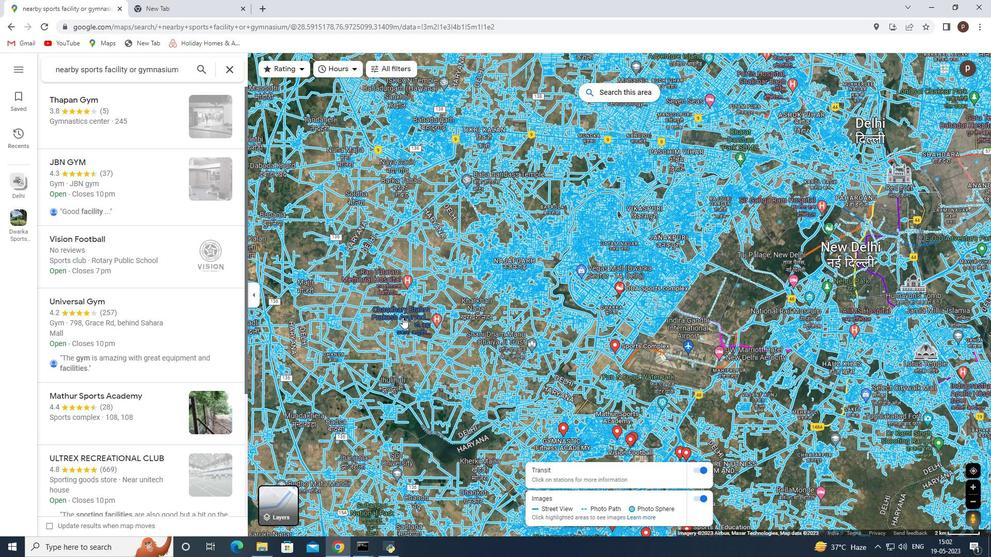 
Action: Mouse scrolled (163, 298) with delta (0, 0)
Screenshot: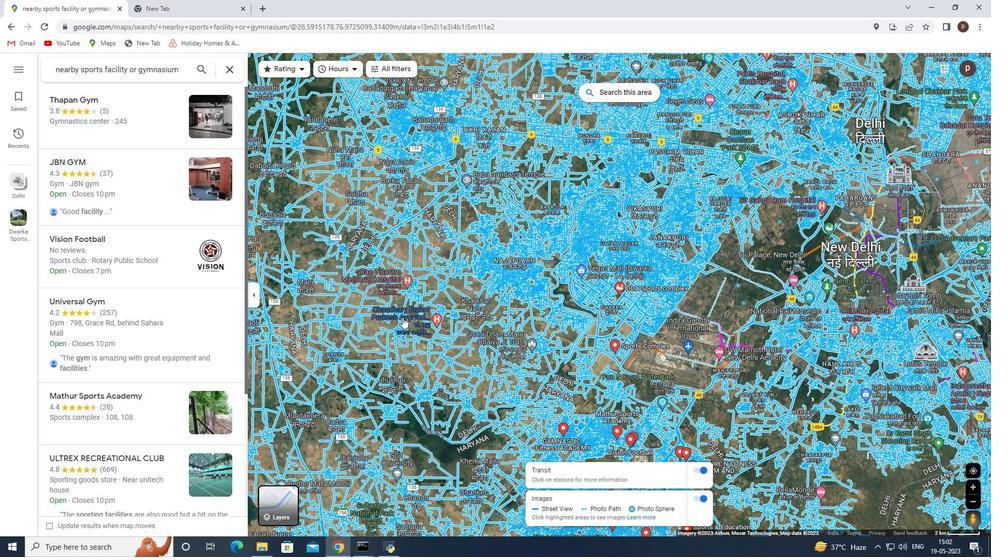 
Action: Mouse moved to (79, 218)
Screenshot: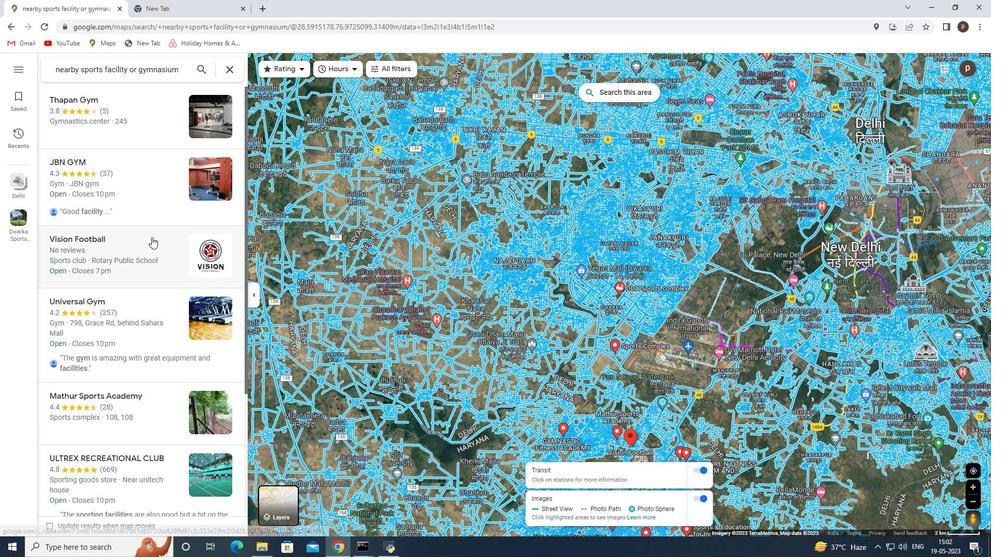 
Action: Mouse pressed left at (79, 218)
